 Task: Research Airbnb accommodations for a family ski trip to Lake Tahoe, California/Nevada, with a focus on ski-in/ski-out properties .
Action: Mouse moved to (507, 65)
Screenshot: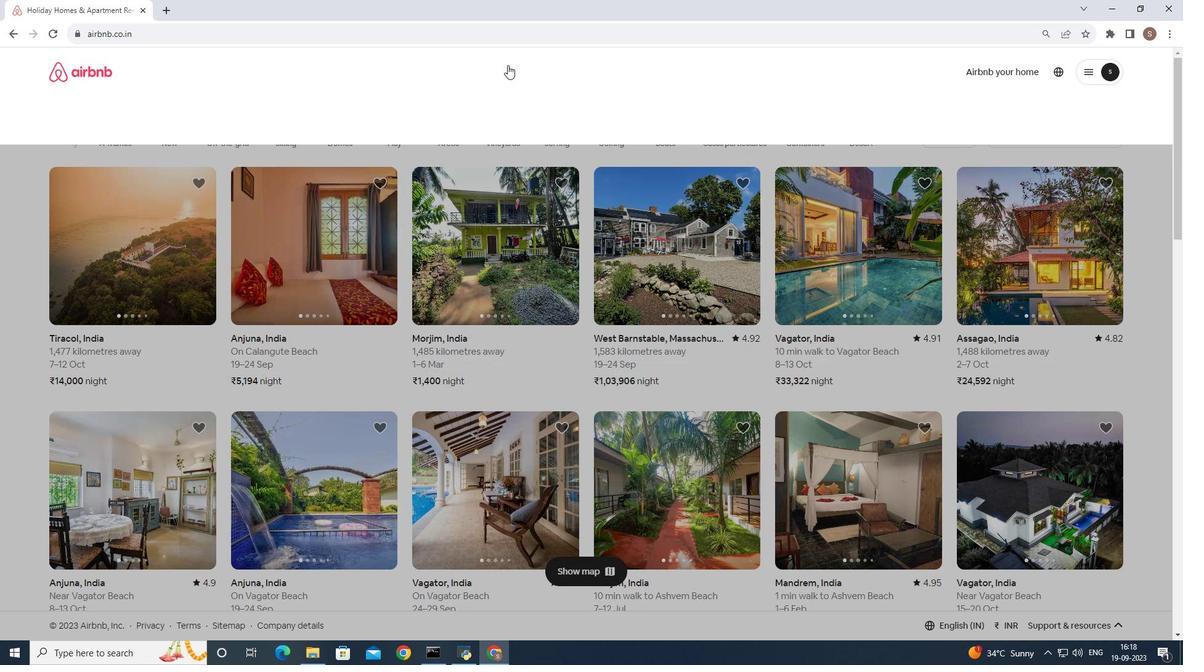 
Action: Mouse pressed left at (507, 65)
Screenshot: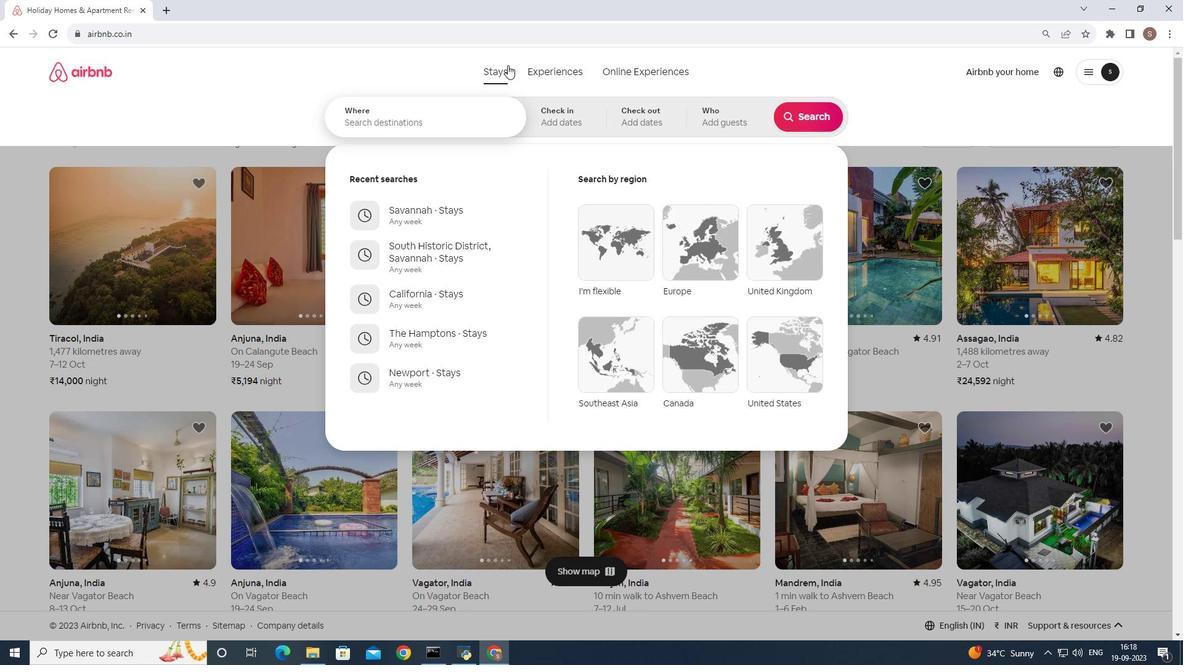 
Action: Mouse moved to (457, 131)
Screenshot: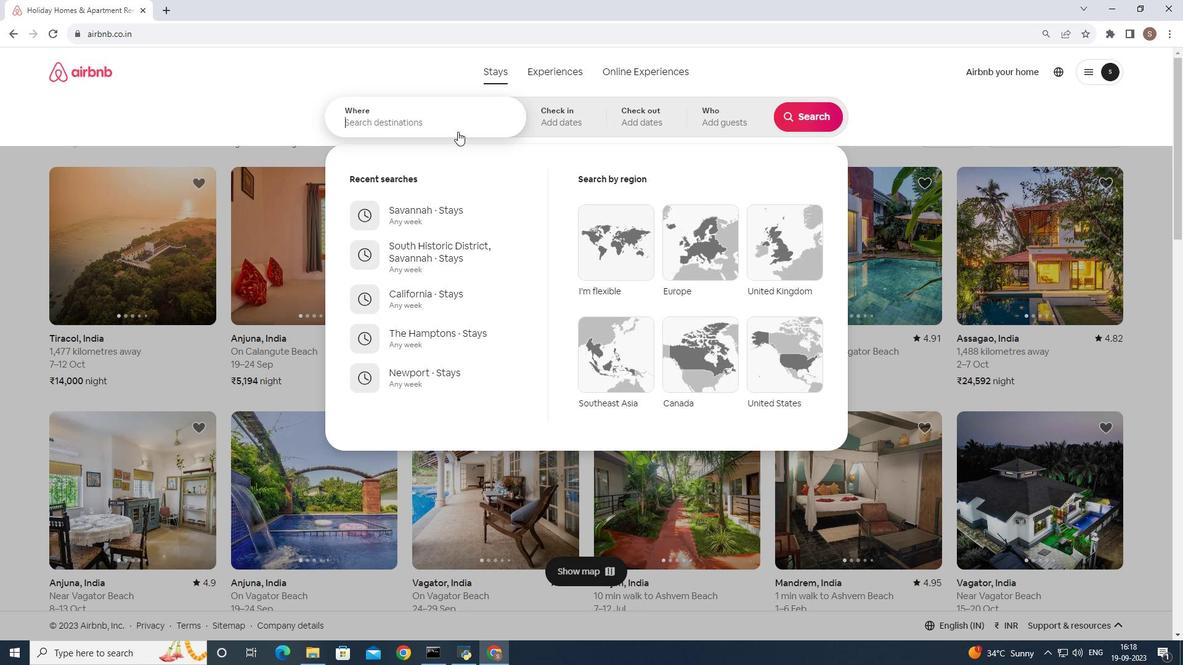 
Action: Mouse pressed left at (457, 131)
Screenshot: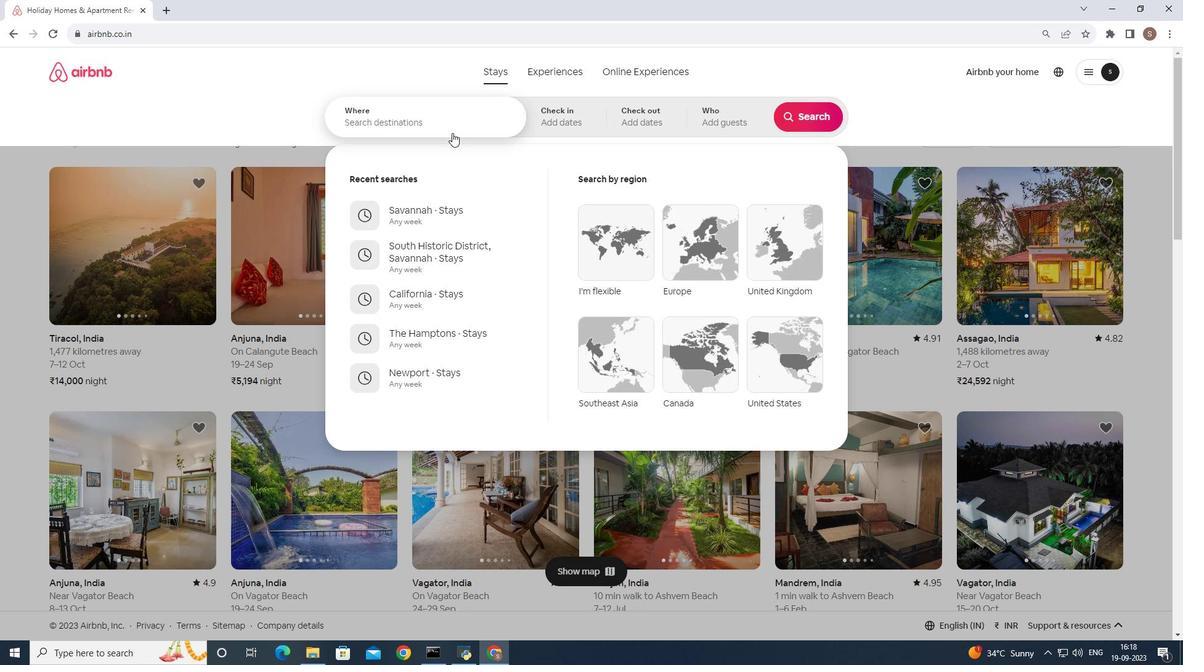
Action: Mouse moved to (404, 123)
Screenshot: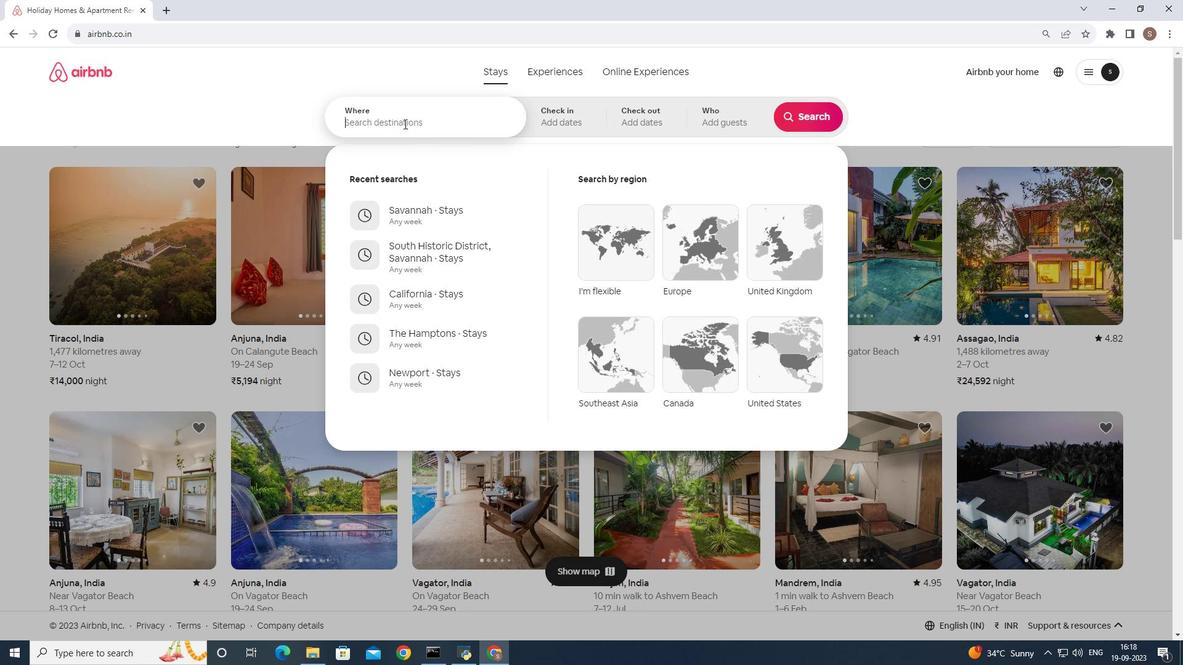 
Action: Key pressed <Key.shift_r>Lake<Key.space><Key.shift><Key.shift><Key.shift>Tahoe,<Key.space><Key.shift><Key.shift><Key.shift><Key.shift><Key.shift>California
Screenshot: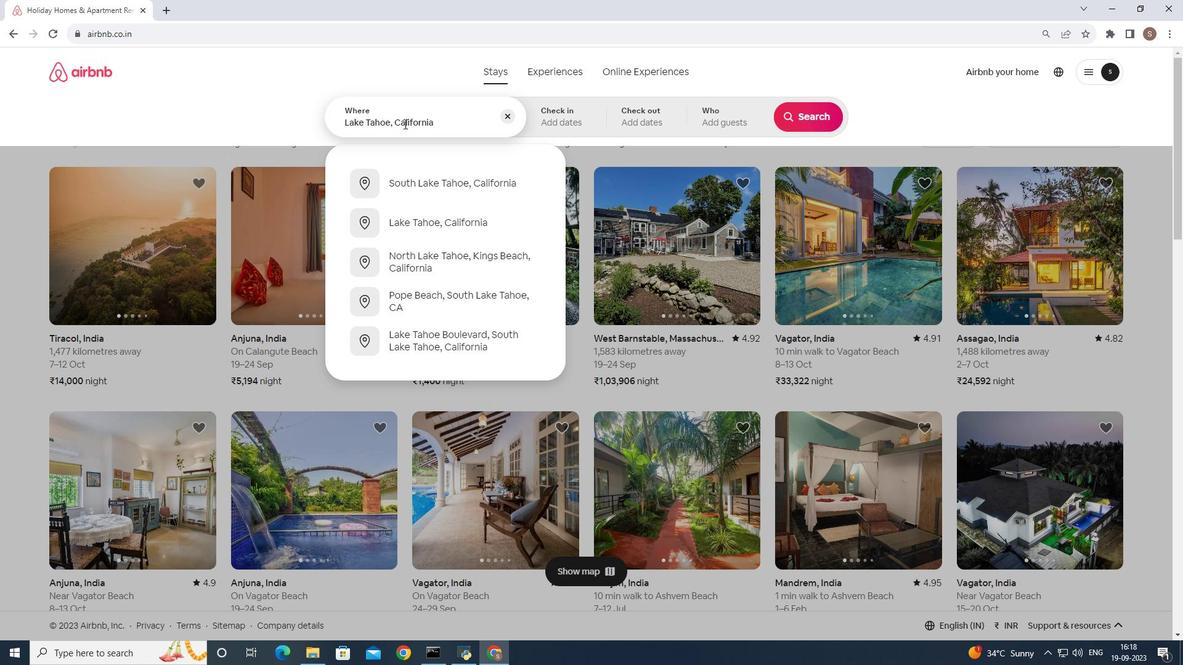 
Action: Mouse moved to (428, 220)
Screenshot: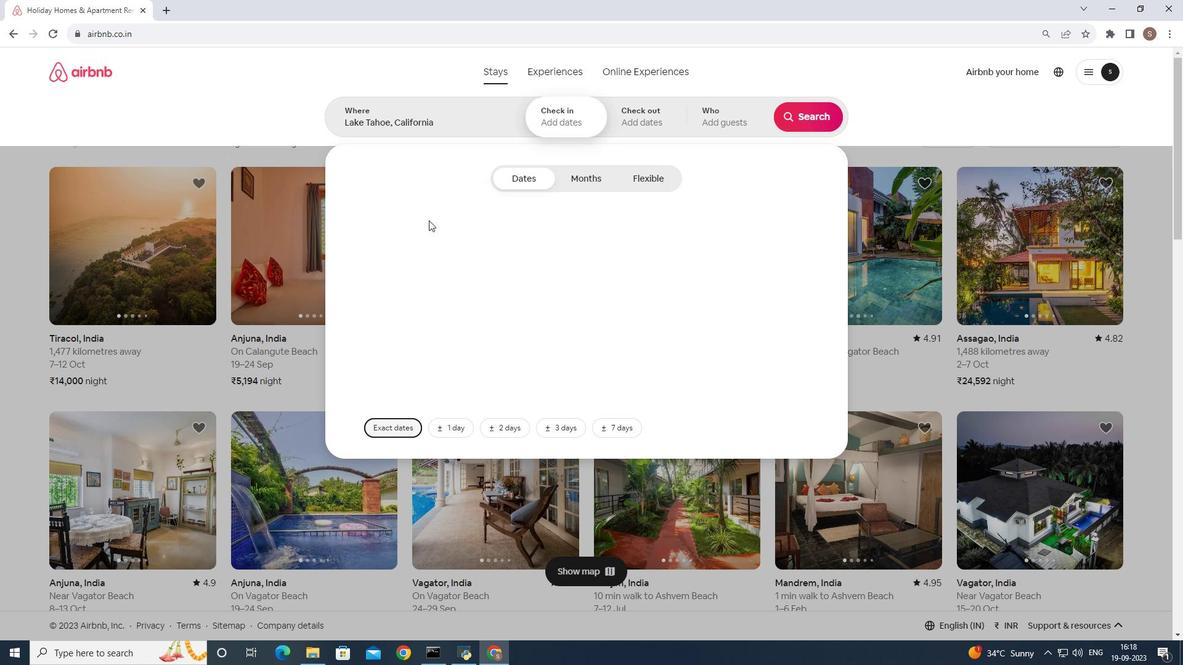 
Action: Mouse pressed left at (428, 220)
Screenshot: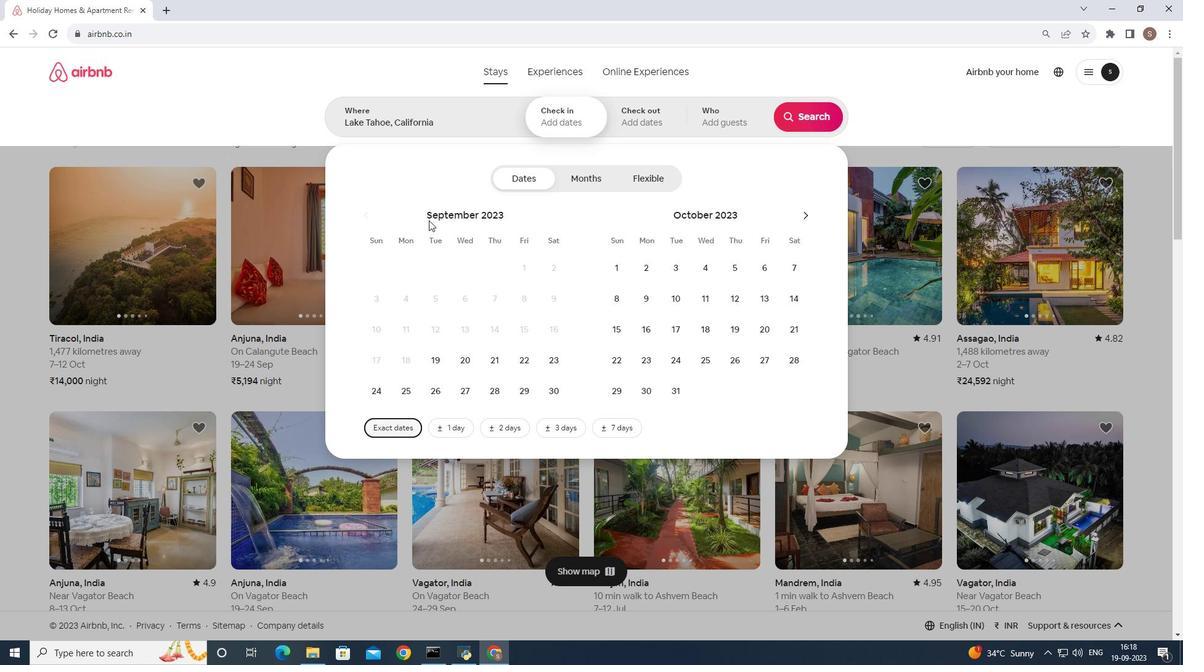 
Action: Mouse moved to (809, 106)
Screenshot: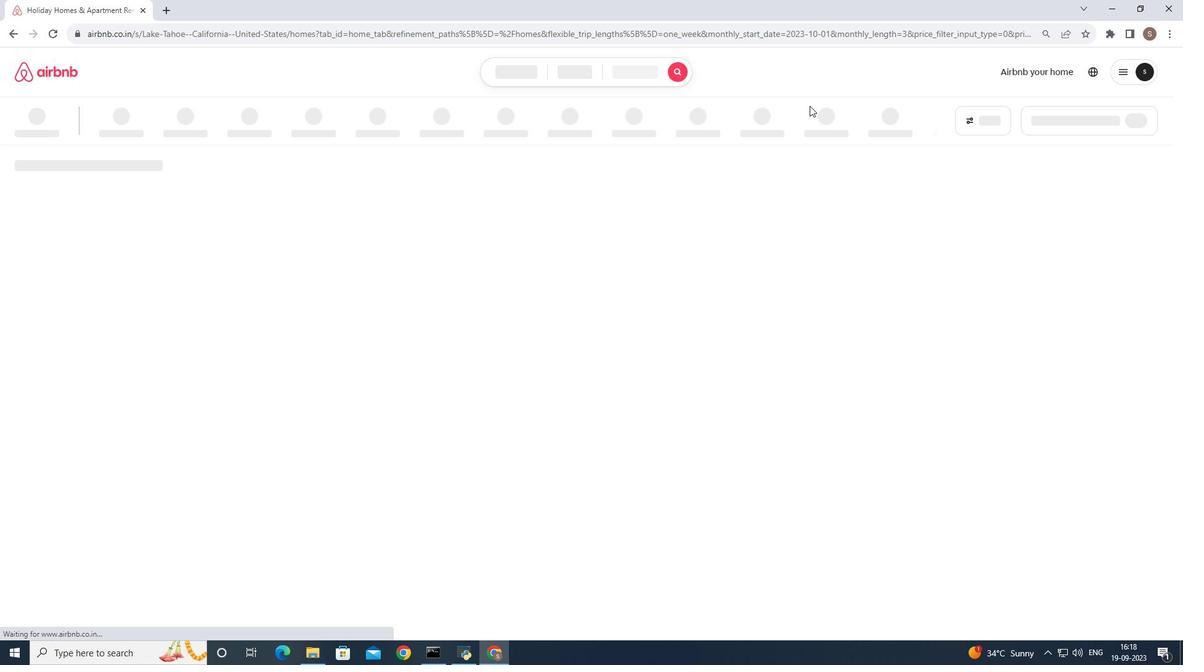 
Action: Mouse pressed left at (809, 106)
Screenshot: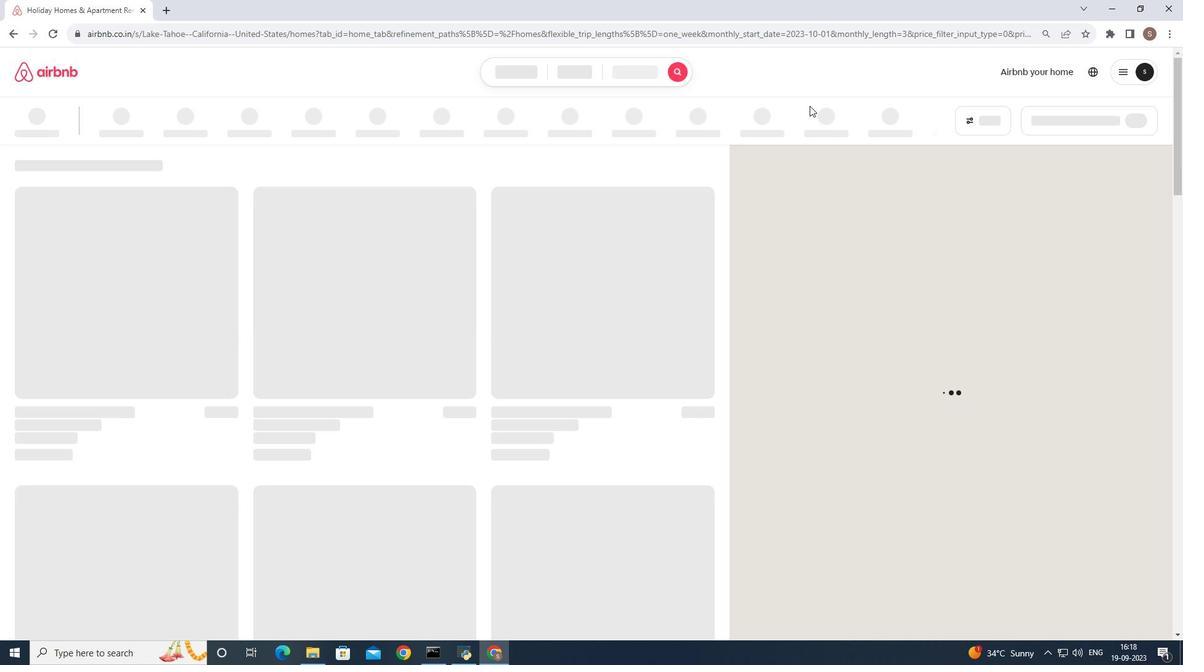 
Action: Mouse moved to (375, 119)
Screenshot: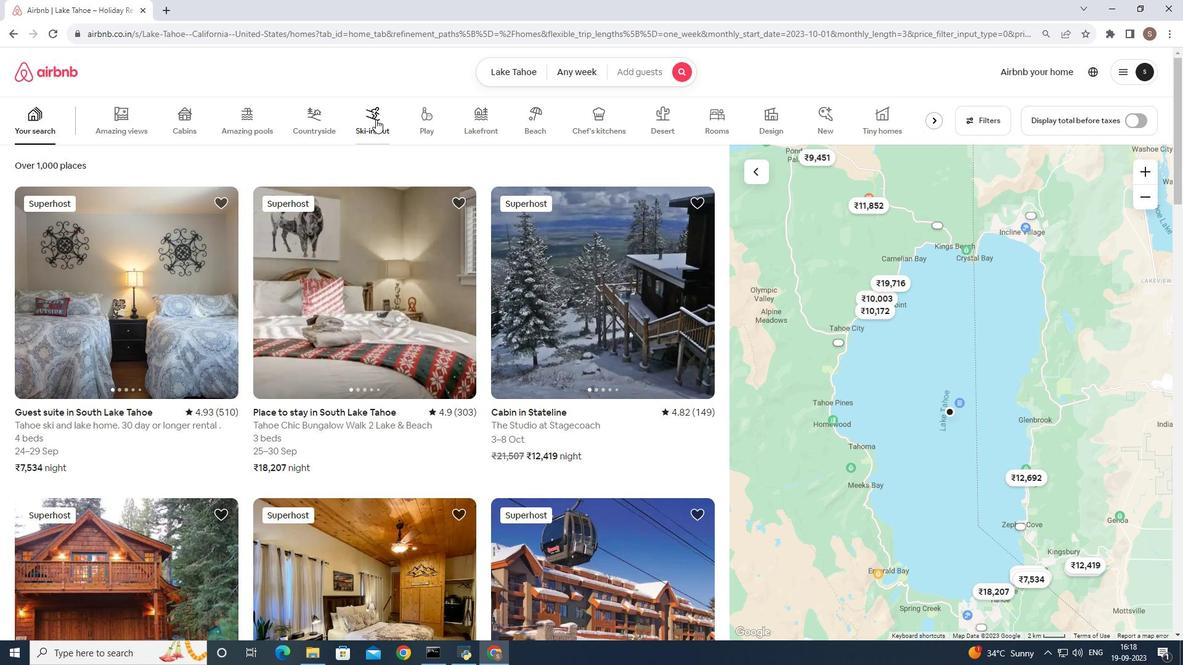 
Action: Mouse pressed left at (375, 119)
Screenshot: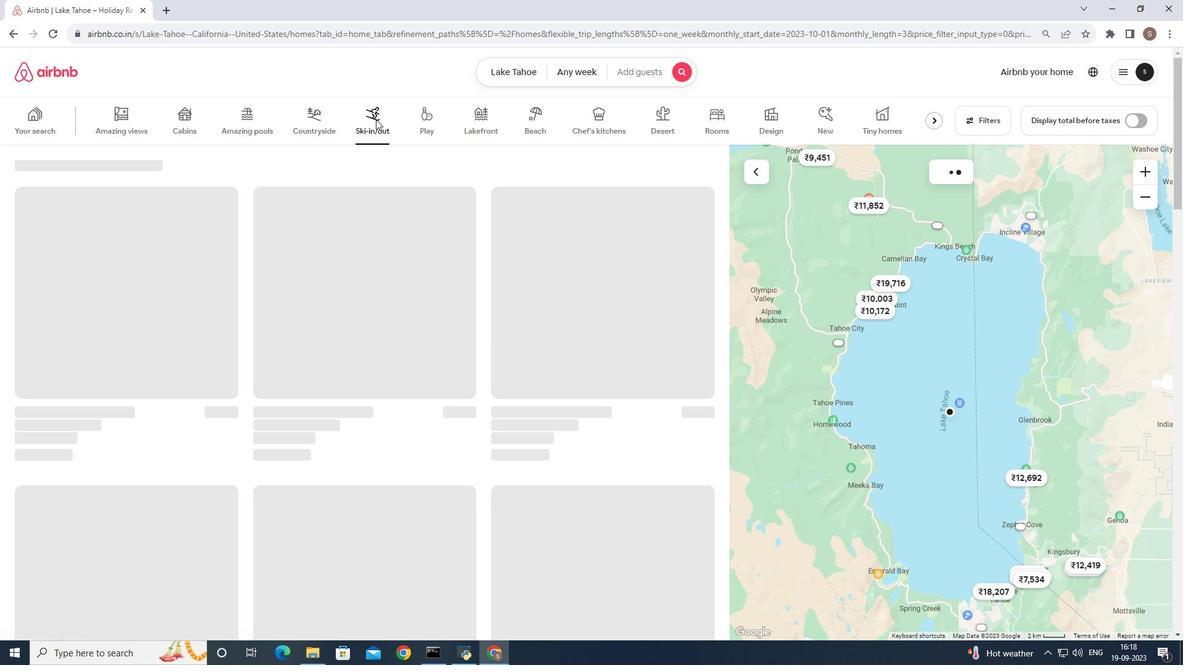 
Action: Mouse moved to (115, 302)
Screenshot: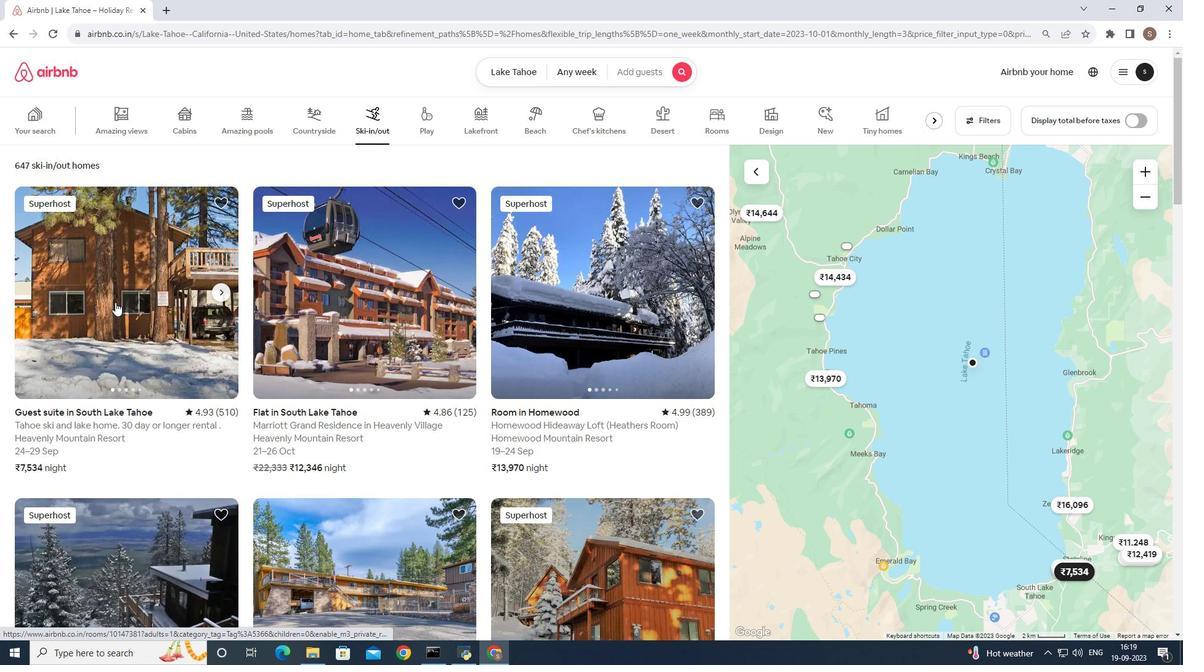 
Action: Mouse pressed left at (115, 302)
Screenshot: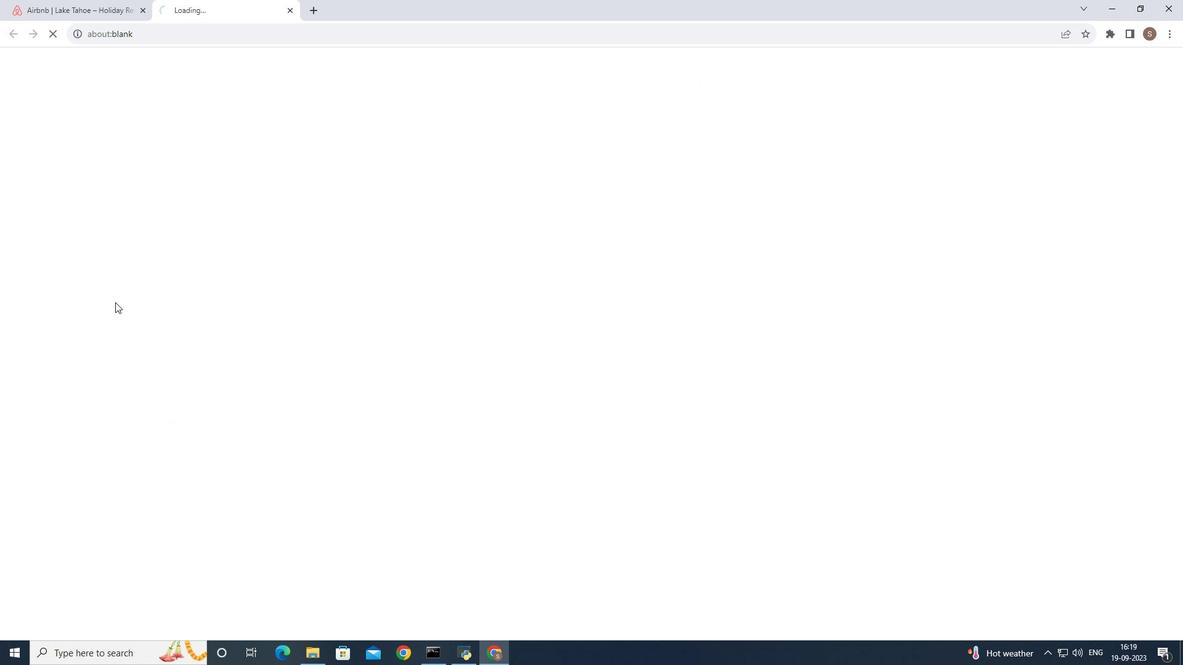 
Action: Mouse moved to (448, 351)
Screenshot: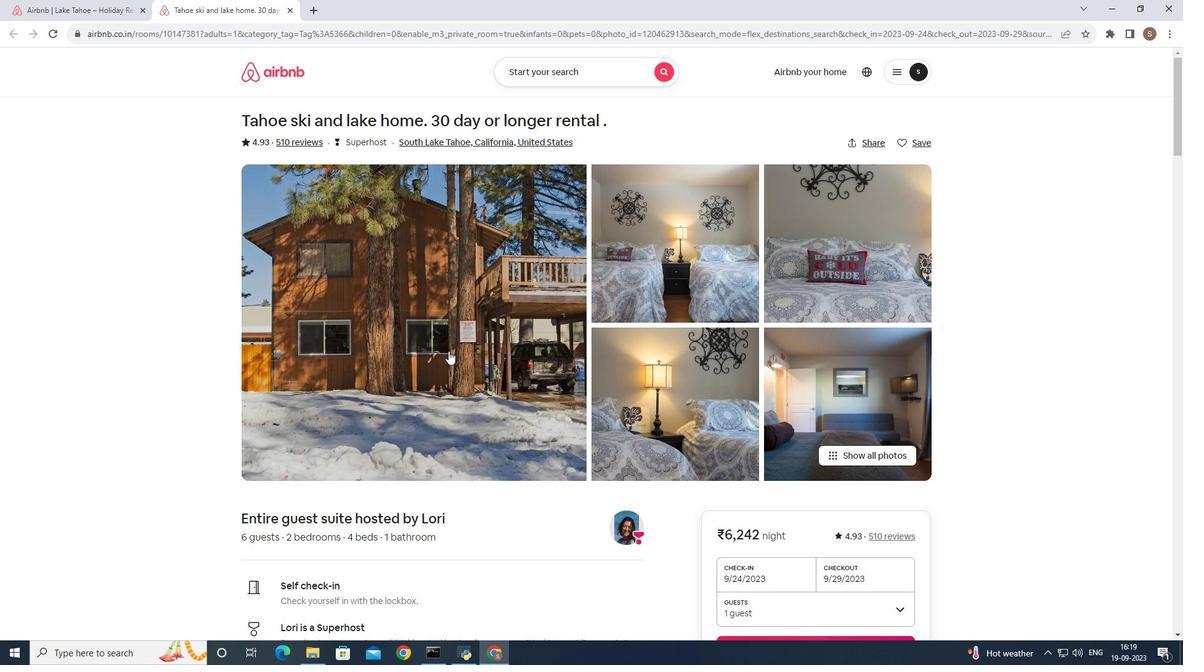 
Action: Mouse scrolled (448, 350) with delta (0, 0)
Screenshot: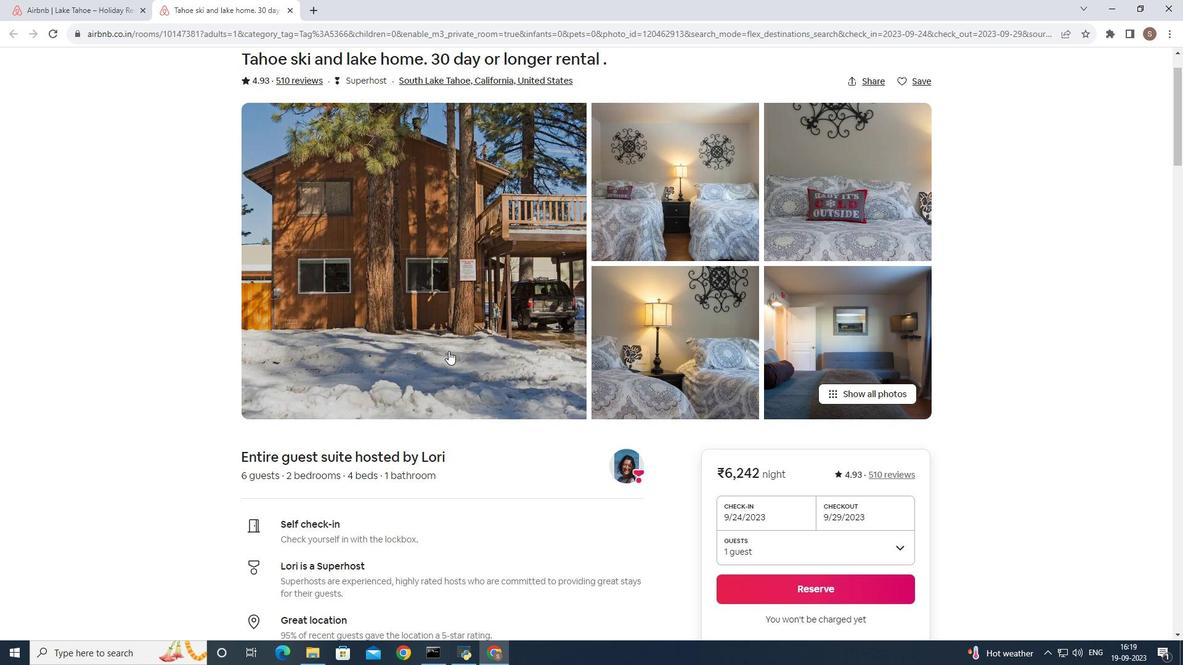 
Action: Mouse moved to (867, 391)
Screenshot: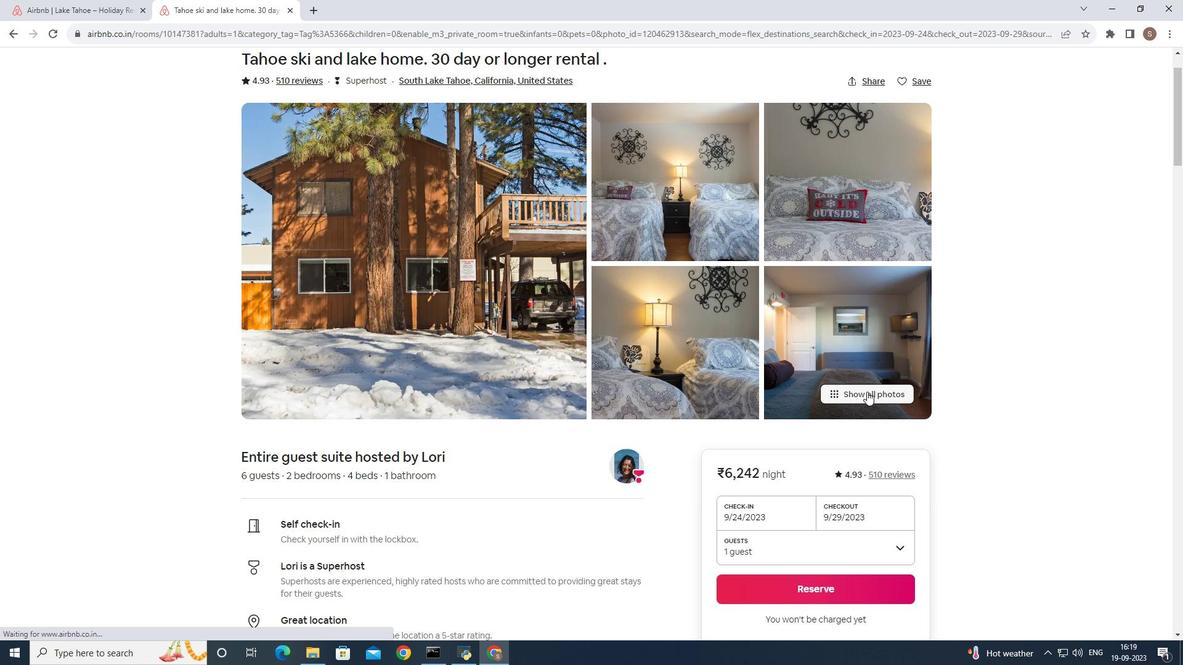 
Action: Mouse pressed left at (867, 391)
Screenshot: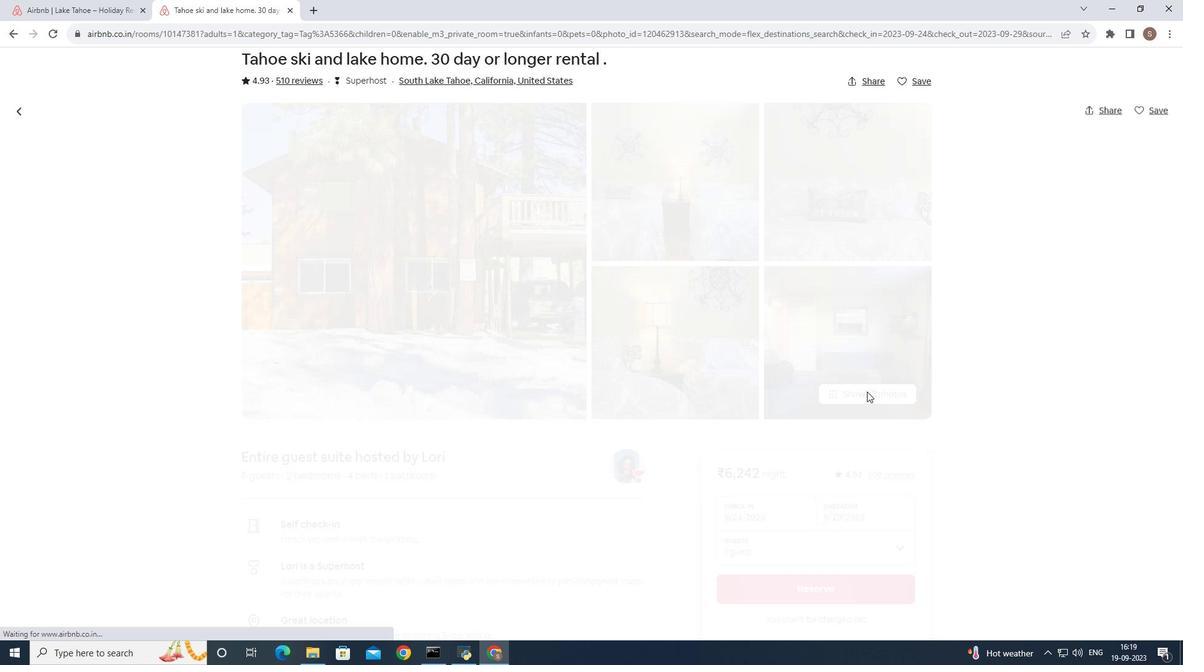 
Action: Mouse moved to (510, 287)
Screenshot: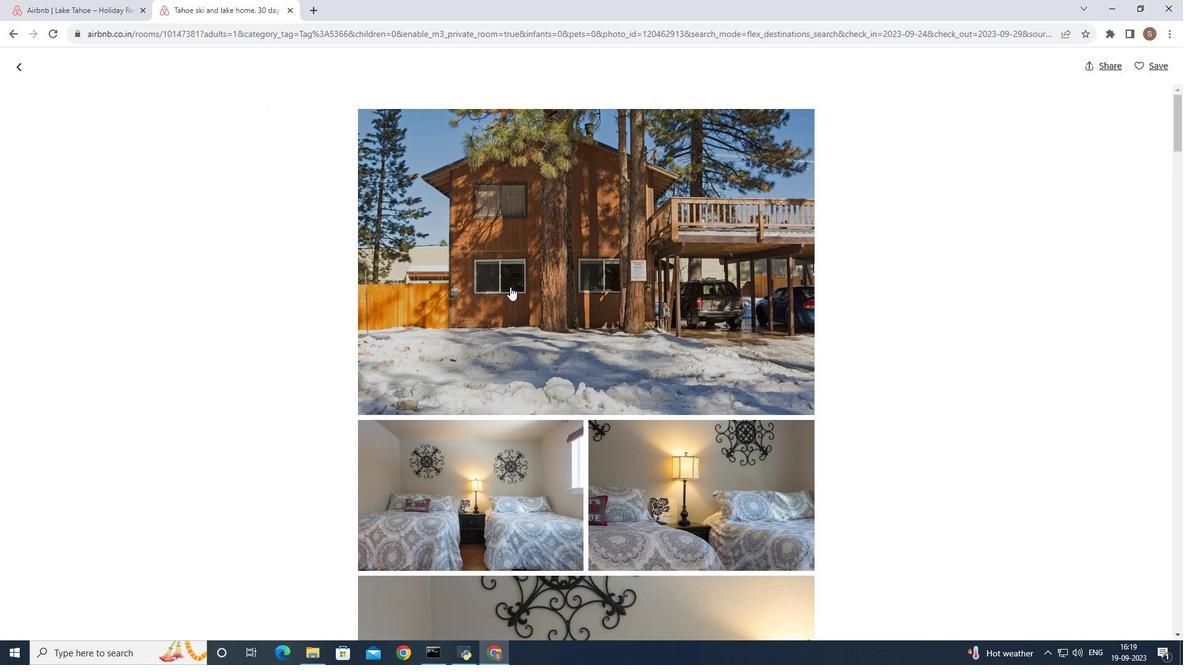 
Action: Mouse pressed left at (510, 287)
Screenshot: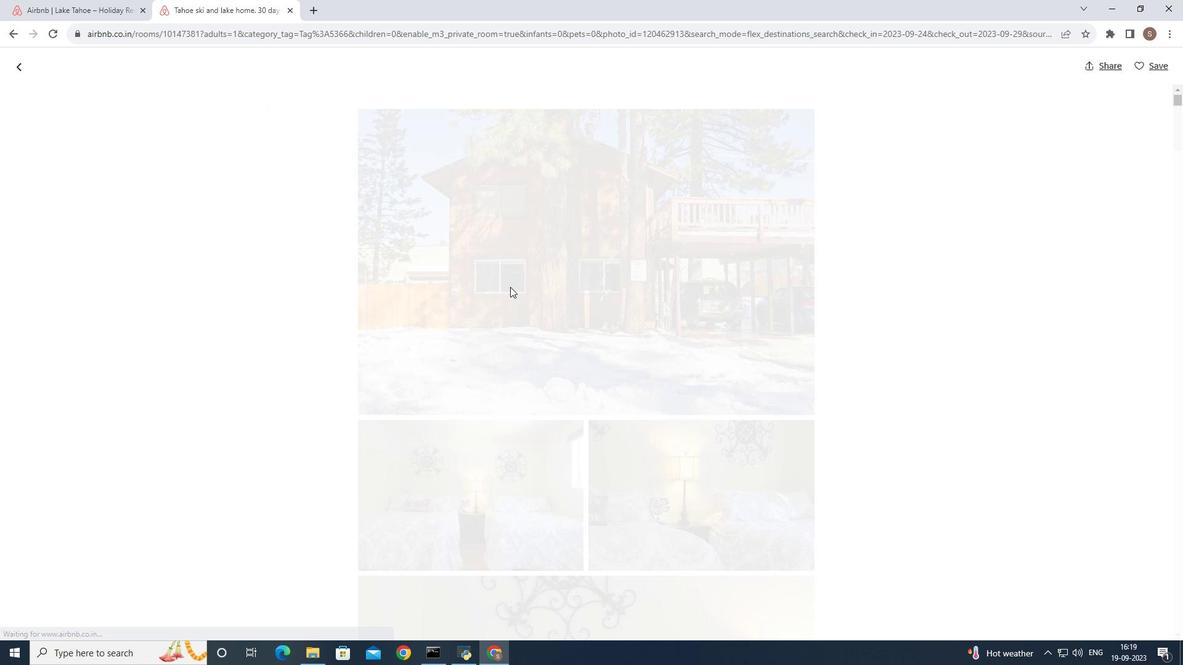 
Action: Key pressed <Key.right><Key.right><Key.right><Key.right><Key.right><Key.right><Key.right><Key.right><Key.right><Key.right><Key.right><Key.right><Key.right><Key.right><Key.right><Key.right><Key.right><Key.right><Key.right><Key.right><Key.right><Key.right><Key.right><Key.right><Key.right><Key.right><Key.right><Key.right><Key.right><Key.right><Key.right>
Screenshot: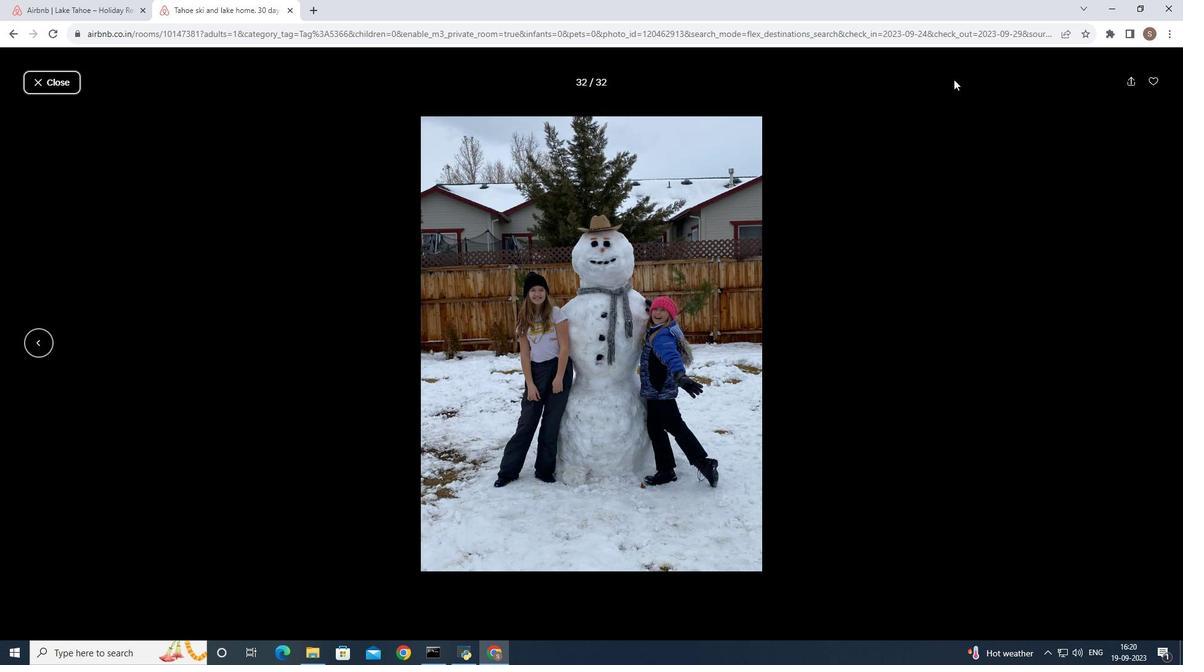 
Action: Mouse moved to (67, 75)
Screenshot: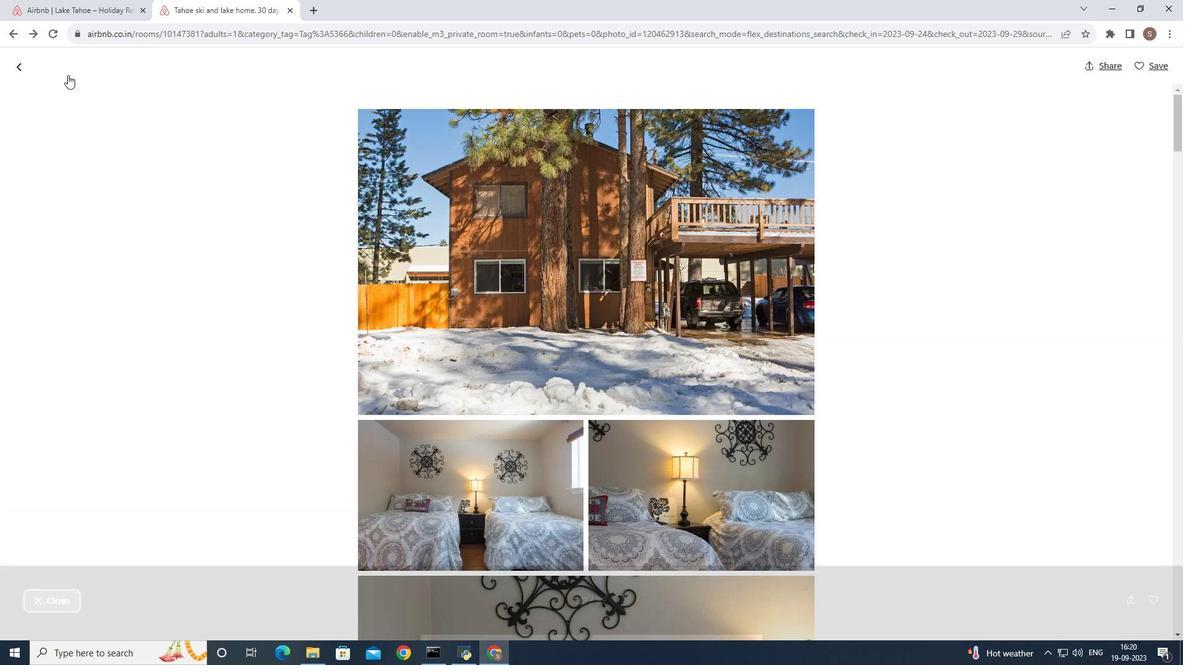 
Action: Mouse pressed left at (67, 75)
Screenshot: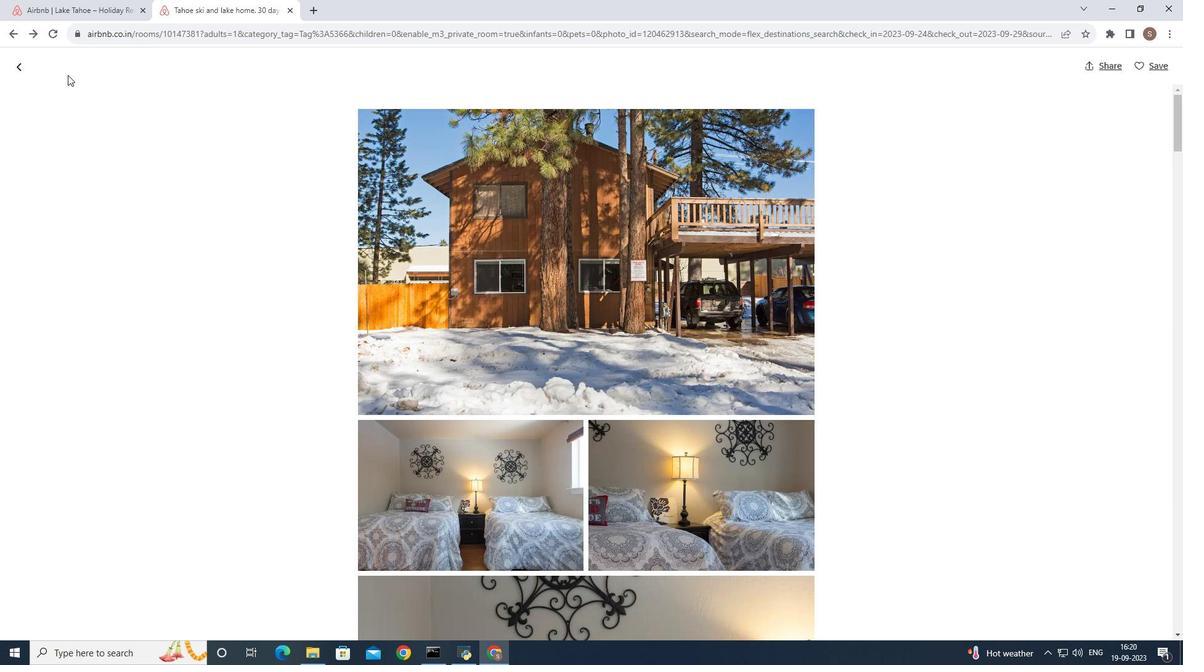 
Action: Mouse moved to (449, 238)
Screenshot: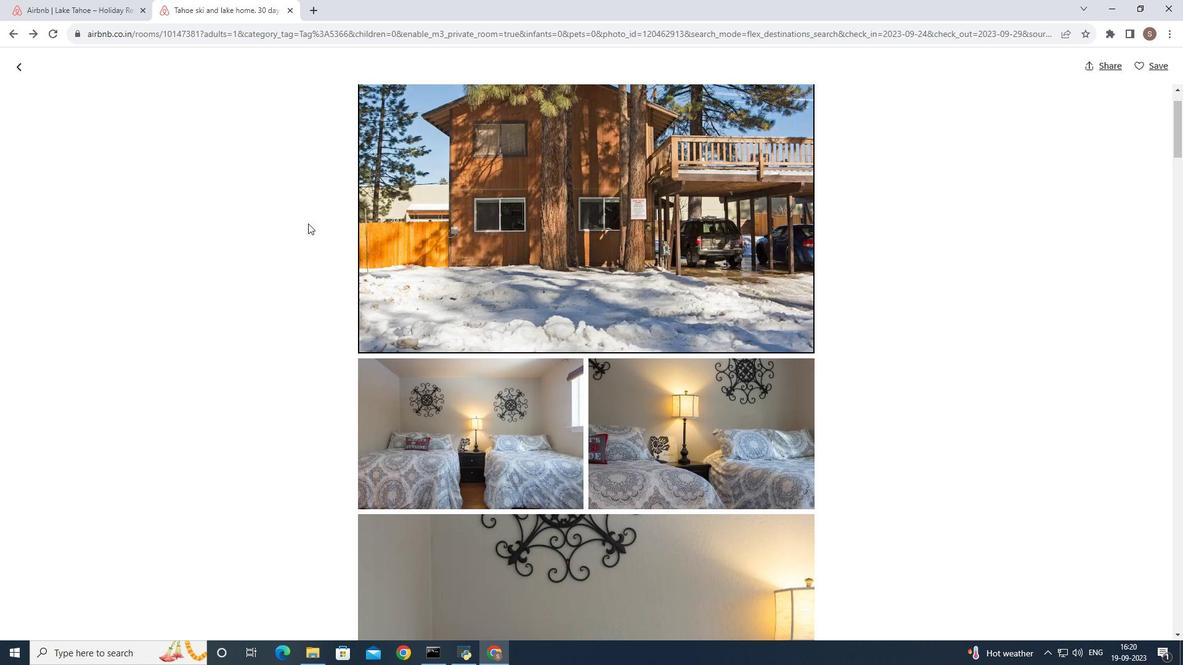 
Action: Mouse scrolled (449, 237) with delta (0, 0)
Screenshot: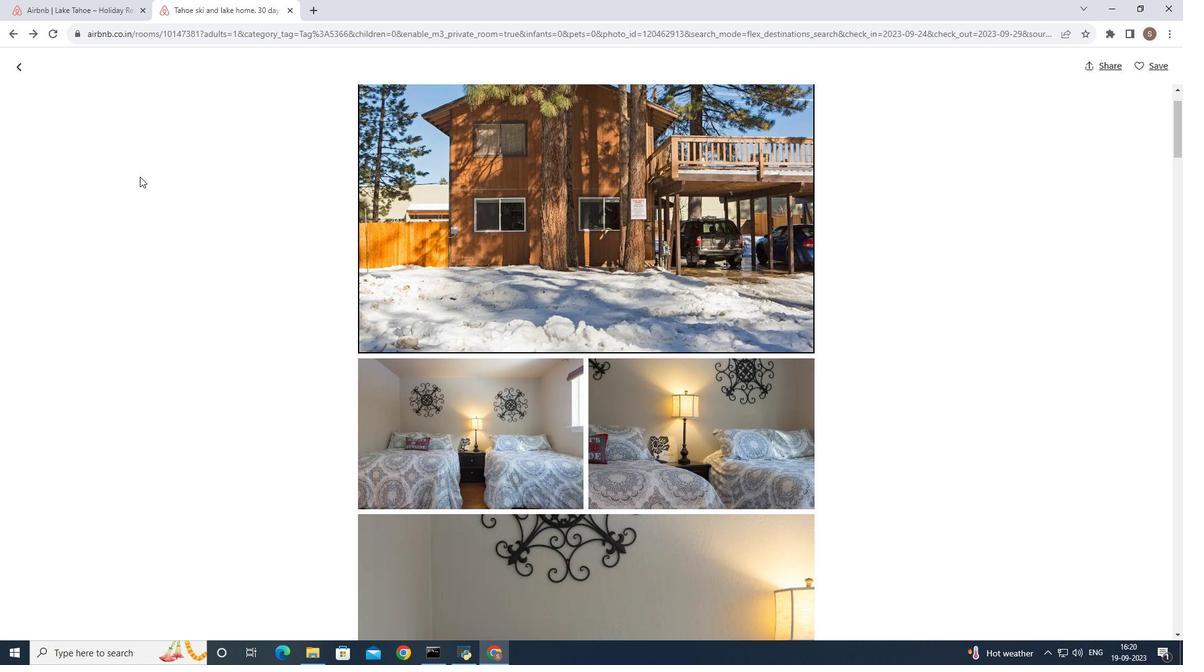 
Action: Mouse moved to (22, 70)
Screenshot: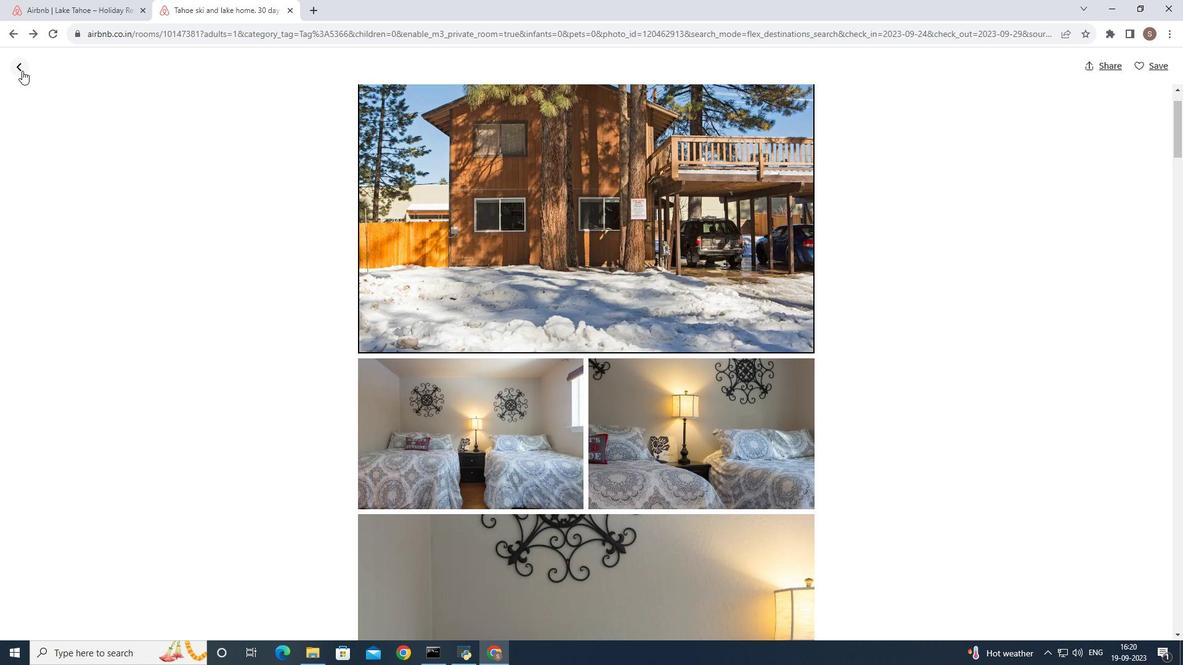 
Action: Mouse pressed left at (22, 70)
Screenshot: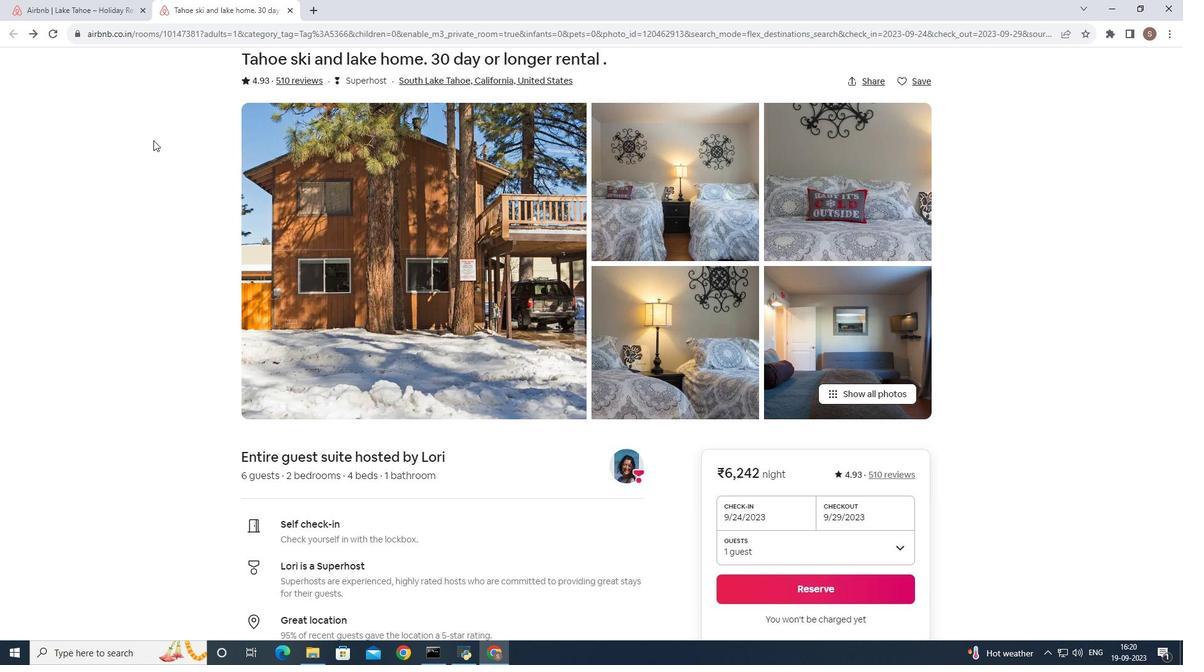 
Action: Mouse moved to (442, 277)
Screenshot: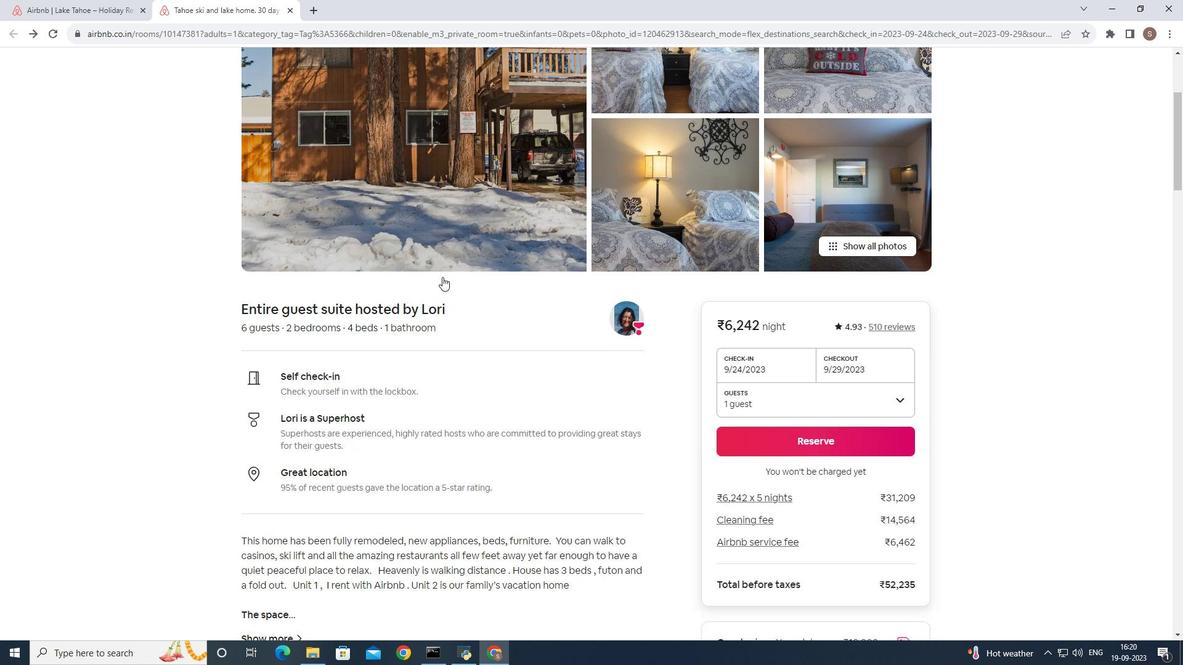 
Action: Mouse scrolled (442, 276) with delta (0, 0)
Screenshot: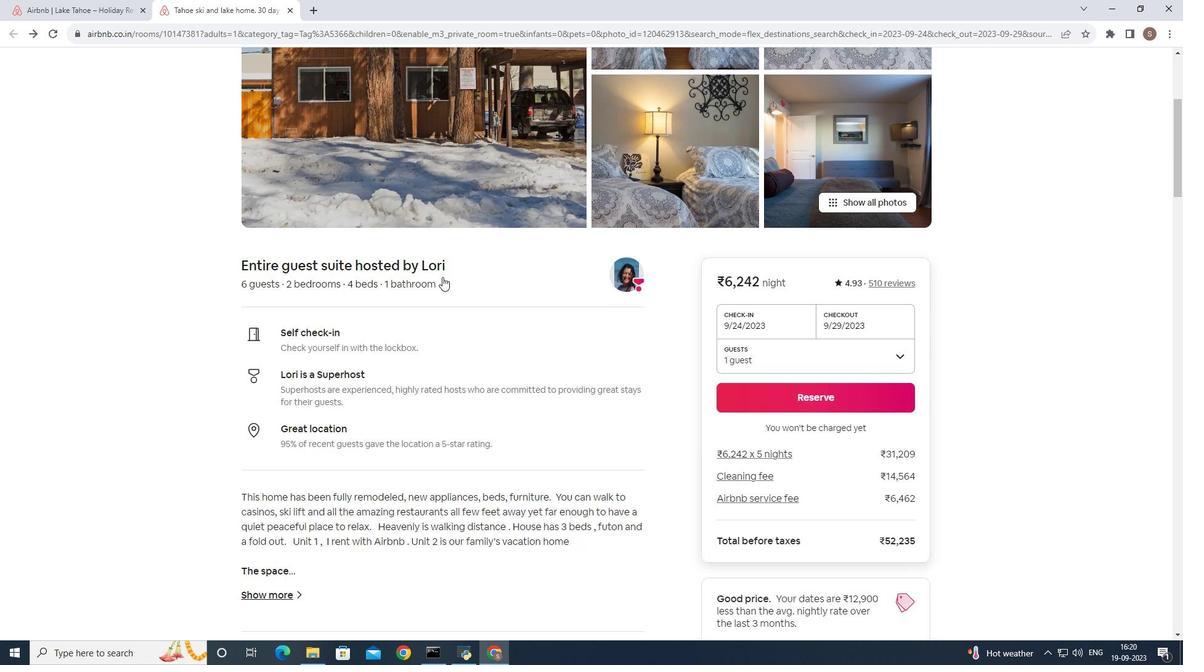 
Action: Mouse scrolled (442, 276) with delta (0, 0)
Screenshot: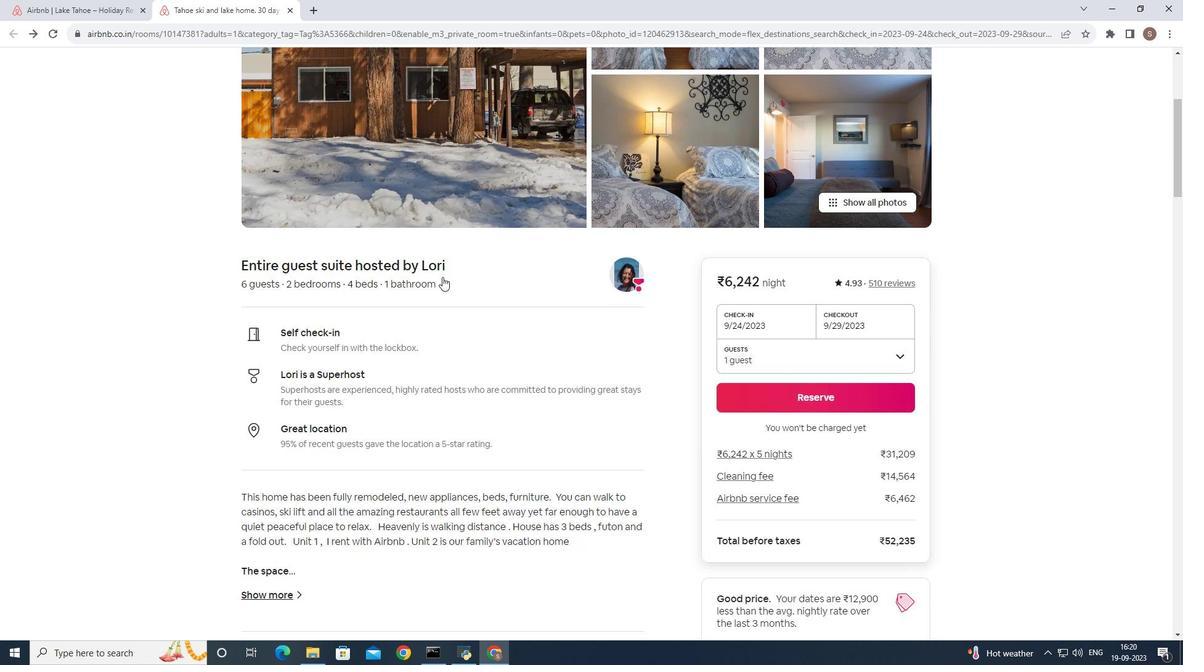 
Action: Mouse scrolled (442, 276) with delta (0, 0)
Screenshot: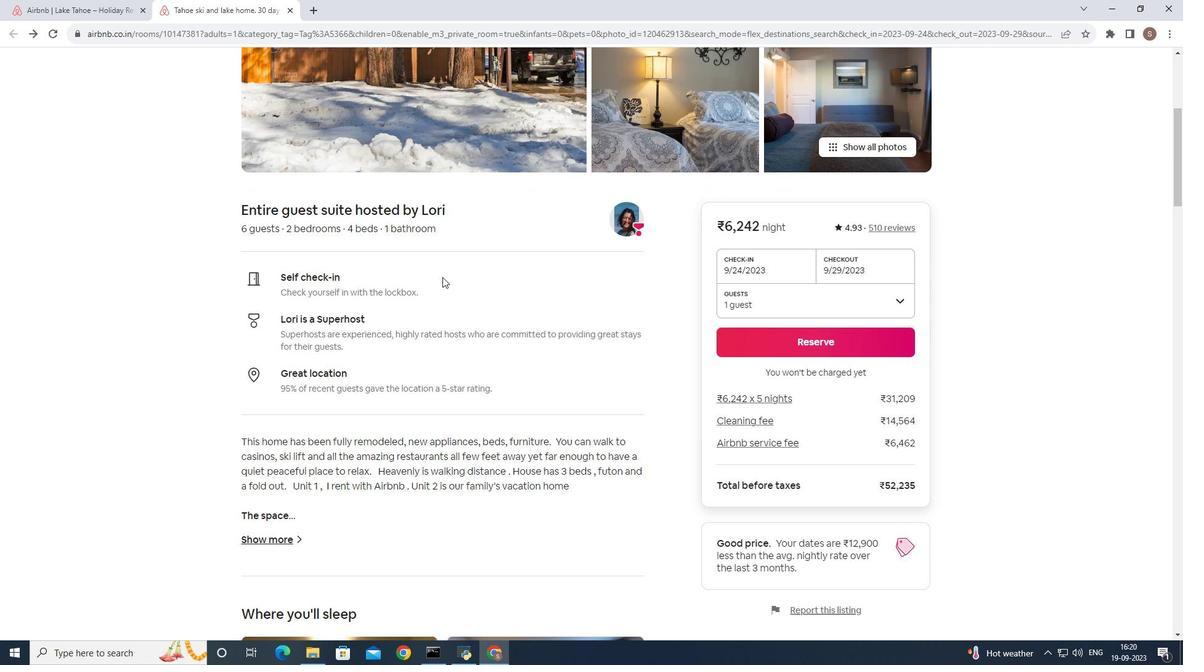 
Action: Mouse scrolled (442, 276) with delta (0, 0)
Screenshot: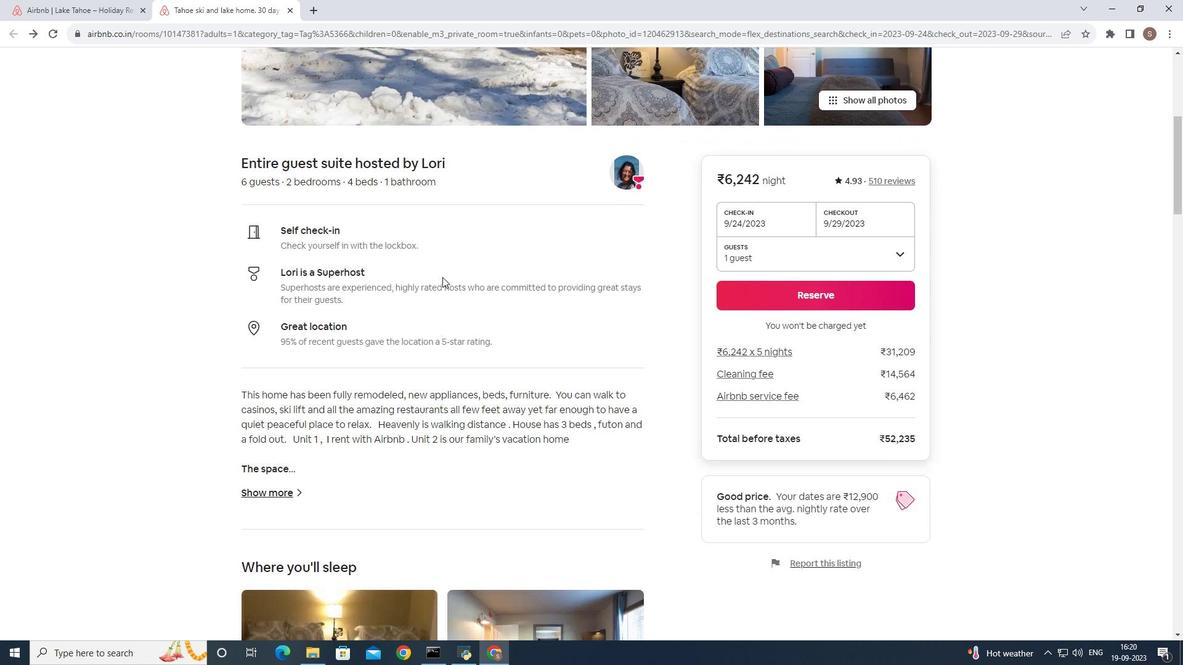 
Action: Mouse scrolled (442, 276) with delta (0, 0)
Screenshot: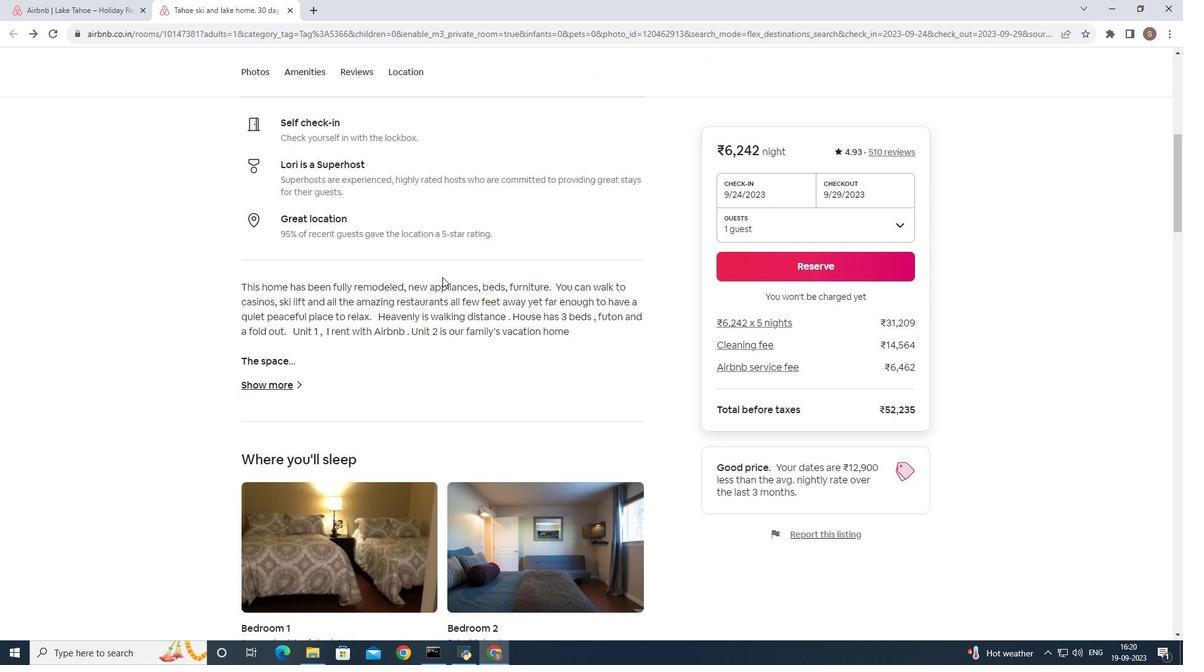 
Action: Mouse scrolled (442, 276) with delta (0, 0)
Screenshot: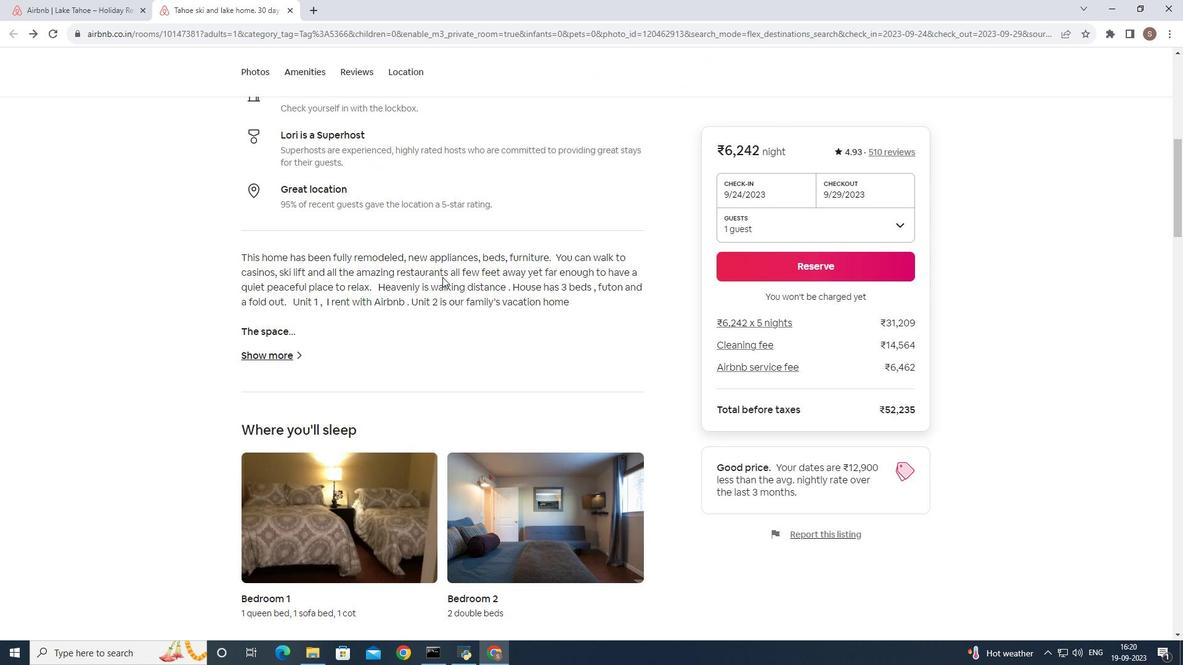 
Action: Mouse scrolled (442, 276) with delta (0, 0)
Screenshot: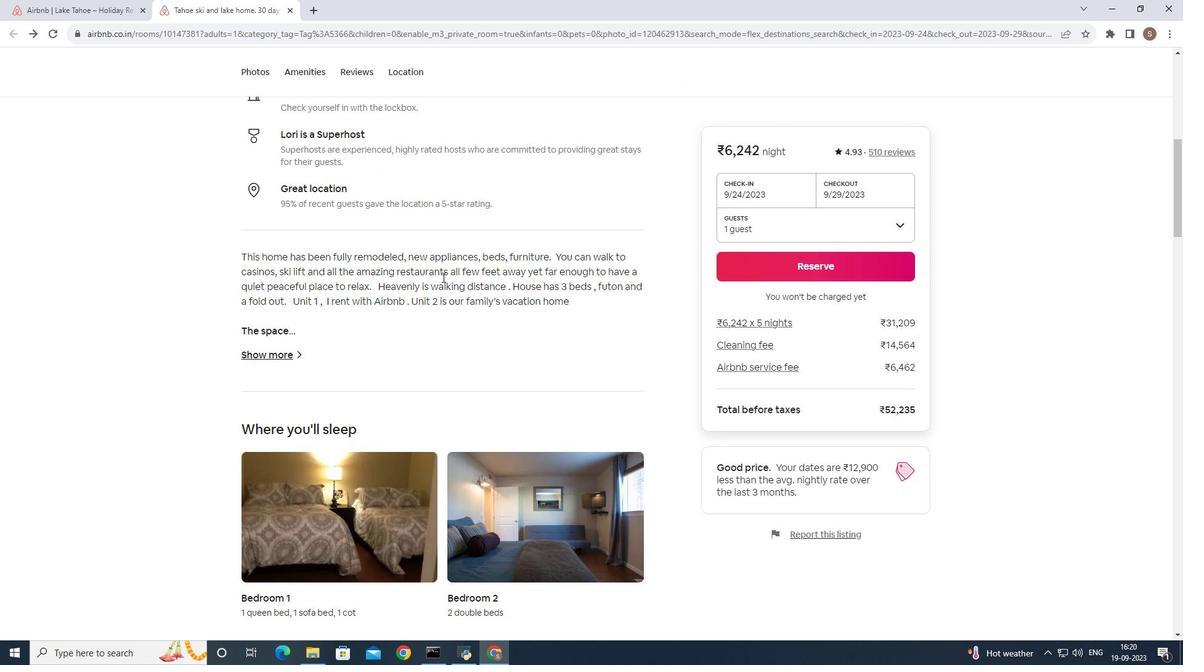 
Action: Mouse scrolled (442, 276) with delta (0, 0)
Screenshot: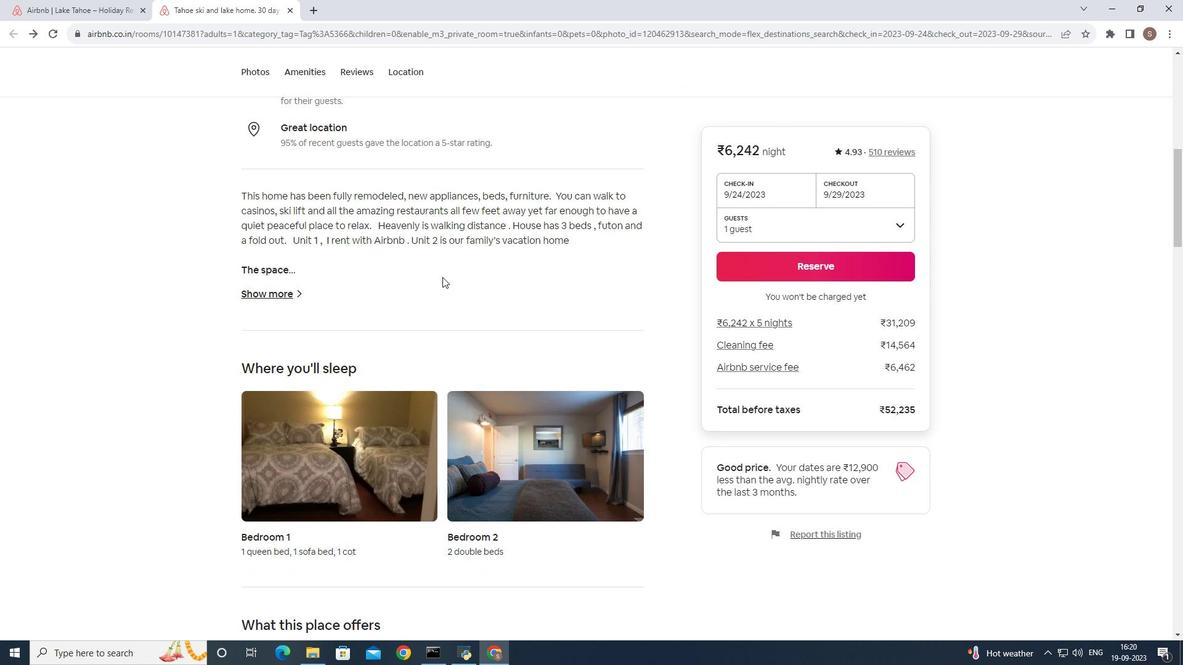 
Action: Mouse scrolled (442, 276) with delta (0, 0)
Screenshot: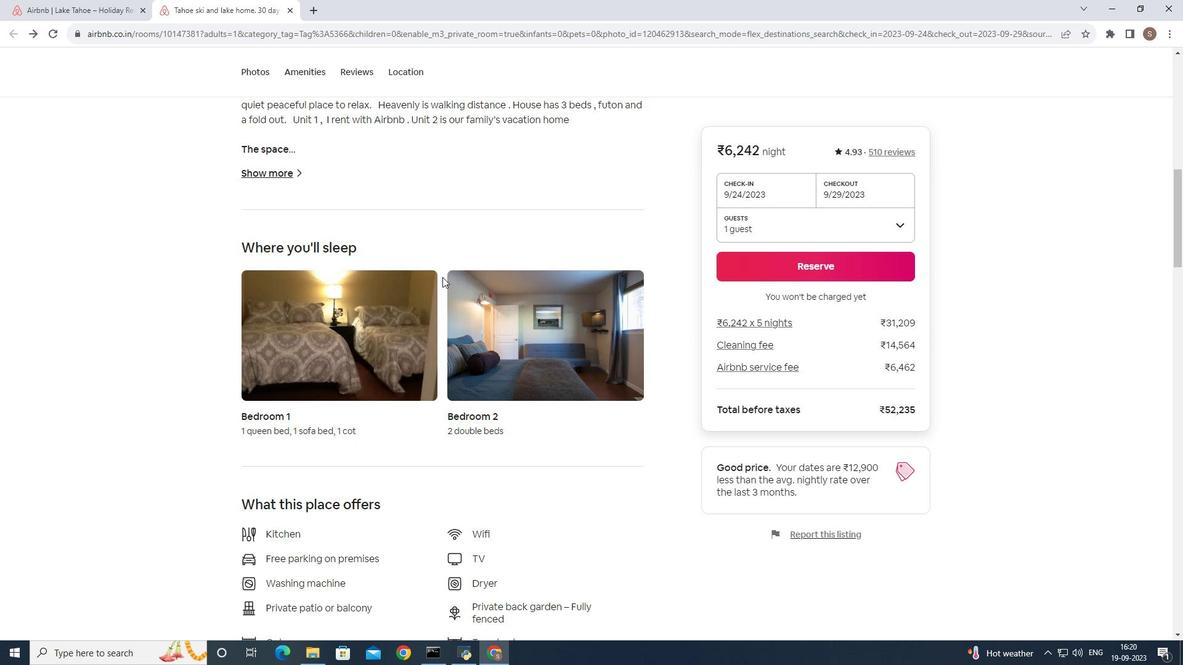 
Action: Mouse scrolled (442, 276) with delta (0, 0)
Screenshot: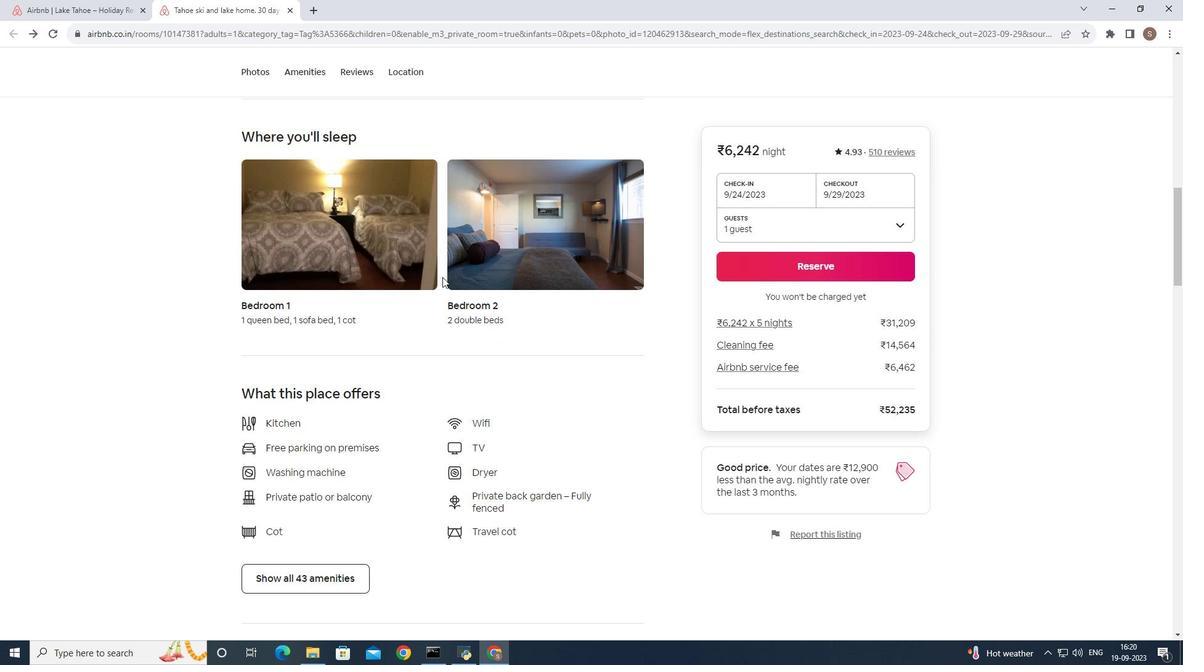
Action: Mouse scrolled (442, 276) with delta (0, 0)
Screenshot: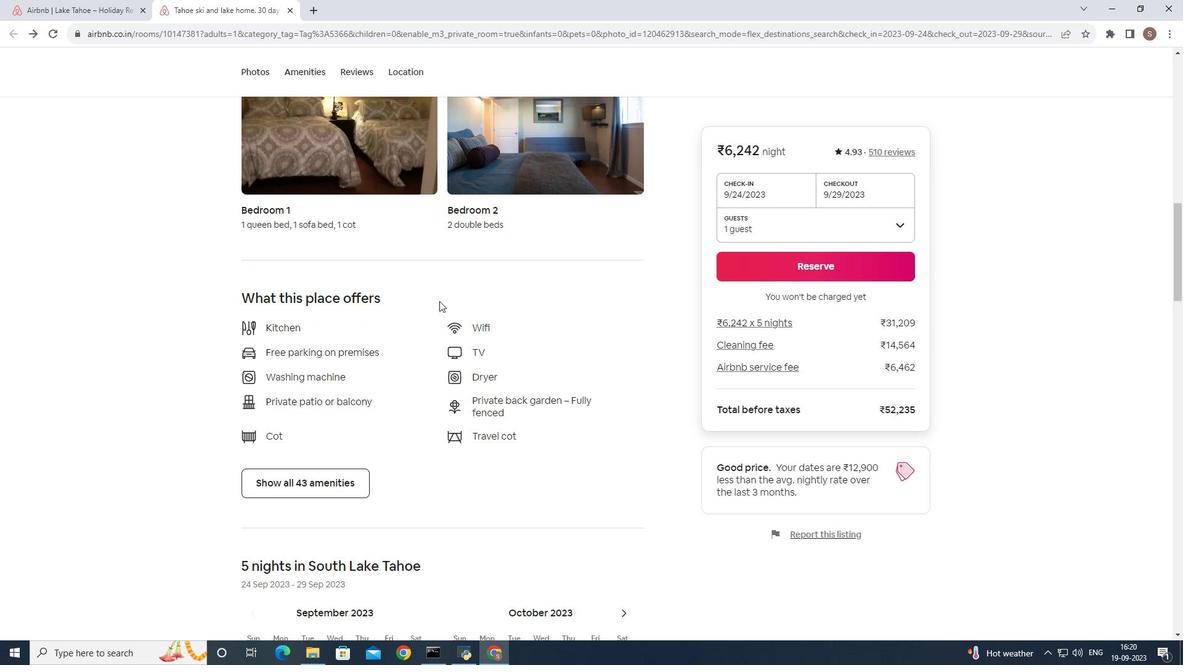 
Action: Mouse scrolled (442, 276) with delta (0, 0)
Screenshot: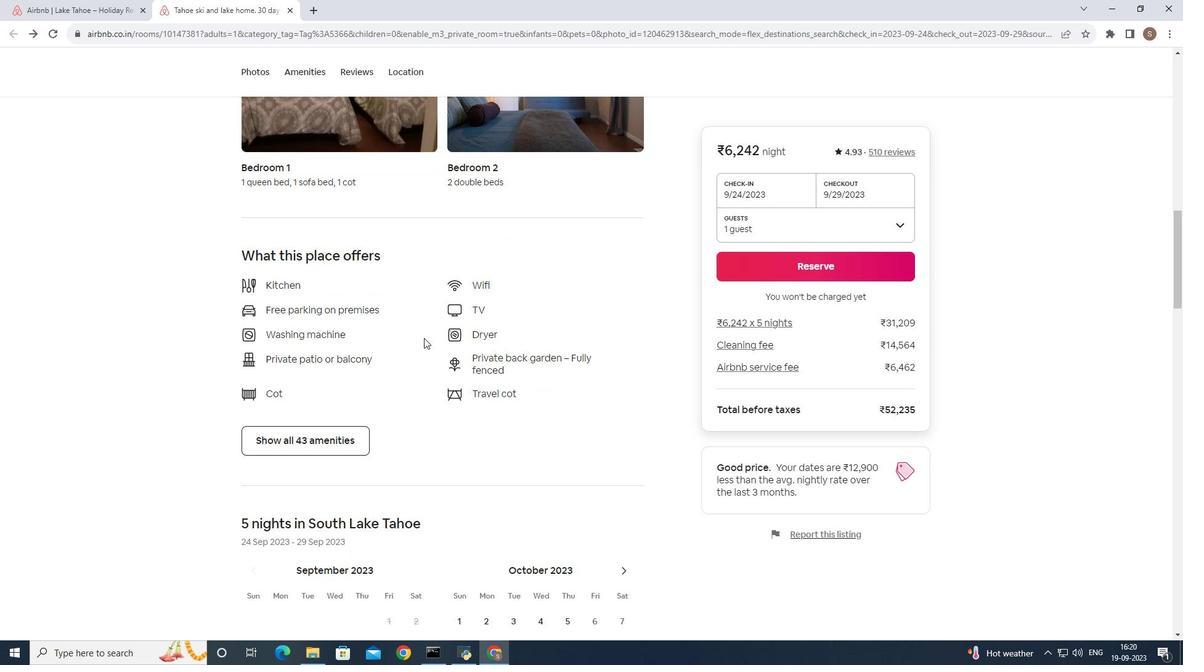 
Action: Mouse scrolled (442, 276) with delta (0, 0)
Screenshot: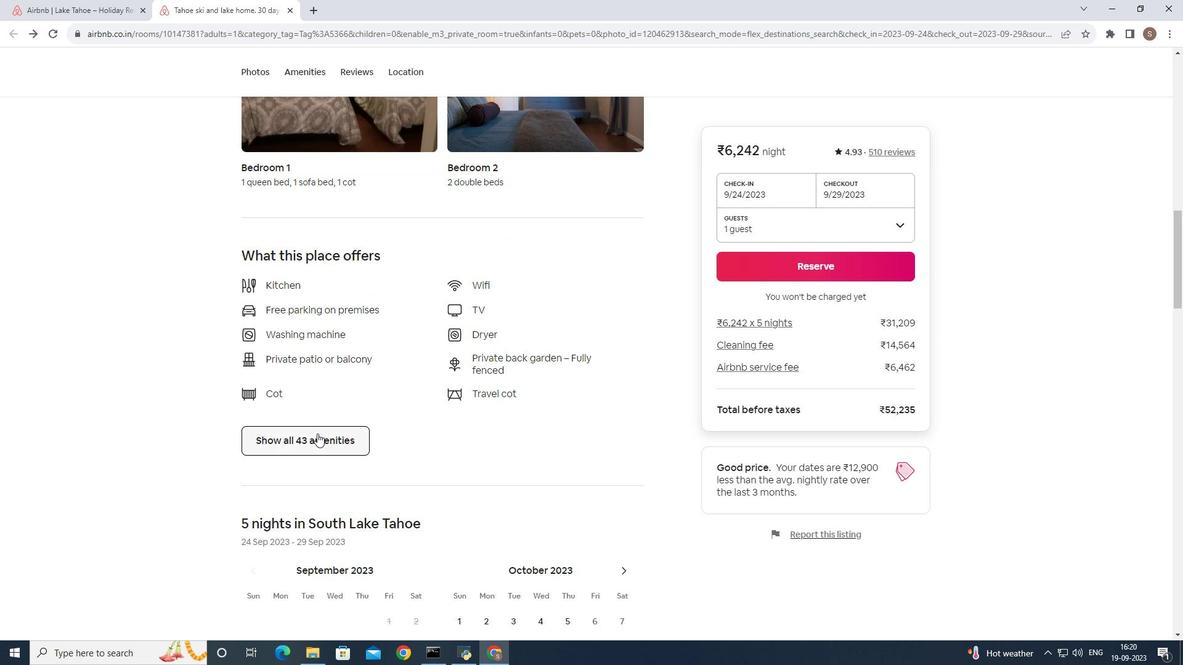 
Action: Mouse scrolled (442, 276) with delta (0, 0)
Screenshot: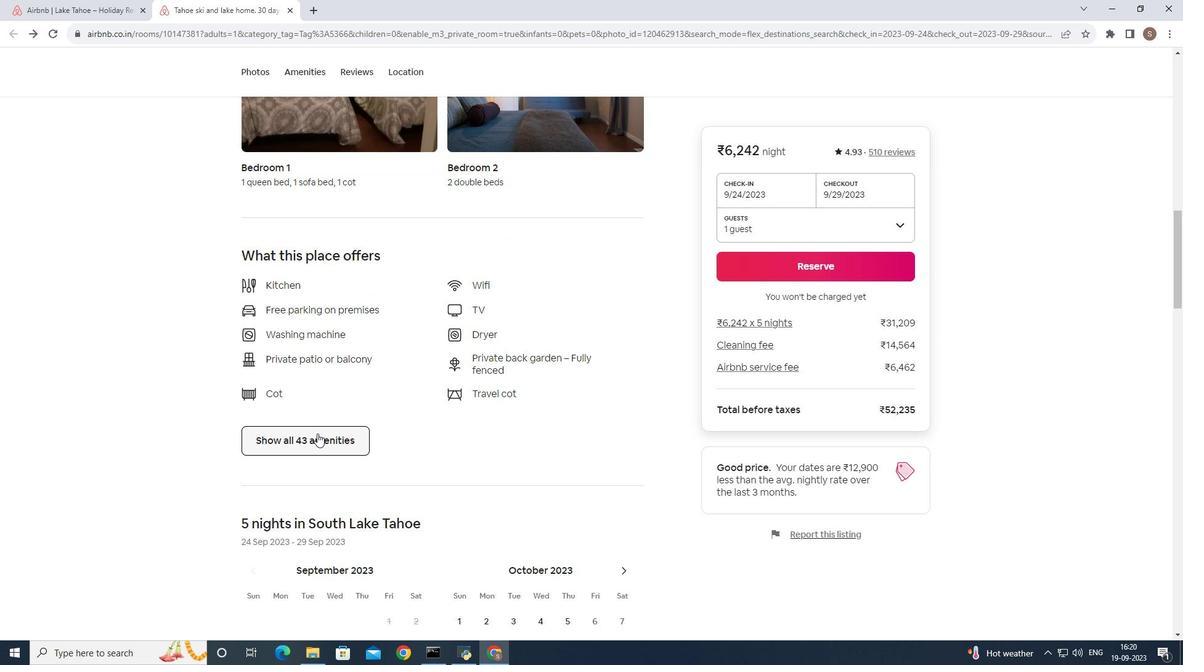 
Action: Mouse moved to (318, 430)
Screenshot: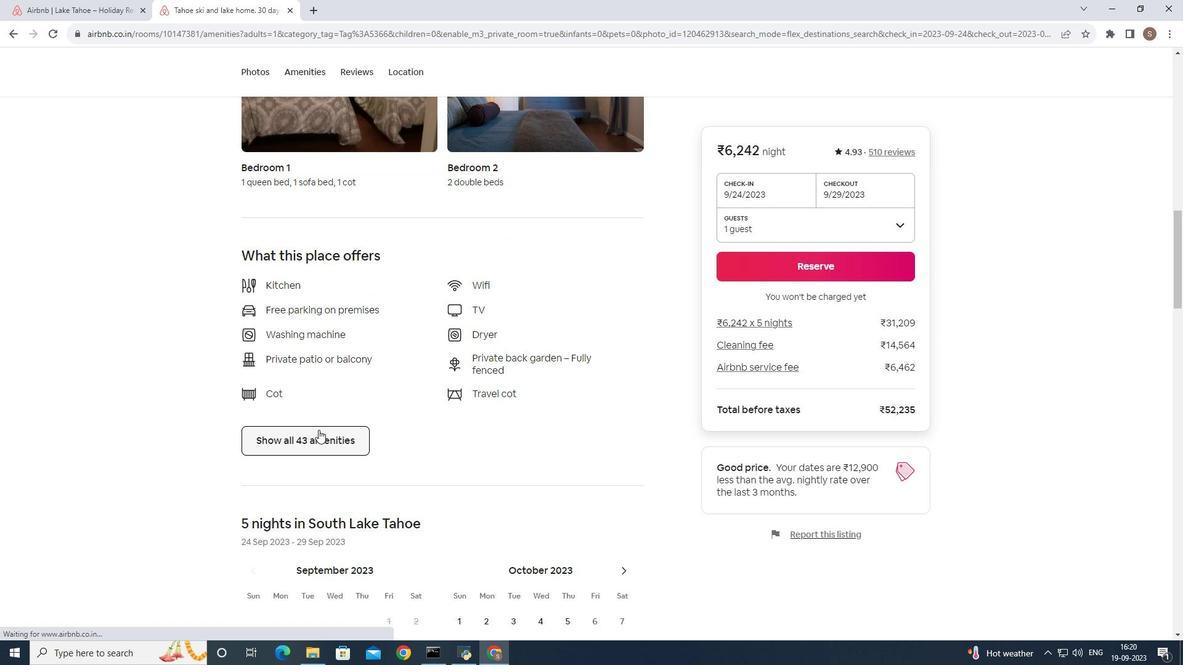 
Action: Mouse pressed left at (318, 430)
Screenshot: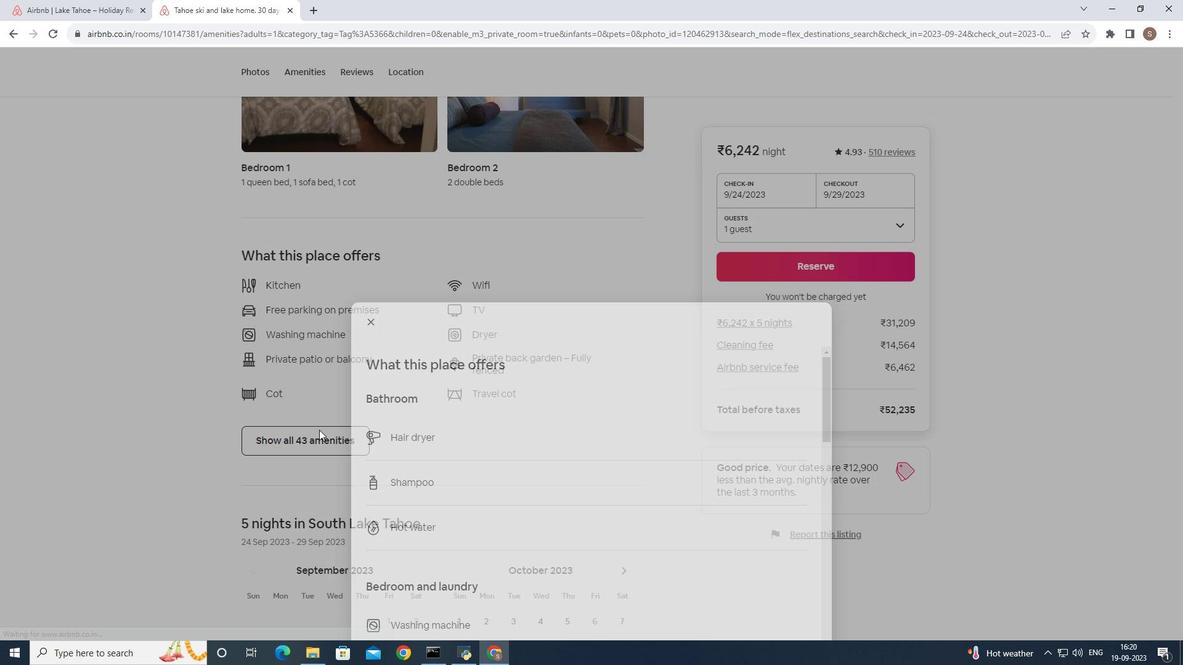 
Action: Mouse moved to (425, 303)
Screenshot: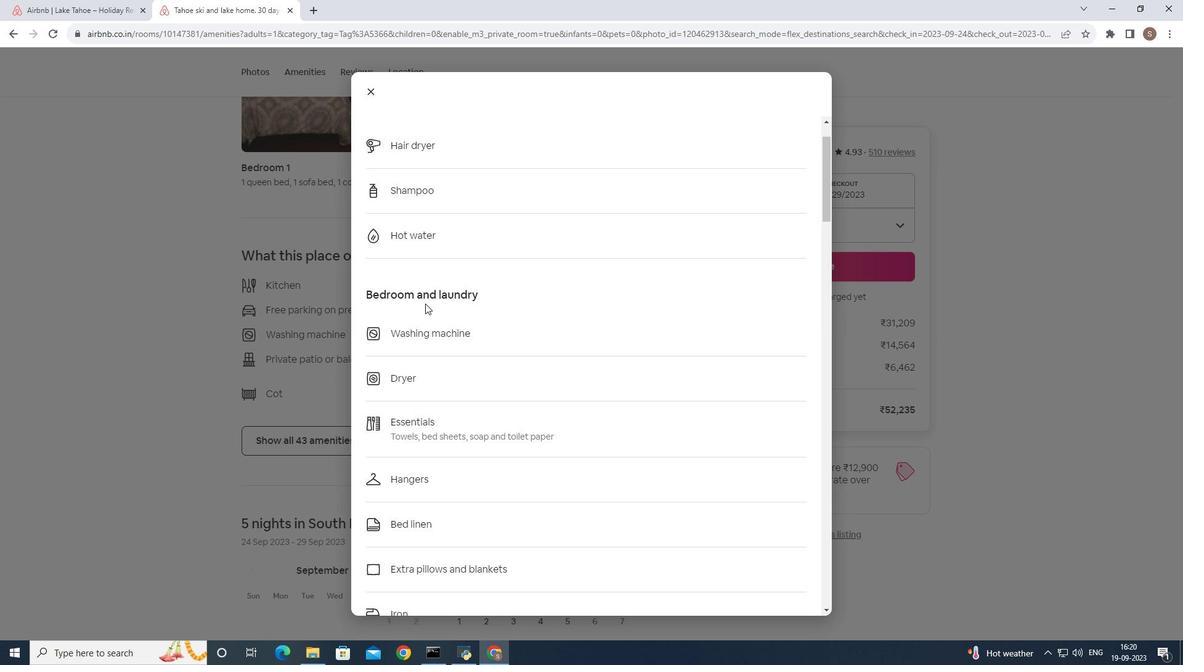 
Action: Mouse scrolled (425, 303) with delta (0, 0)
Screenshot: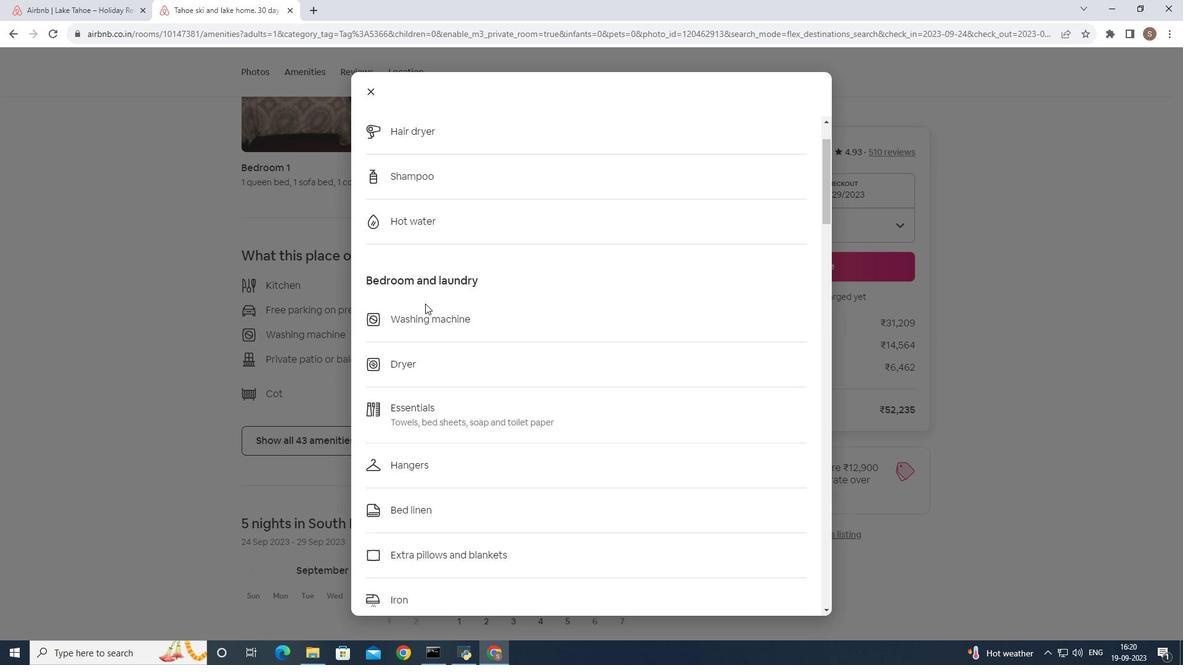 
Action: Mouse scrolled (425, 303) with delta (0, 0)
Screenshot: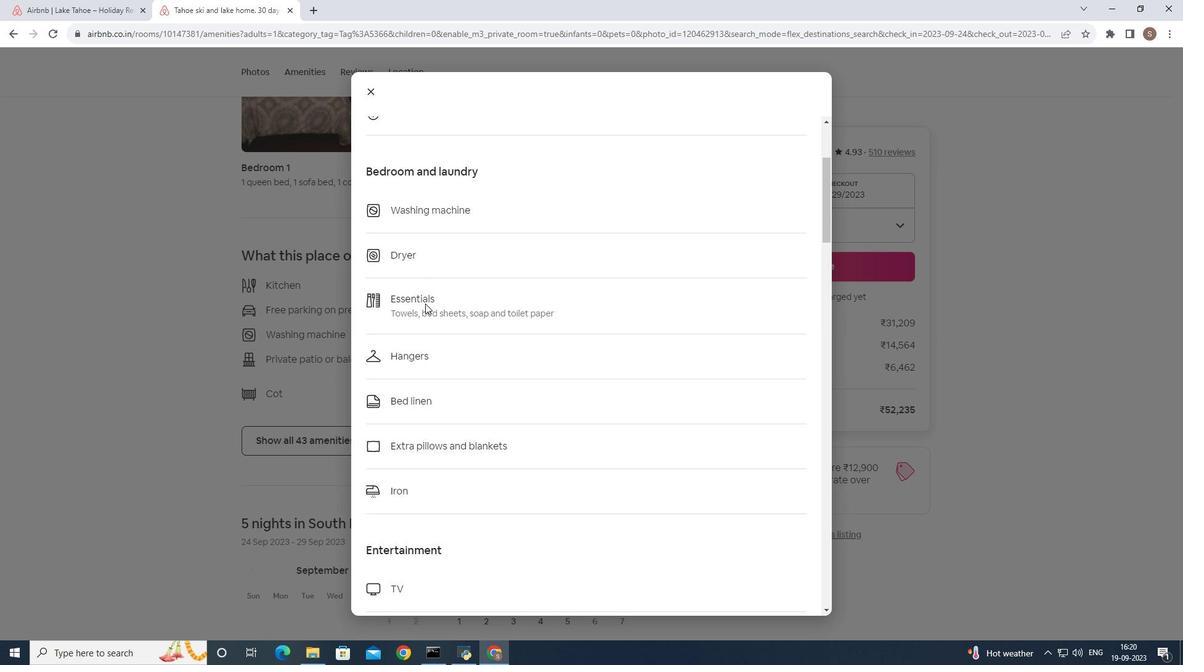 
Action: Mouse scrolled (425, 303) with delta (0, 0)
Screenshot: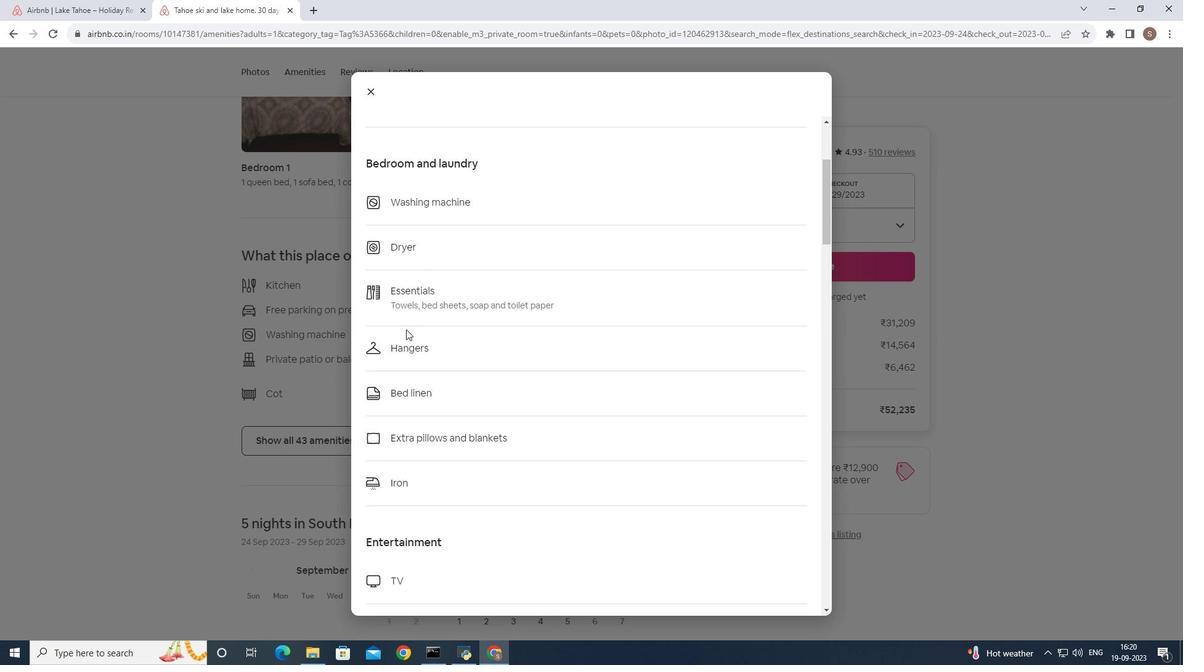 
Action: Mouse moved to (406, 329)
Screenshot: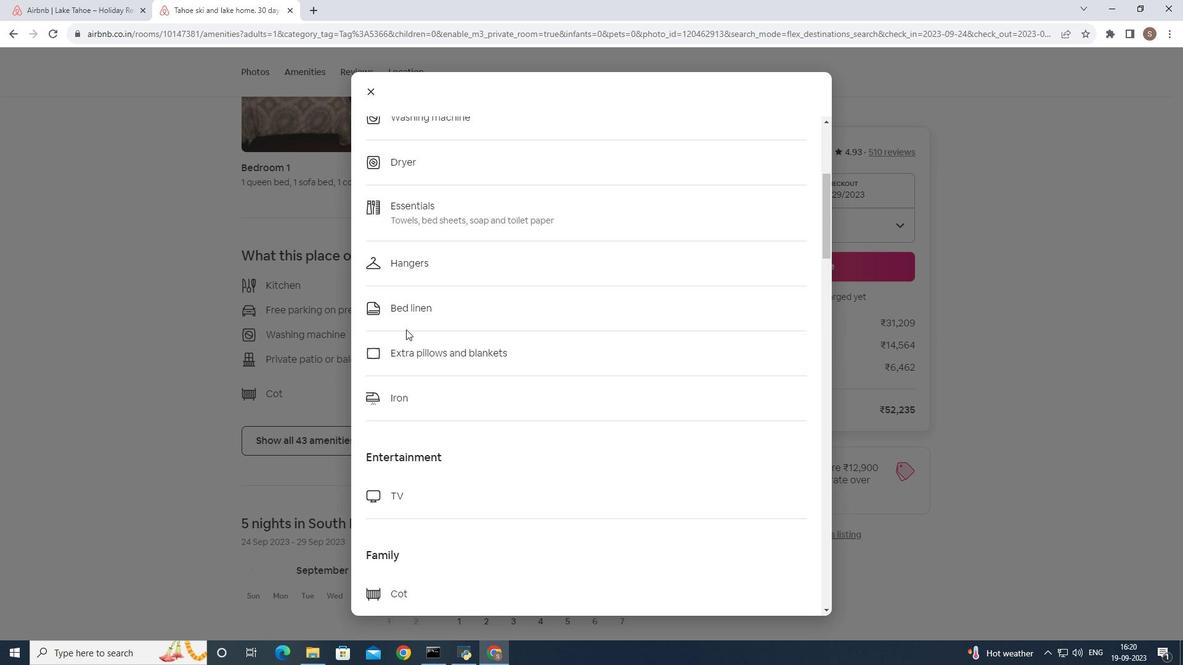 
Action: Mouse scrolled (406, 329) with delta (0, 0)
Screenshot: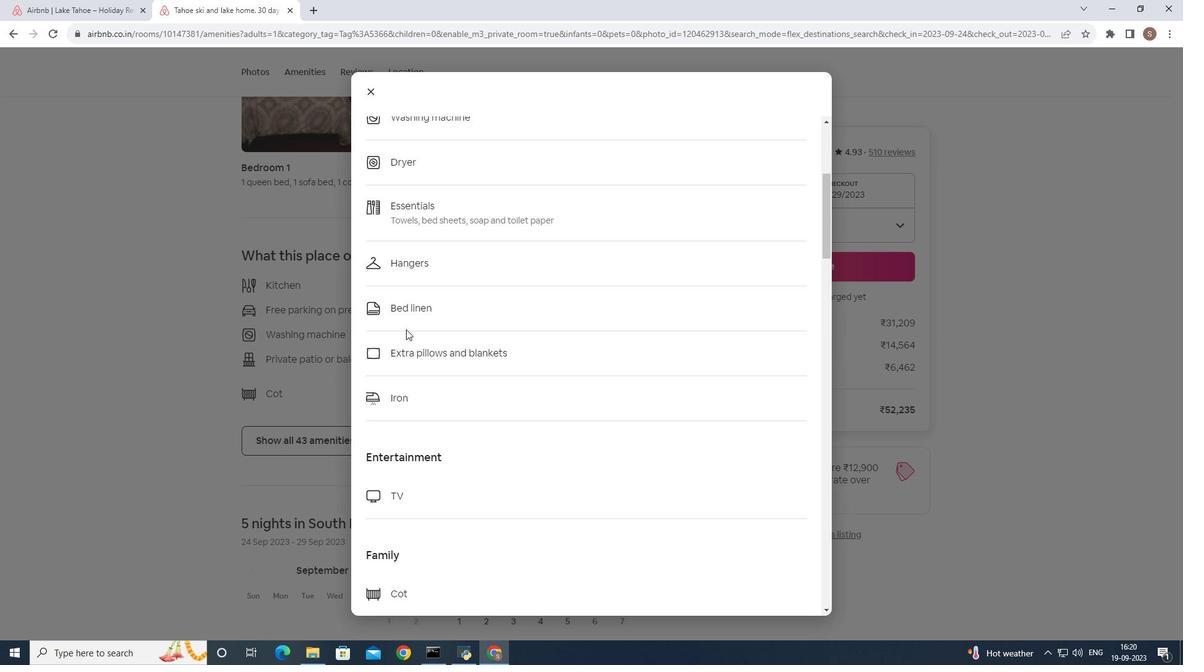 
Action: Mouse scrolled (406, 329) with delta (0, 0)
Screenshot: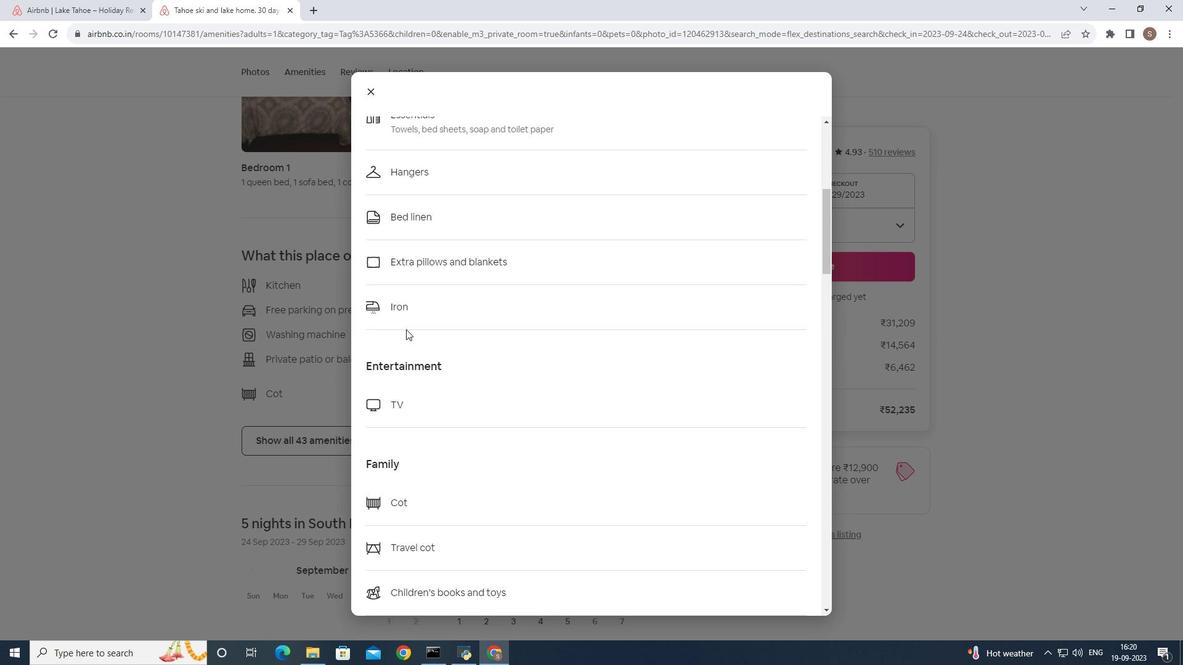 
Action: Mouse scrolled (406, 329) with delta (0, 0)
Screenshot: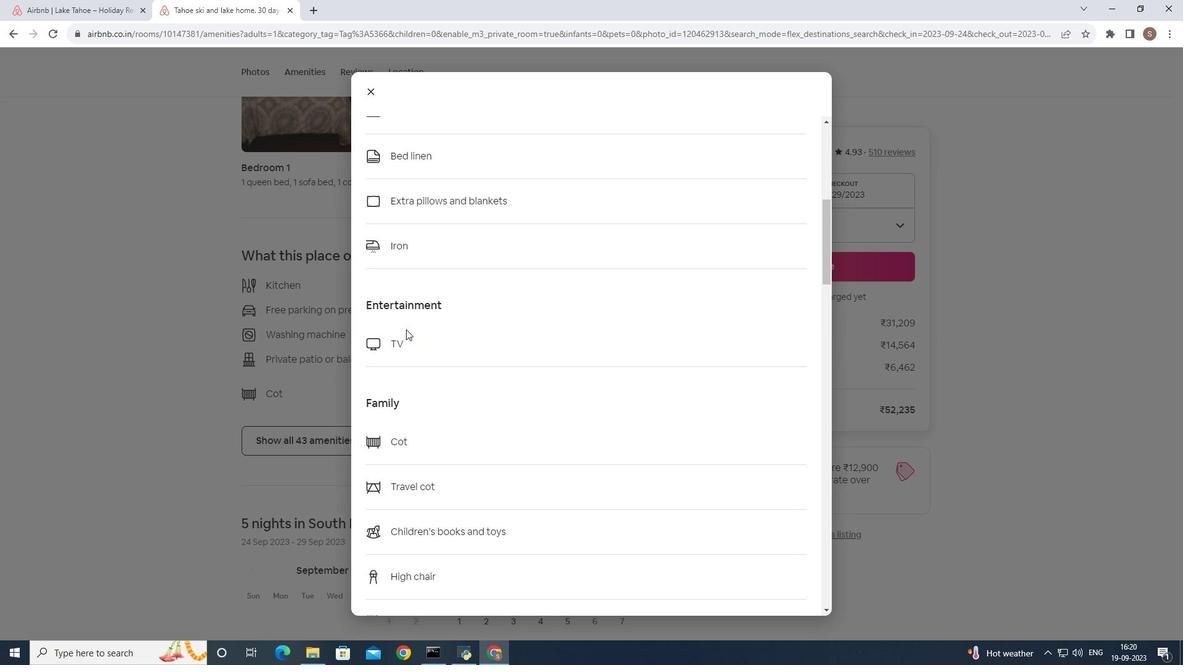 
Action: Mouse scrolled (406, 329) with delta (0, 0)
Screenshot: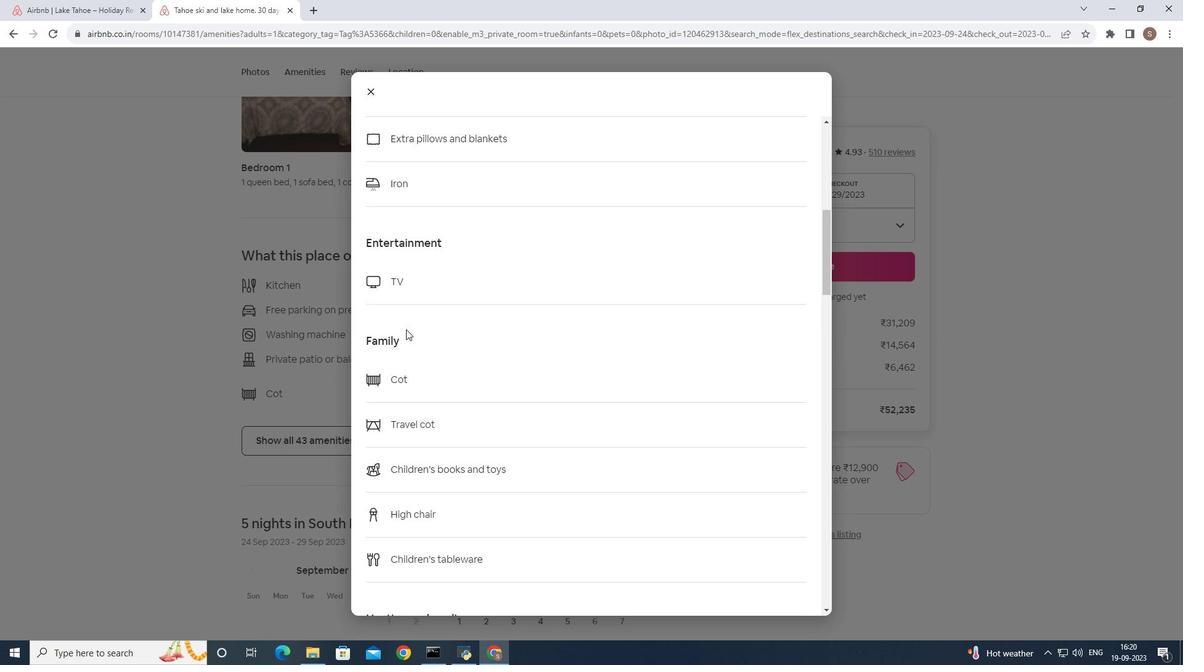 
Action: Mouse scrolled (406, 329) with delta (0, 0)
Screenshot: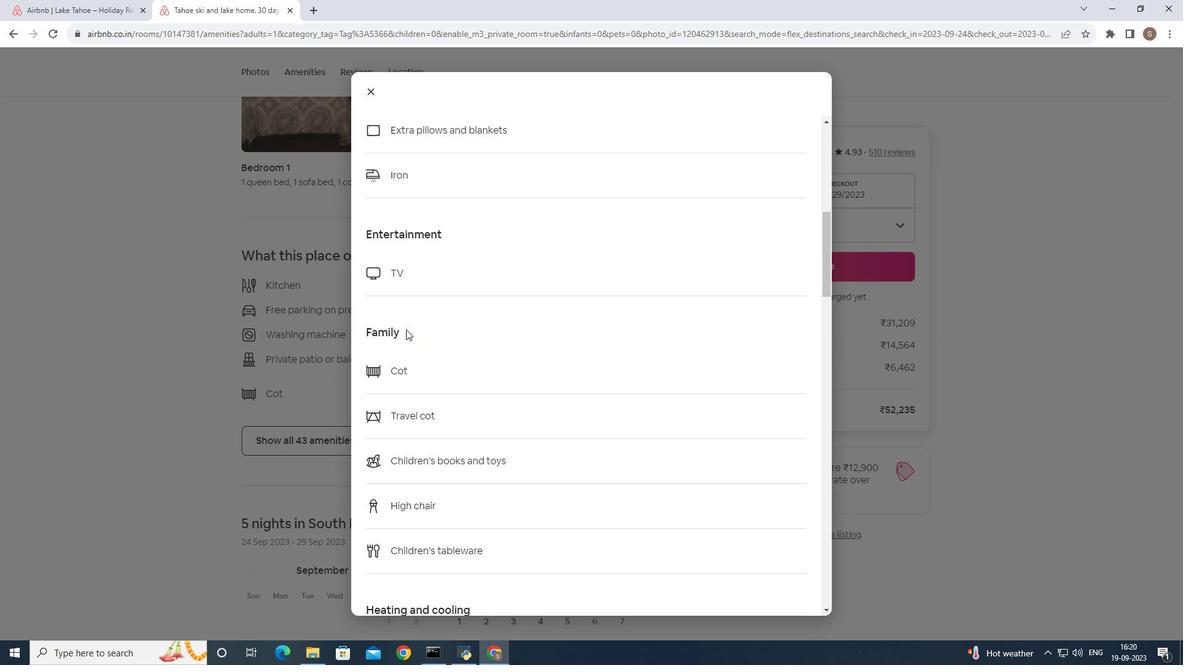 
Action: Mouse scrolled (406, 329) with delta (0, 0)
Screenshot: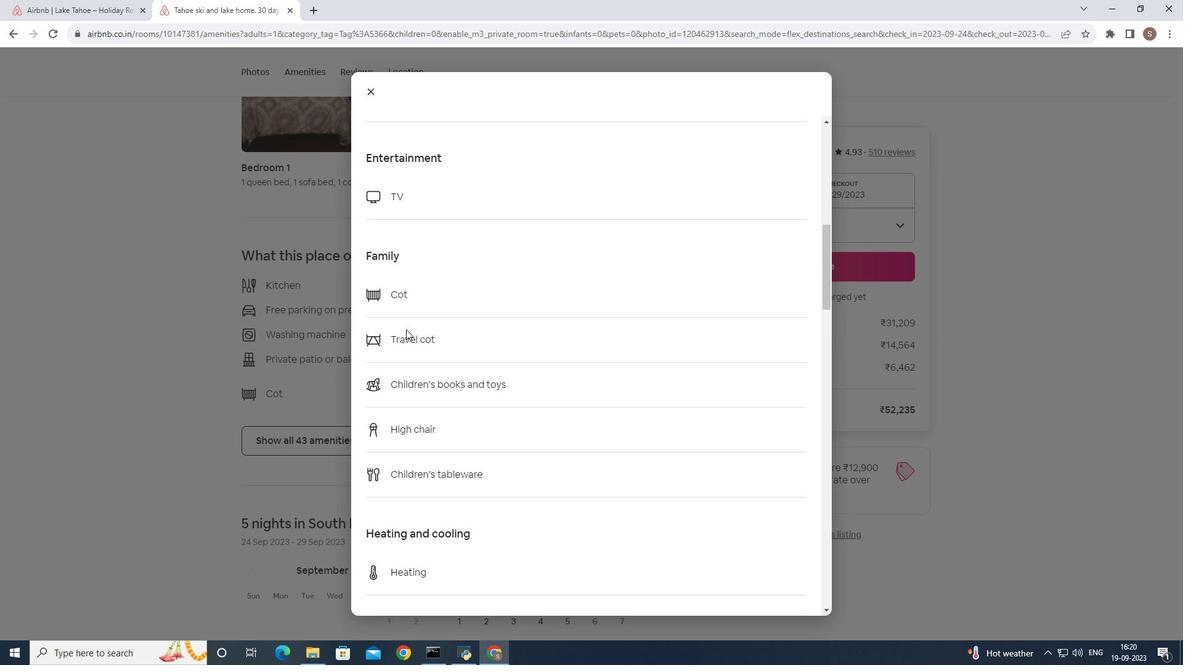 
Action: Mouse scrolled (406, 329) with delta (0, 0)
Screenshot: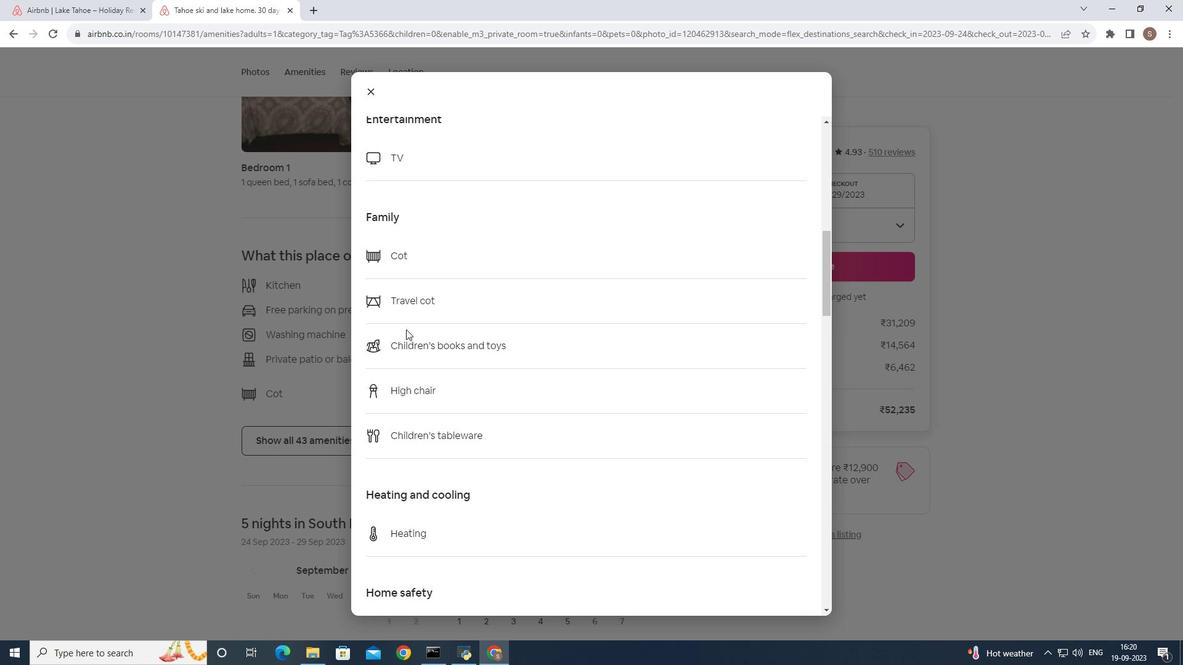 
Action: Mouse scrolled (406, 329) with delta (0, 0)
Screenshot: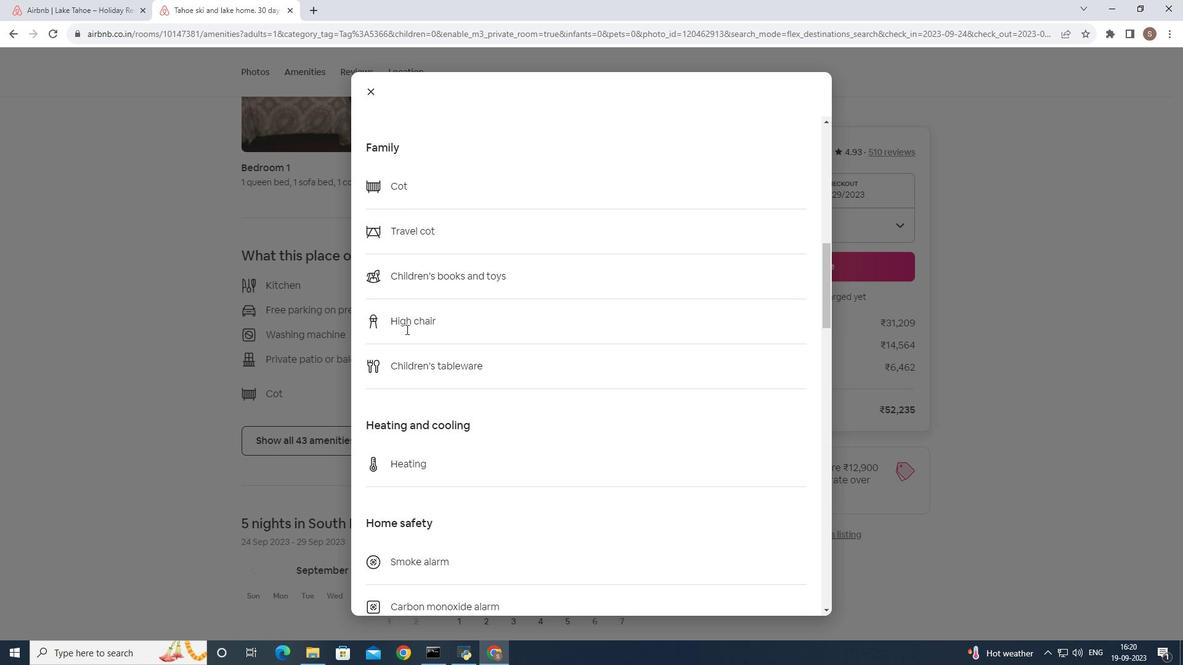 
Action: Mouse scrolled (406, 329) with delta (0, 0)
Screenshot: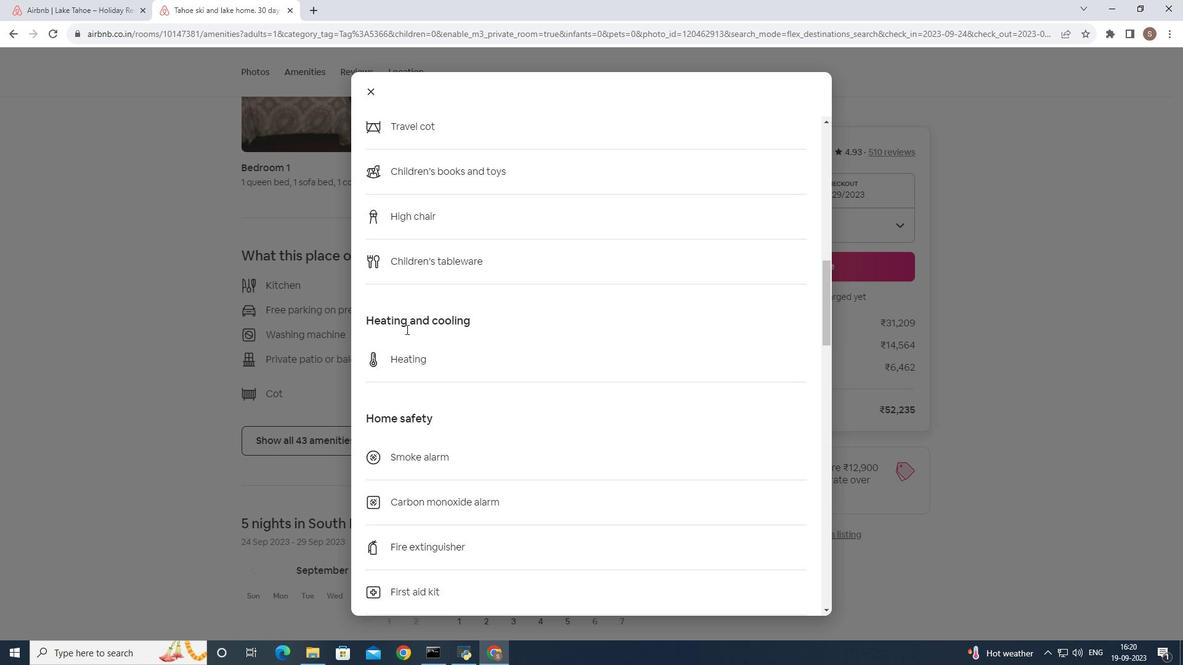 
Action: Mouse scrolled (406, 329) with delta (0, 0)
Screenshot: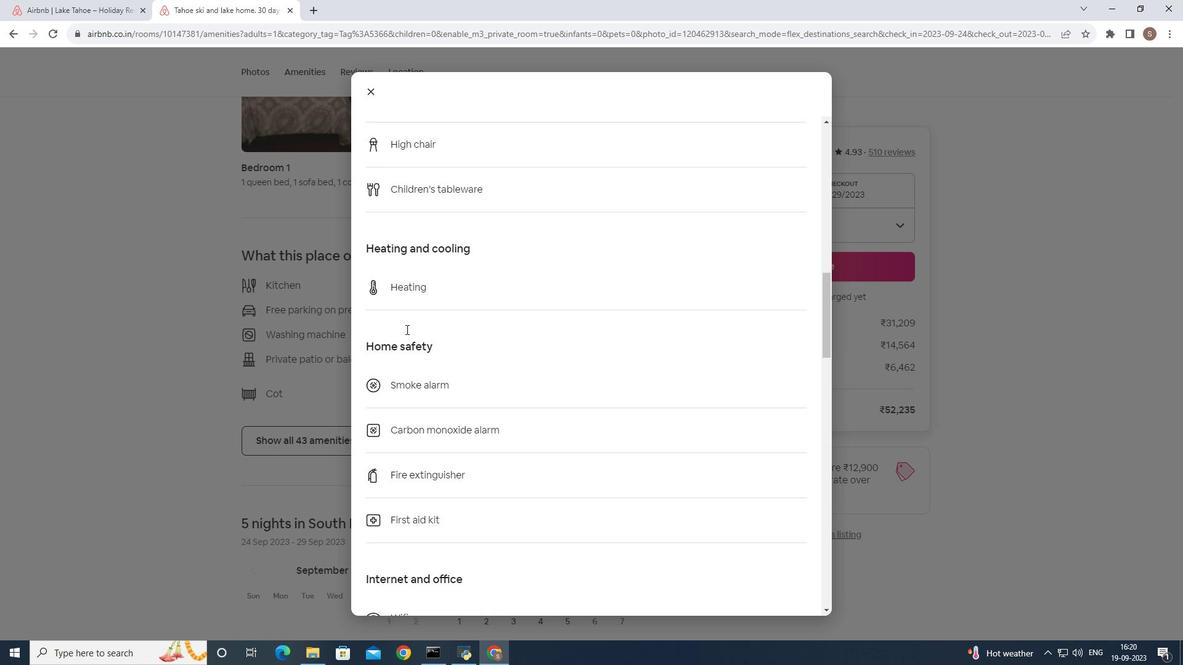 
Action: Mouse scrolled (406, 329) with delta (0, 0)
Screenshot: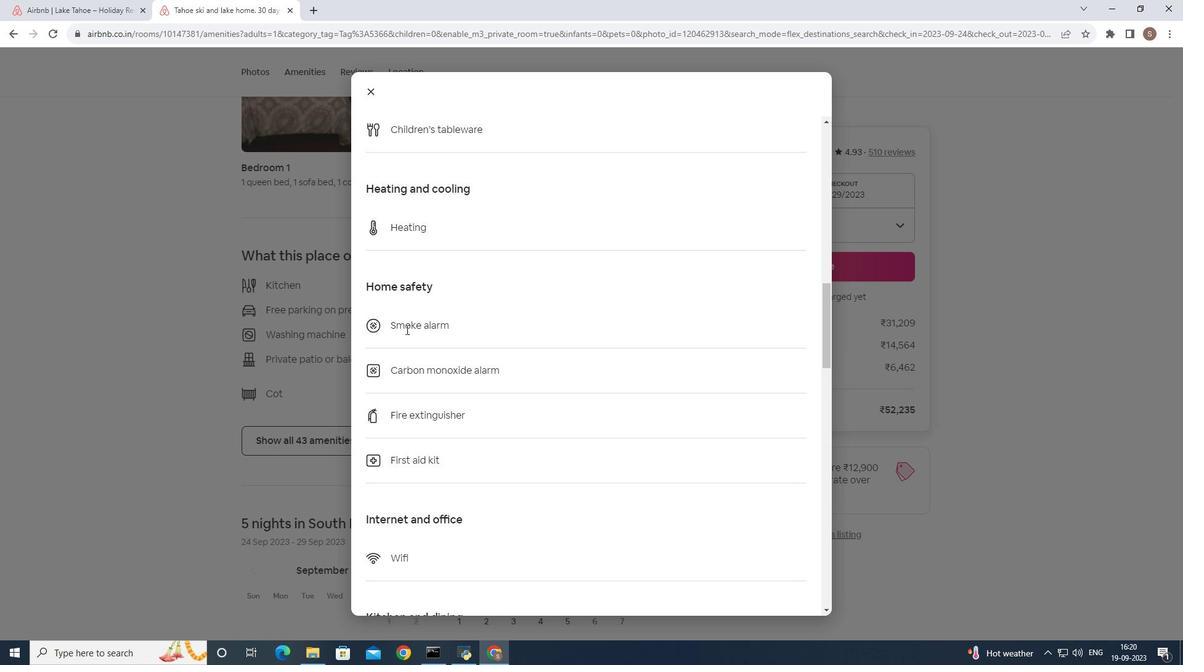 
Action: Mouse scrolled (406, 329) with delta (0, 0)
Screenshot: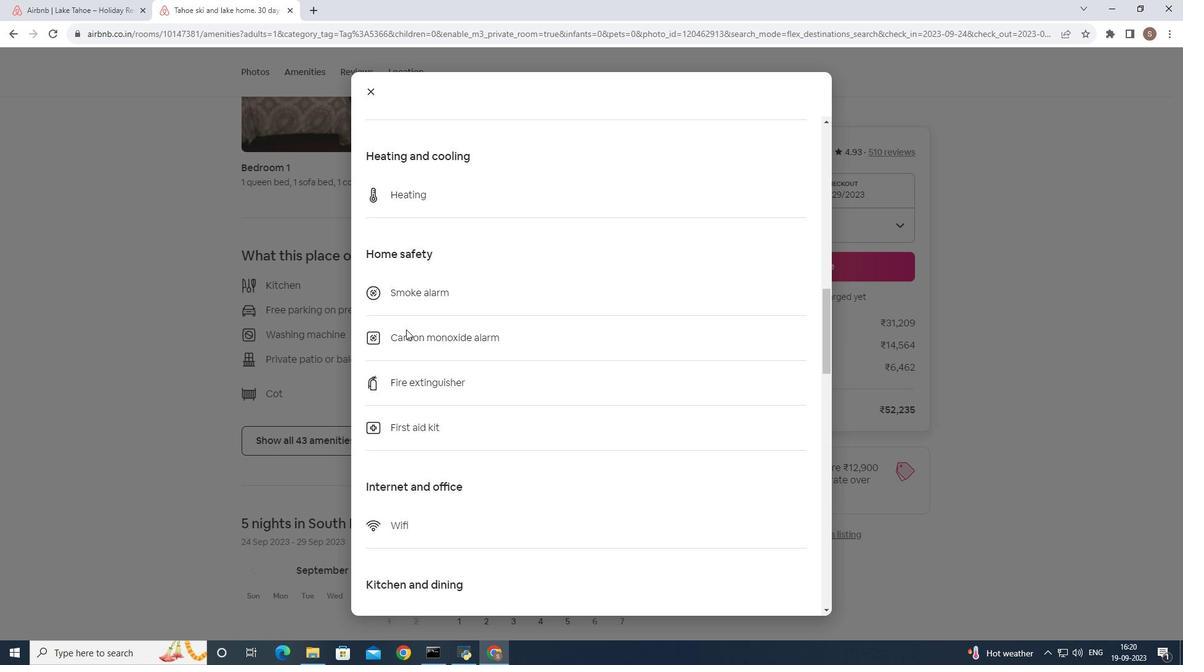 
Action: Mouse scrolled (406, 329) with delta (0, 0)
Screenshot: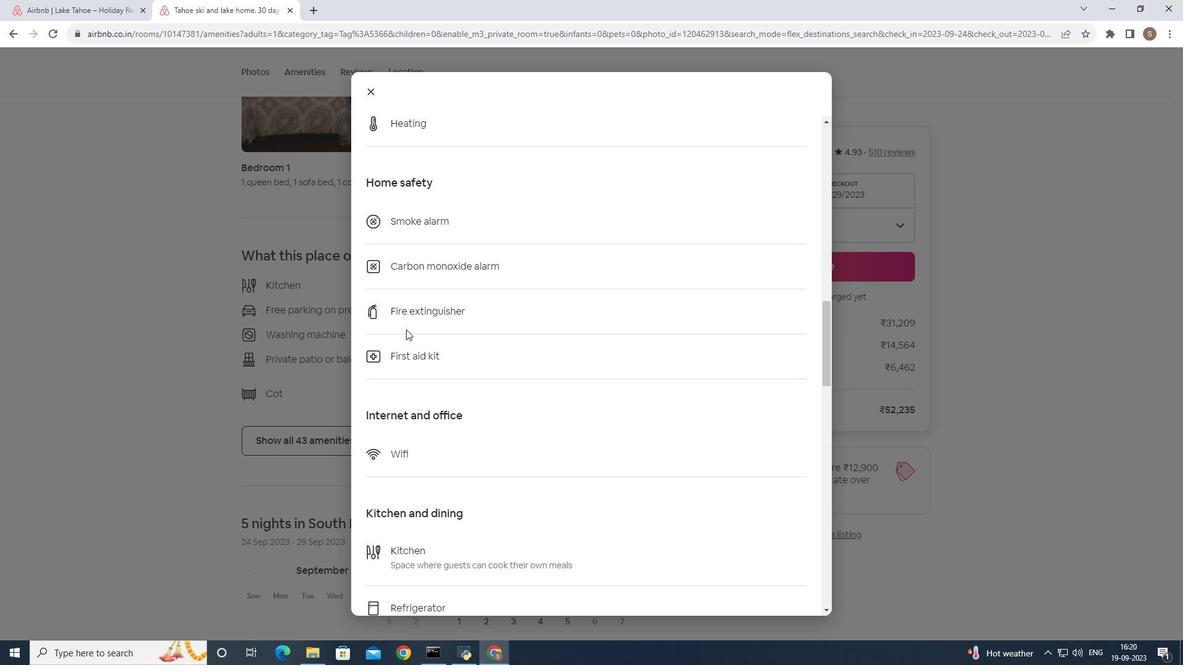
Action: Mouse scrolled (406, 329) with delta (0, 0)
Screenshot: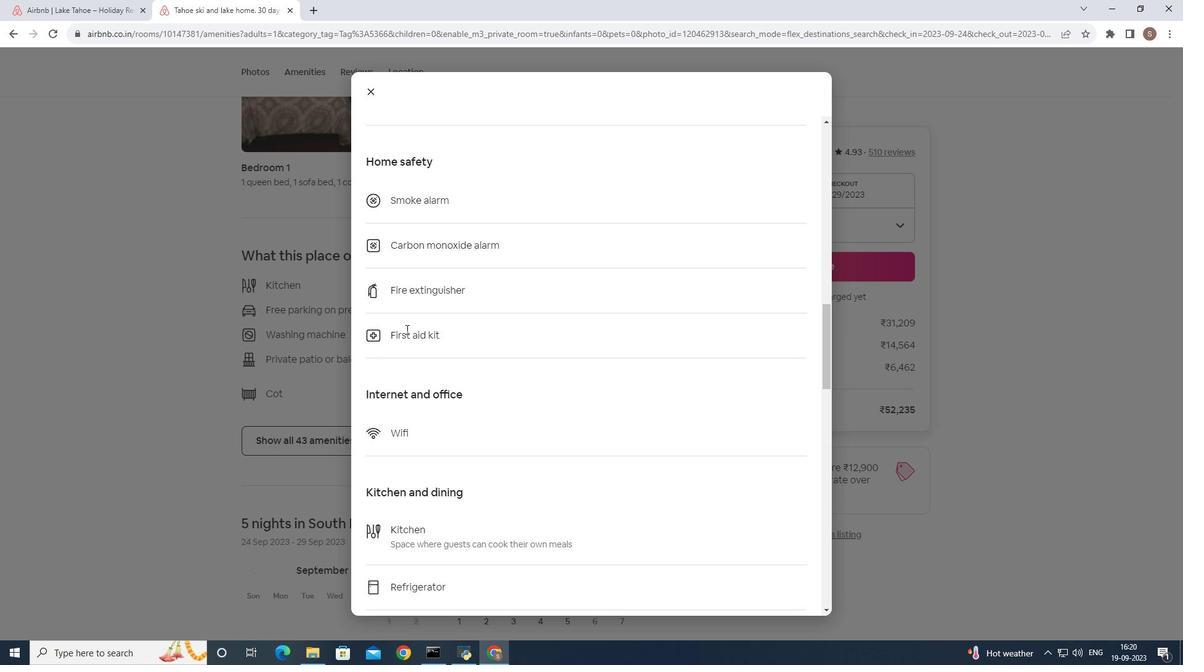 
Action: Mouse scrolled (406, 329) with delta (0, 0)
Screenshot: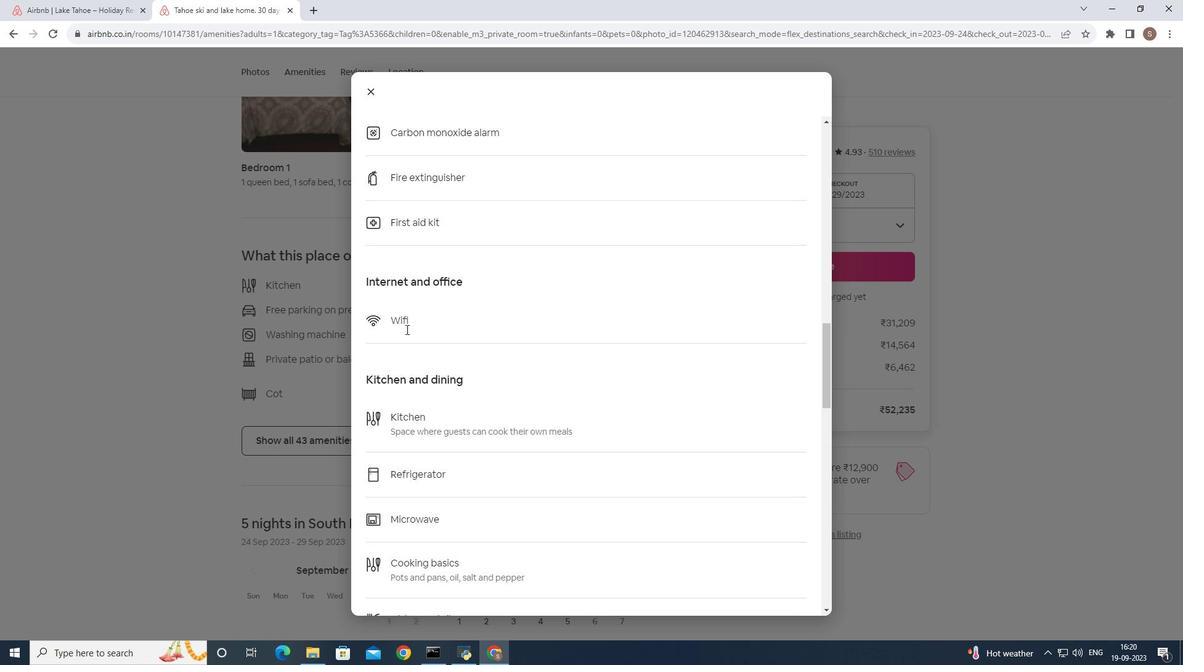 
Action: Mouse scrolled (406, 329) with delta (0, 0)
Screenshot: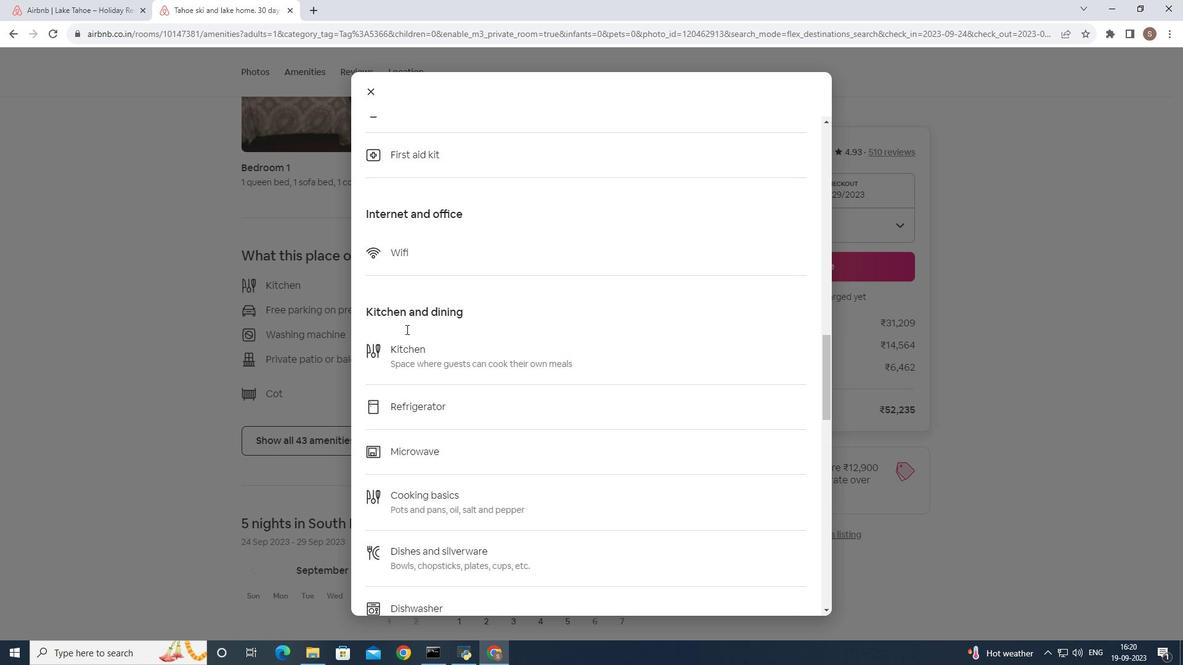 
Action: Mouse scrolled (406, 329) with delta (0, 0)
Screenshot: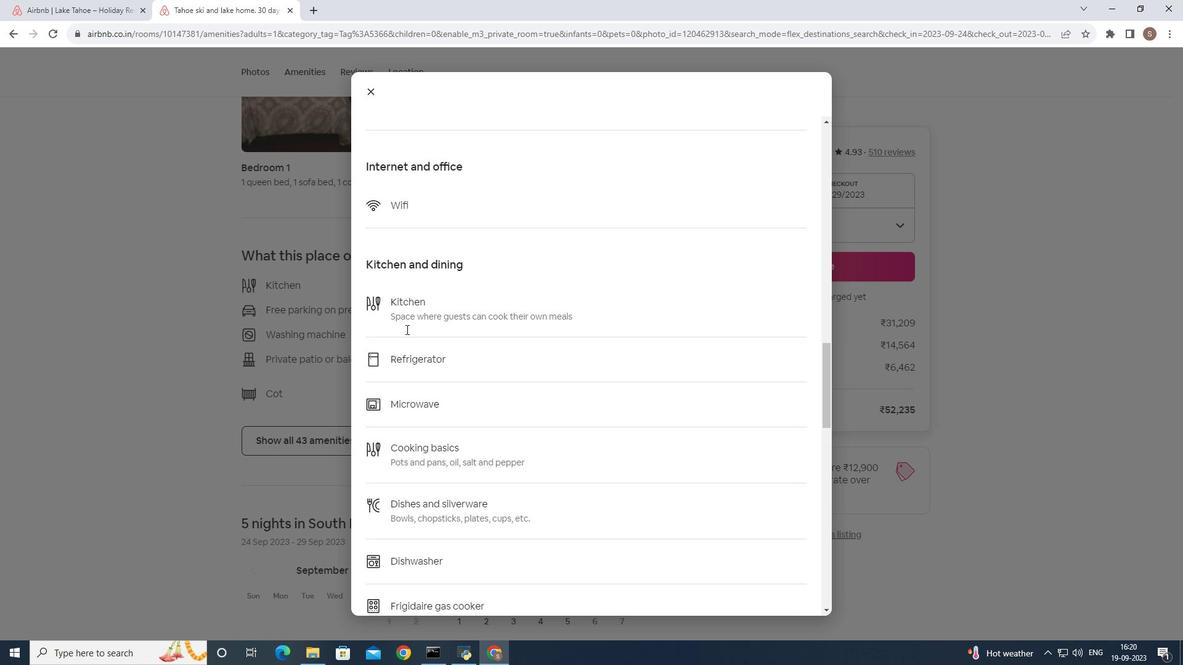 
Action: Mouse scrolled (406, 329) with delta (0, 0)
Screenshot: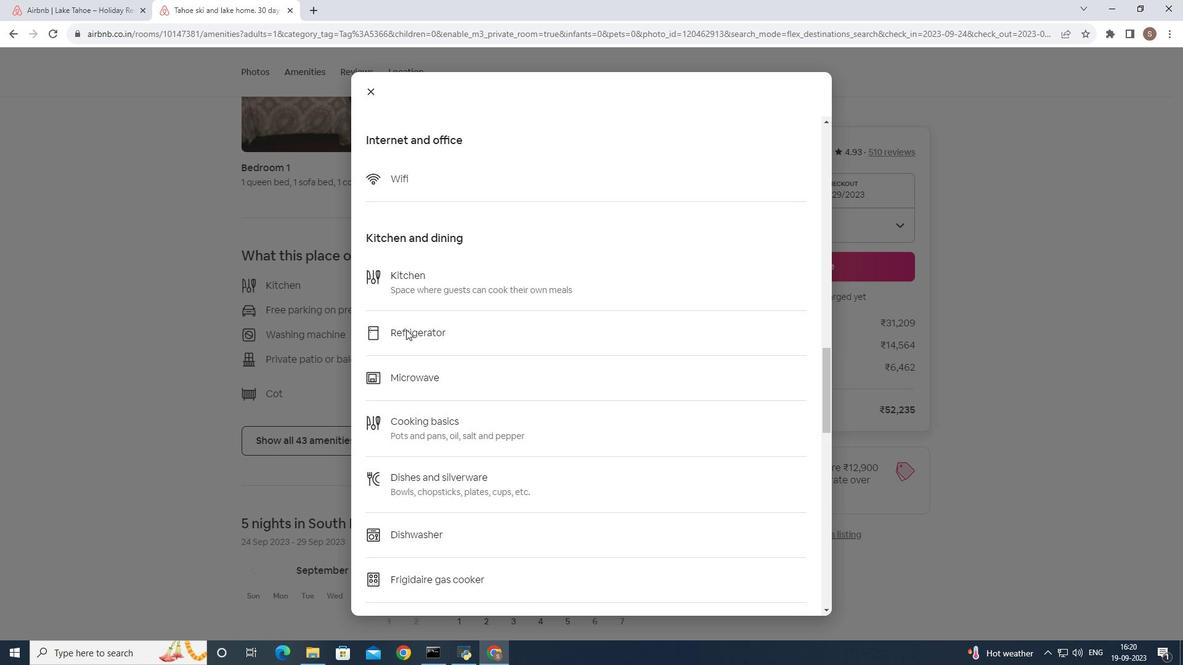 
Action: Mouse scrolled (406, 329) with delta (0, 0)
Screenshot: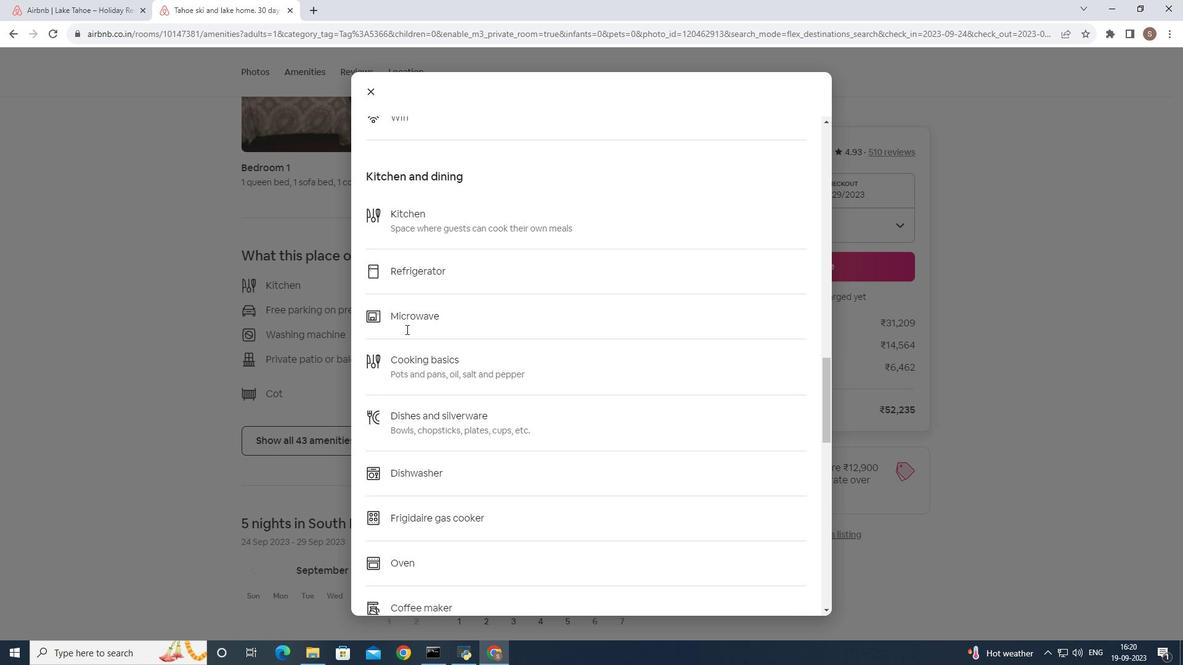 
Action: Mouse scrolled (406, 329) with delta (0, 0)
Screenshot: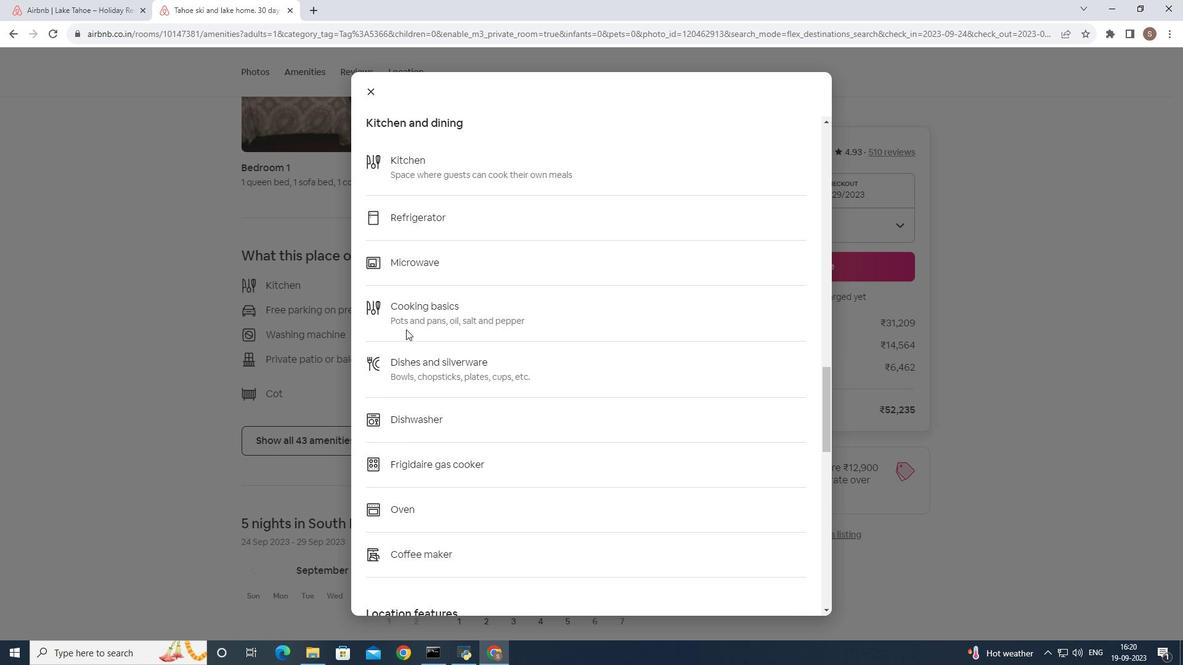 
Action: Mouse scrolled (406, 329) with delta (0, 0)
Screenshot: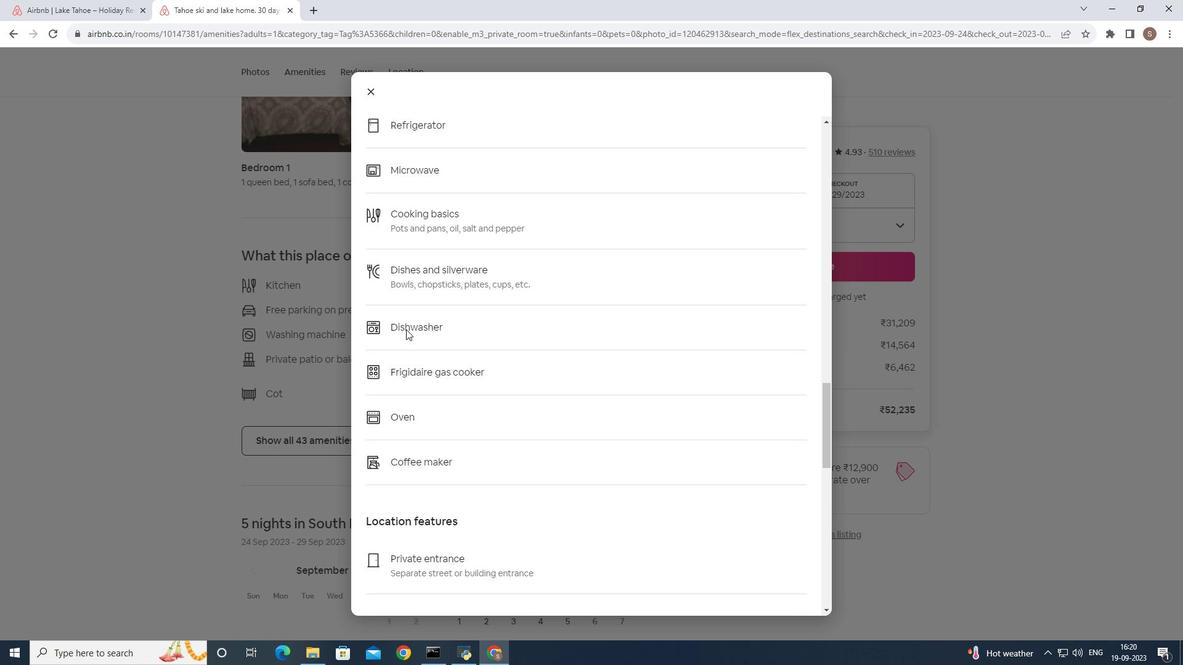 
Action: Mouse scrolled (406, 329) with delta (0, 0)
Screenshot: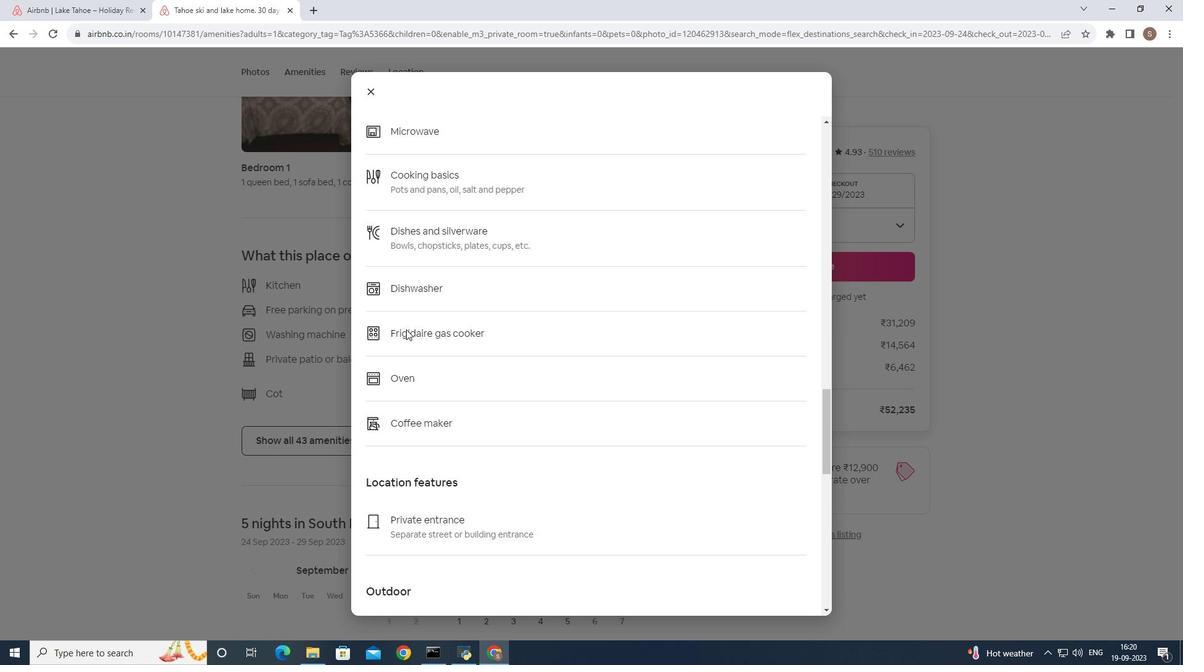 
Action: Mouse scrolled (406, 329) with delta (0, 0)
Screenshot: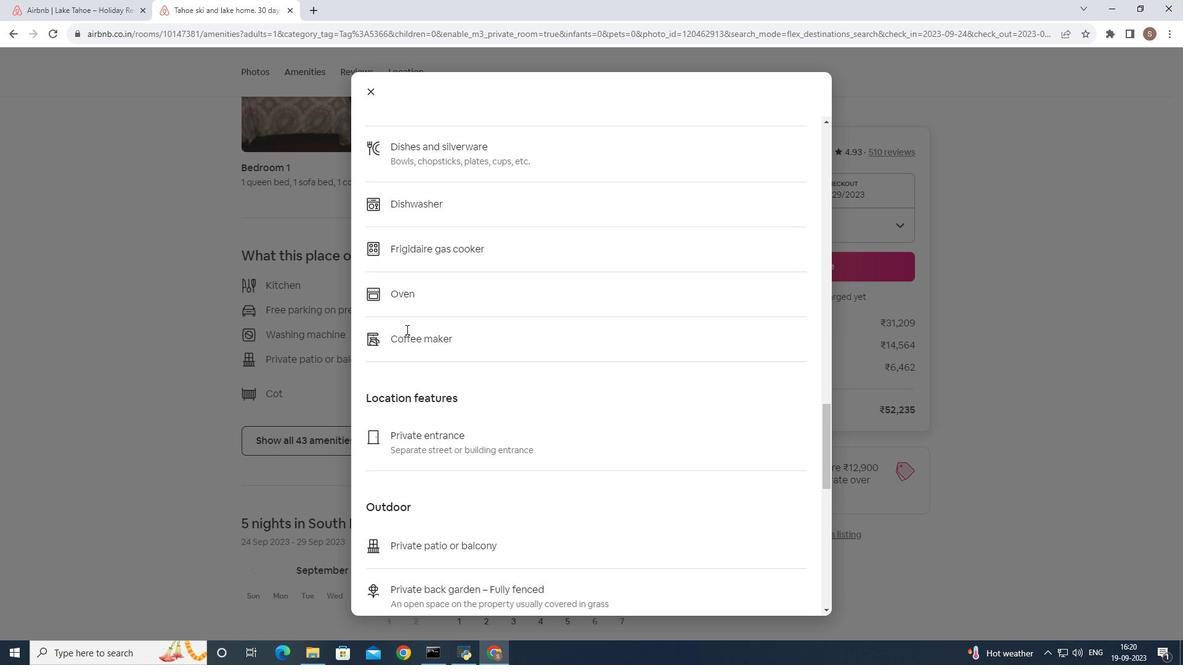 
Action: Mouse scrolled (406, 329) with delta (0, 0)
Screenshot: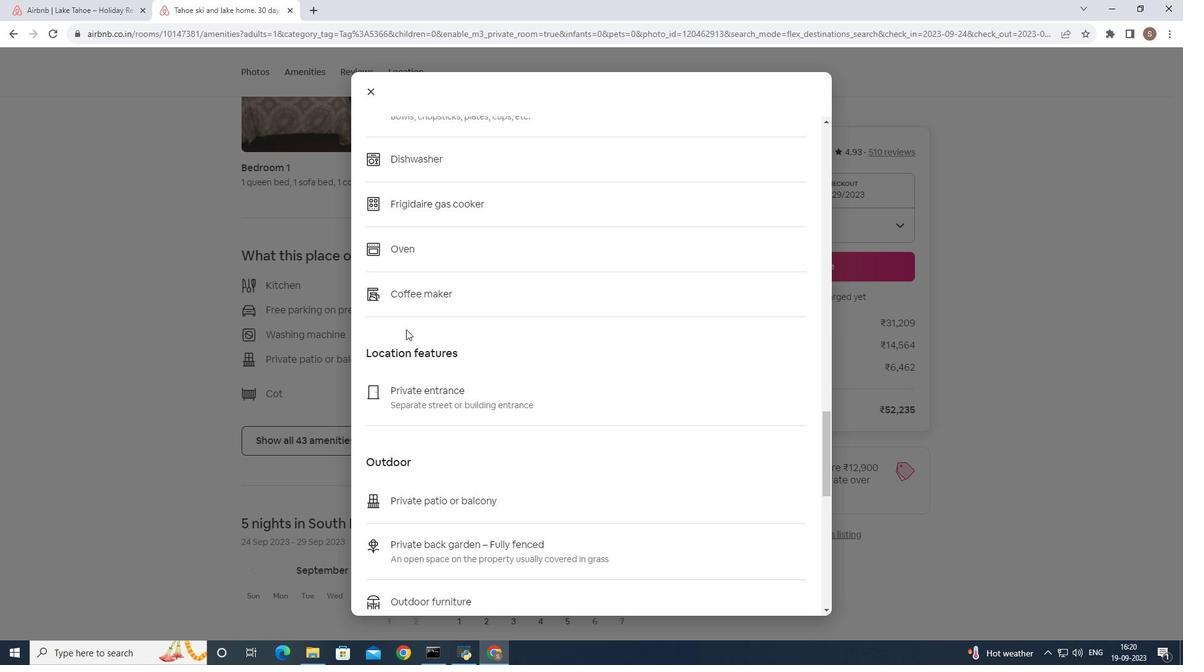 
Action: Mouse scrolled (406, 329) with delta (0, 0)
Screenshot: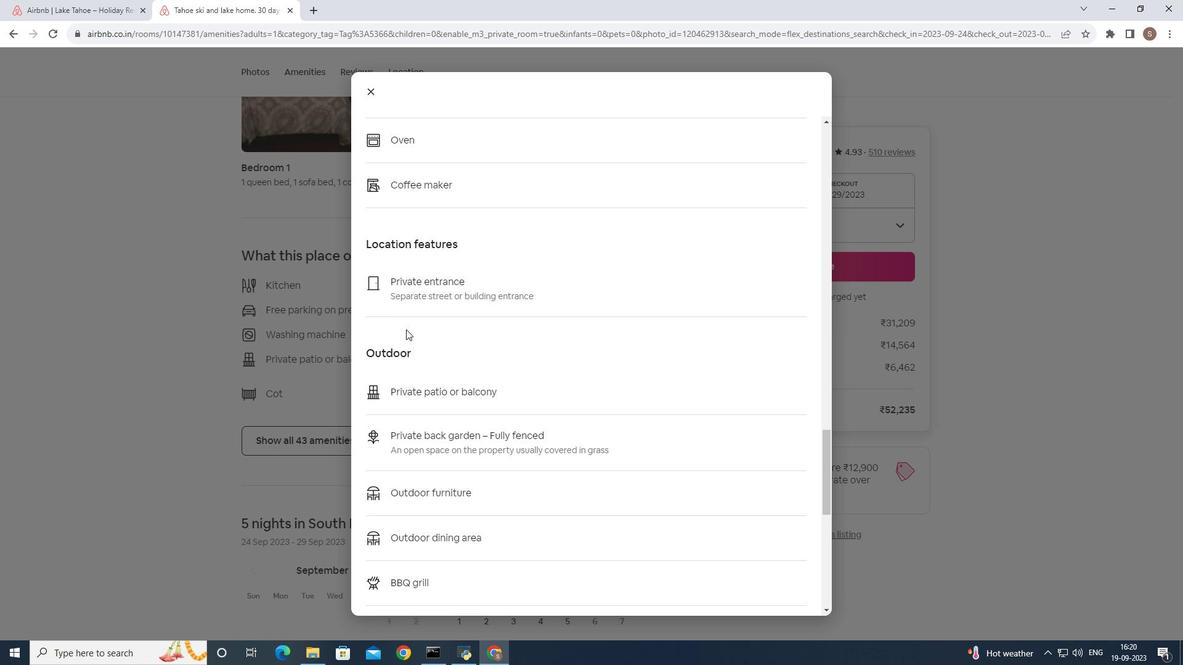 
Action: Mouse scrolled (406, 329) with delta (0, 0)
Screenshot: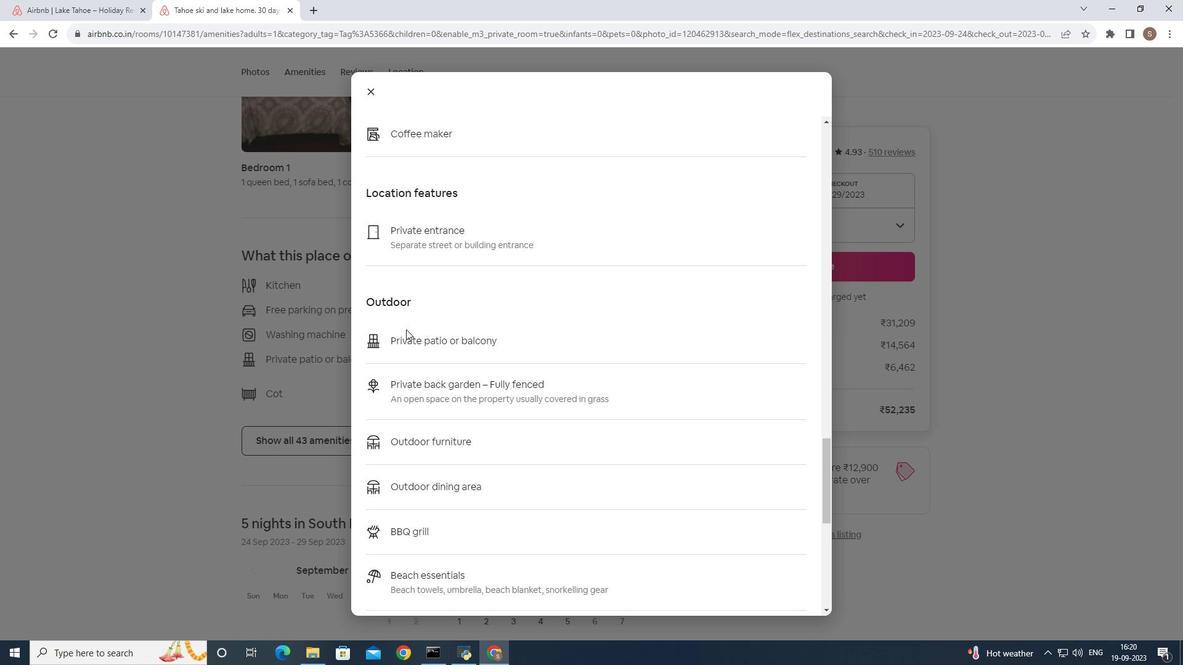 
Action: Mouse scrolled (406, 329) with delta (0, 0)
Screenshot: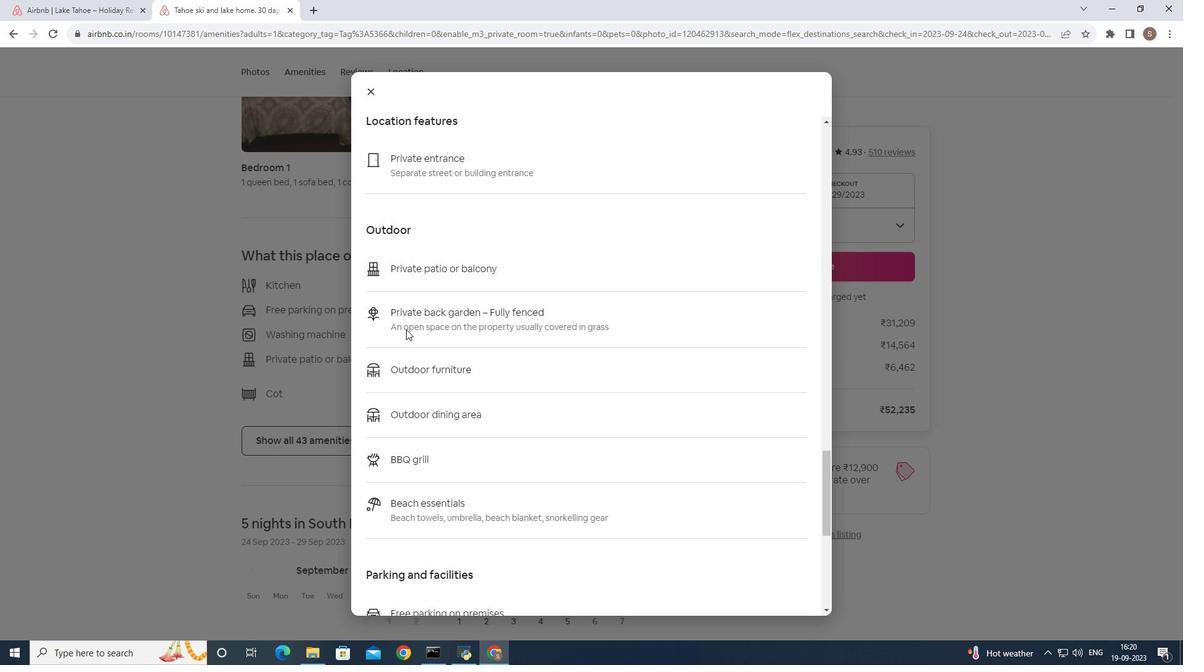 
Action: Mouse scrolled (406, 329) with delta (0, 0)
Screenshot: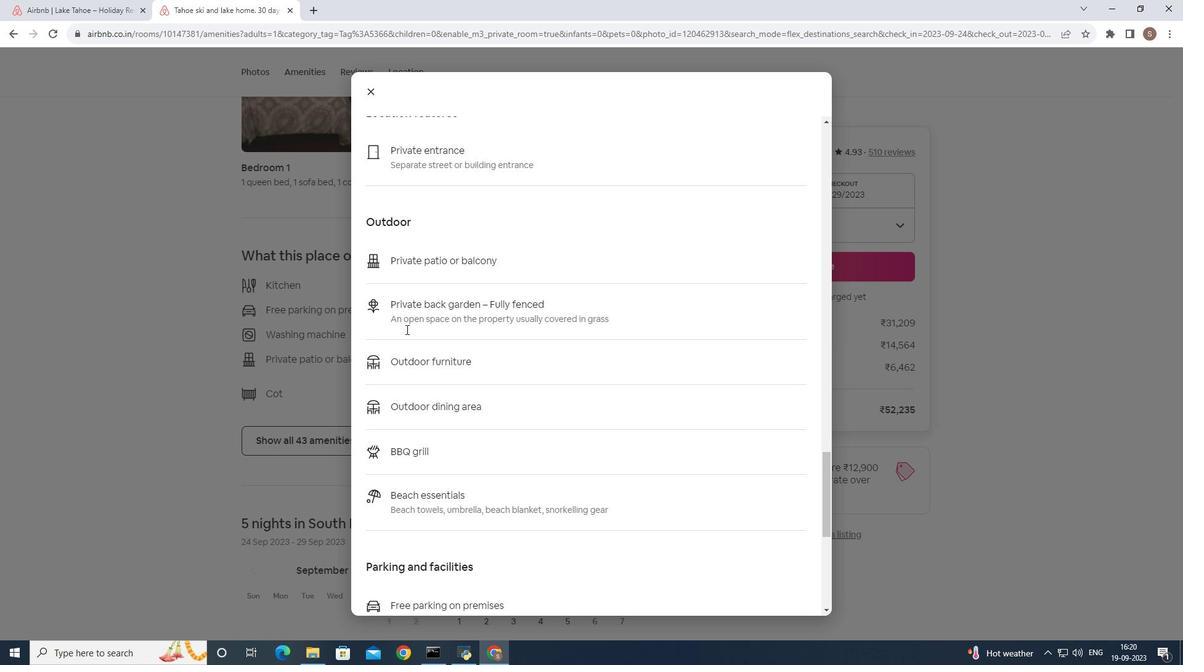 
Action: Mouse scrolled (406, 329) with delta (0, 0)
Screenshot: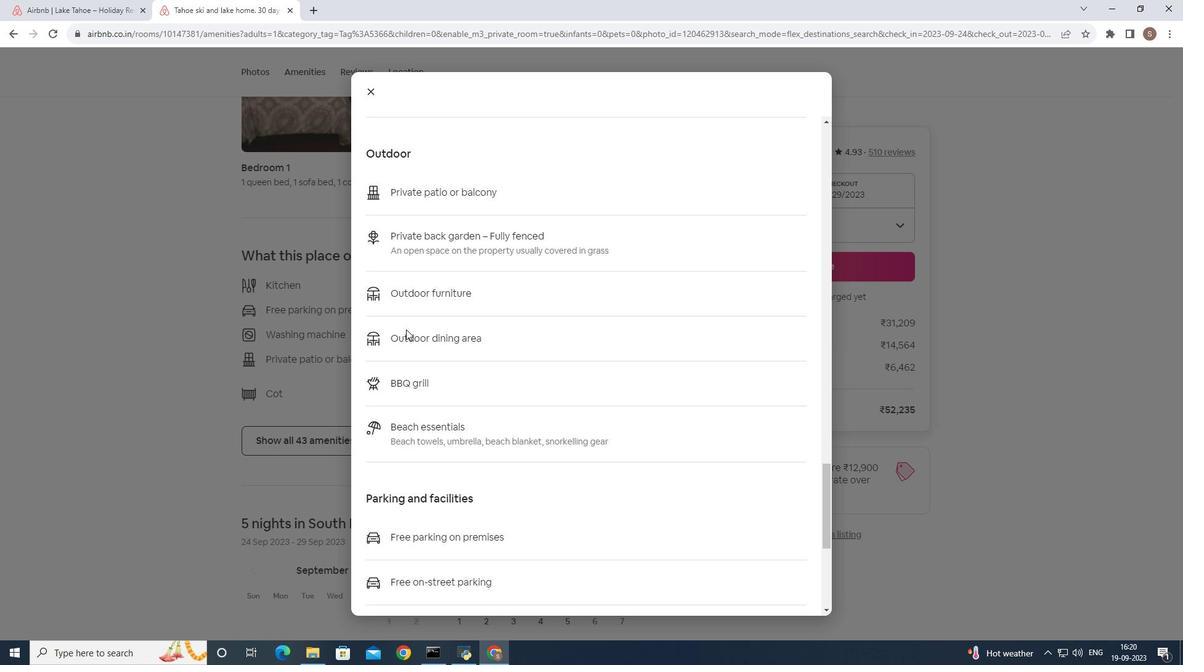 
Action: Mouse scrolled (406, 329) with delta (0, 0)
Screenshot: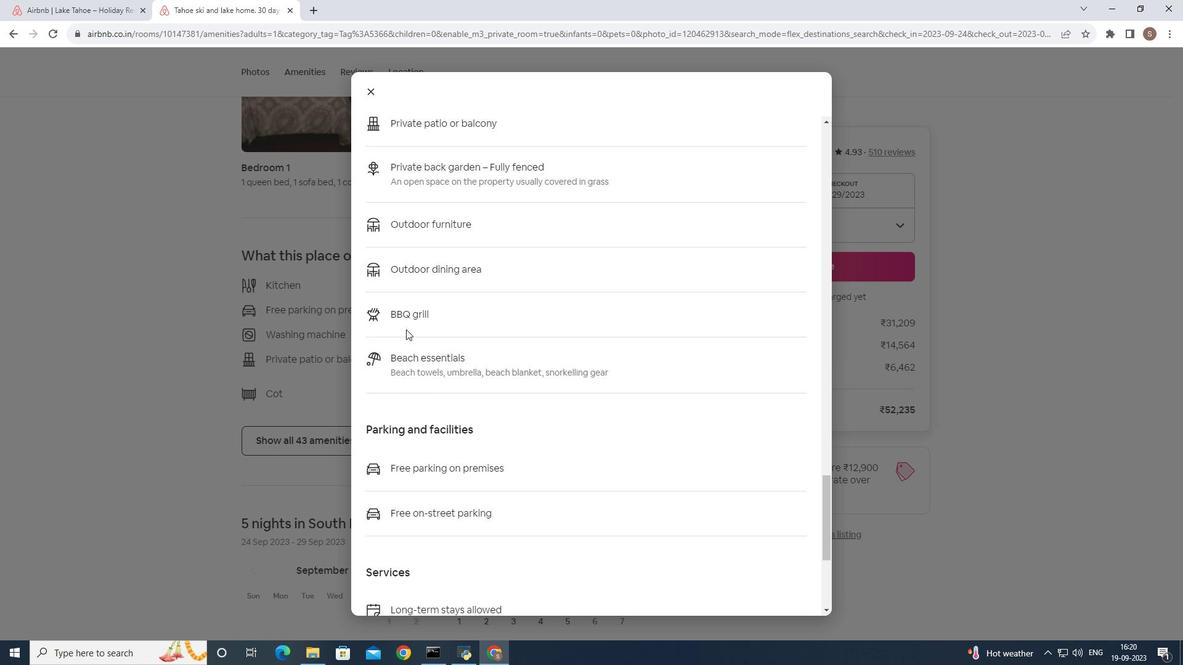 
Action: Mouse scrolled (406, 329) with delta (0, 0)
Screenshot: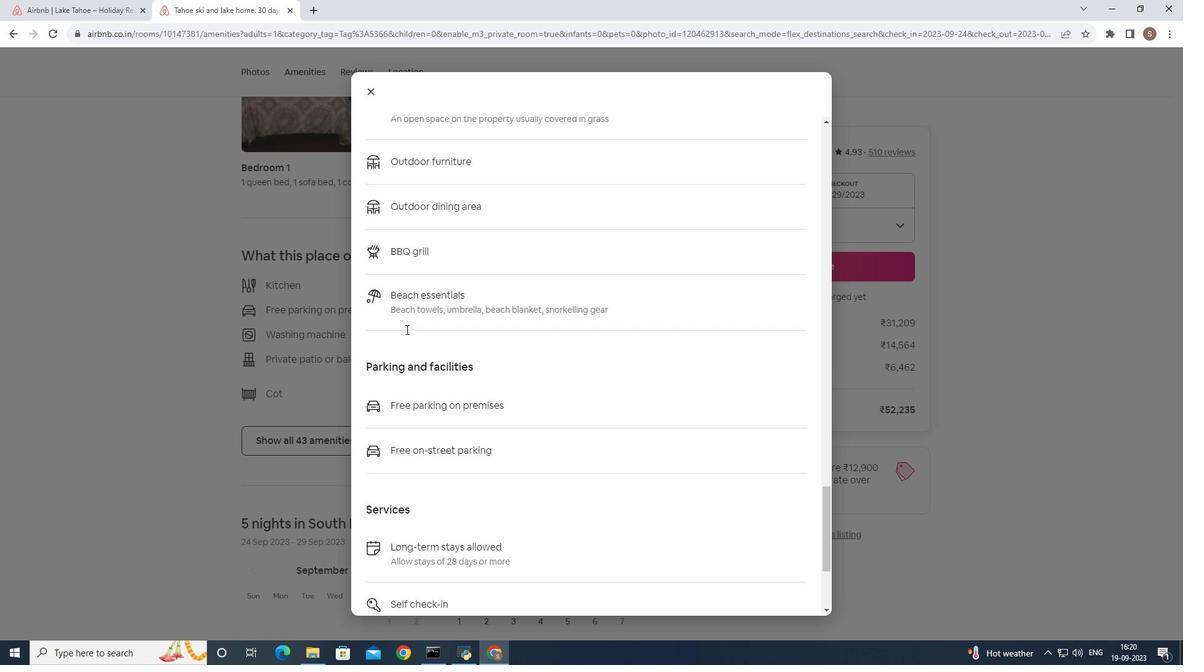 
Action: Mouse scrolled (406, 329) with delta (0, 0)
Screenshot: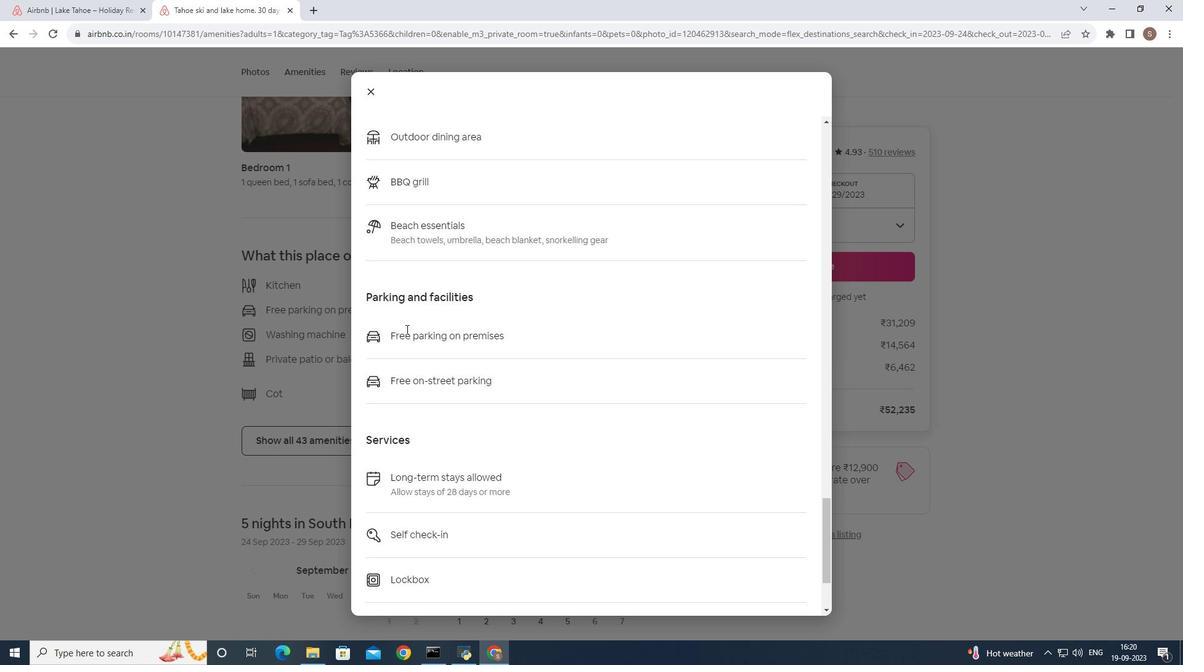 
Action: Mouse scrolled (406, 329) with delta (0, 0)
Screenshot: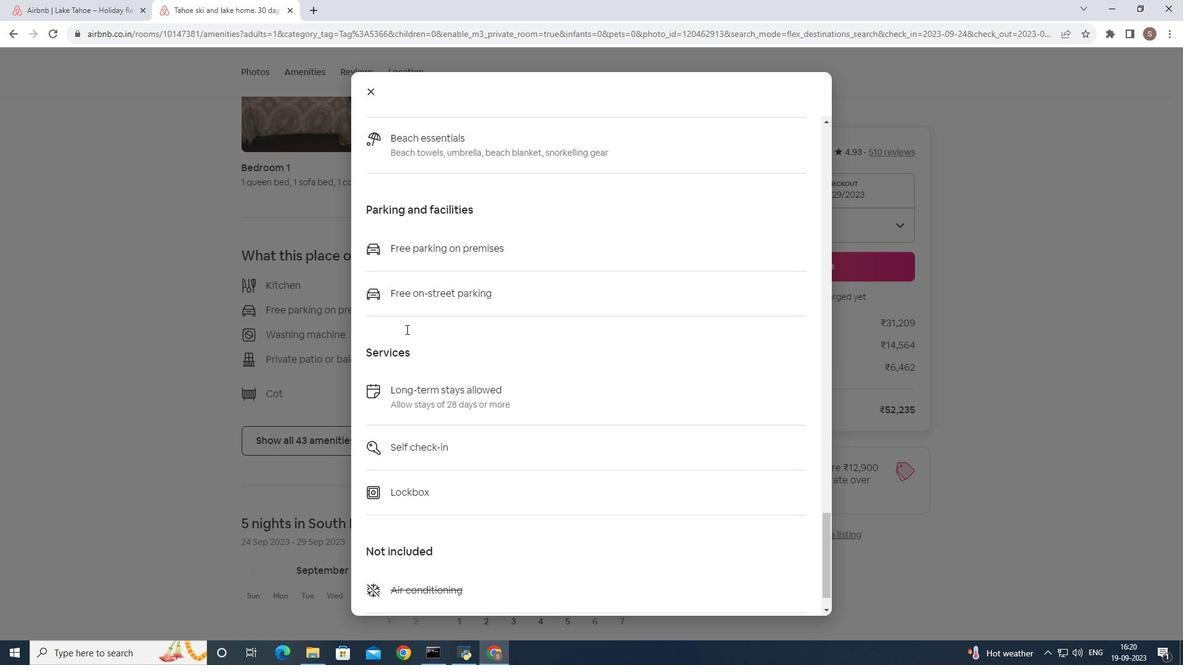 
Action: Mouse scrolled (406, 329) with delta (0, 0)
Screenshot: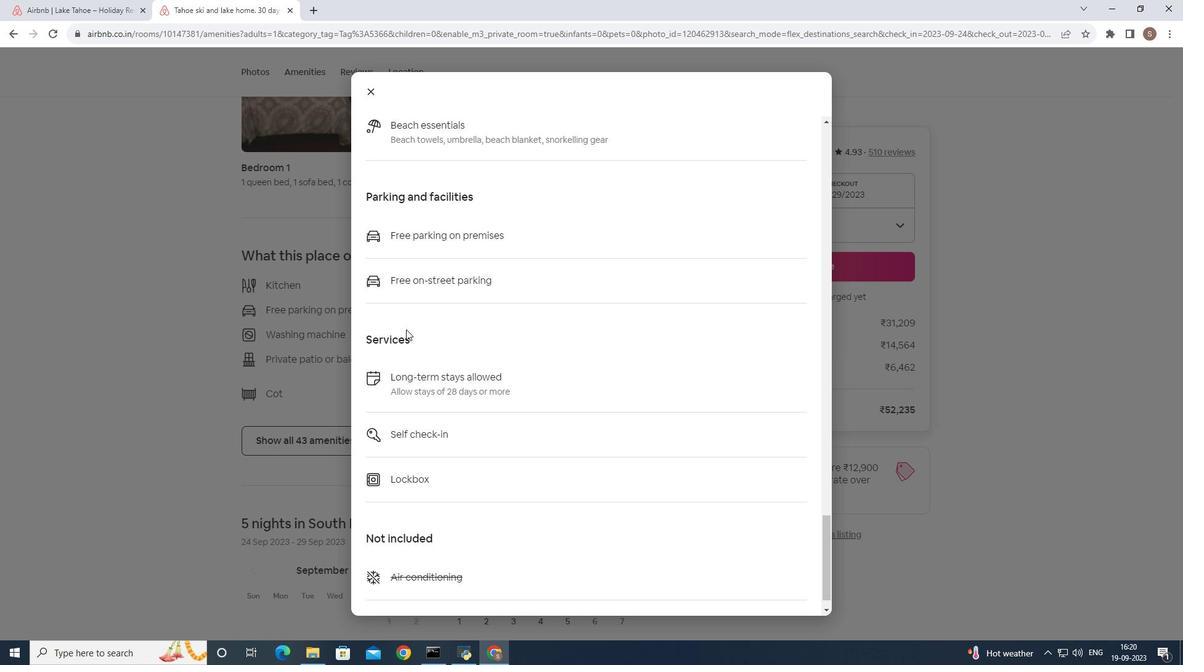 
Action: Mouse scrolled (406, 329) with delta (0, 0)
Screenshot: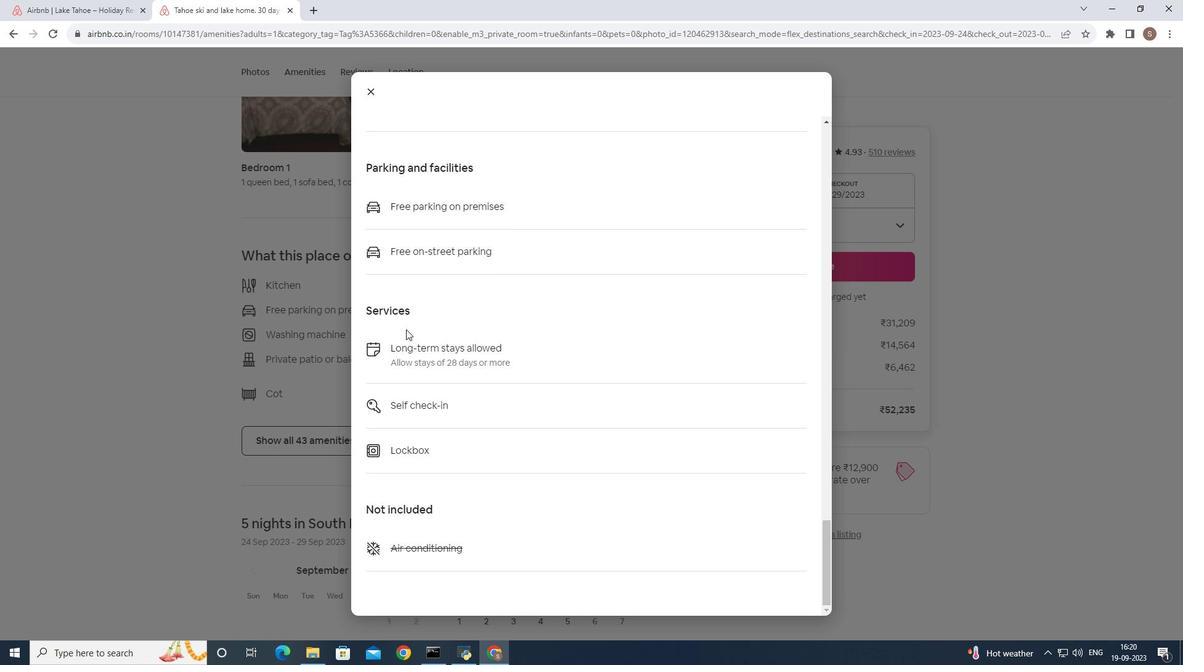 
Action: Mouse scrolled (406, 329) with delta (0, 0)
Screenshot: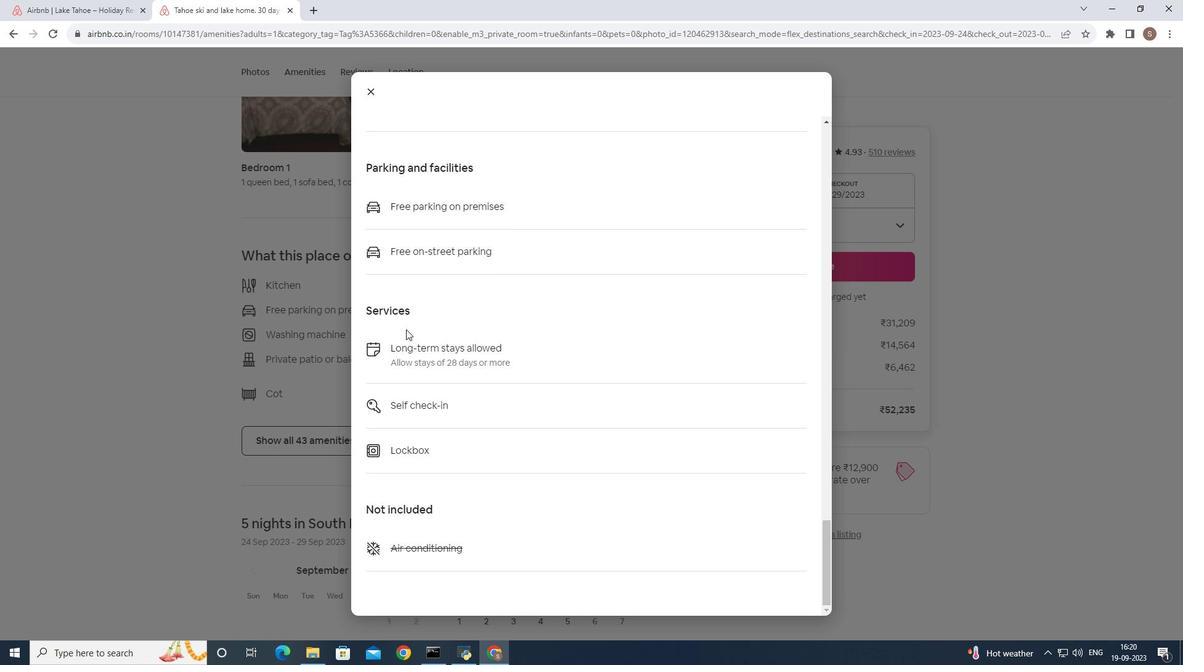 
Action: Mouse scrolled (406, 329) with delta (0, 0)
Screenshot: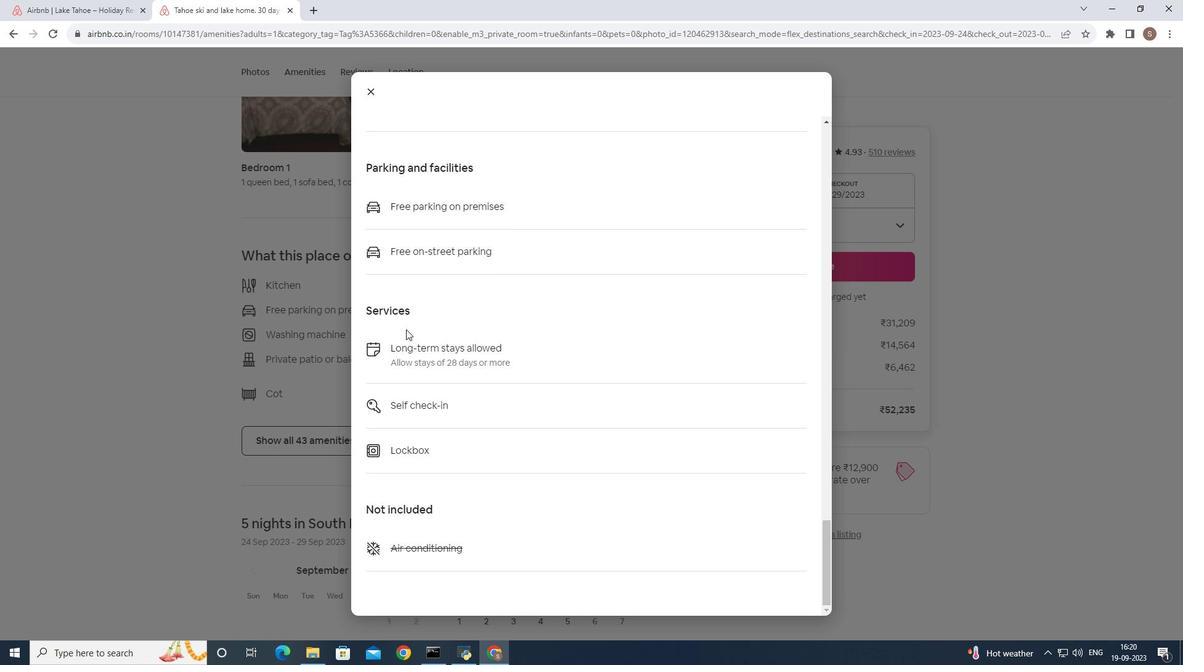 
Action: Mouse moved to (376, 94)
Screenshot: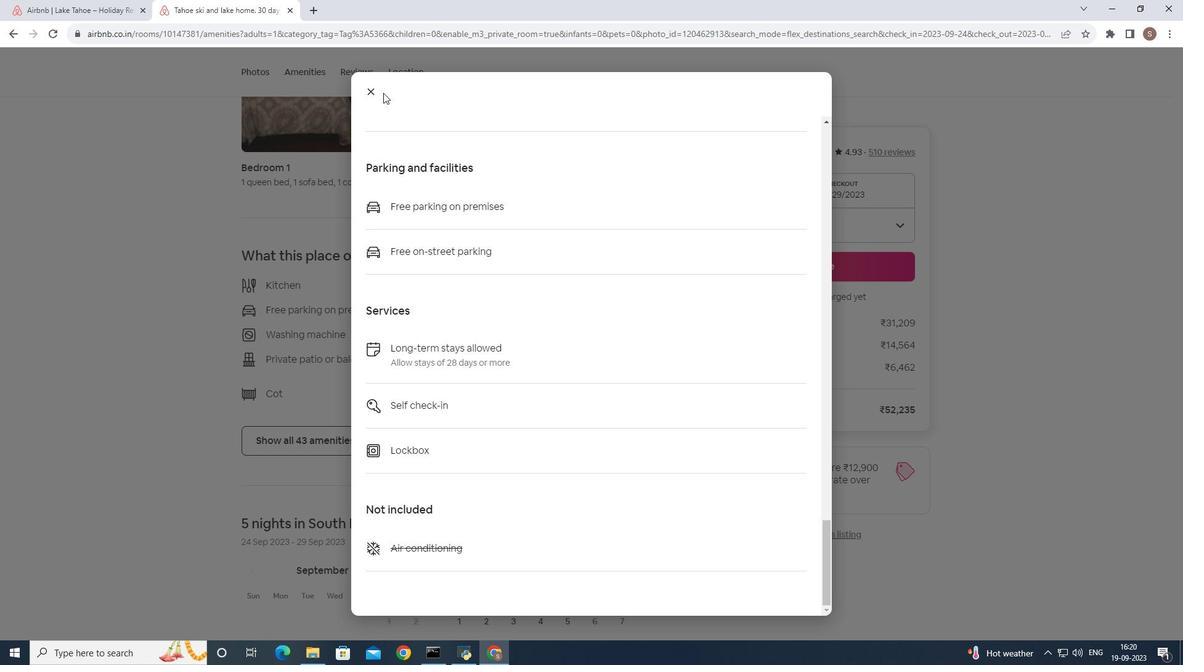 
Action: Mouse pressed left at (376, 94)
Screenshot: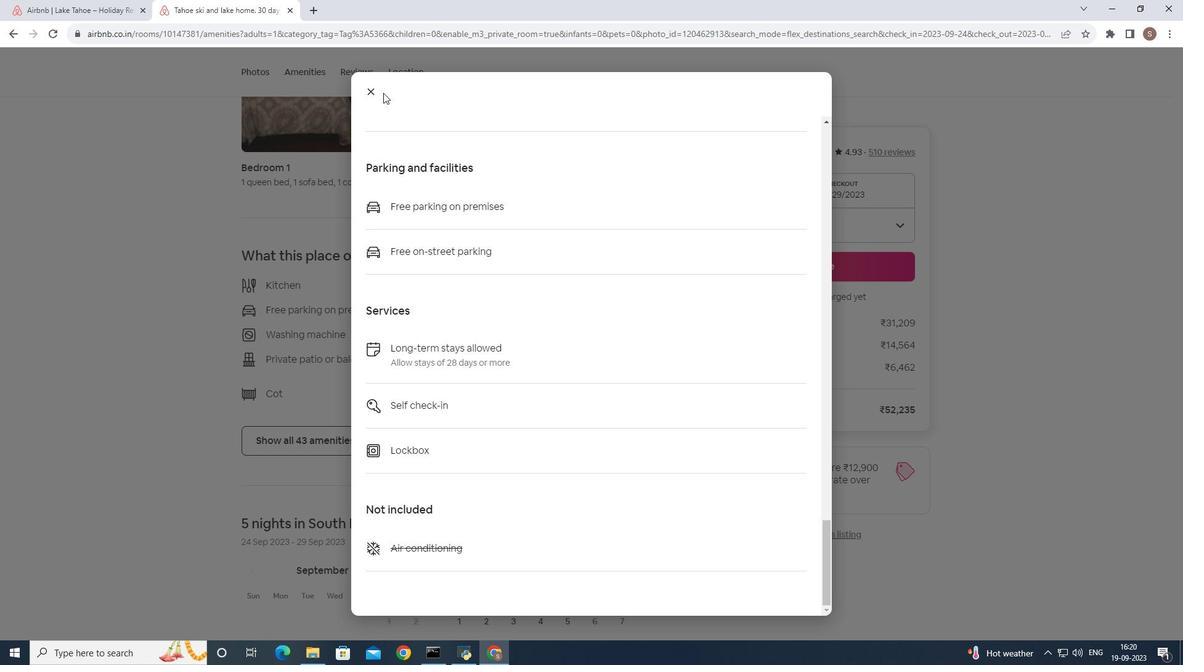 
Action: Mouse moved to (372, 94)
Screenshot: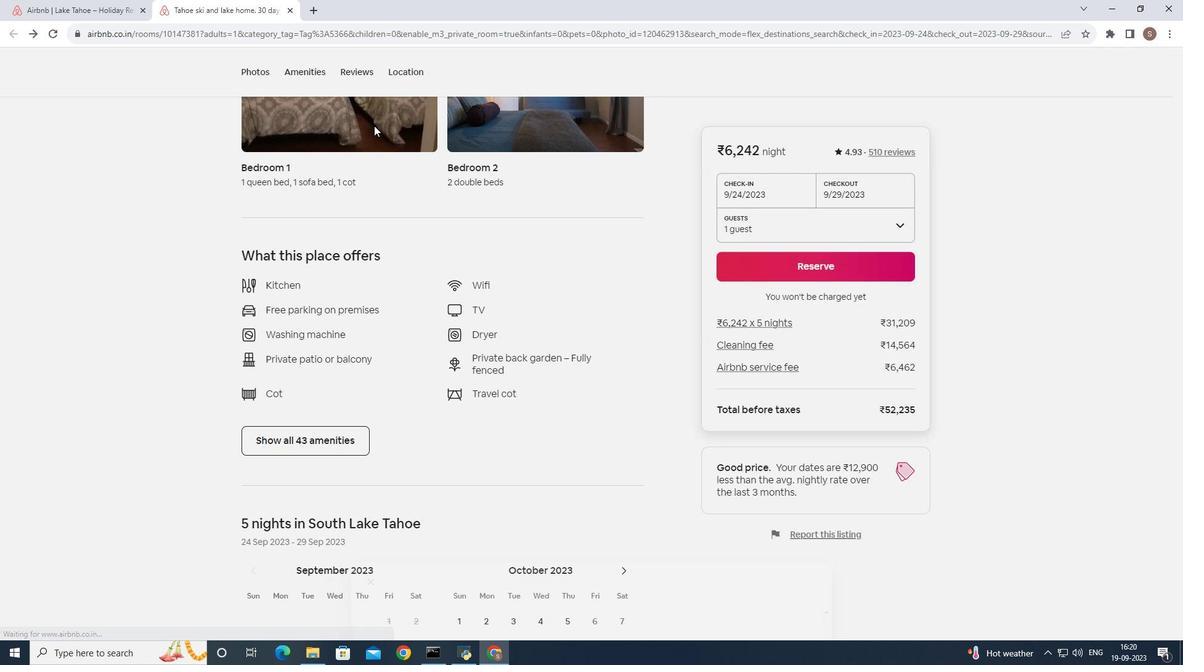
Action: Mouse pressed left at (372, 94)
Screenshot: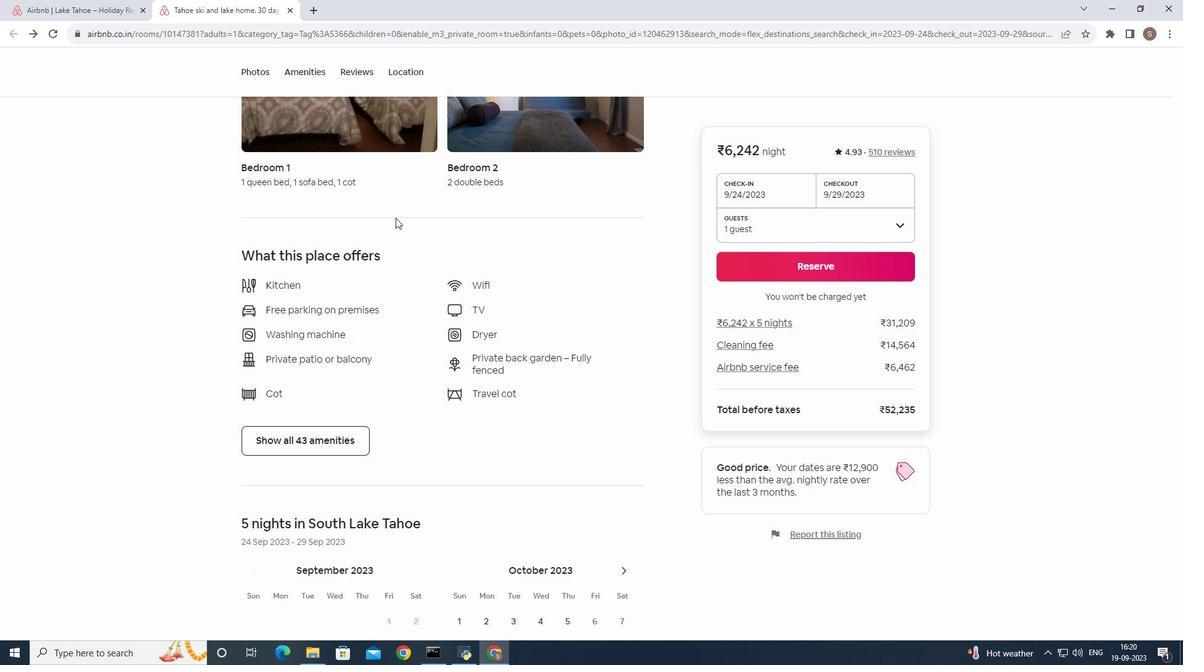 
Action: Mouse moved to (412, 311)
Screenshot: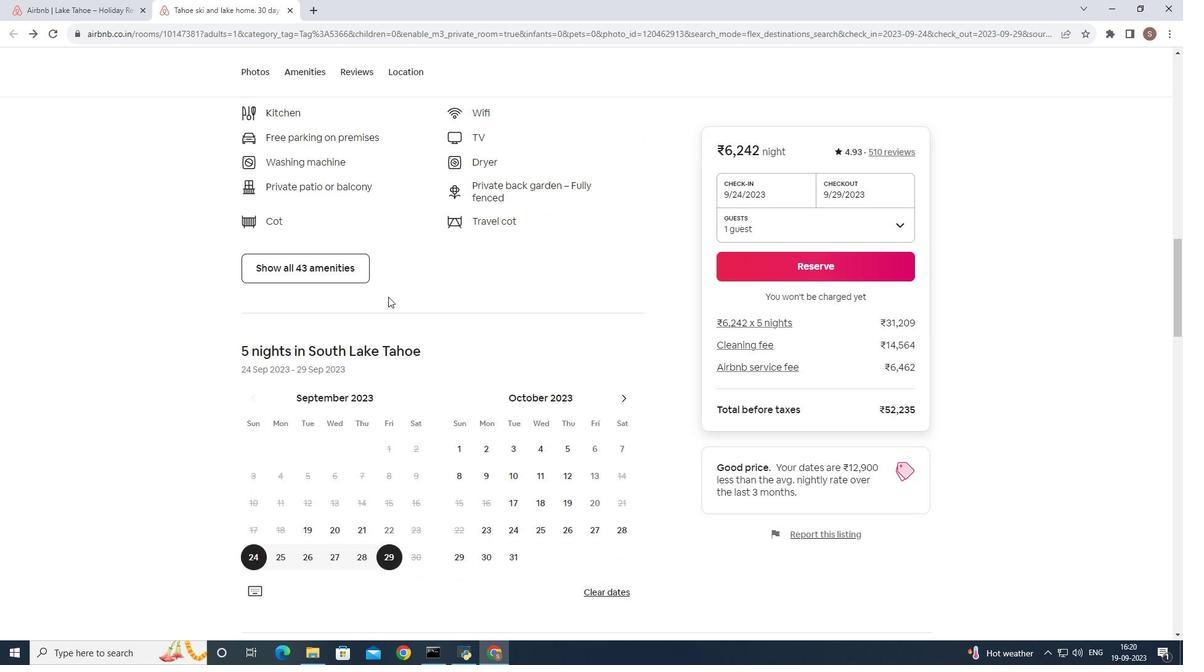 
Action: Mouse scrolled (412, 310) with delta (0, 0)
Screenshot: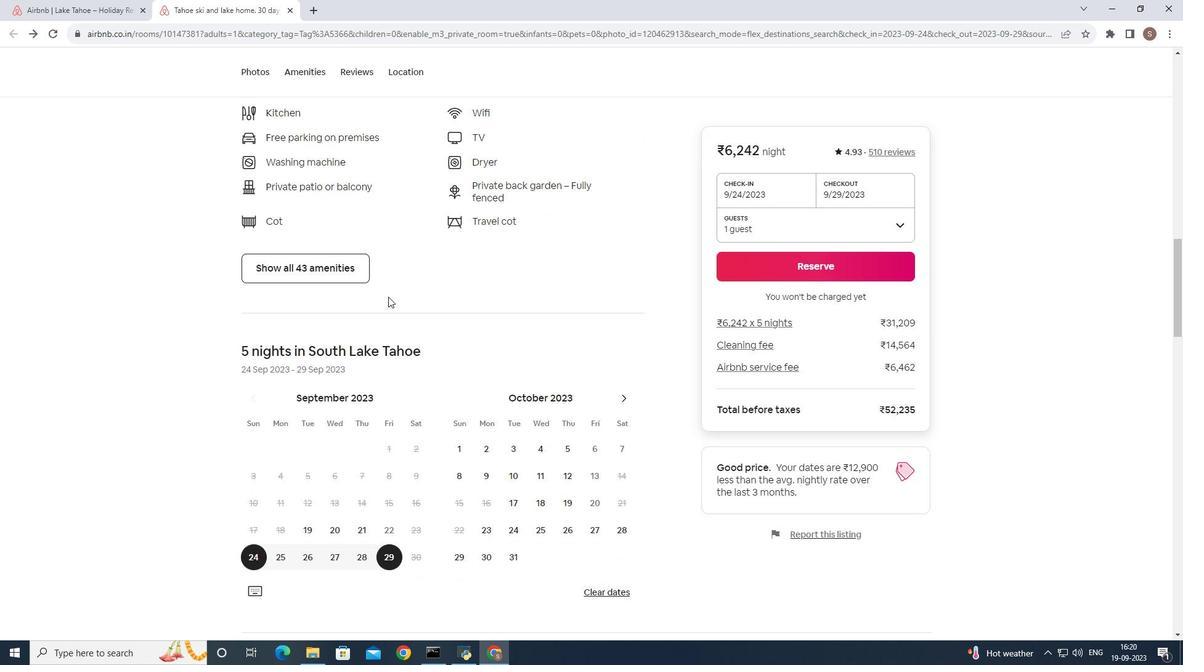 
Action: Mouse scrolled (412, 310) with delta (0, 0)
Screenshot: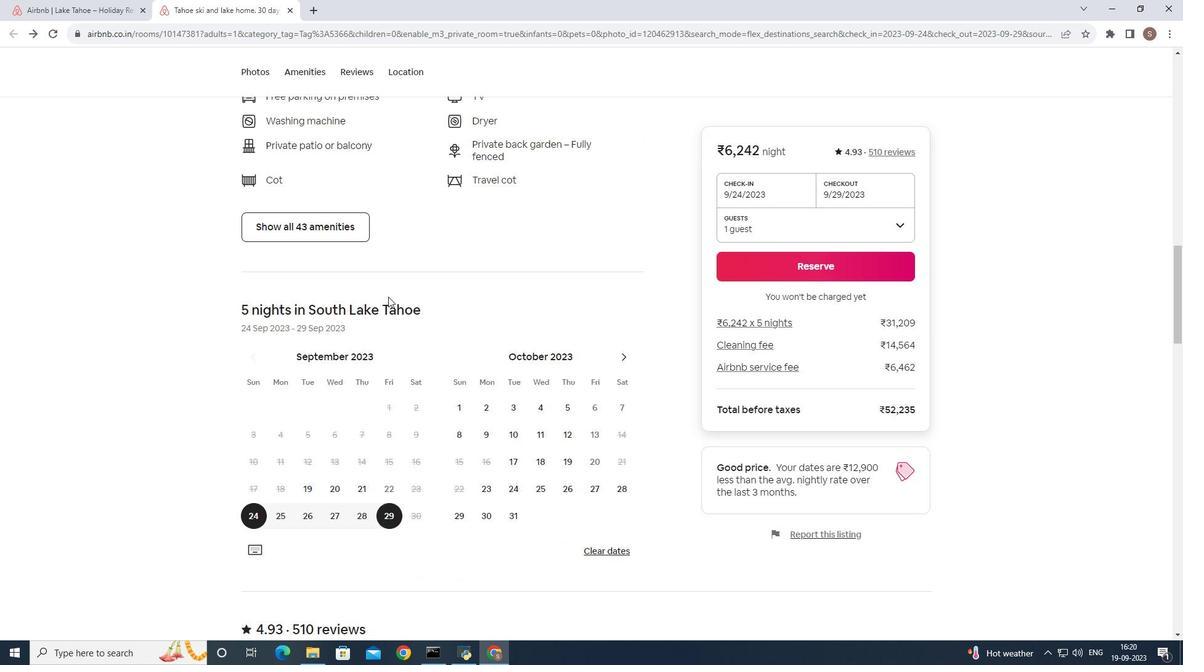 
Action: Mouse moved to (388, 297)
Screenshot: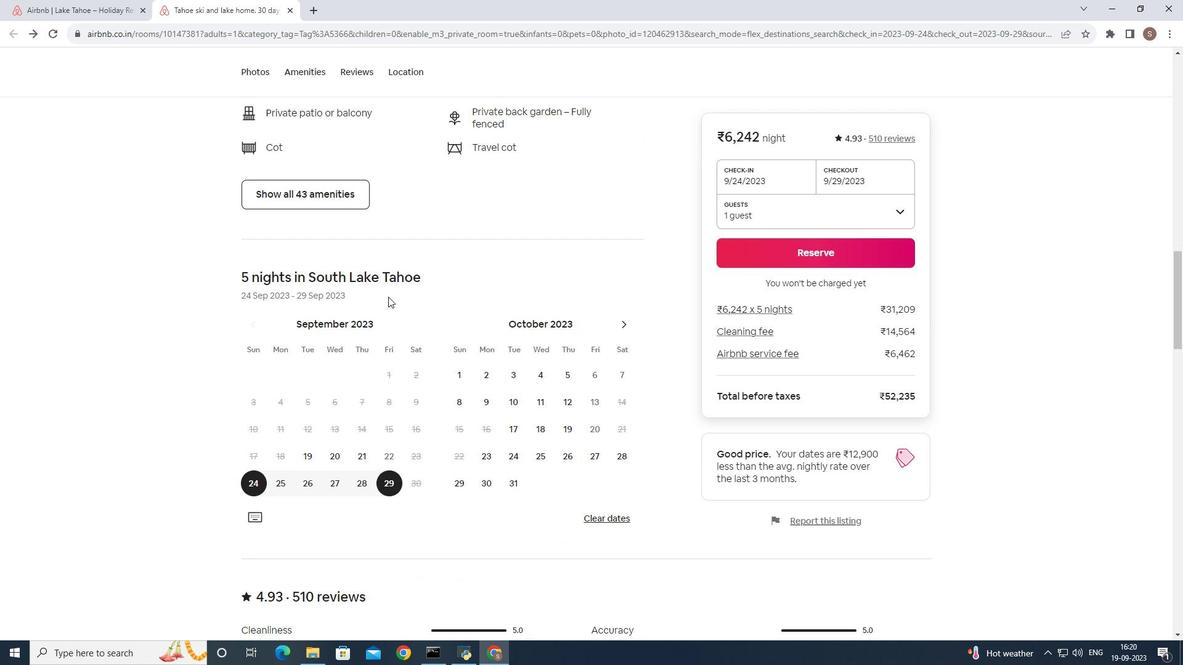
Action: Mouse scrolled (388, 296) with delta (0, 0)
Screenshot: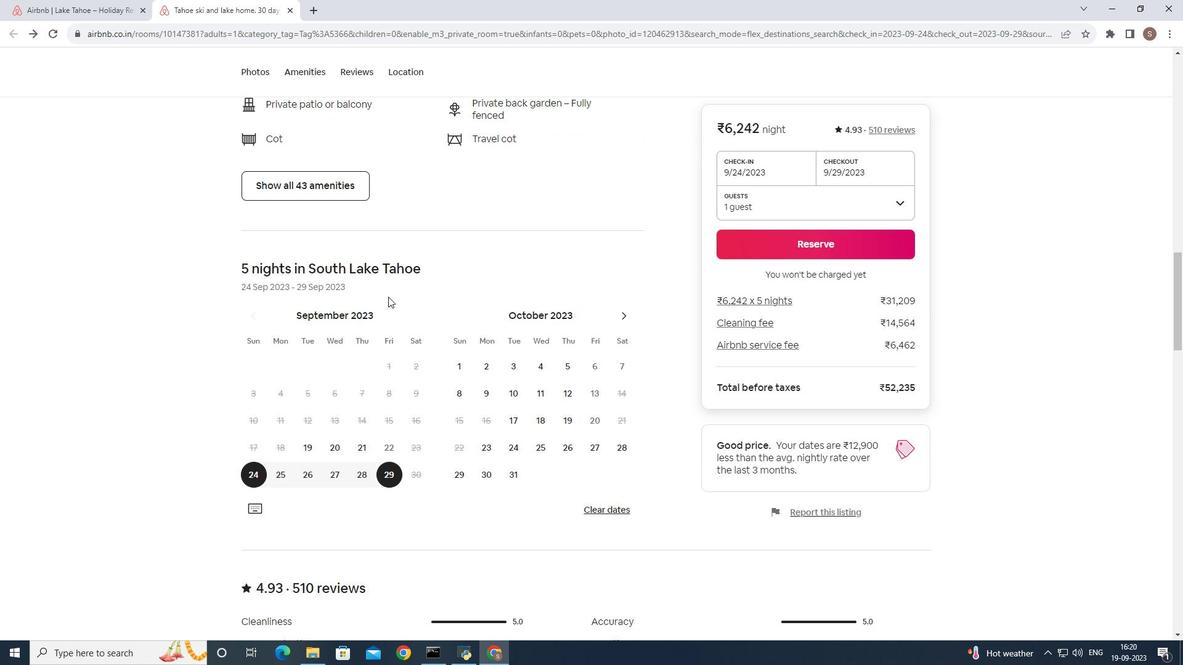
Action: Mouse scrolled (388, 296) with delta (0, 0)
Screenshot: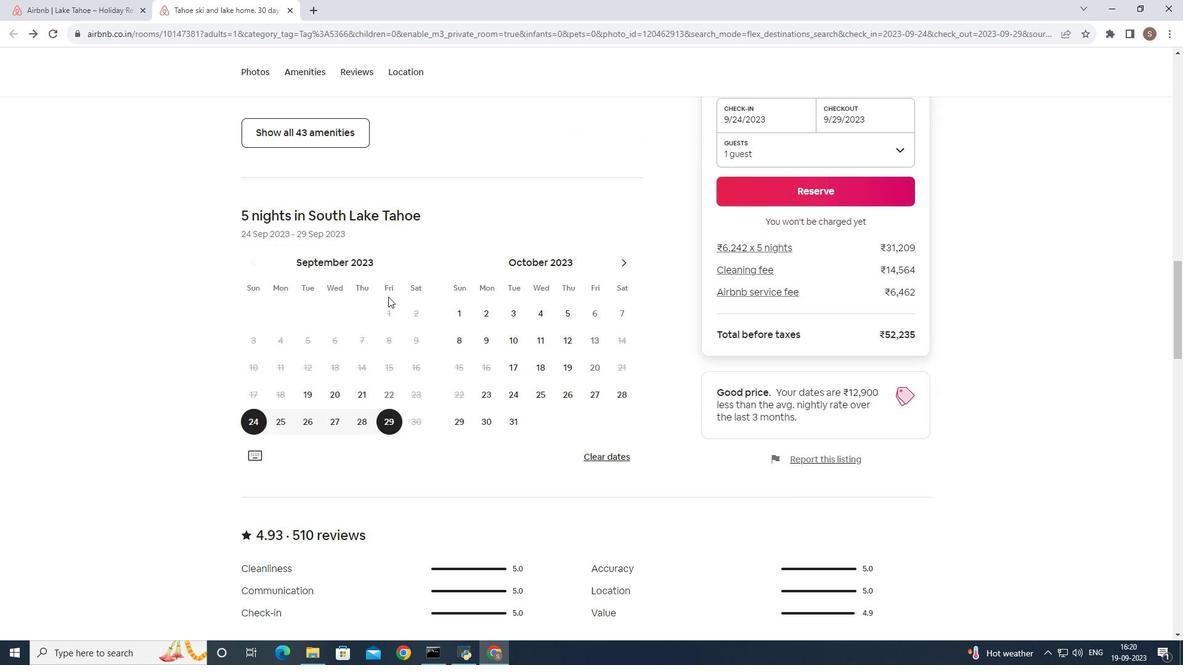 
Action: Mouse scrolled (388, 296) with delta (0, 0)
Screenshot: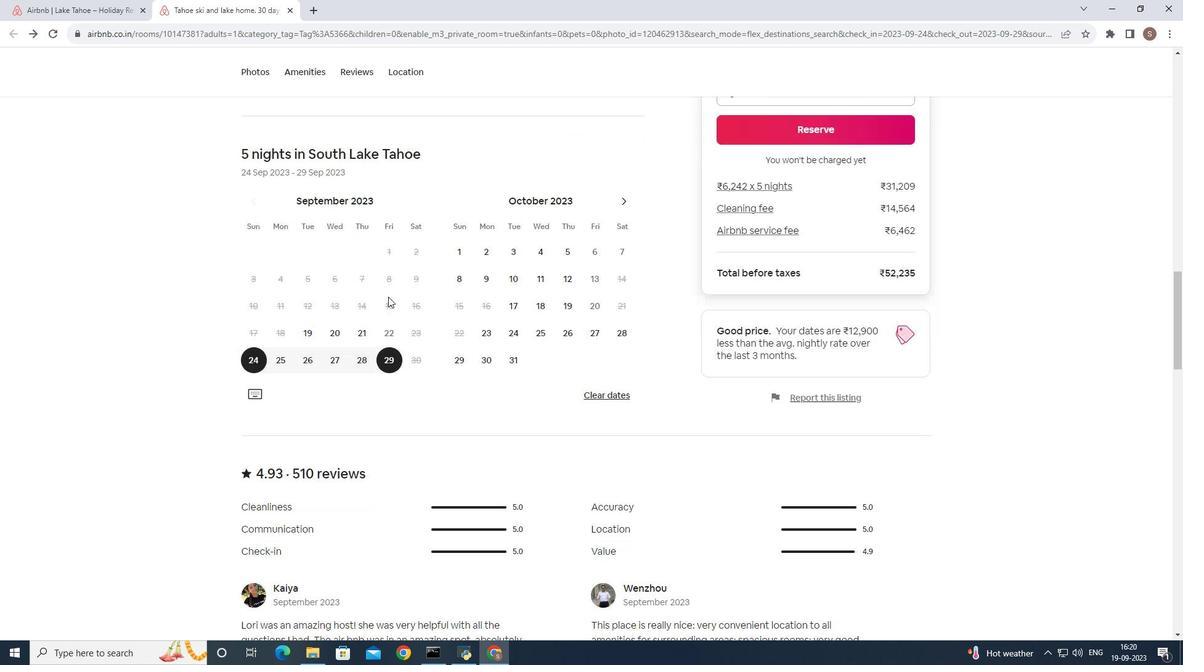 
Action: Mouse scrolled (388, 296) with delta (0, 0)
Screenshot: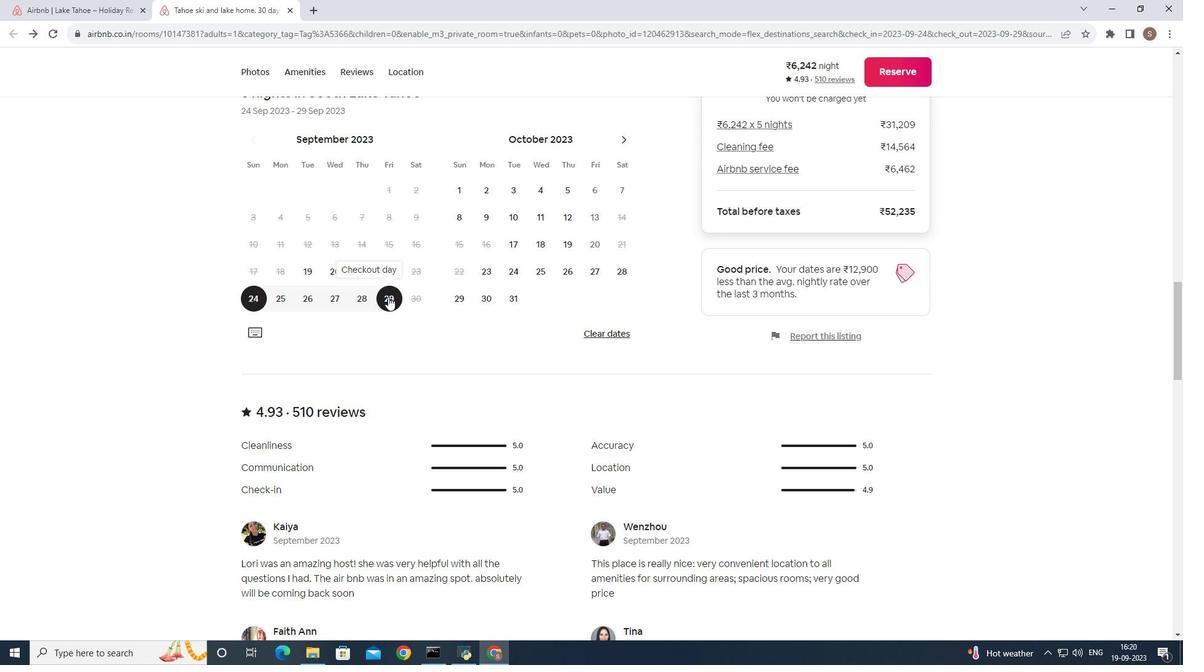 
Action: Mouse scrolled (388, 296) with delta (0, 0)
Screenshot: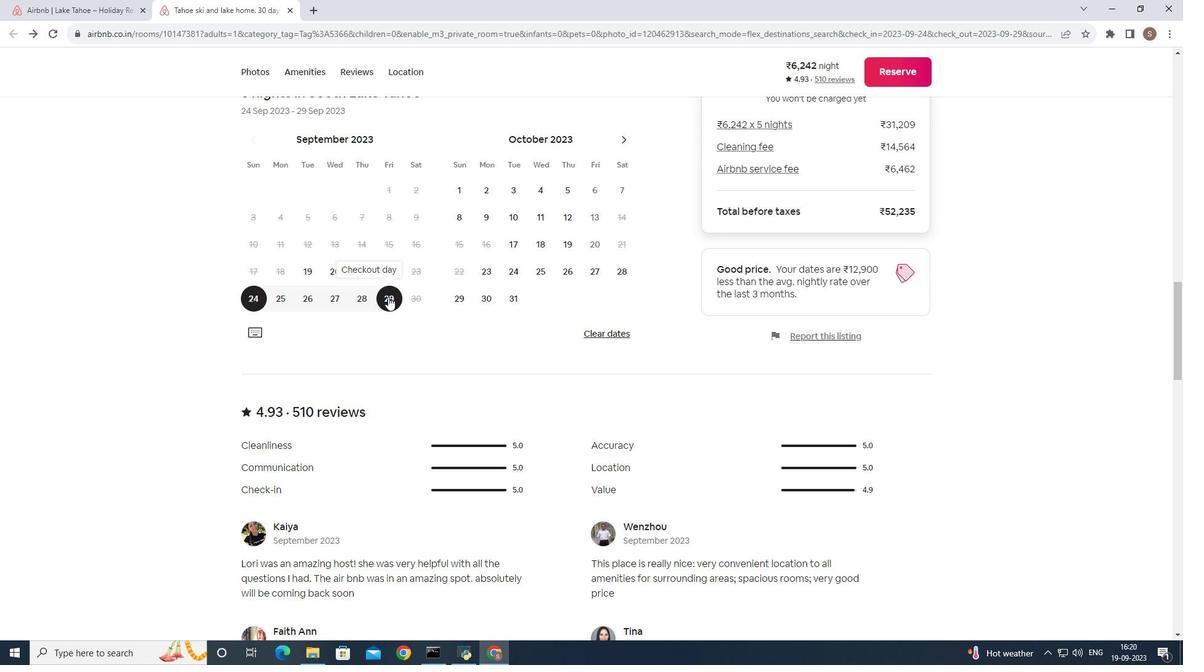 
Action: Mouse scrolled (388, 296) with delta (0, 0)
Screenshot: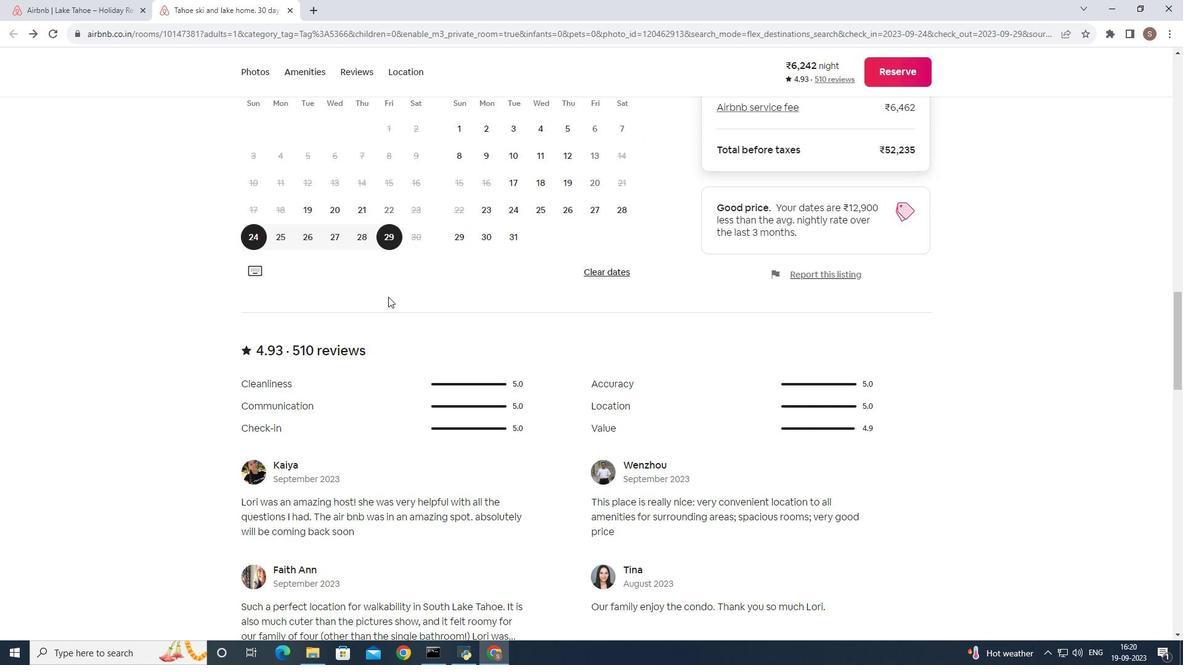 
Action: Mouse scrolled (388, 296) with delta (0, 0)
Screenshot: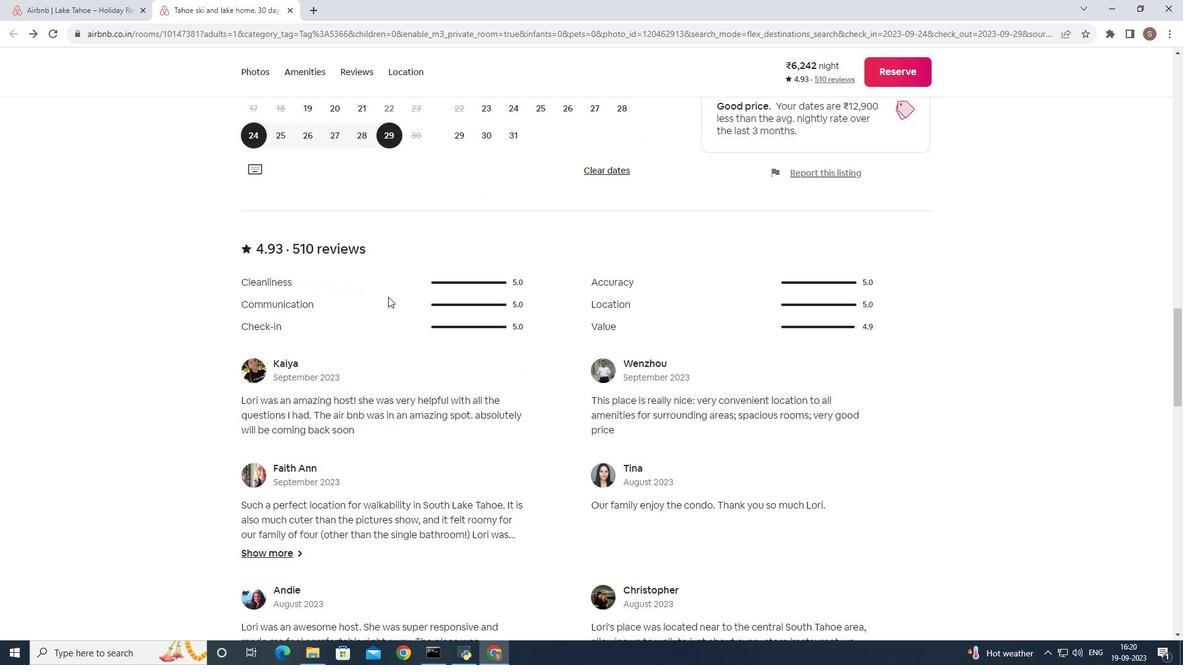 
Action: Mouse scrolled (388, 296) with delta (0, 0)
Screenshot: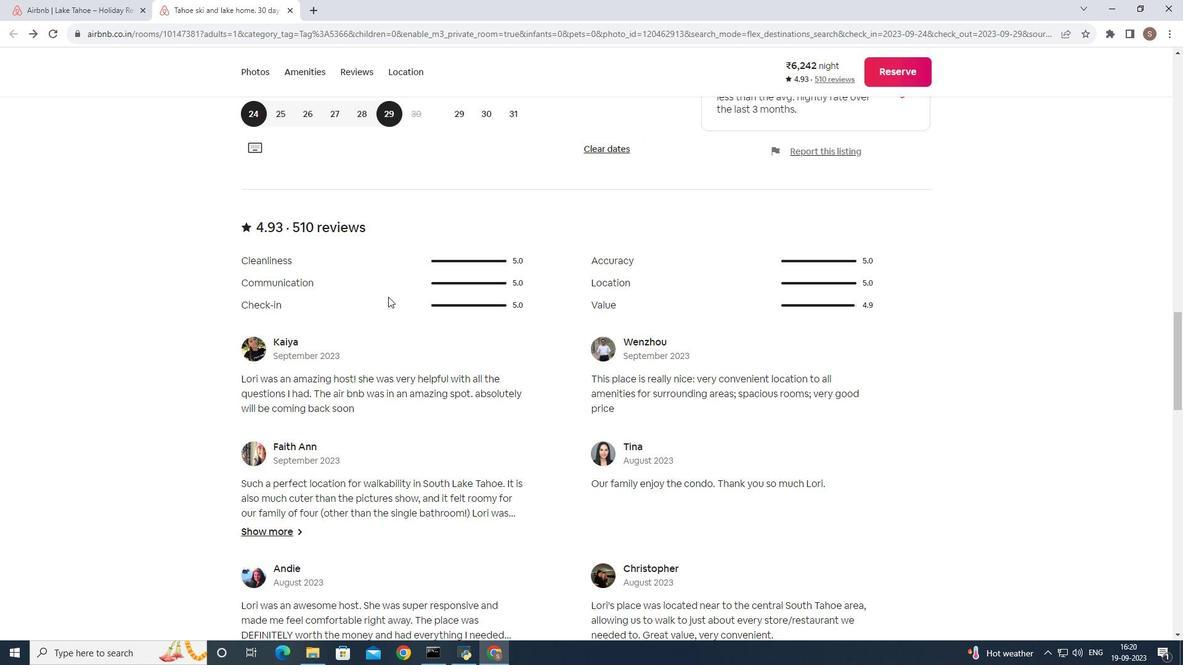 
Action: Mouse scrolled (388, 296) with delta (0, 0)
Screenshot: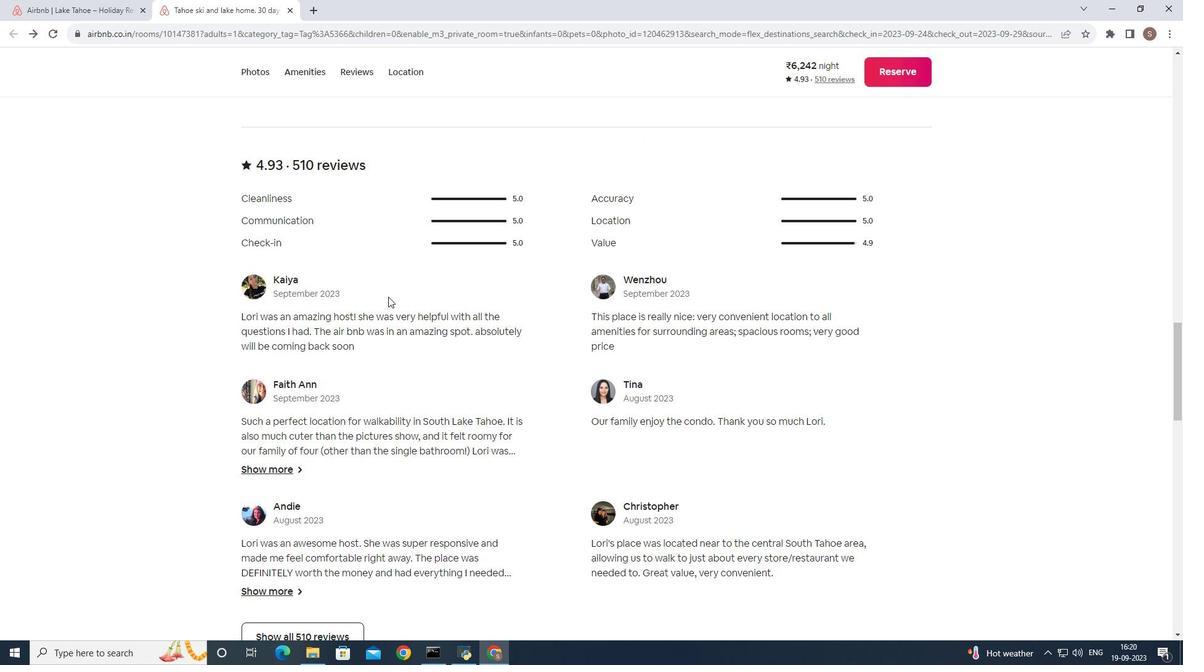 
Action: Mouse scrolled (388, 296) with delta (0, 0)
Screenshot: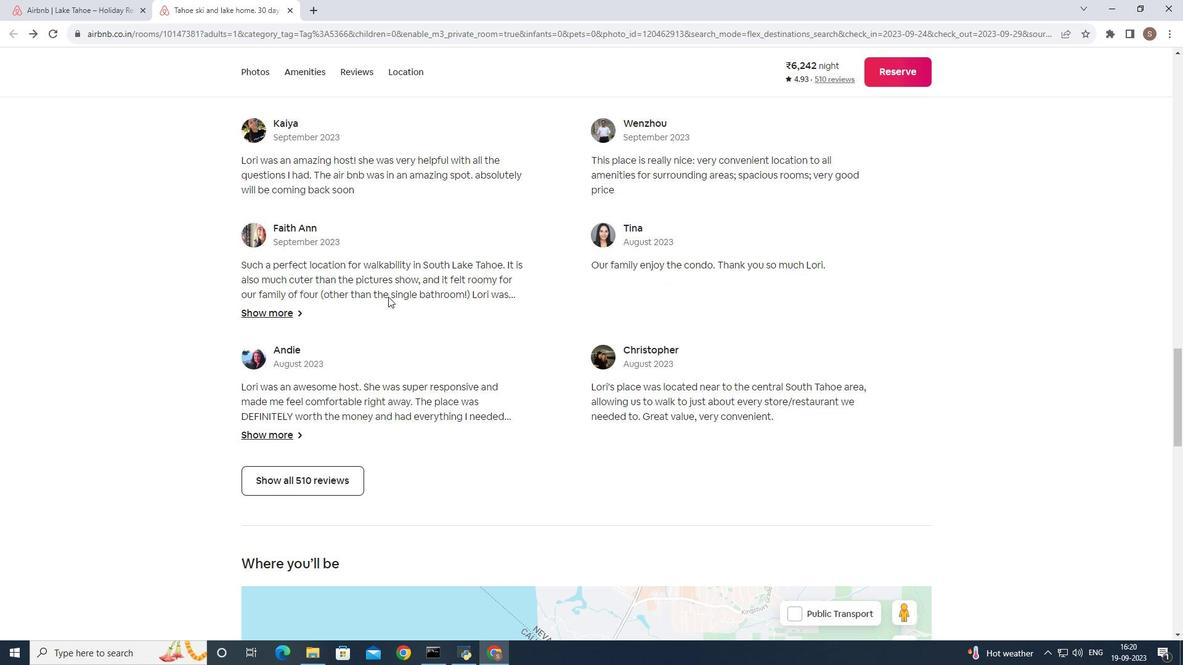 
Action: Mouse scrolled (388, 296) with delta (0, 0)
Screenshot: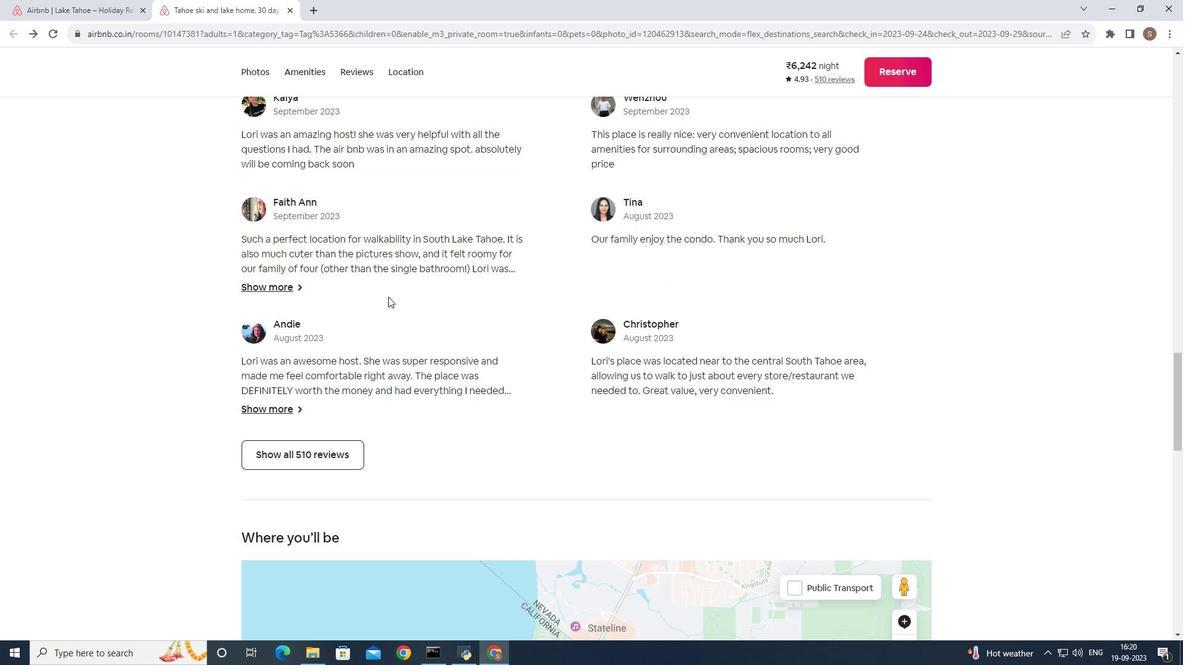 
Action: Mouse scrolled (388, 296) with delta (0, 0)
Screenshot: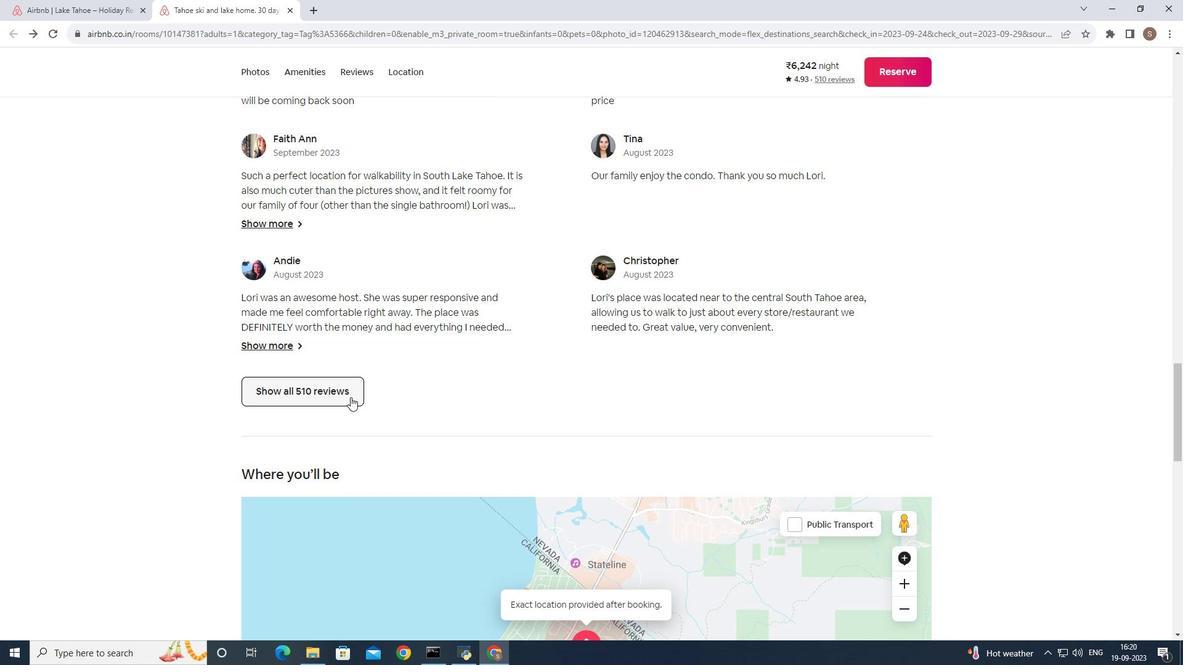 
Action: Mouse scrolled (388, 296) with delta (0, 0)
Screenshot: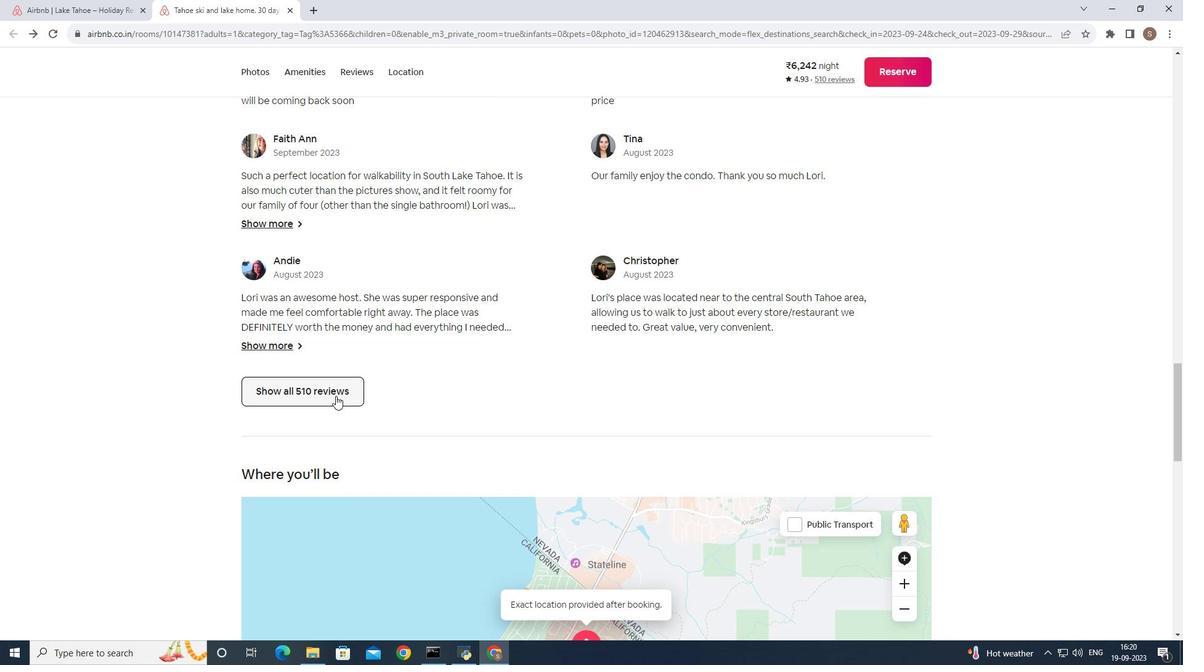 
Action: Mouse moved to (335, 396)
Screenshot: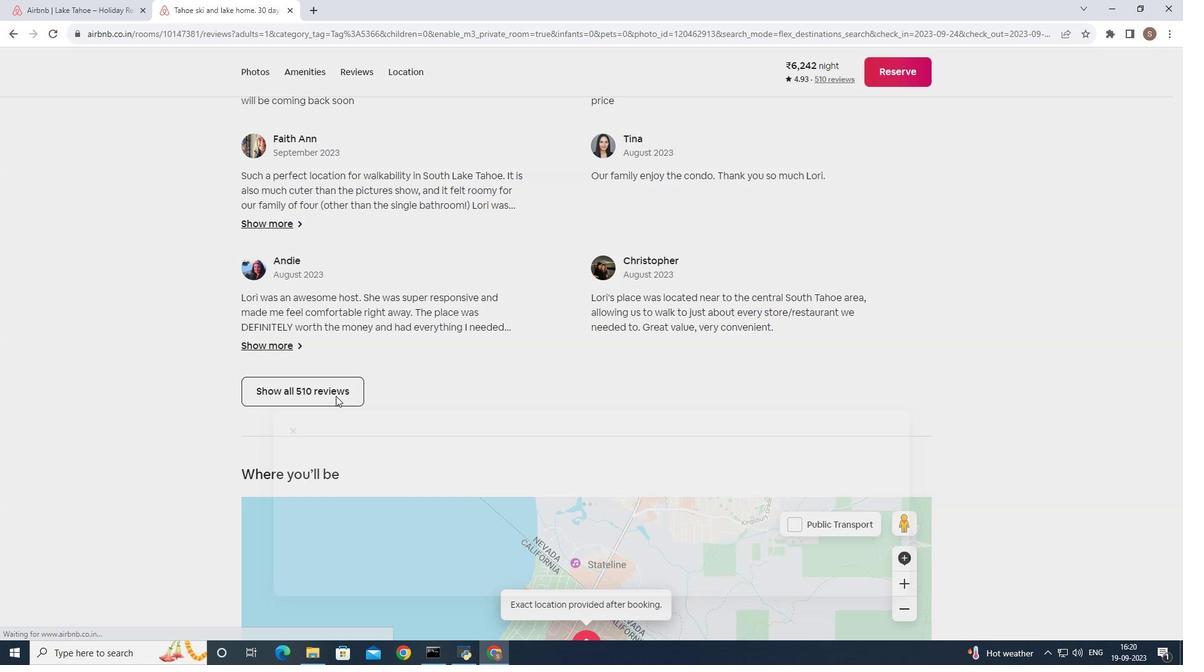 
Action: Mouse pressed left at (335, 396)
Screenshot: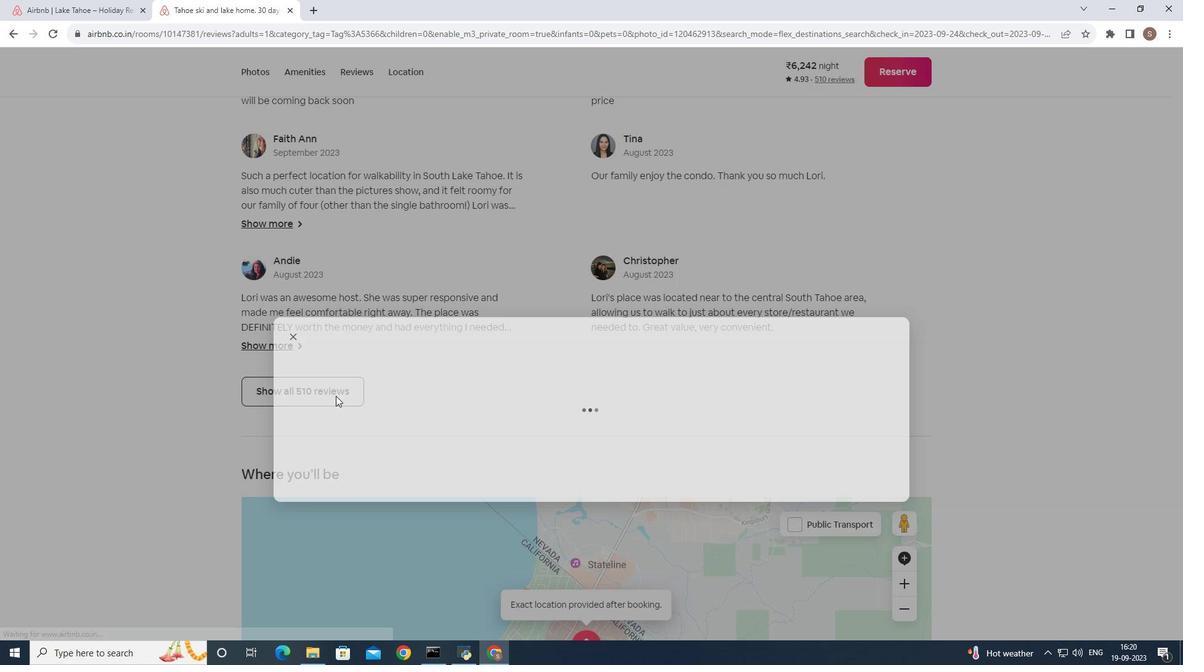 
Action: Mouse moved to (612, 221)
Screenshot: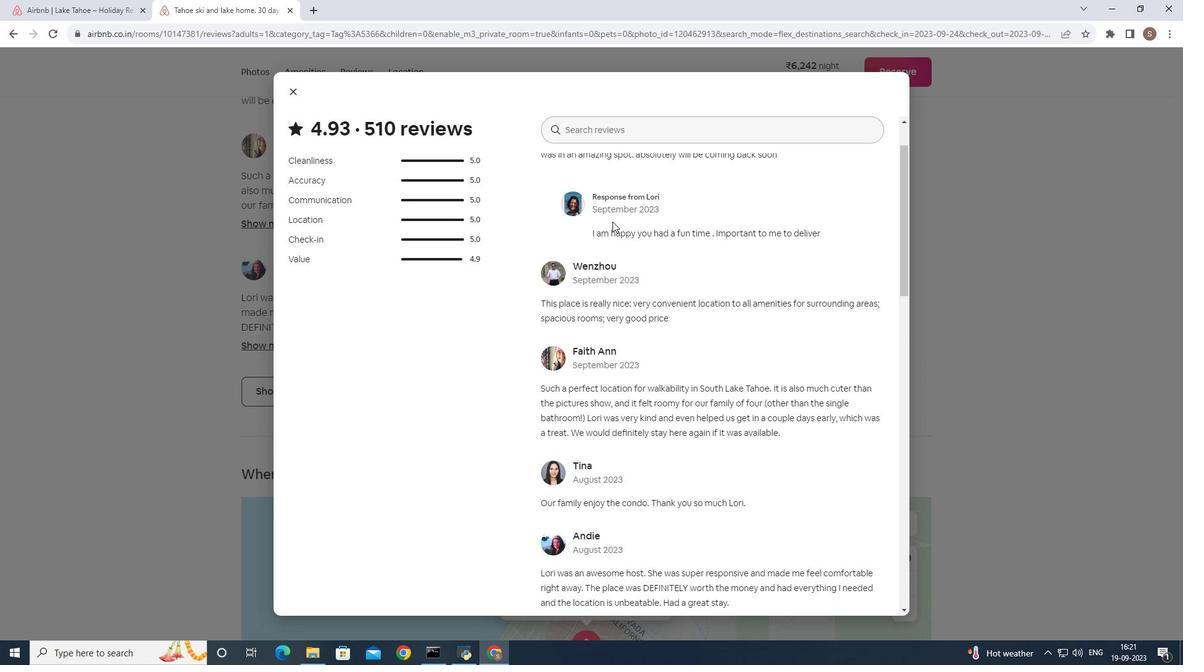 
Action: Mouse scrolled (612, 221) with delta (0, 0)
Screenshot: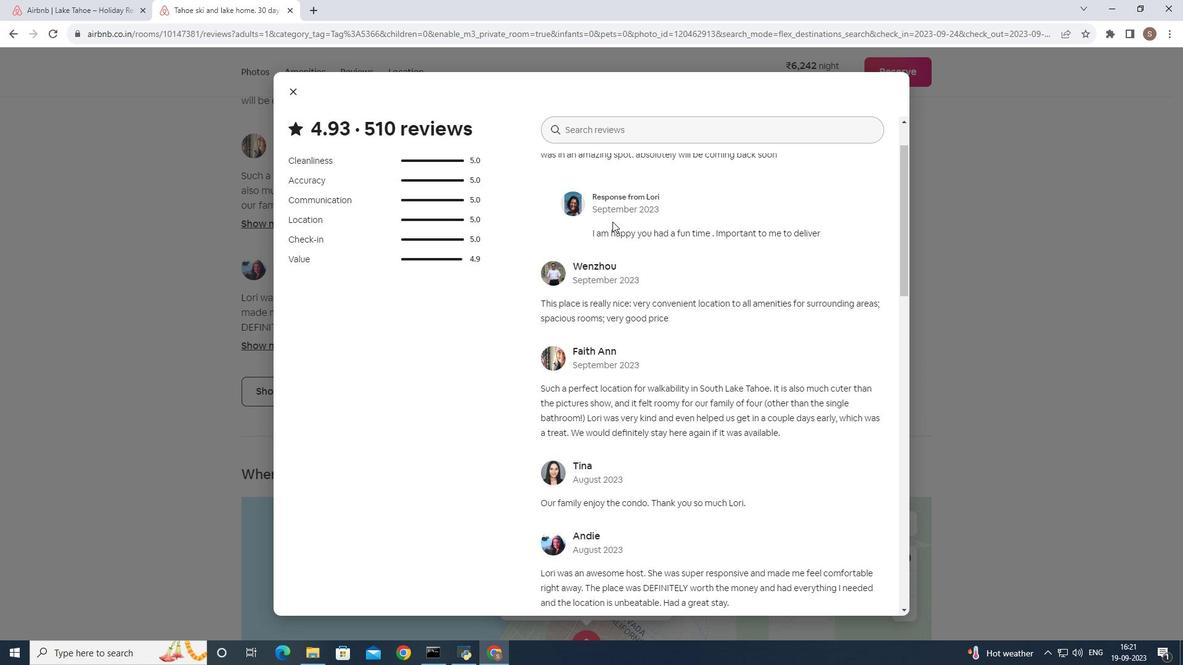 
Action: Mouse scrolled (612, 221) with delta (0, 0)
Screenshot: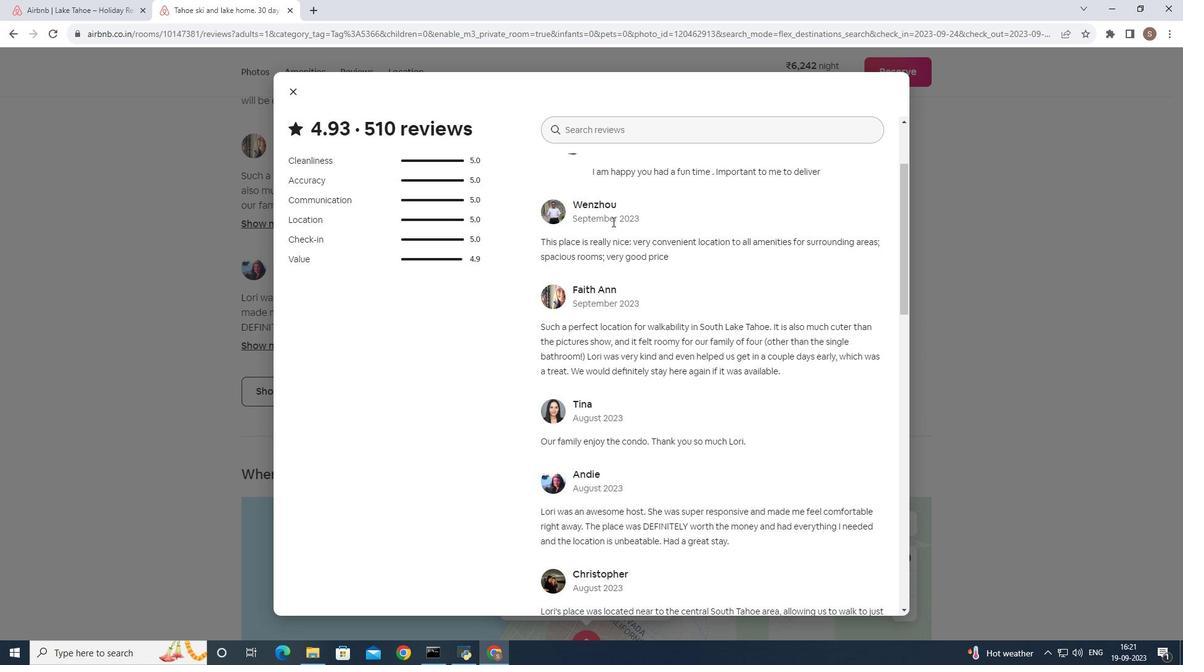 
Action: Mouse scrolled (612, 221) with delta (0, 0)
Screenshot: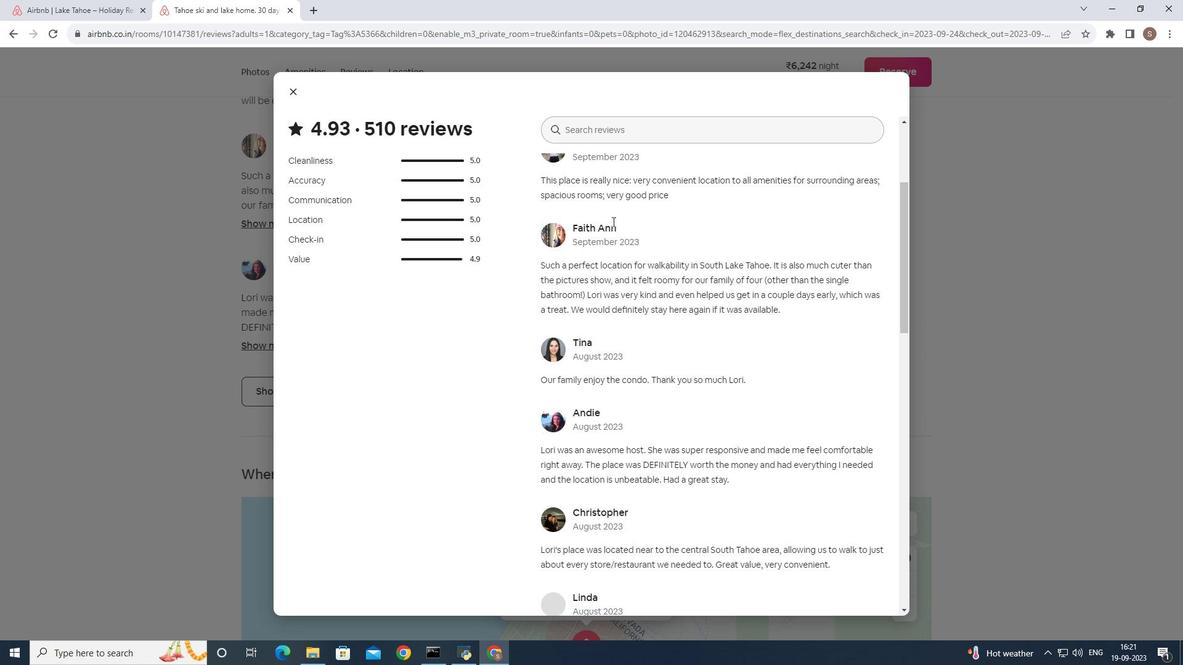 
Action: Mouse scrolled (612, 221) with delta (0, 0)
Screenshot: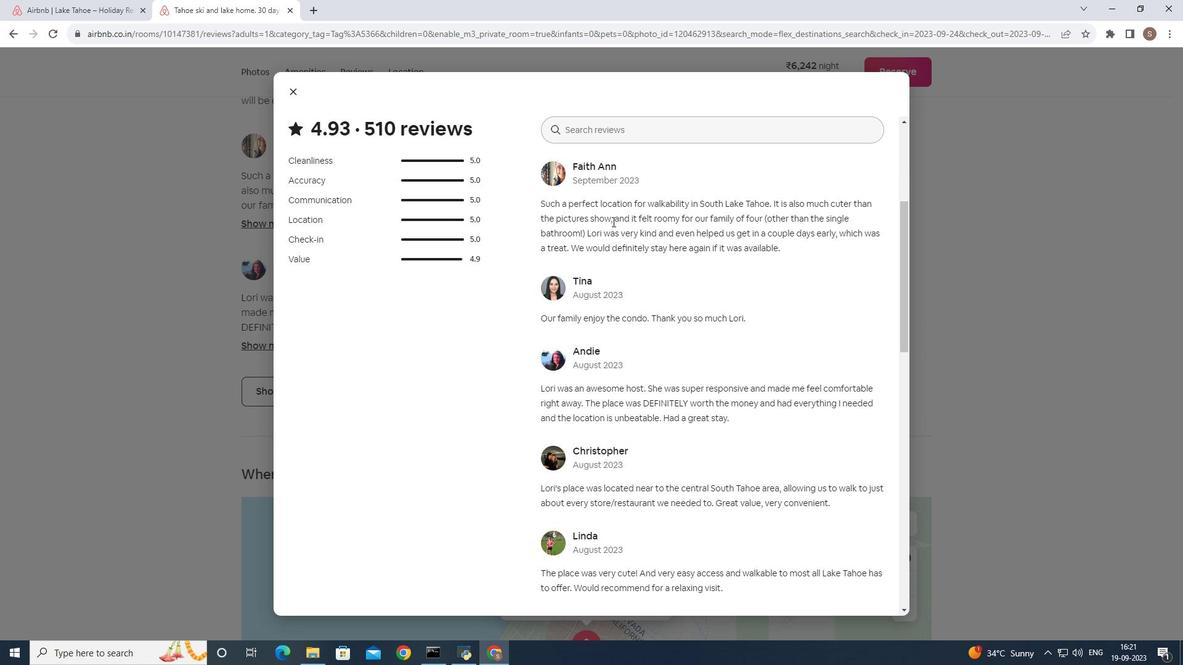 
Action: Mouse scrolled (612, 221) with delta (0, 0)
Screenshot: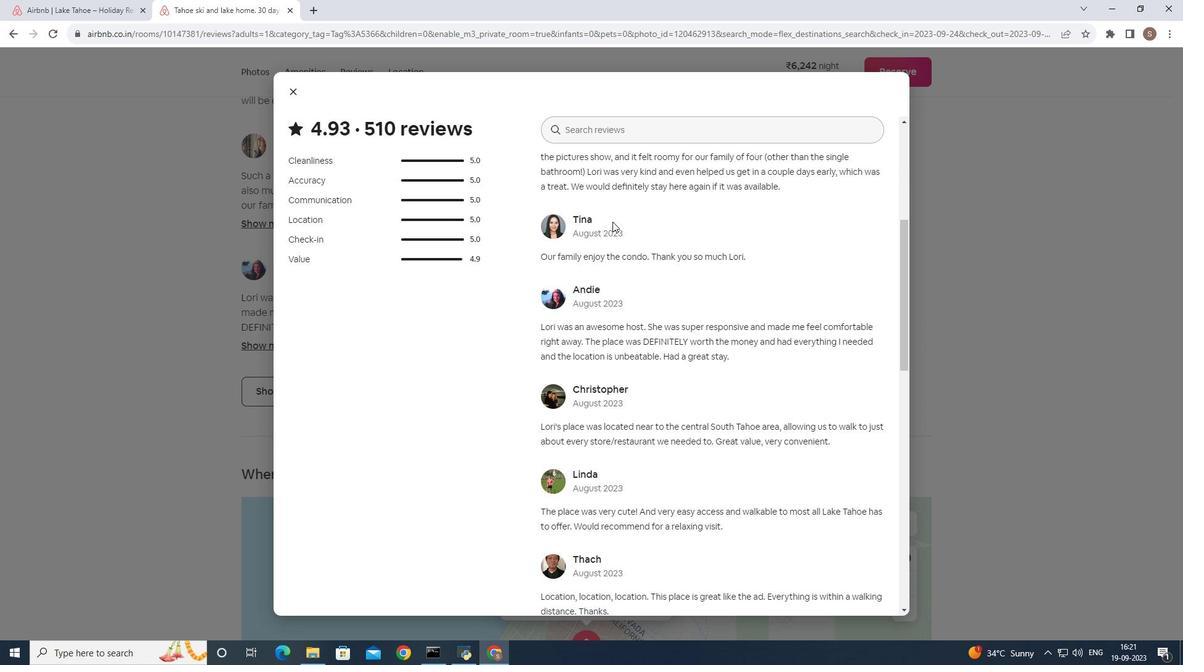 
Action: Mouse scrolled (612, 221) with delta (0, 0)
Screenshot: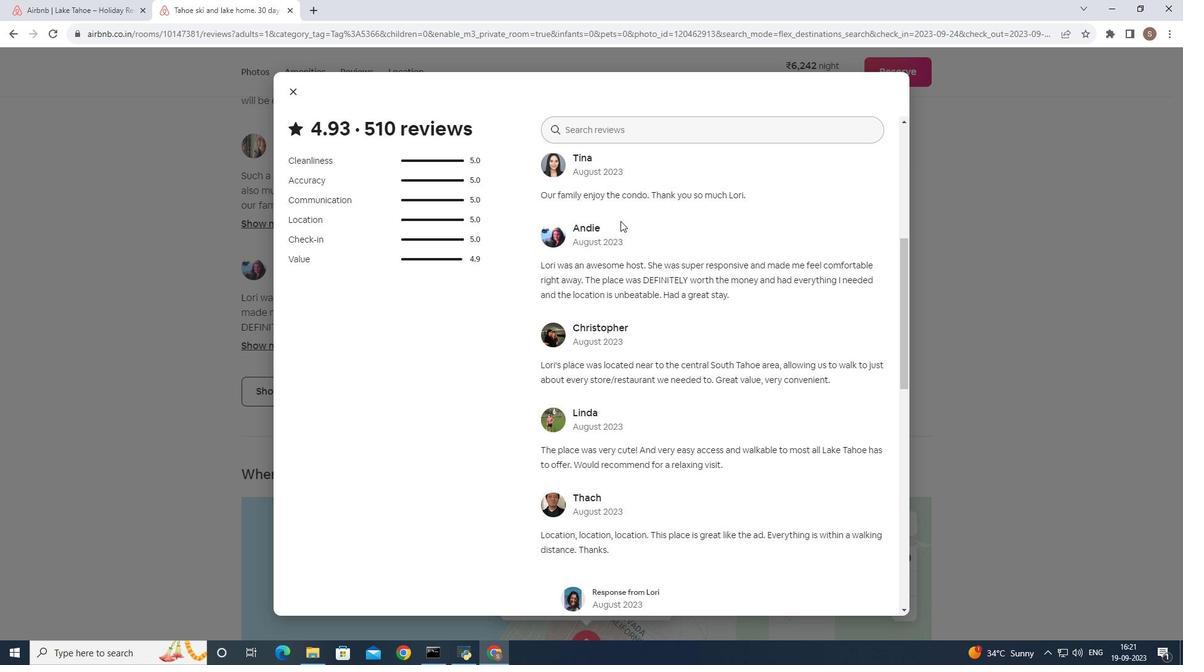 
Action: Mouse moved to (631, 220)
Screenshot: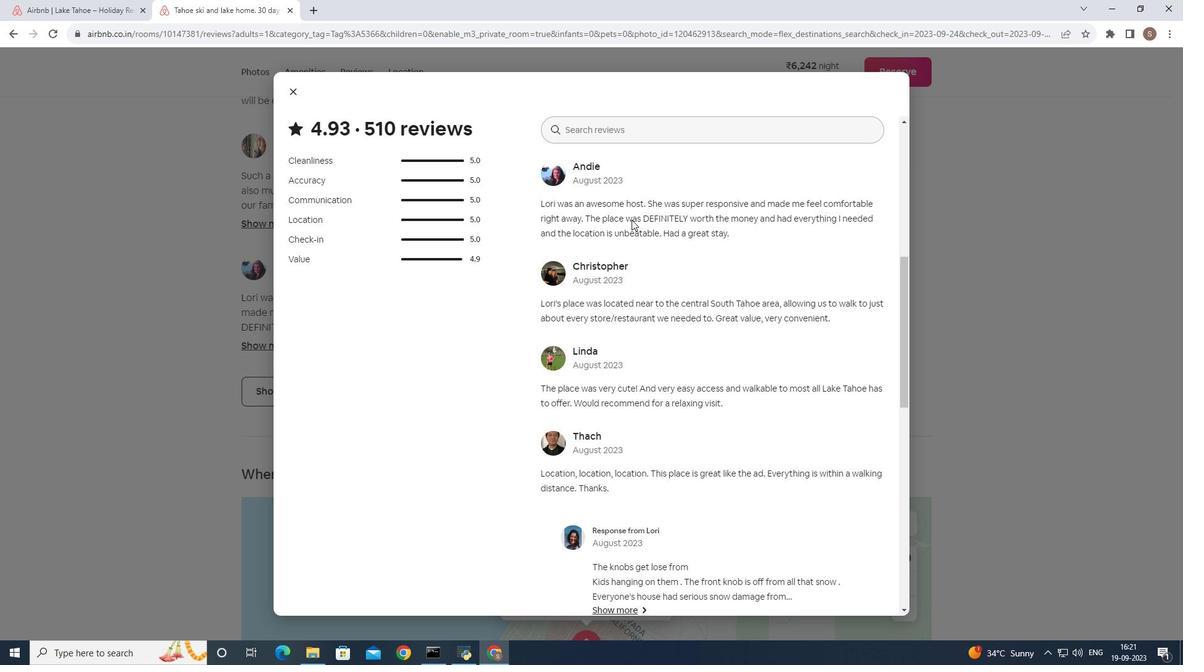 
Action: Mouse scrolled (631, 219) with delta (0, 0)
Screenshot: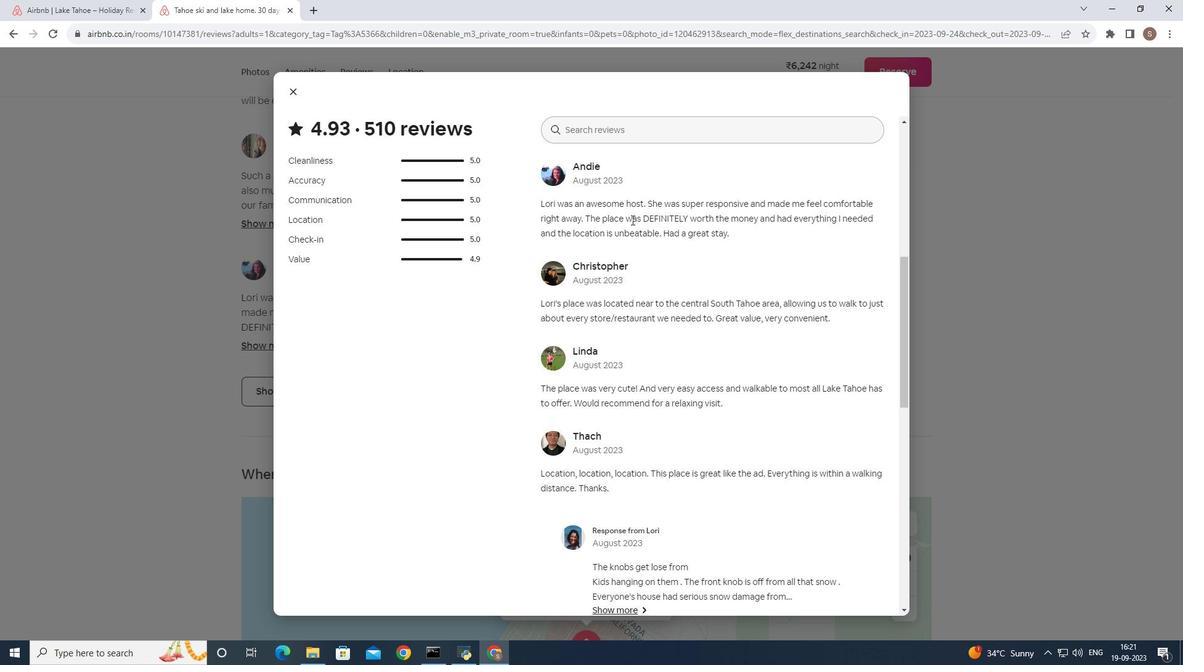
Action: Mouse scrolled (631, 219) with delta (0, 0)
Screenshot: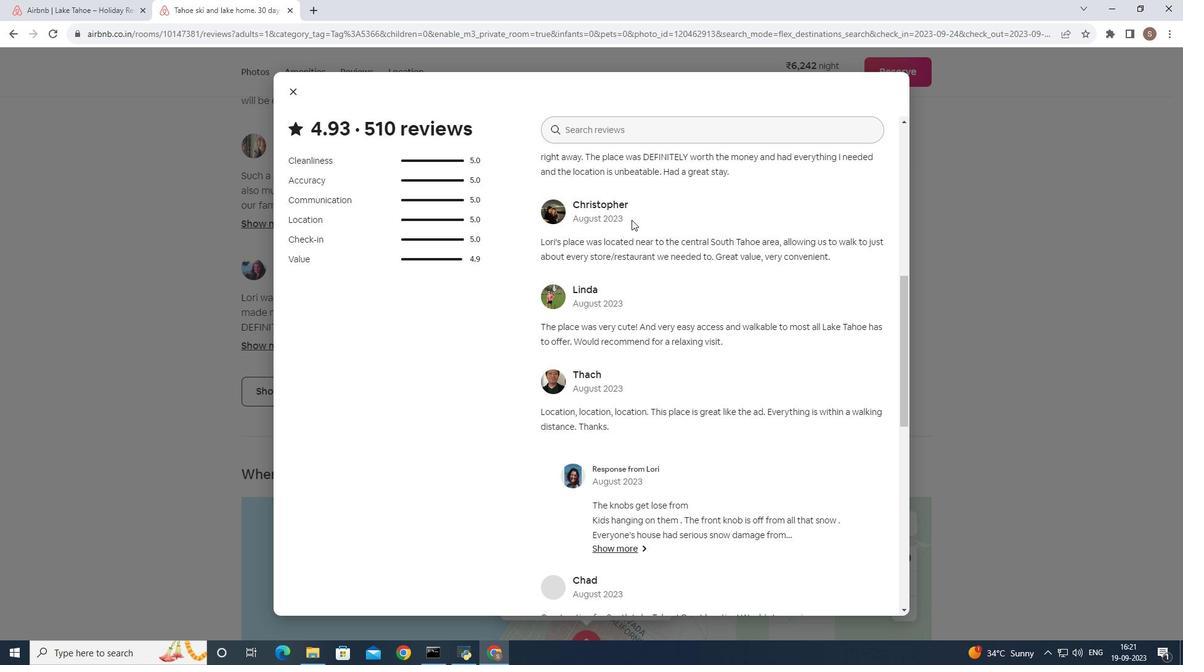 
Action: Mouse scrolled (631, 219) with delta (0, 0)
Screenshot: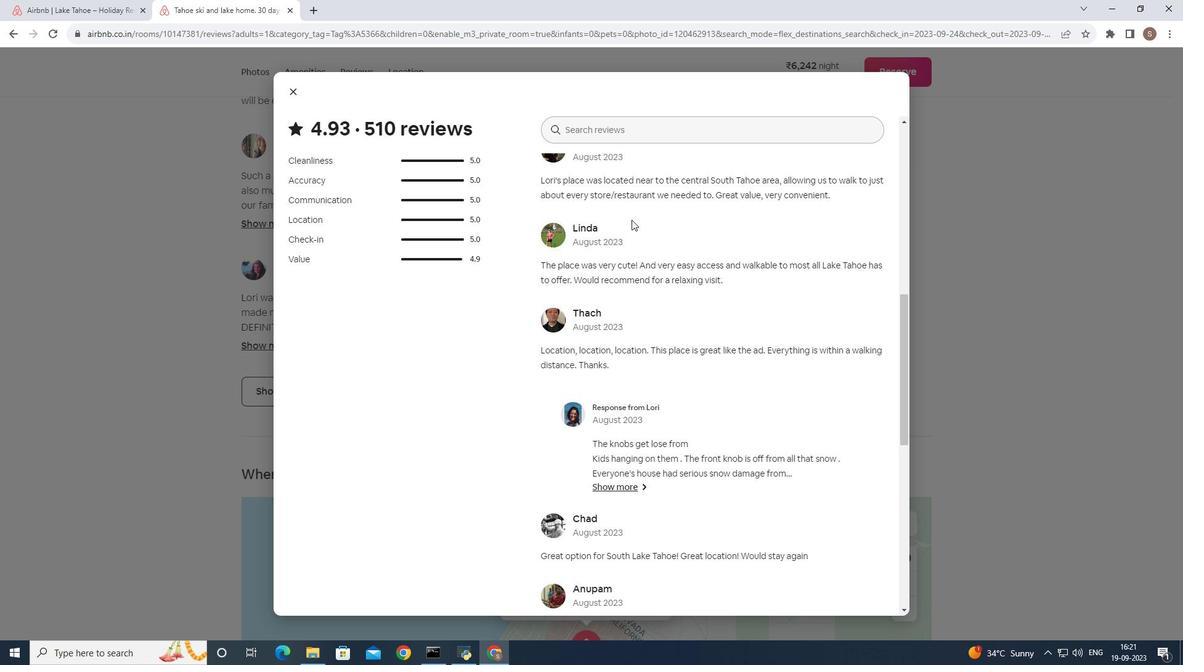 
Action: Mouse scrolled (631, 219) with delta (0, 0)
Screenshot: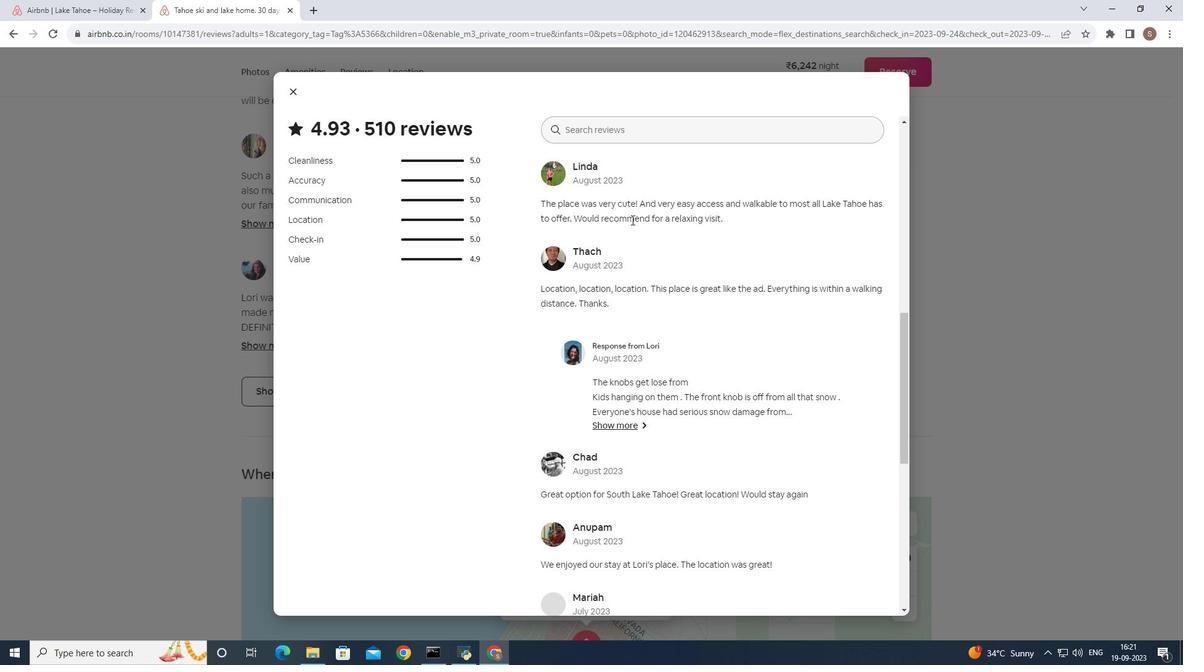 
Action: Mouse scrolled (631, 219) with delta (0, 0)
Screenshot: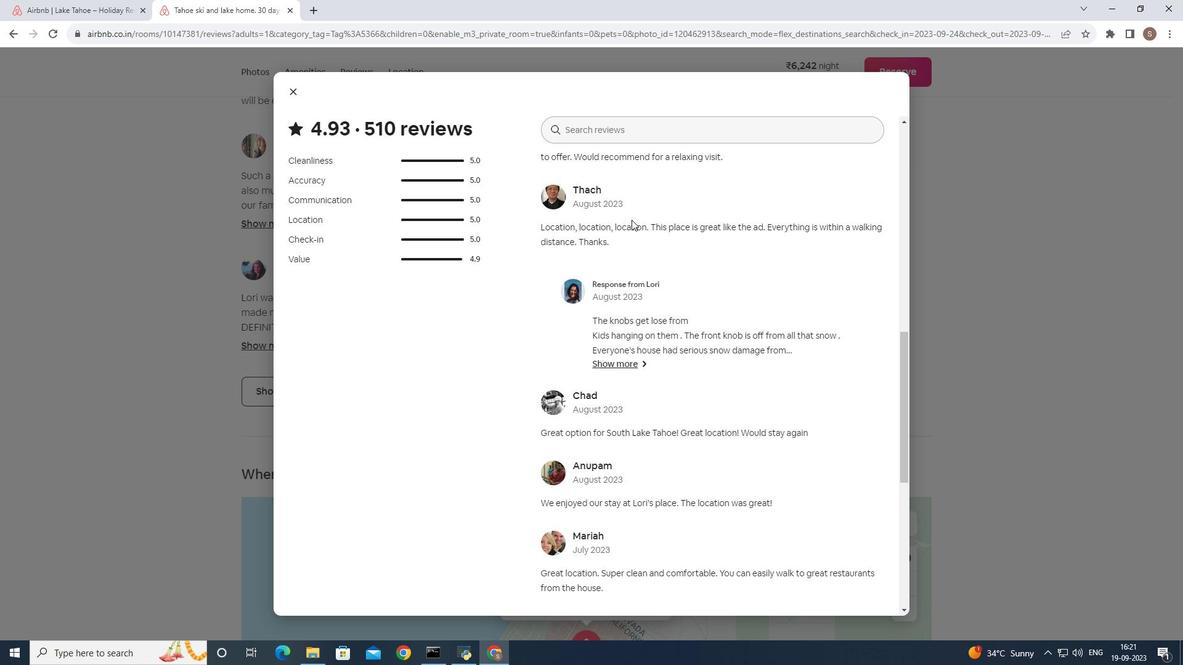 
Action: Mouse scrolled (631, 219) with delta (0, 0)
Screenshot: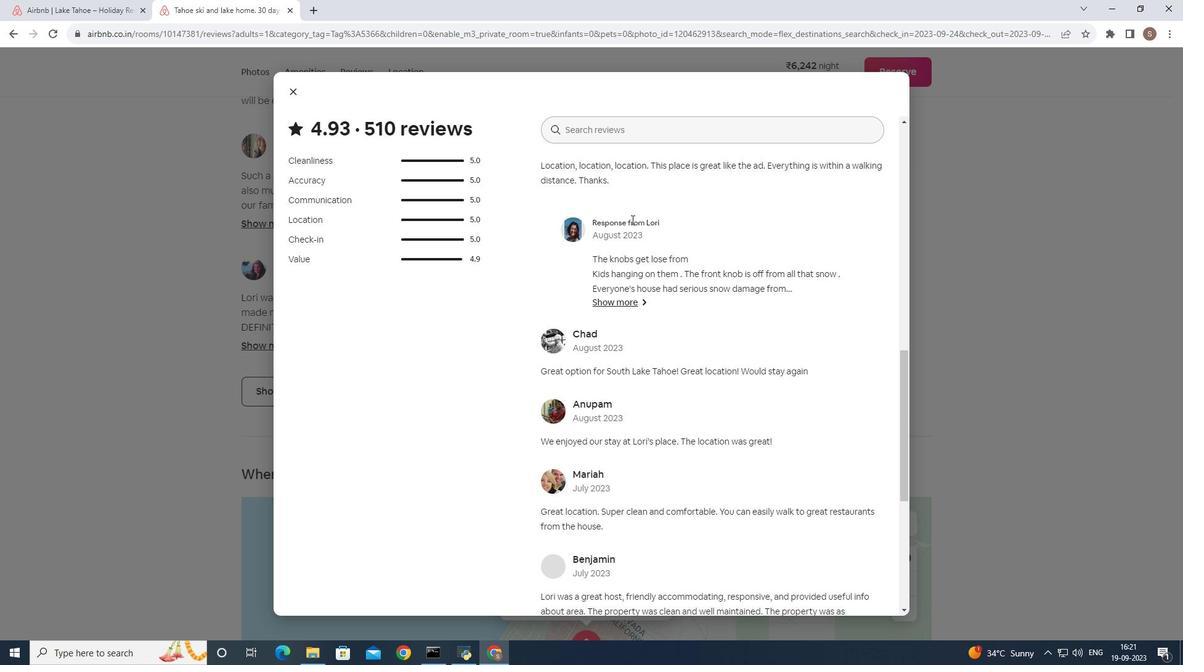 
Action: Mouse scrolled (631, 219) with delta (0, 0)
Screenshot: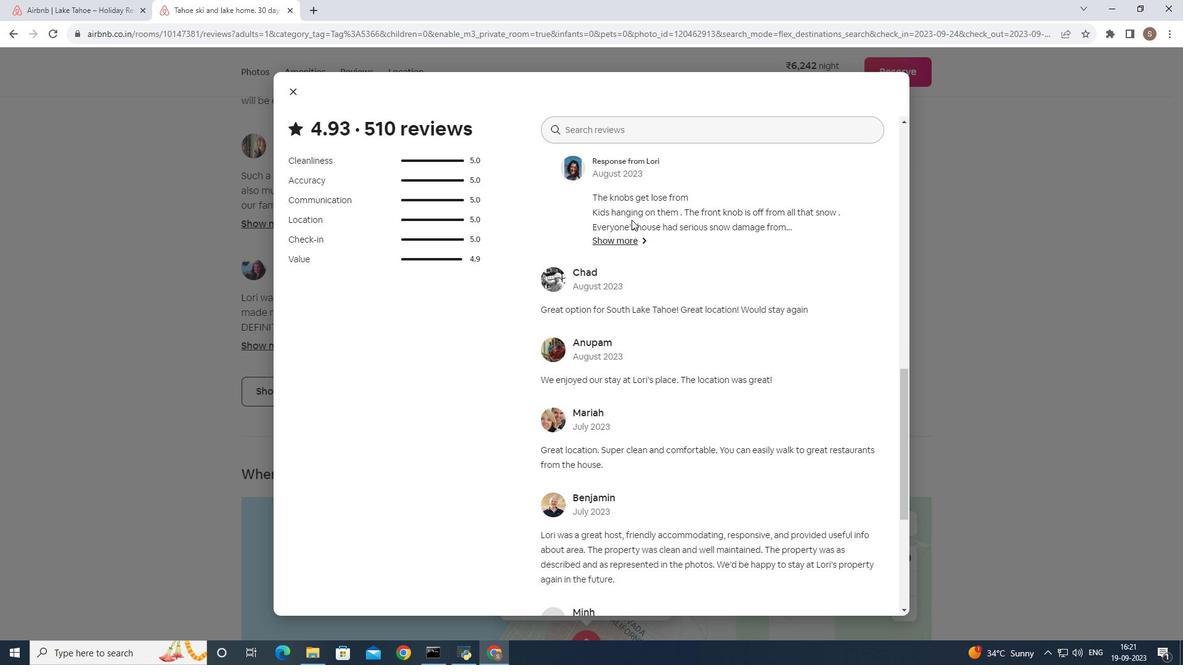 
Action: Mouse scrolled (631, 219) with delta (0, 0)
Screenshot: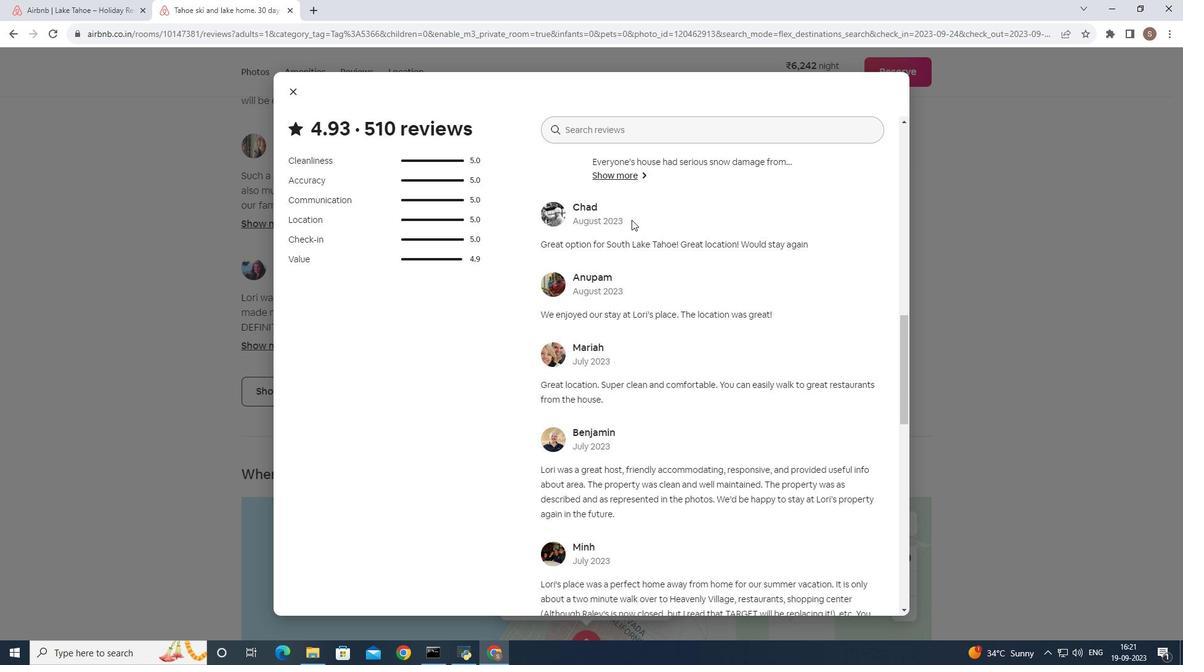 
Action: Mouse scrolled (631, 219) with delta (0, 0)
Screenshot: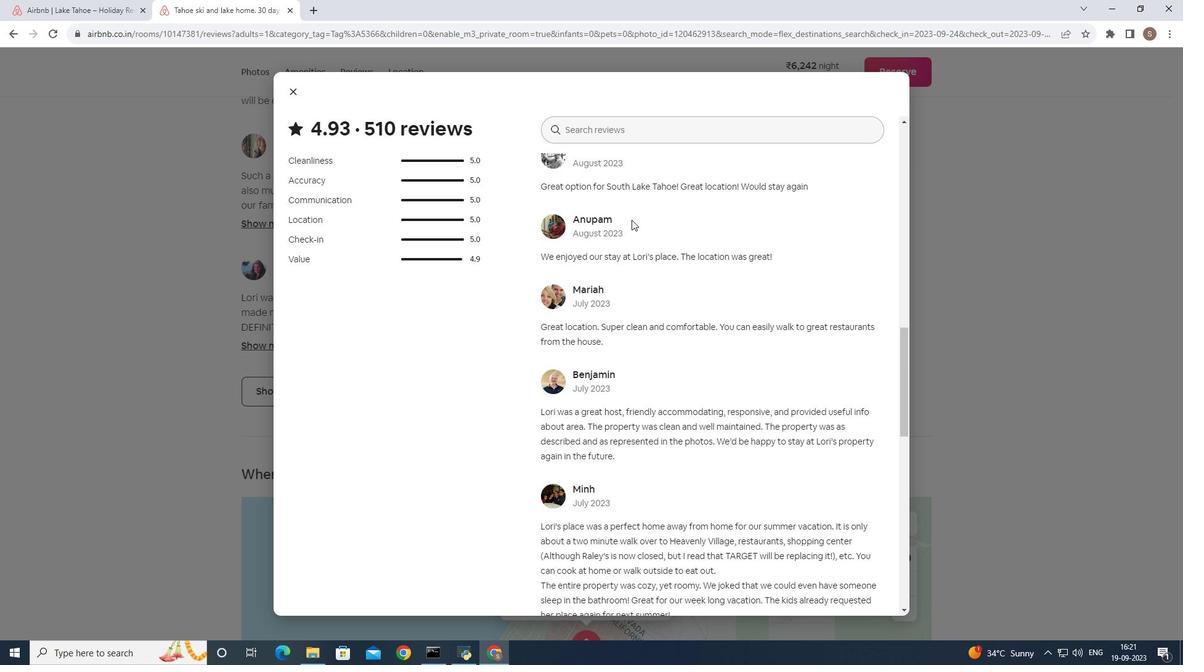 
Action: Mouse scrolled (631, 219) with delta (0, 0)
Screenshot: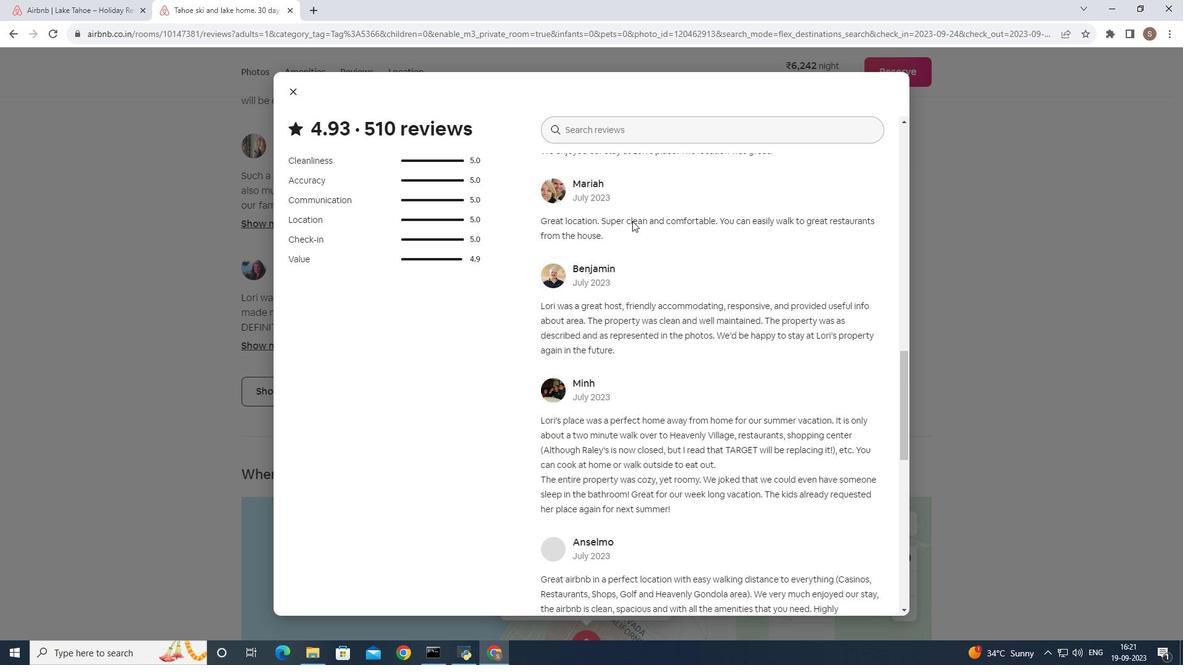 
Action: Mouse moved to (632, 221)
Screenshot: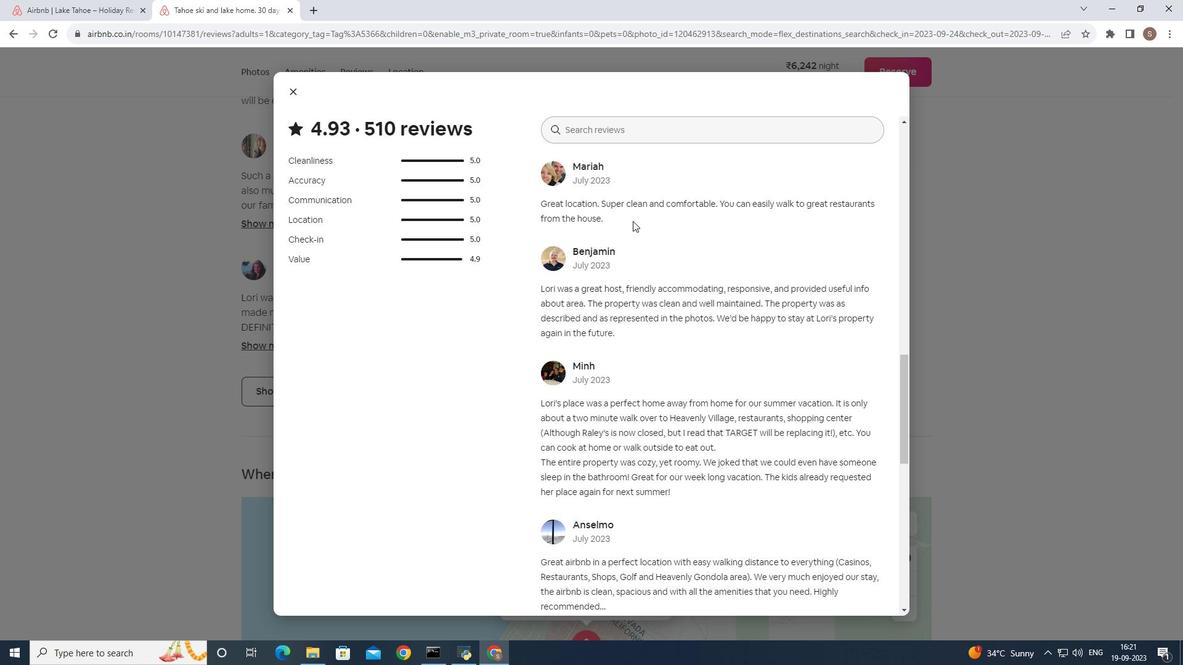 
Action: Mouse scrolled (632, 220) with delta (0, 0)
Screenshot: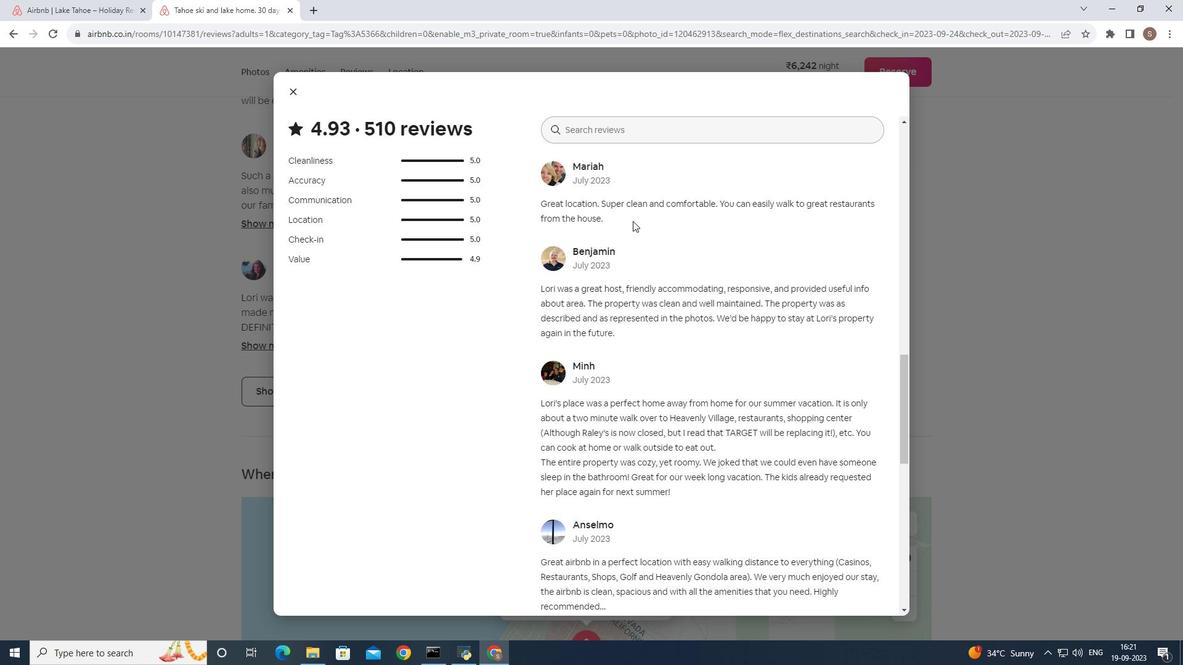
Action: Mouse moved to (610, 229)
Screenshot: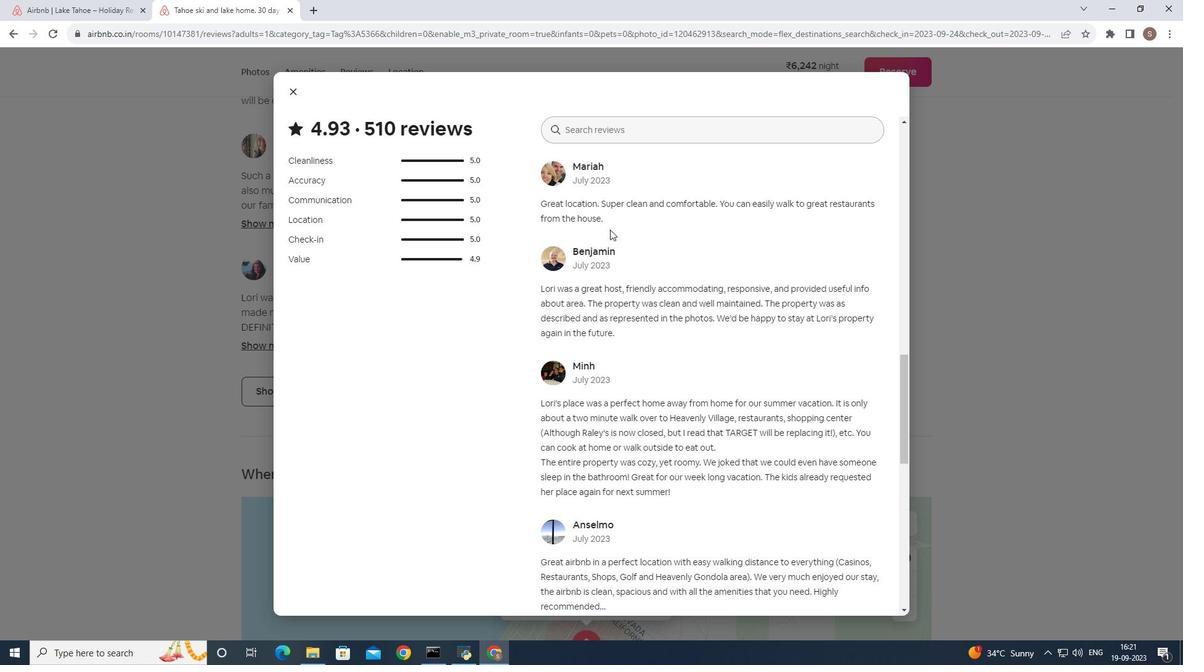 
Action: Mouse scrolled (610, 229) with delta (0, 0)
Screenshot: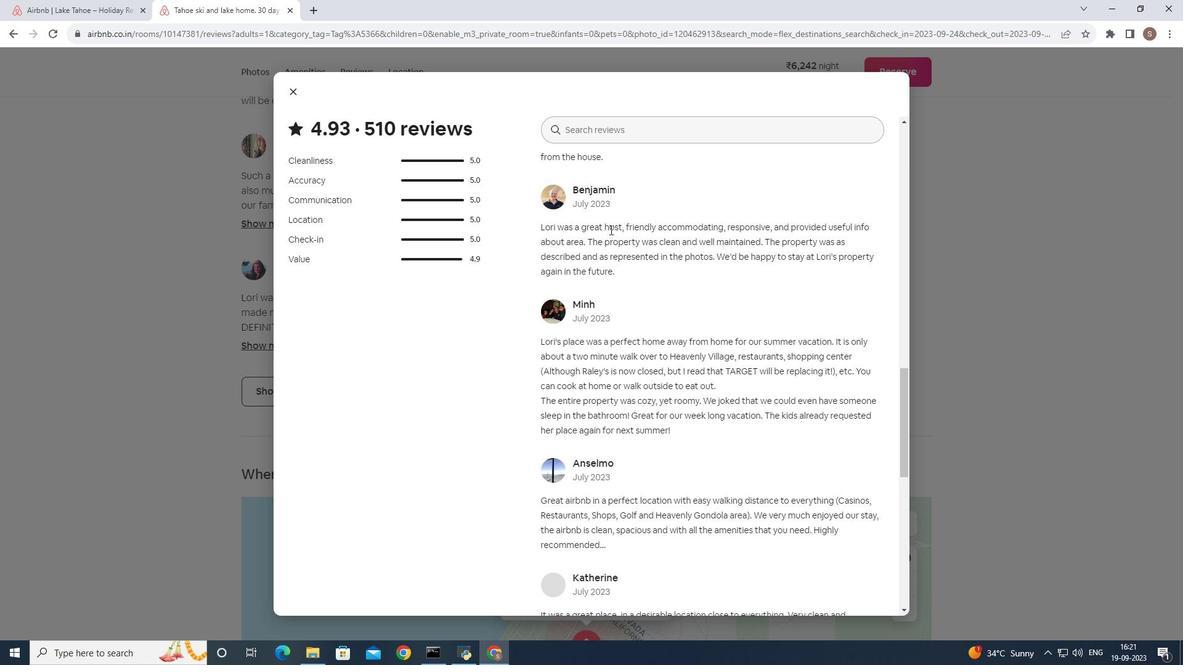 
Action: Mouse scrolled (610, 229) with delta (0, 0)
Screenshot: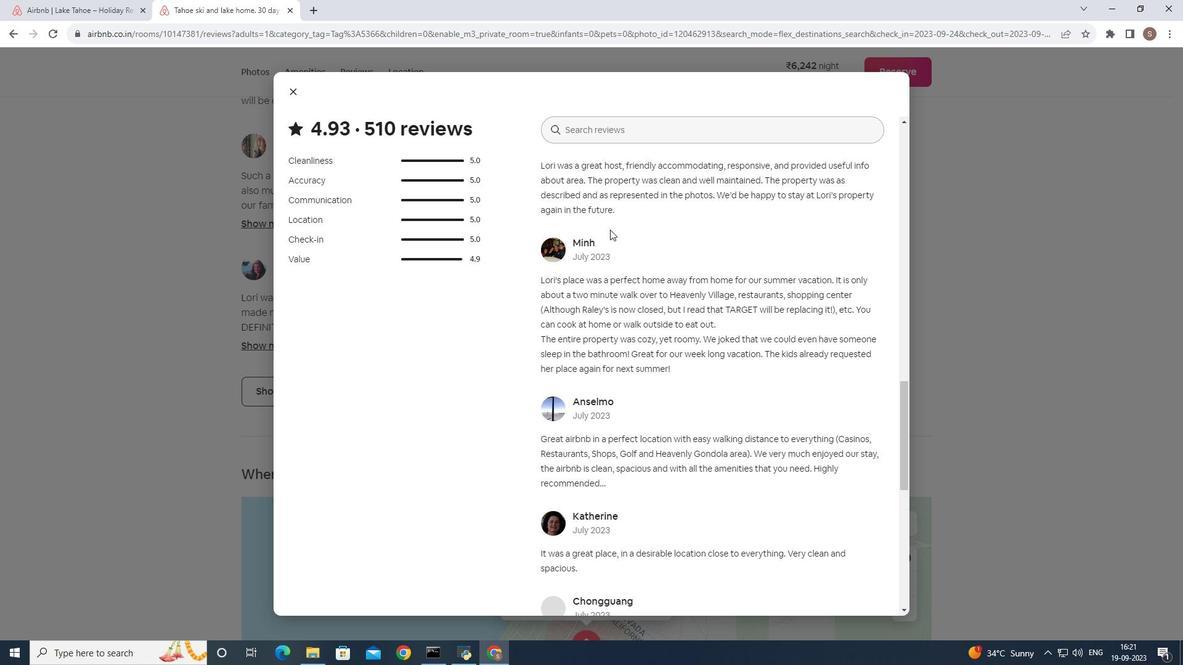
Action: Mouse scrolled (610, 229) with delta (0, 0)
Screenshot: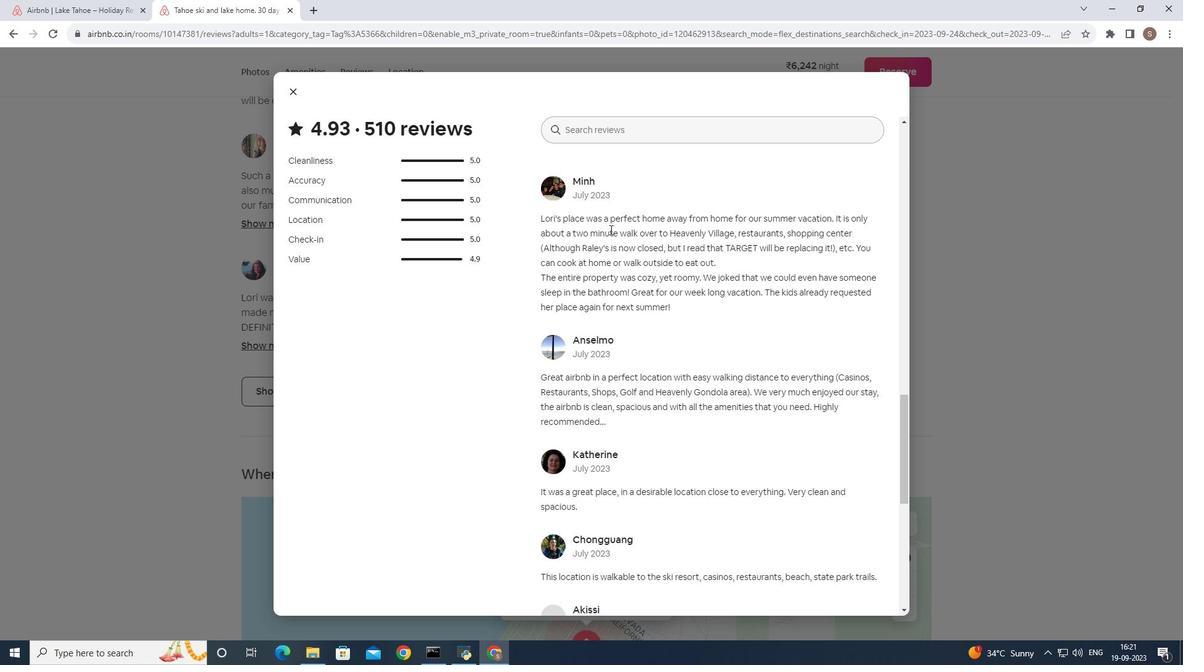 
Action: Mouse scrolled (610, 229) with delta (0, 0)
Screenshot: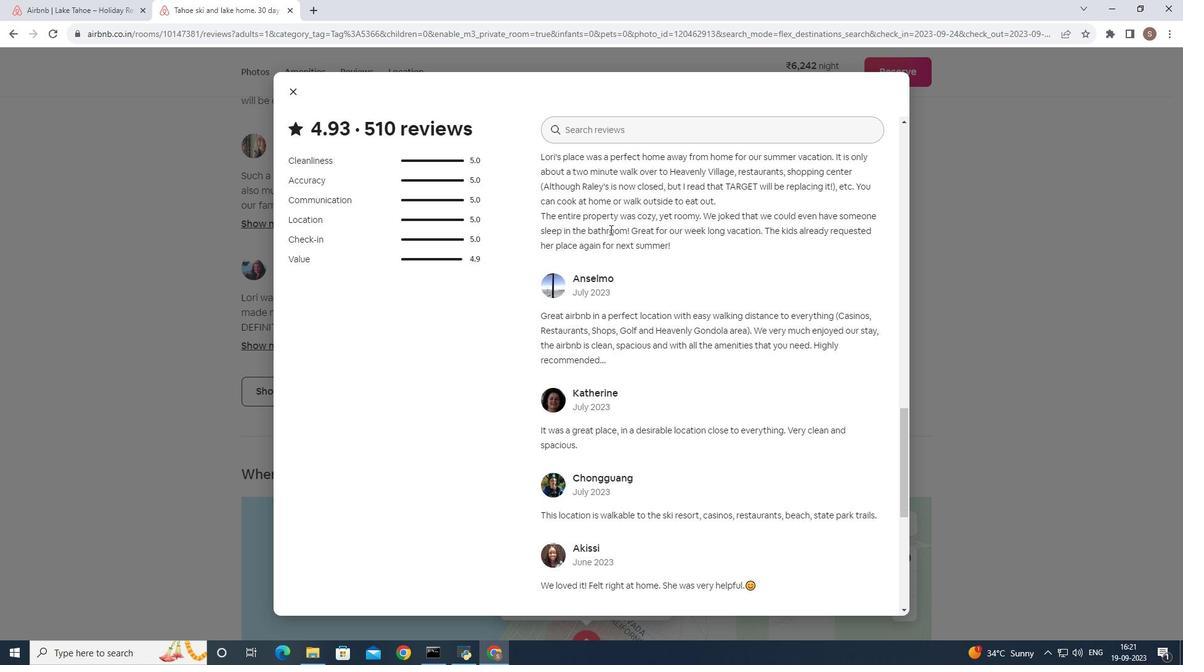 
Action: Mouse scrolled (610, 229) with delta (0, 0)
Screenshot: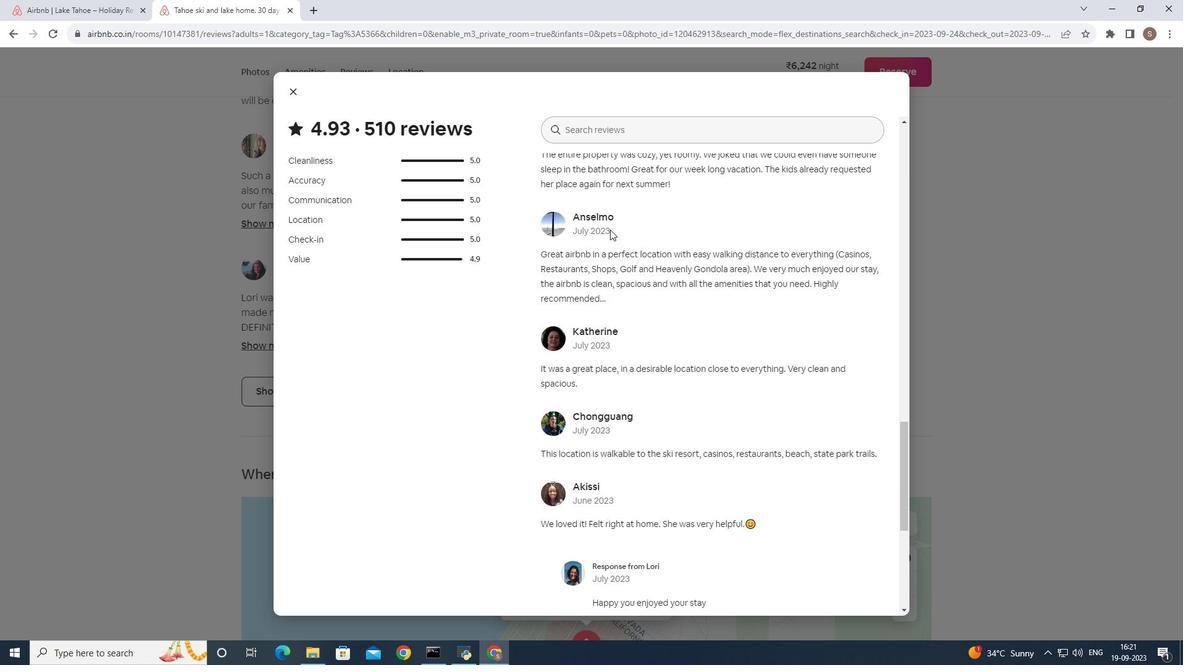 
Action: Mouse scrolled (610, 229) with delta (0, 0)
Screenshot: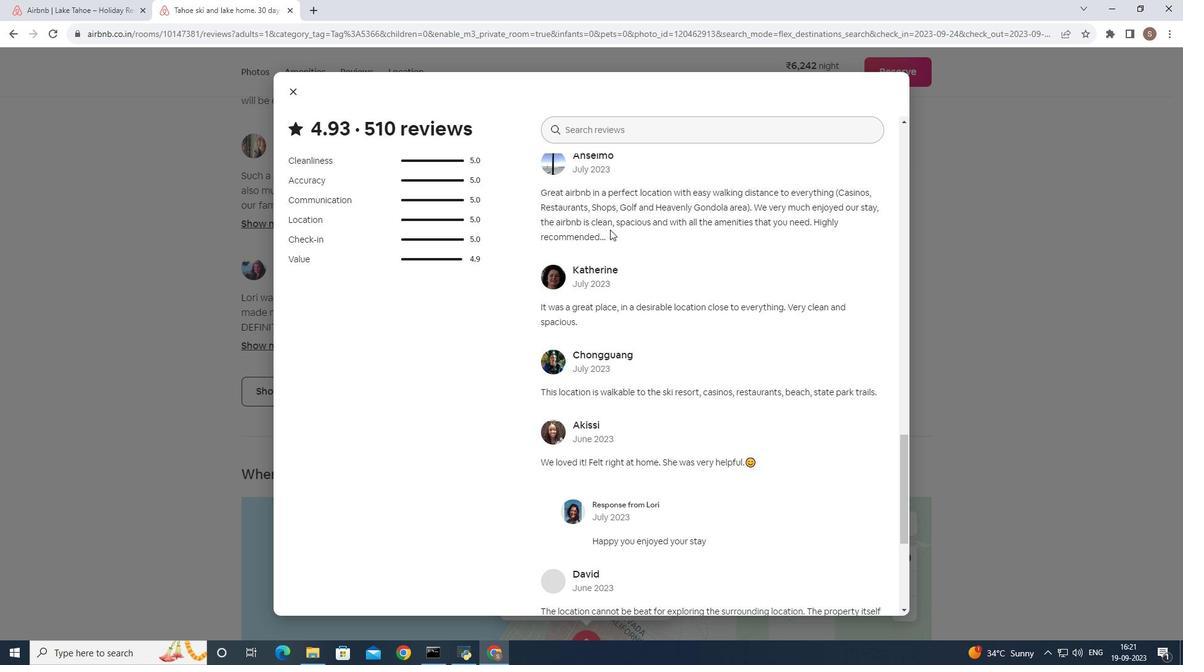 
Action: Mouse scrolled (610, 229) with delta (0, 0)
Screenshot: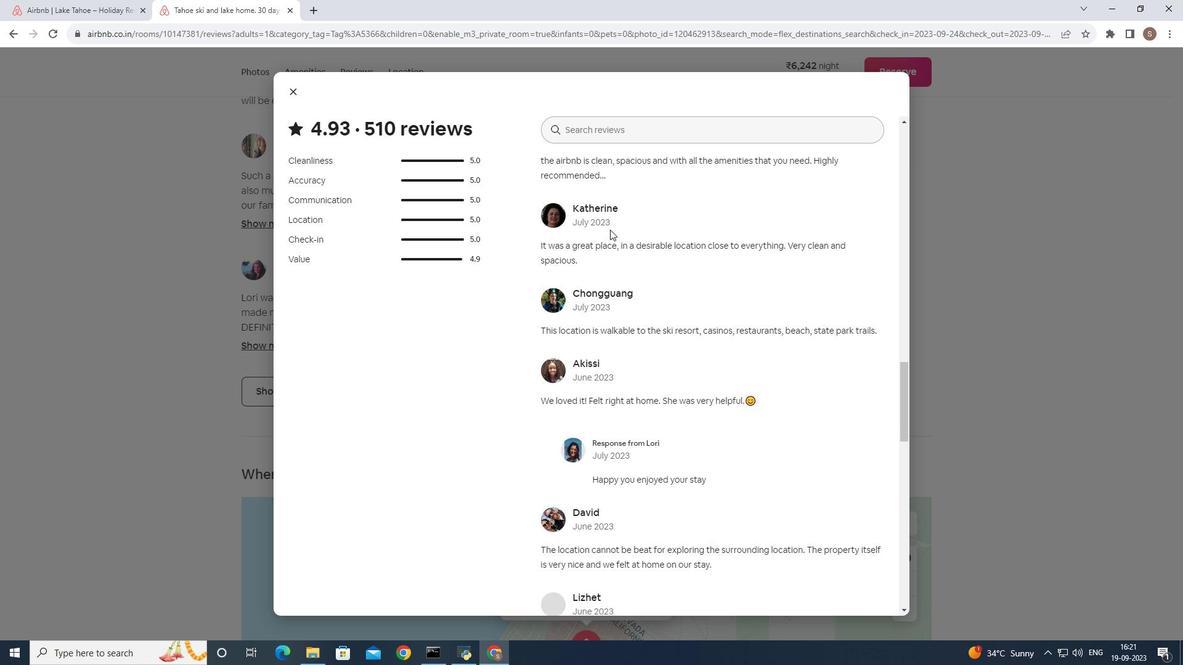 
Action: Mouse scrolled (610, 229) with delta (0, 0)
Screenshot: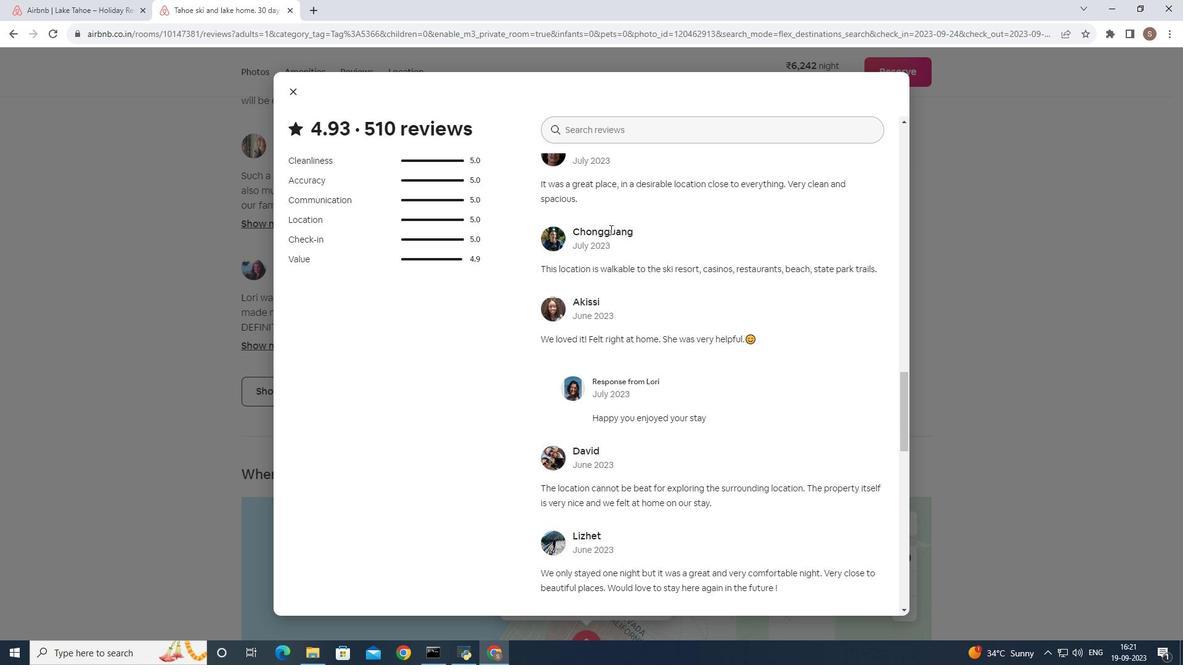
Action: Mouse moved to (605, 239)
Screenshot: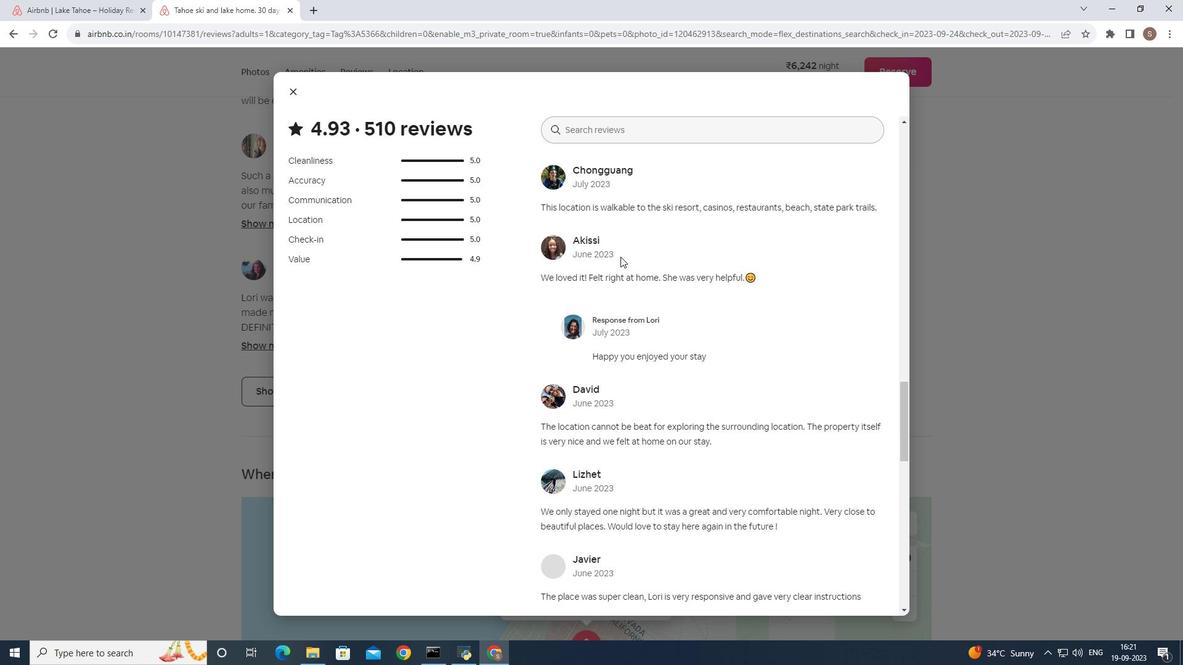 
Action: Mouse scrolled (605, 238) with delta (0, 0)
Screenshot: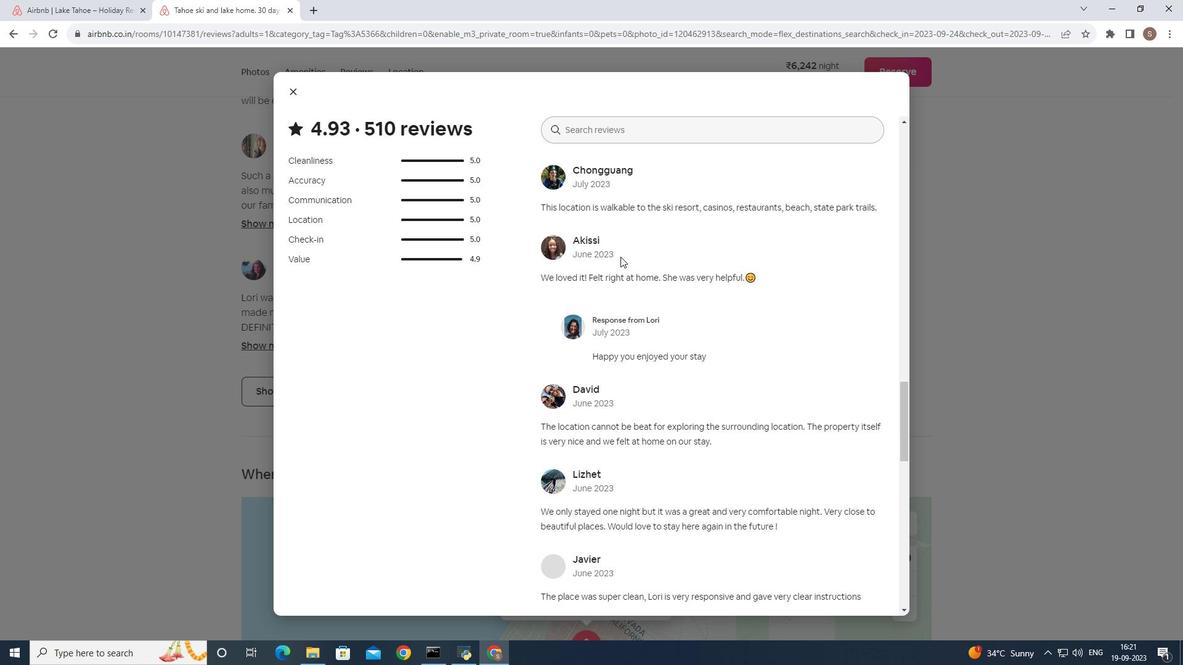 
Action: Mouse moved to (653, 287)
Screenshot: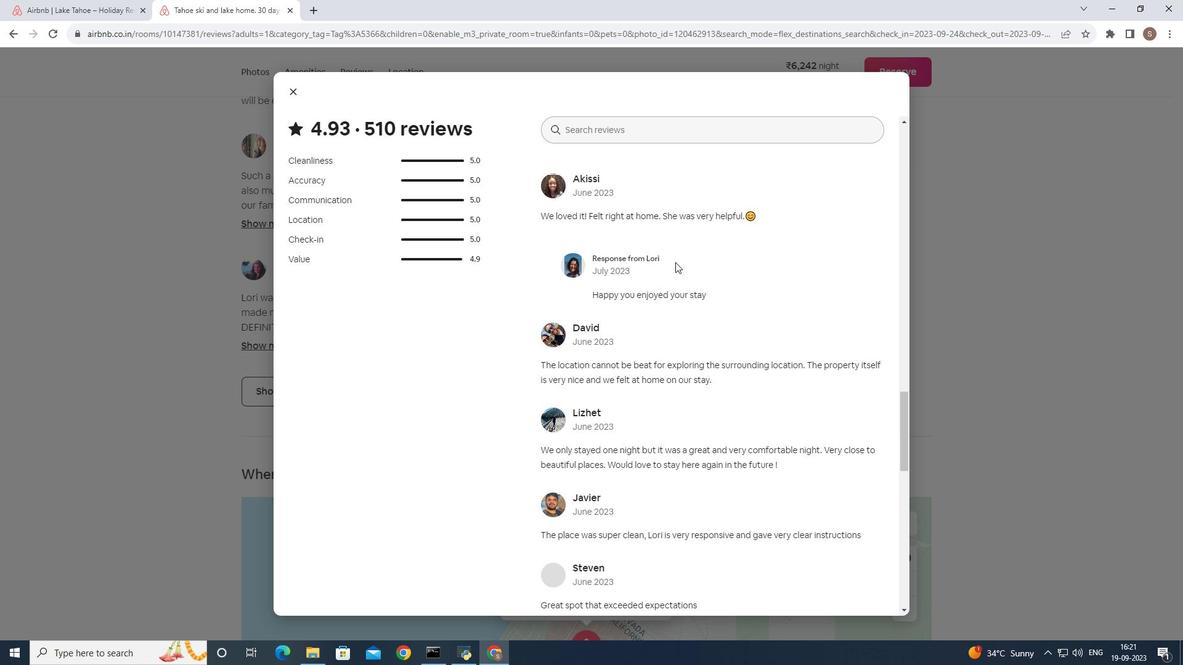 
Action: Mouse scrolled (653, 287) with delta (0, 0)
Screenshot: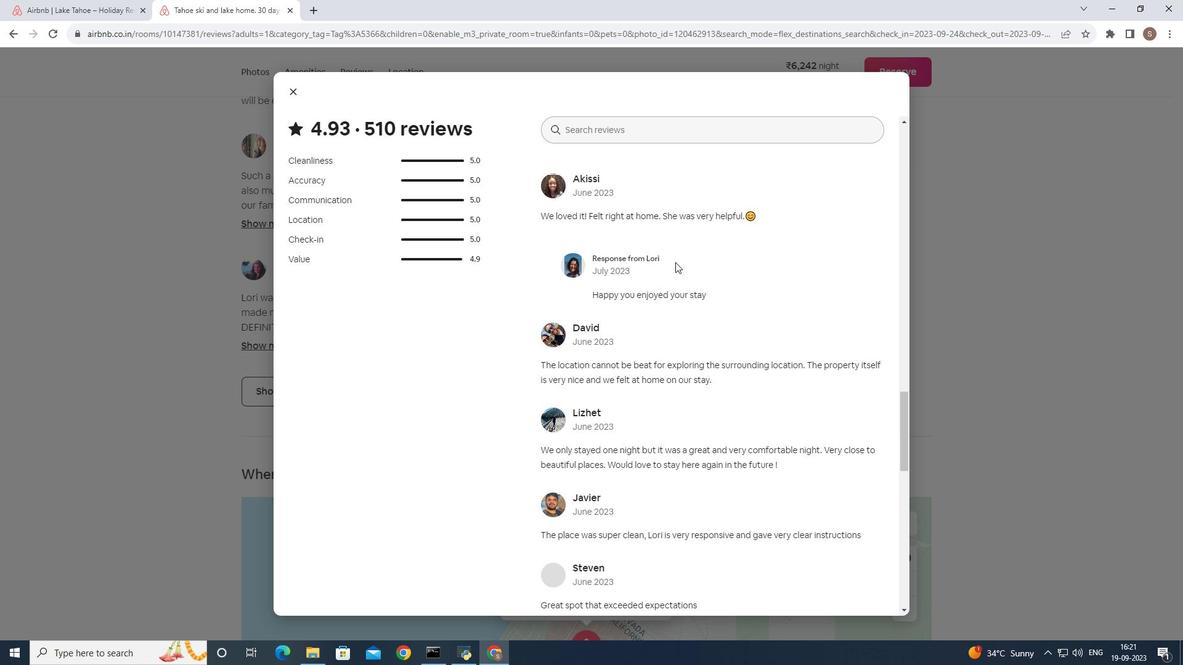 
Action: Mouse moved to (743, 237)
Screenshot: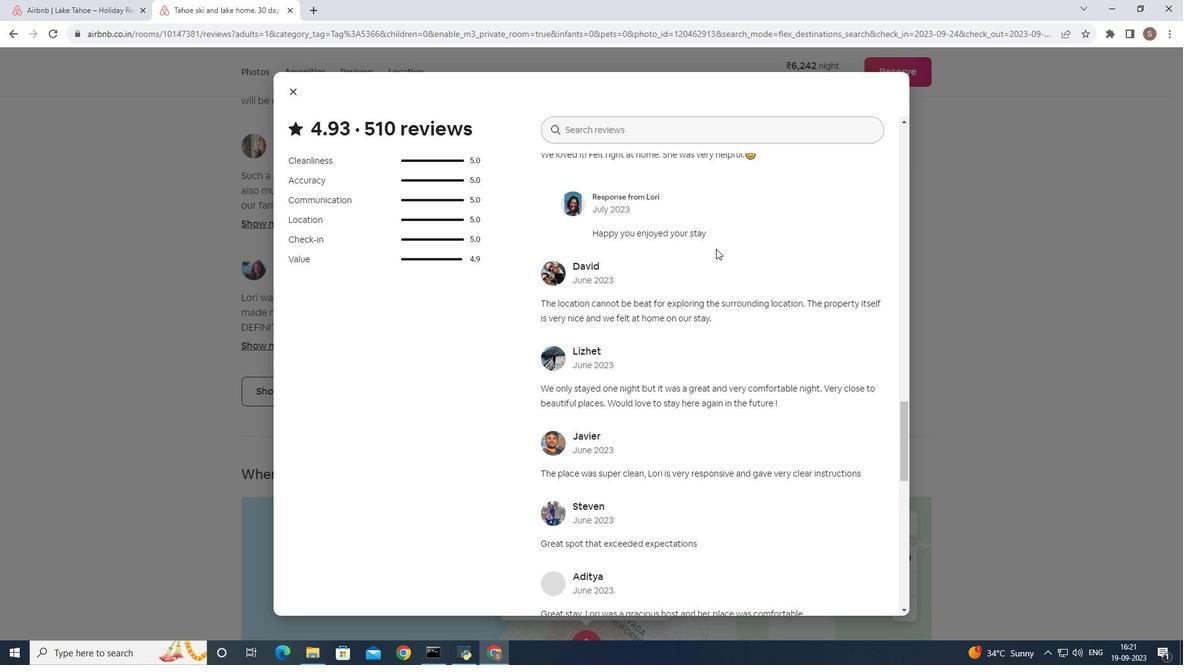 
Action: Mouse scrolled (743, 237) with delta (0, 0)
Screenshot: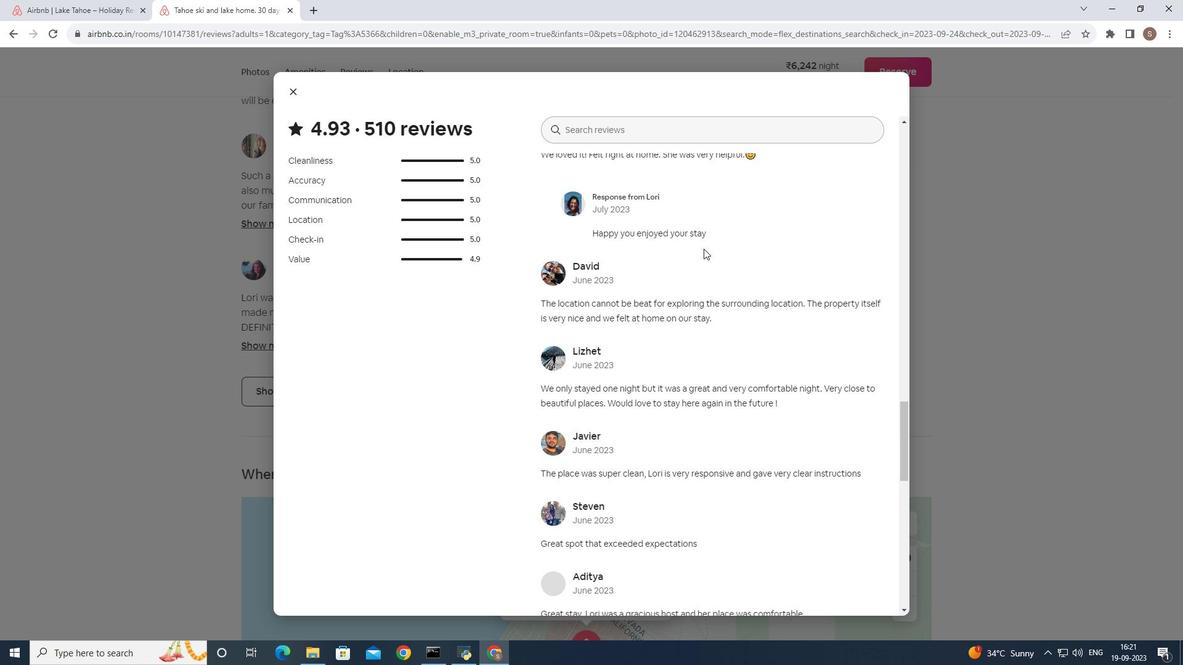 
Action: Mouse moved to (632, 255)
Screenshot: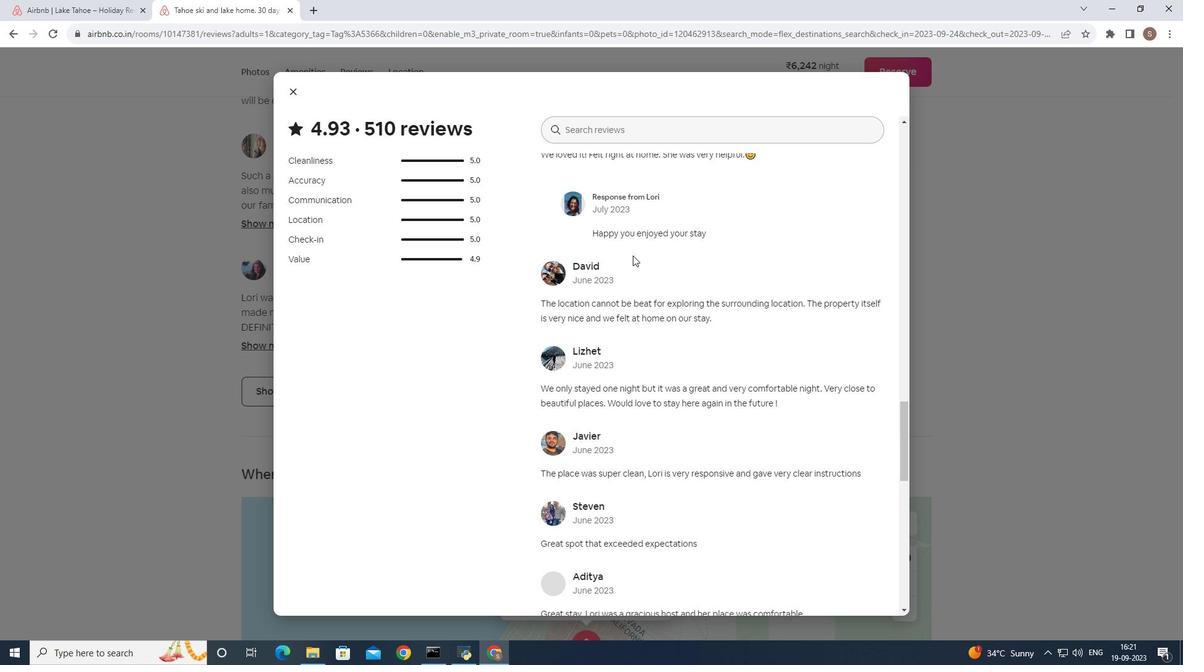 
Action: Mouse scrolled (632, 255) with delta (0, 0)
Screenshot: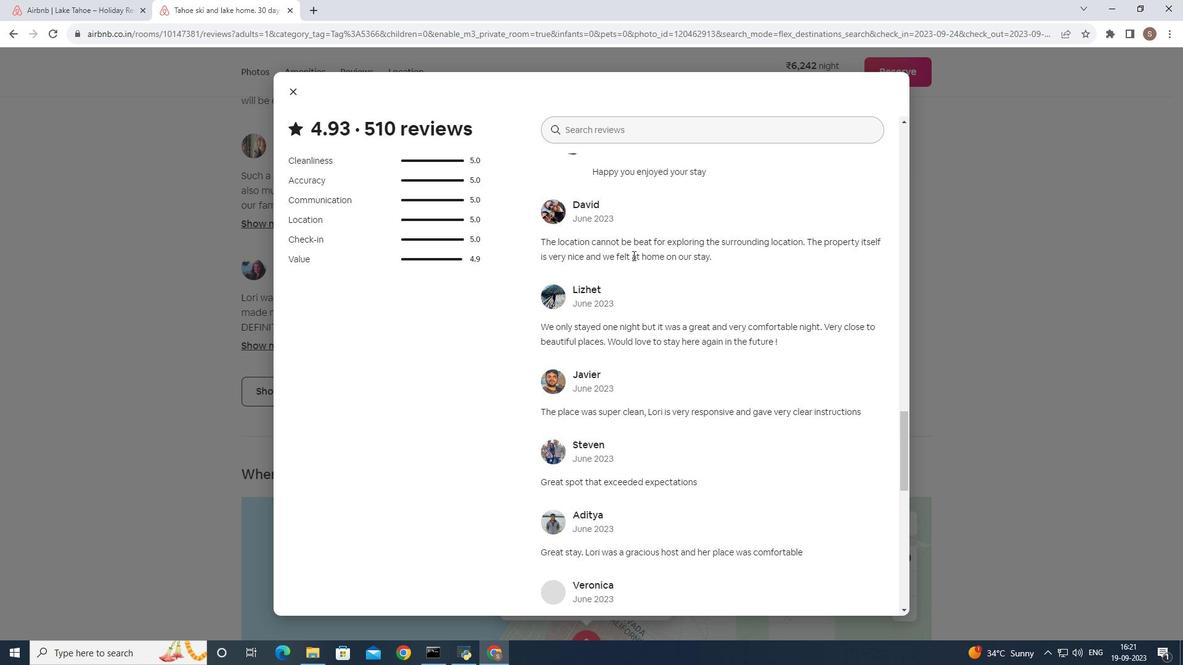 
Action: Mouse scrolled (632, 255) with delta (0, 0)
Screenshot: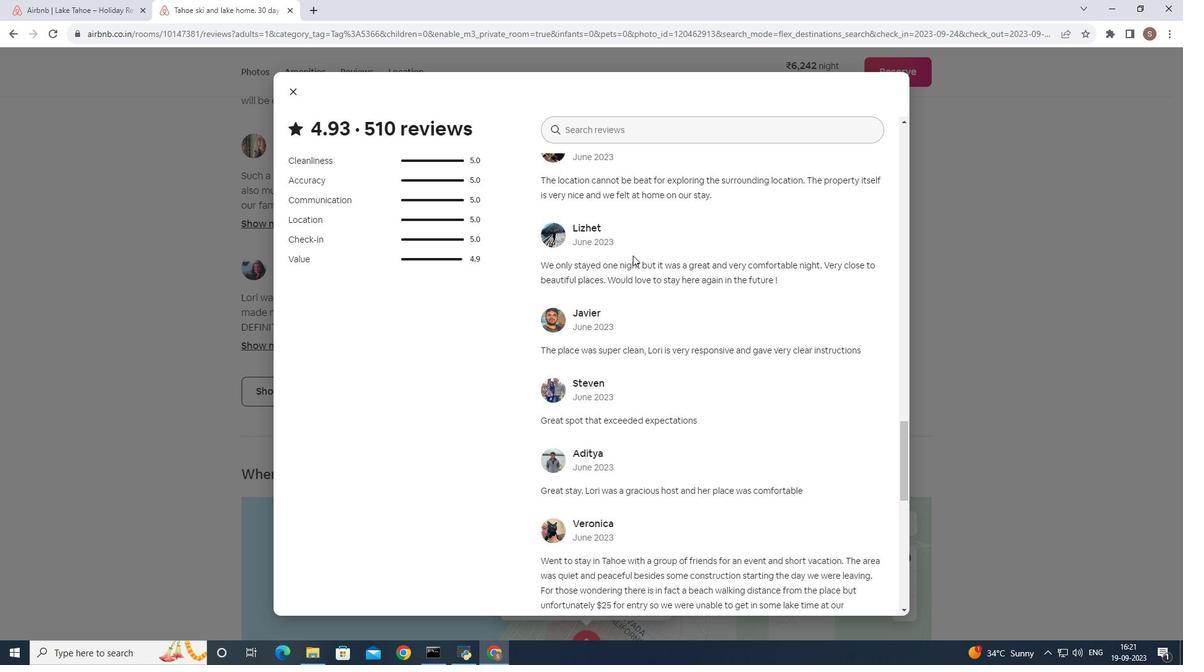 
Action: Mouse moved to (635, 273)
Screenshot: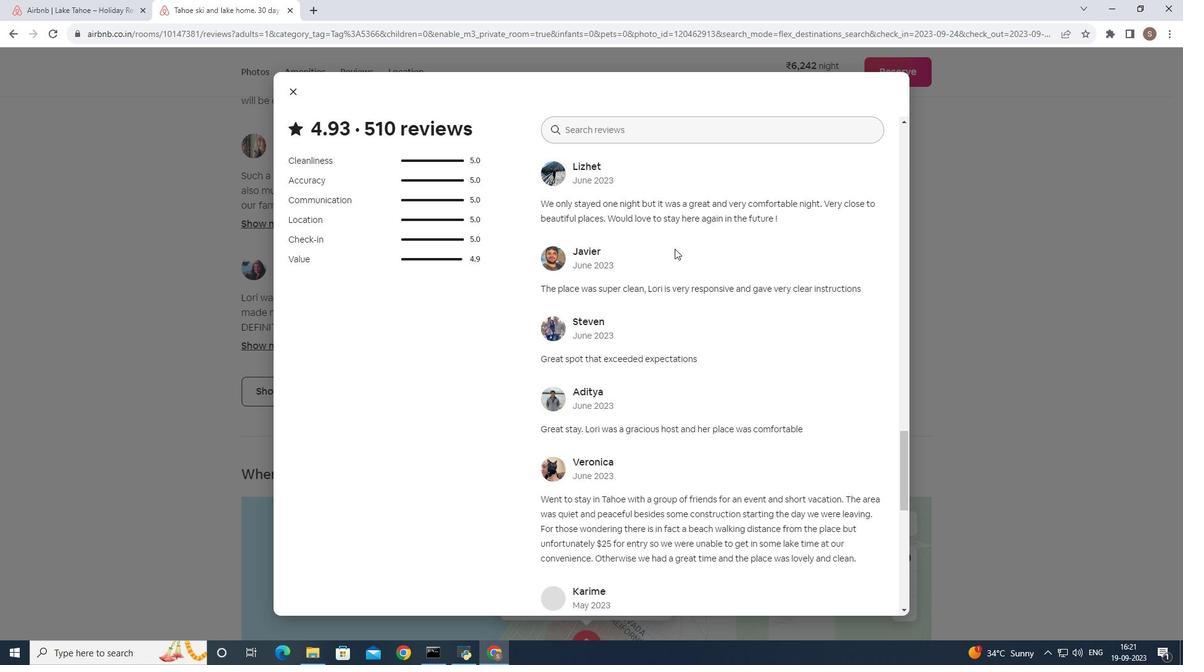 
Action: Mouse scrolled (635, 272) with delta (0, 0)
Screenshot: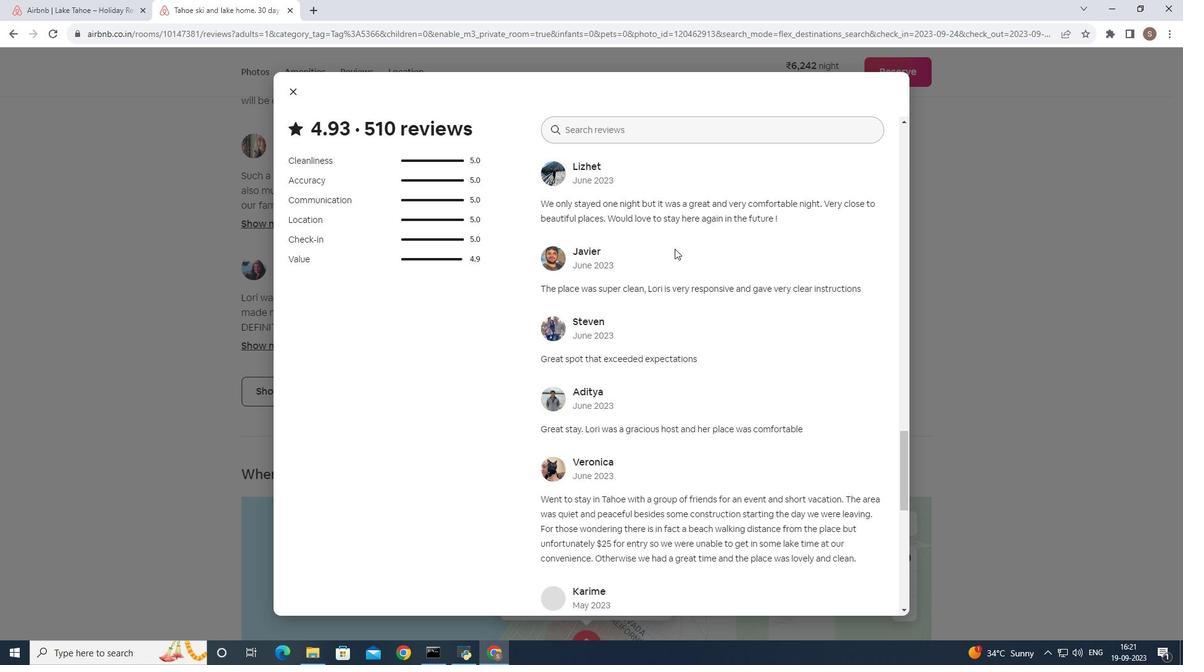 
Action: Mouse moved to (795, 230)
Screenshot: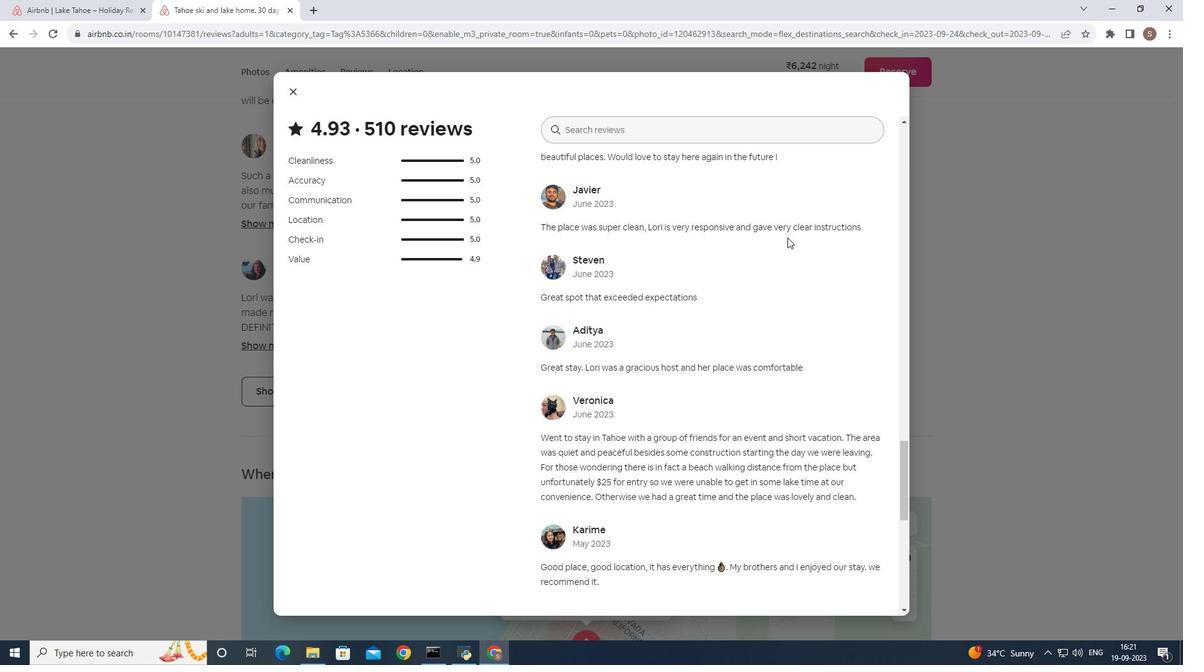 
Action: Mouse scrolled (795, 229) with delta (0, 0)
Screenshot: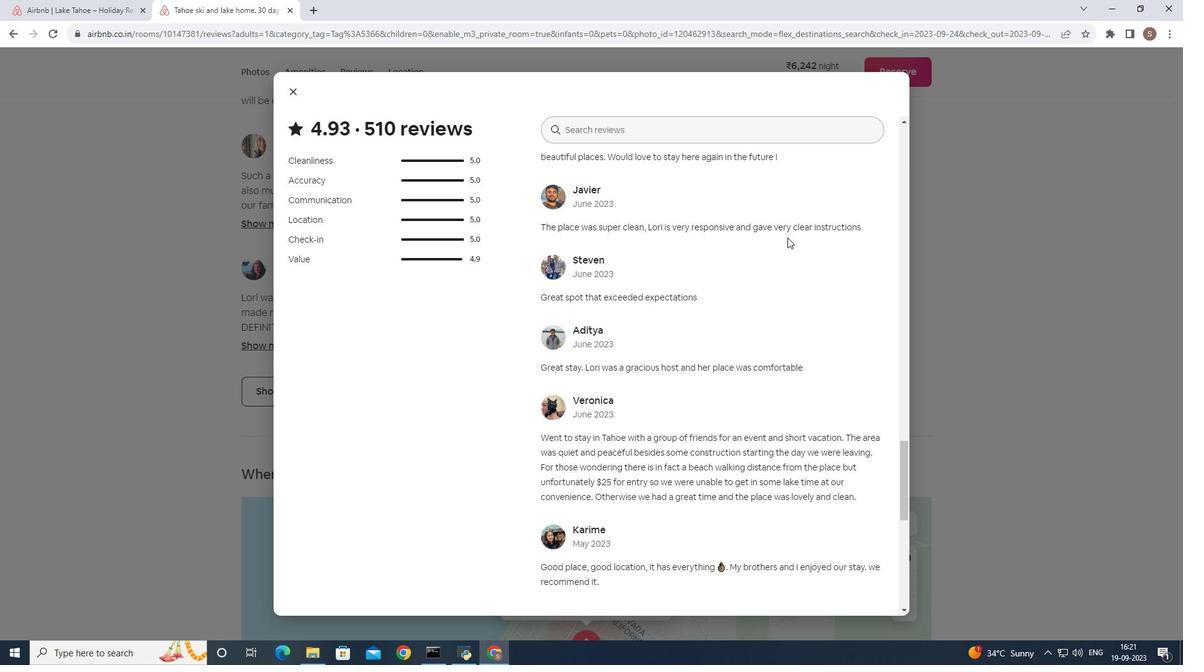 
Action: Mouse moved to (724, 246)
Screenshot: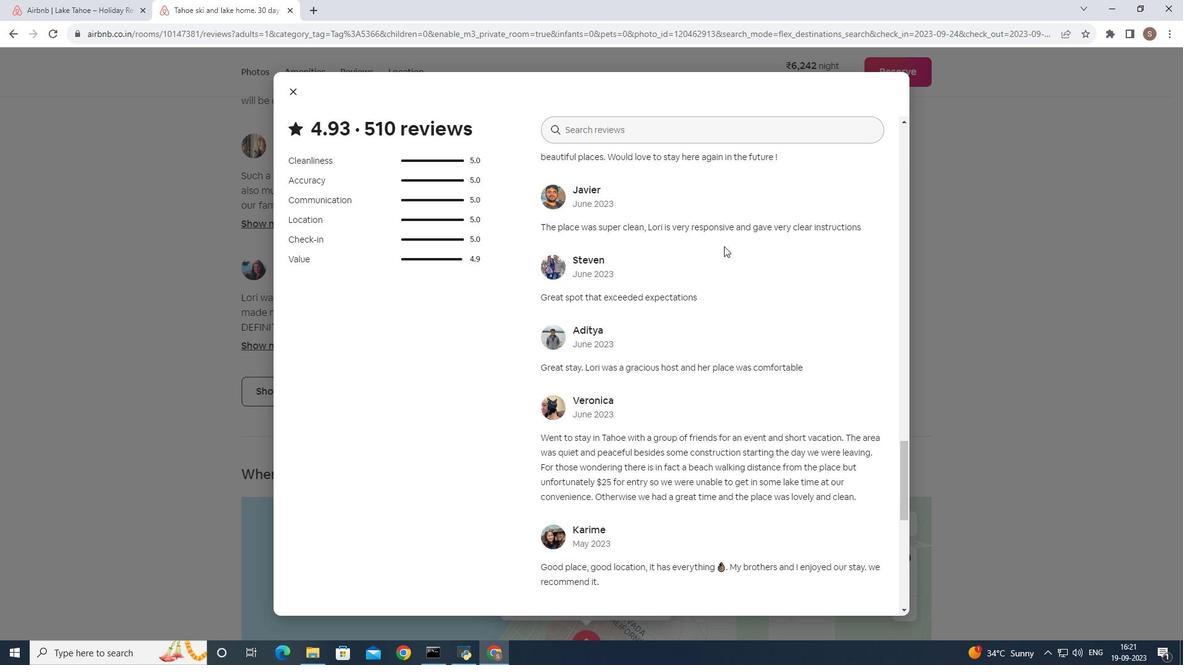 
Action: Mouse scrolled (724, 245) with delta (0, 0)
Screenshot: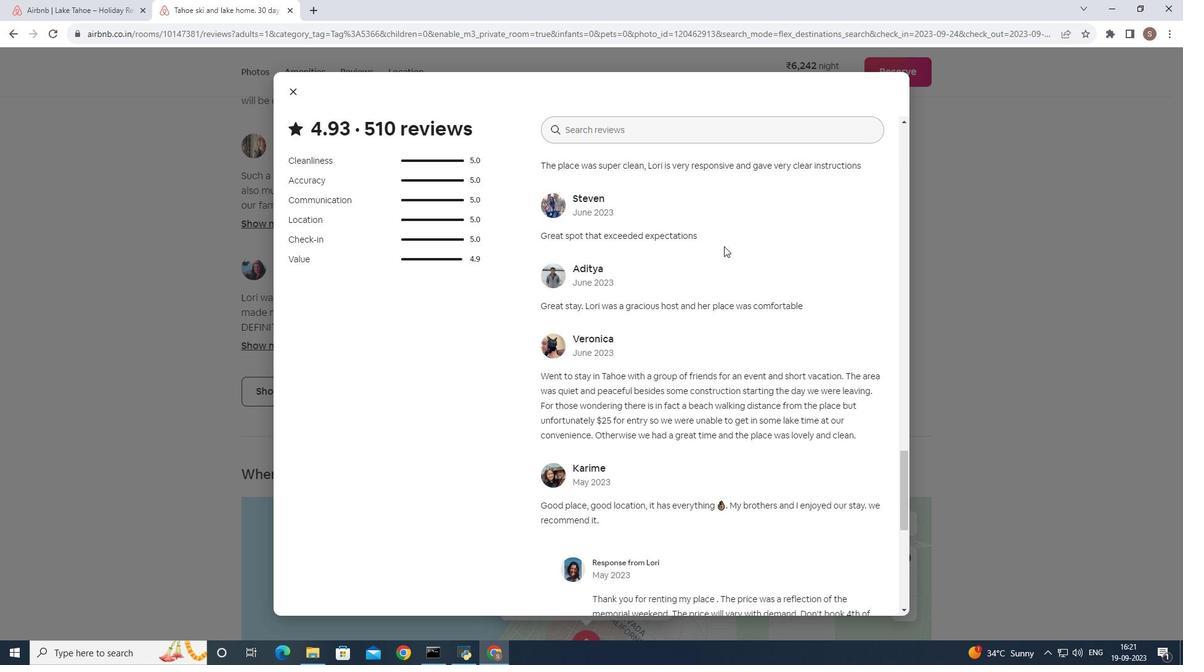 
Action: Mouse scrolled (724, 245) with delta (0, 0)
Screenshot: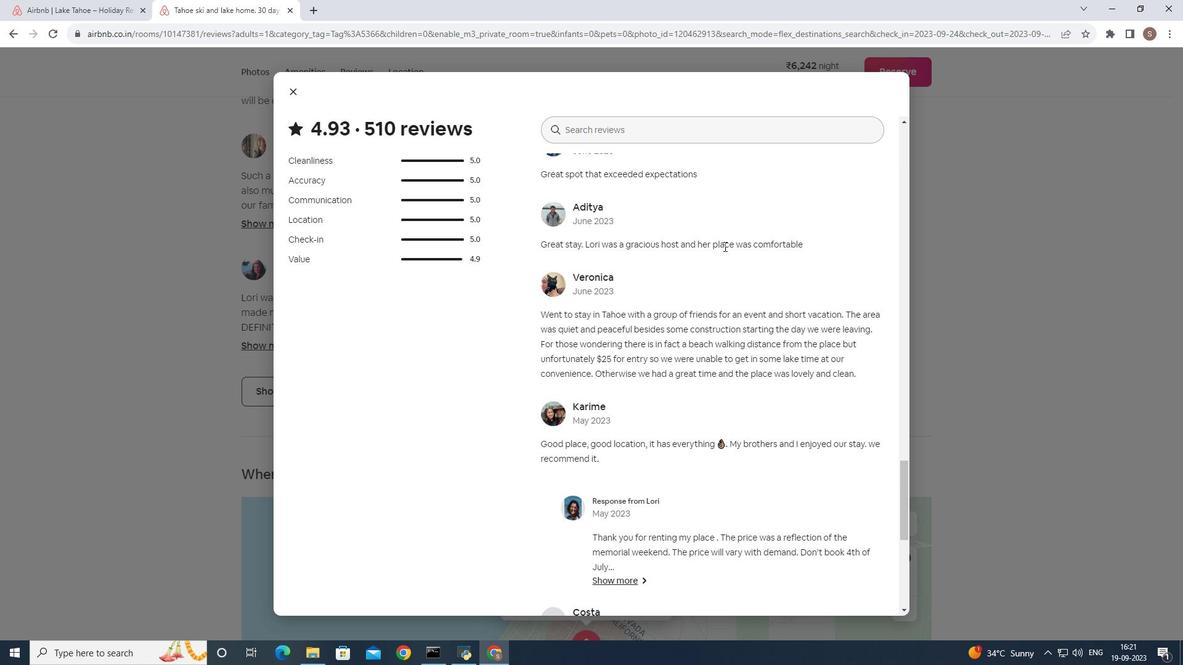 
Action: Mouse scrolled (724, 245) with delta (0, 0)
Screenshot: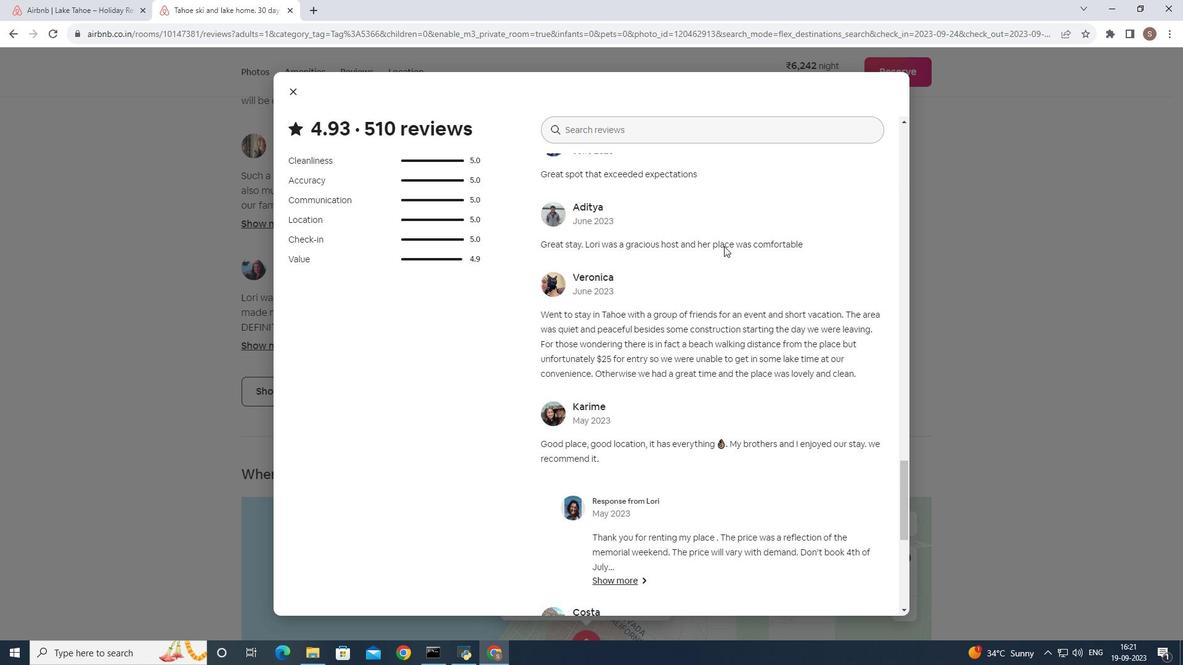 
Action: Mouse scrolled (724, 247) with delta (0, 0)
Screenshot: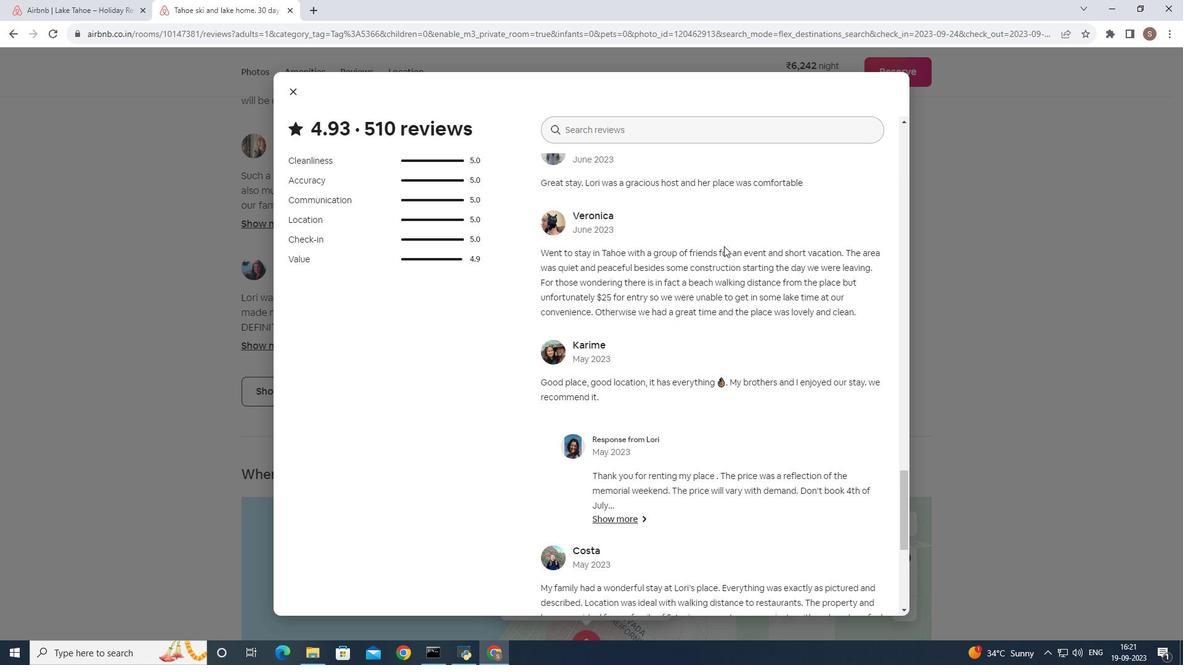 
Action: Mouse scrolled (724, 245) with delta (0, 0)
Screenshot: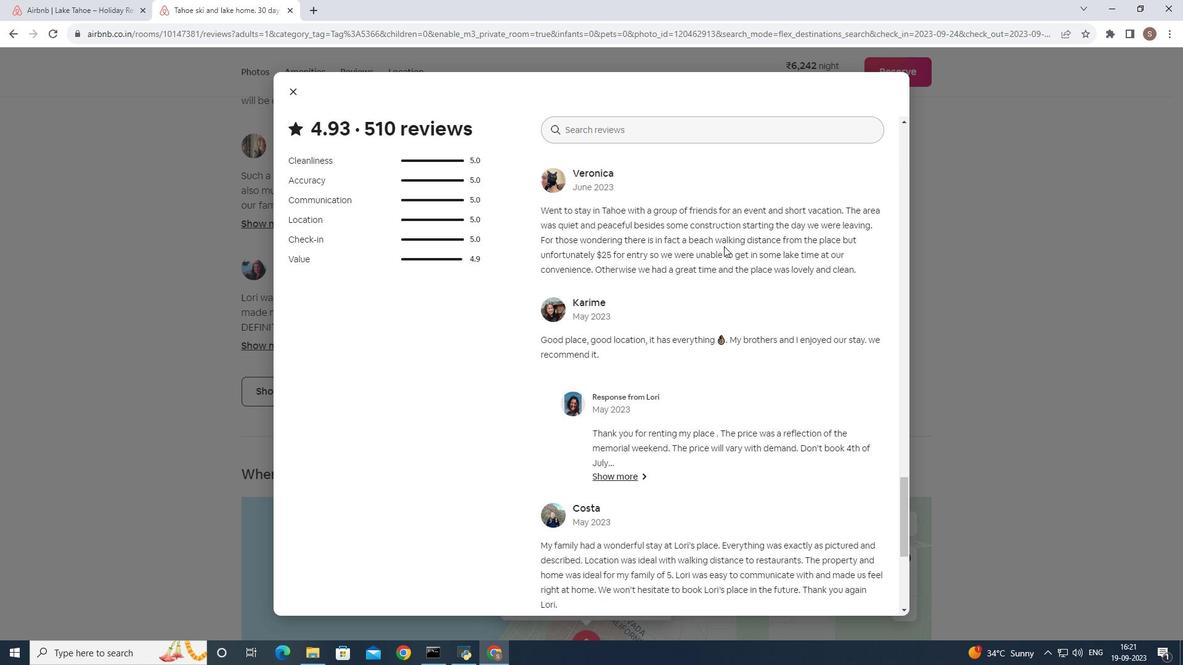 
Action: Mouse scrolled (724, 245) with delta (0, 0)
Screenshot: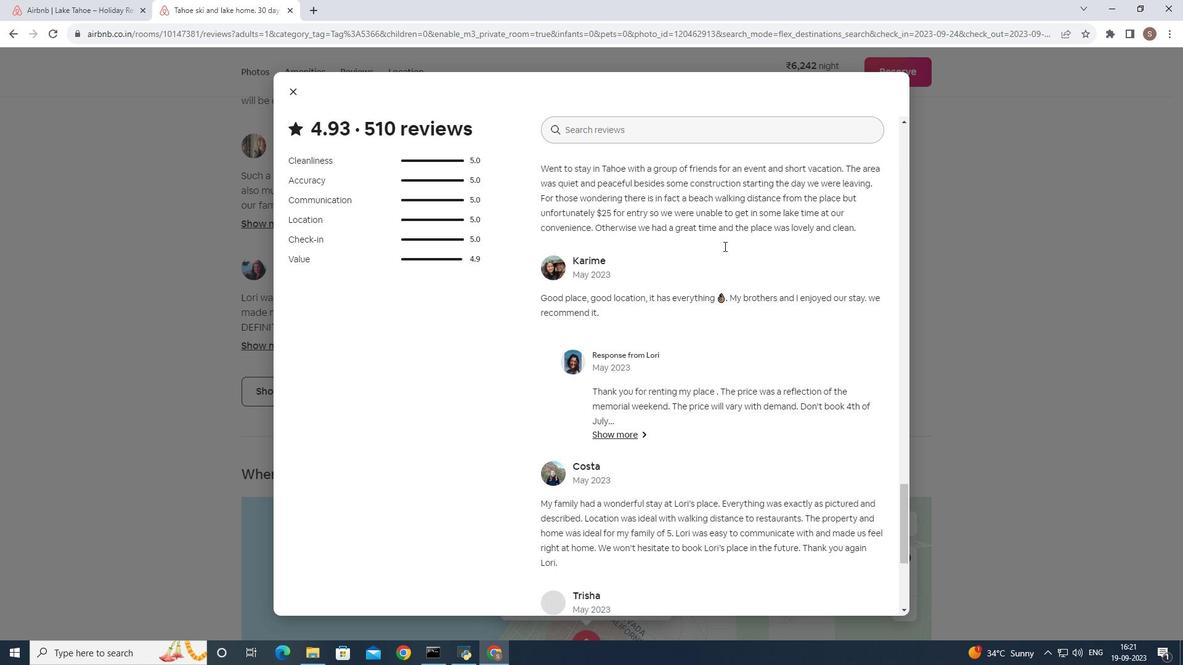
Action: Mouse scrolled (724, 245) with delta (0, 0)
Screenshot: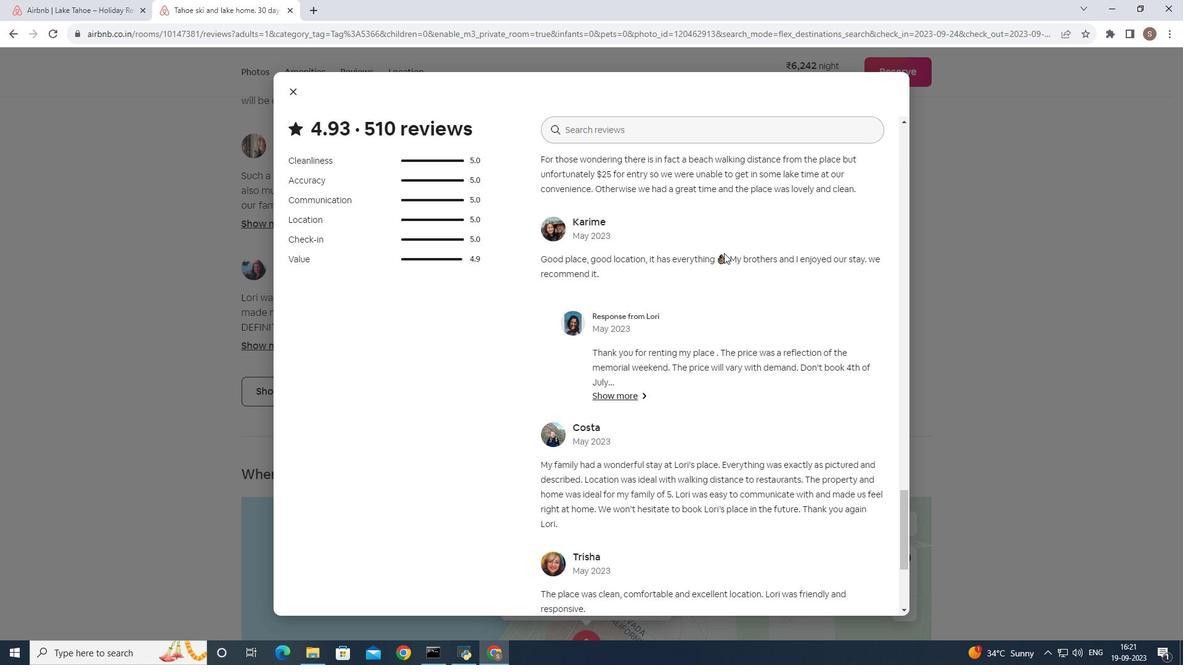 
Action: Mouse moved to (724, 247)
Screenshot: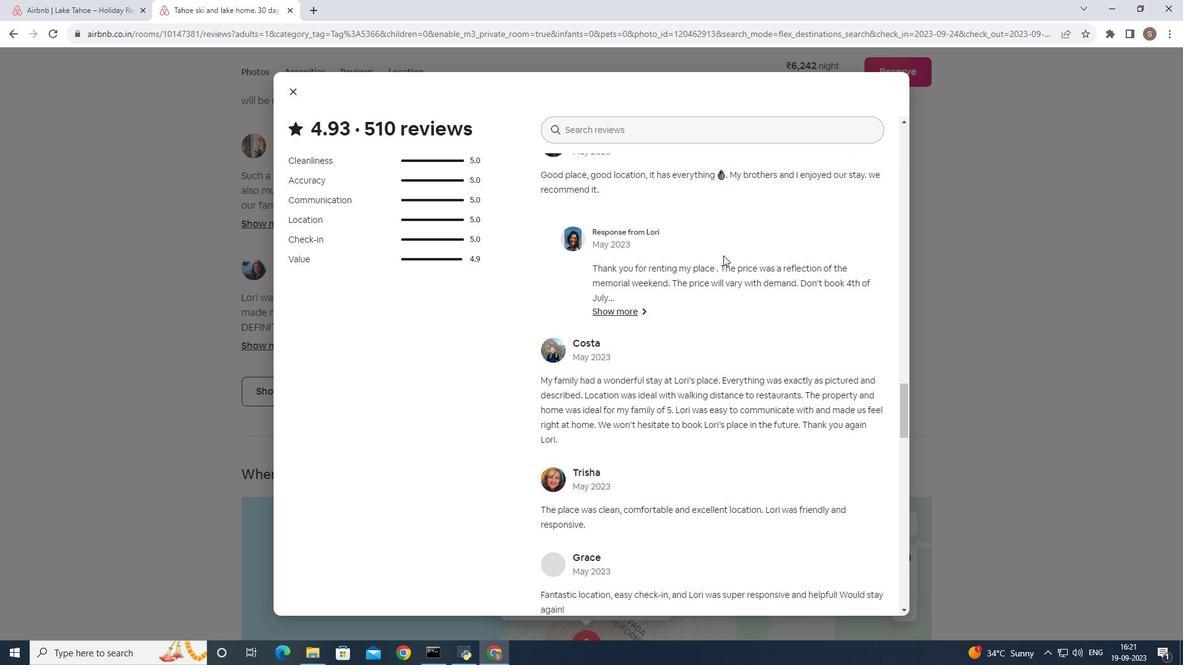 
Action: Mouse scrolled (724, 247) with delta (0, 0)
Screenshot: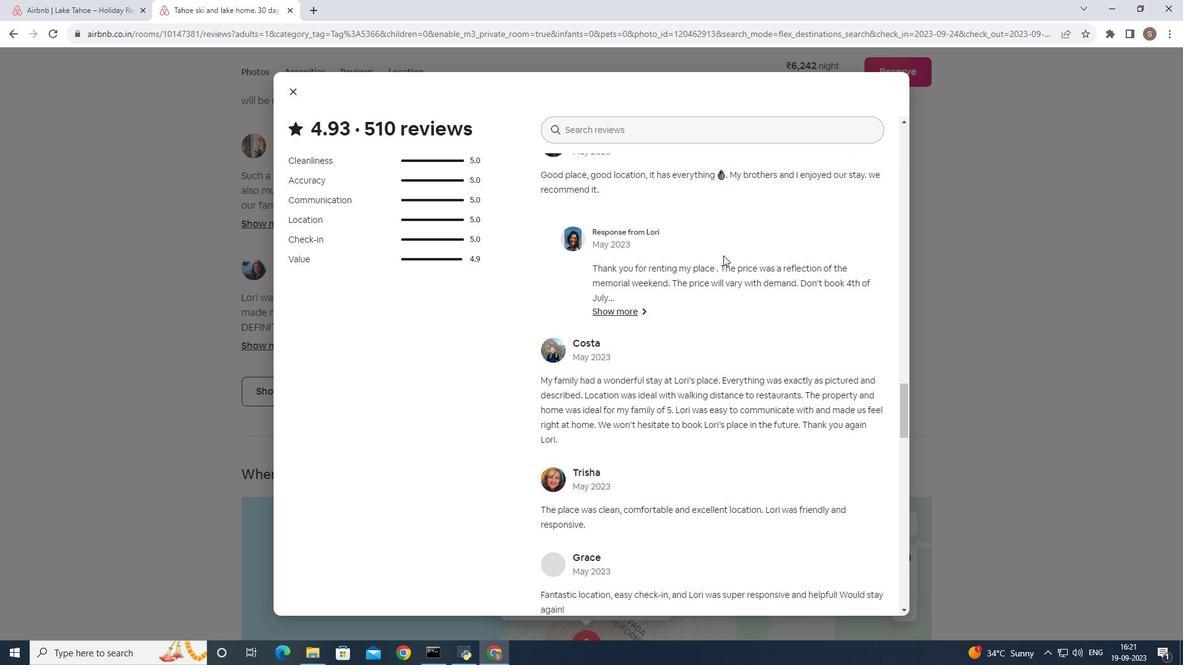 
Action: Mouse moved to (724, 253)
Screenshot: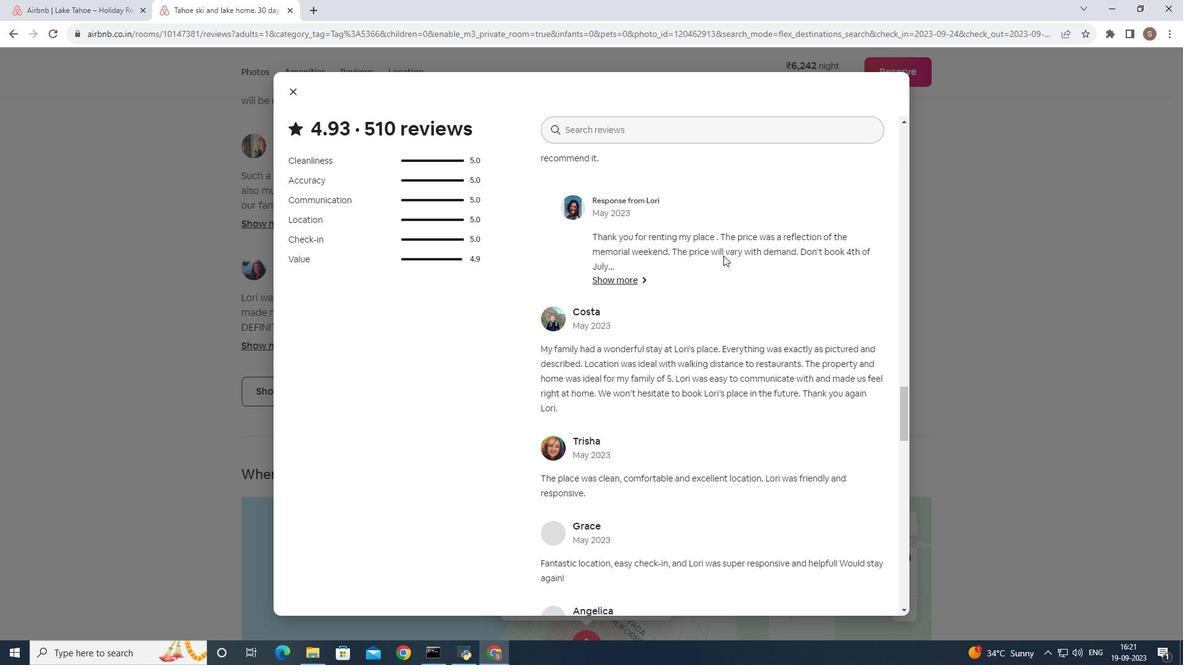 
Action: Mouse scrolled (724, 252) with delta (0, 0)
Screenshot: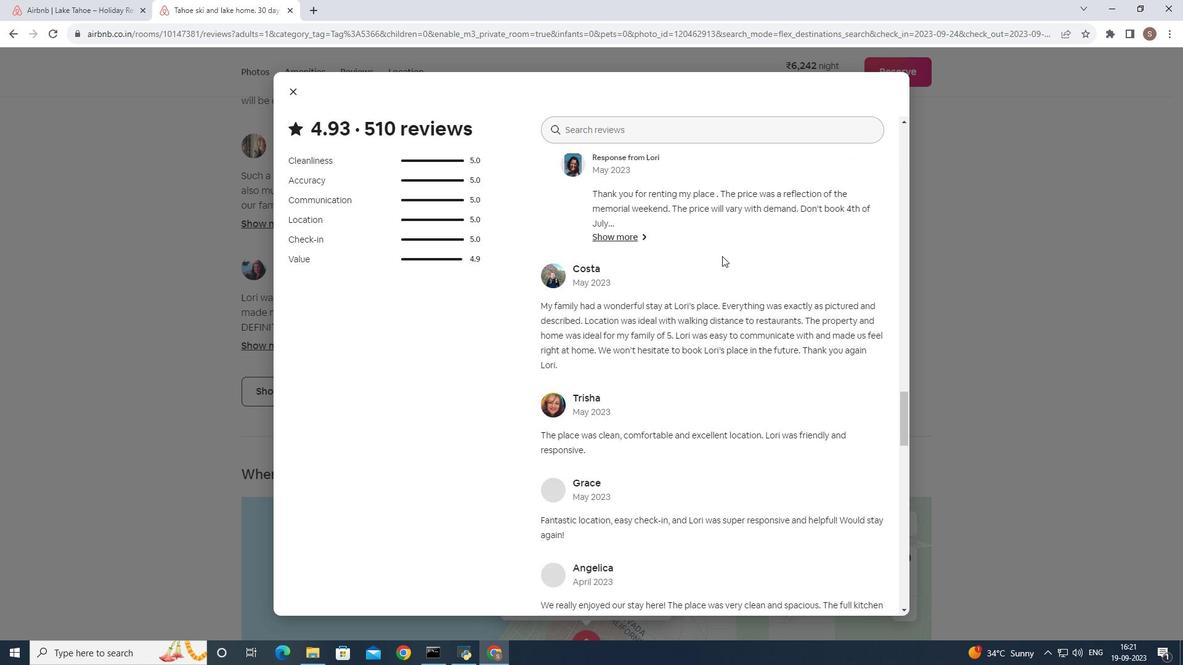 
Action: Mouse moved to (723, 255)
Screenshot: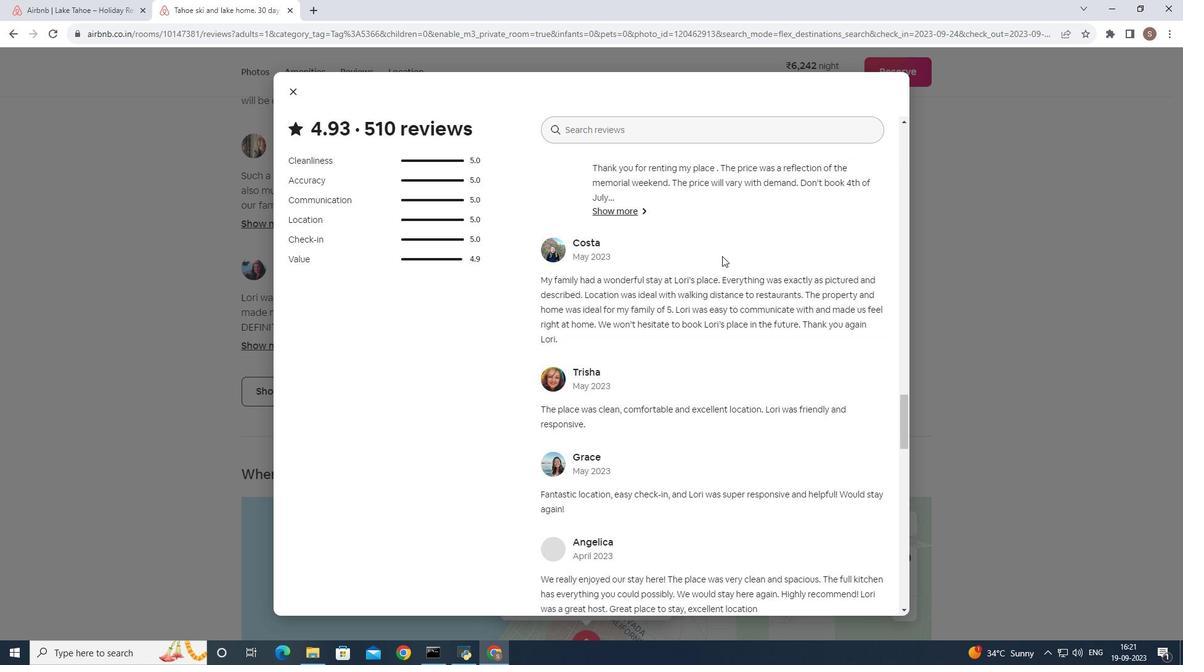 
Action: Mouse scrolled (723, 255) with delta (0, 0)
Screenshot: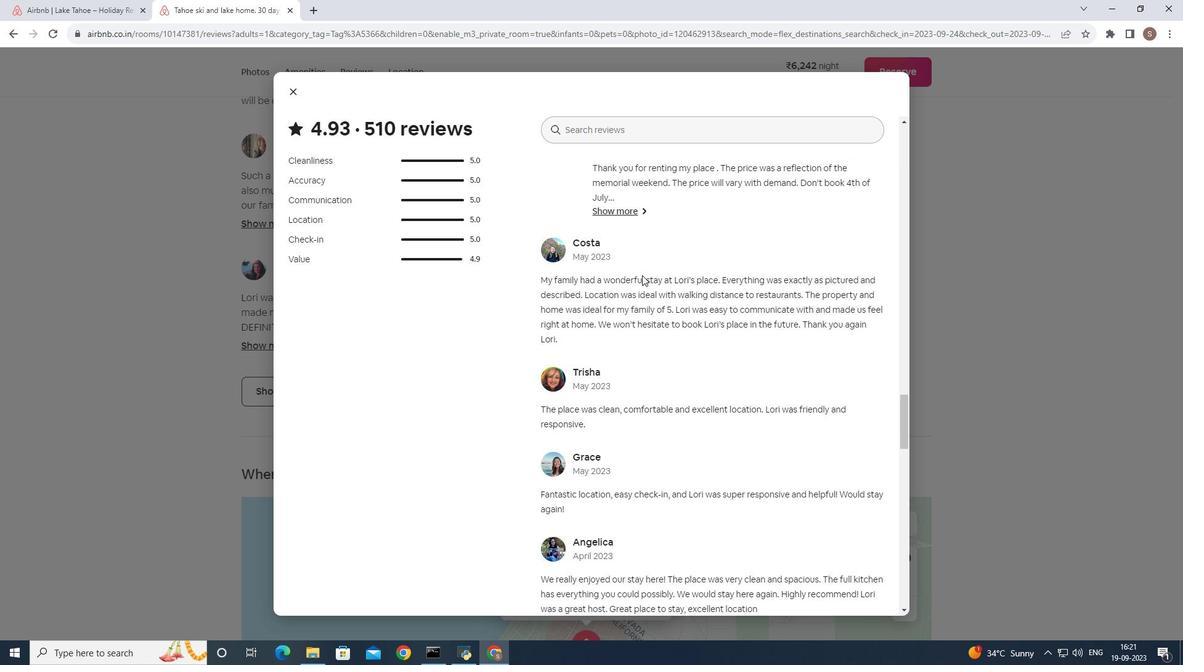 
Action: Mouse moved to (682, 314)
Screenshot: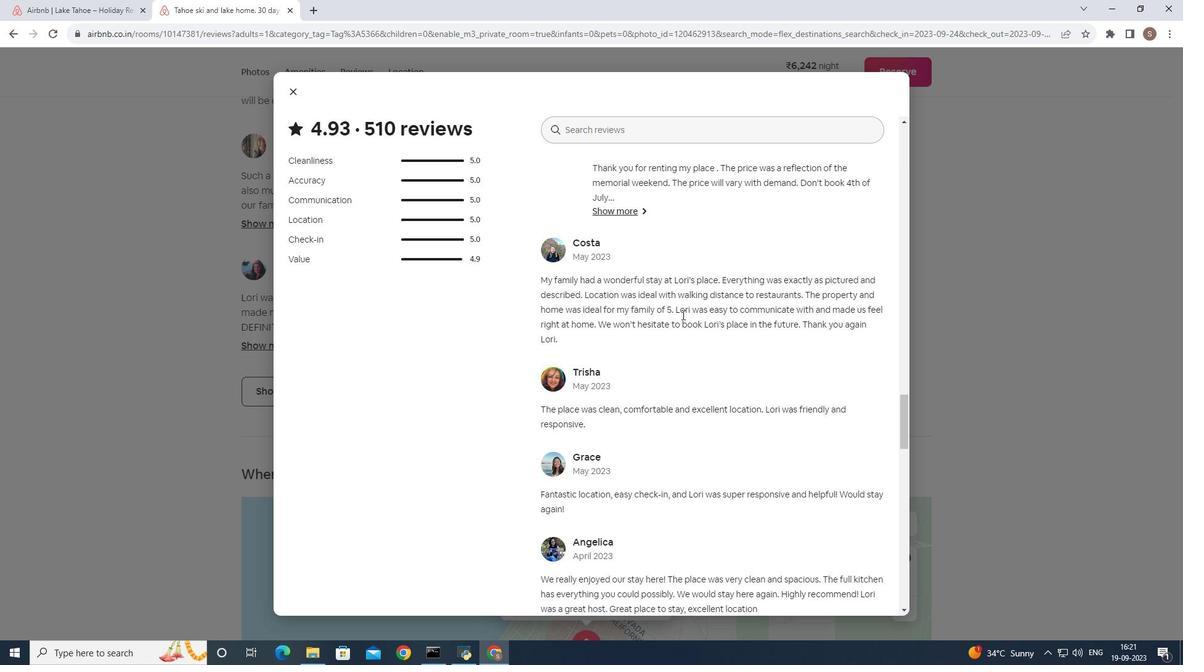 
Action: Mouse scrolled (682, 314) with delta (0, 0)
Screenshot: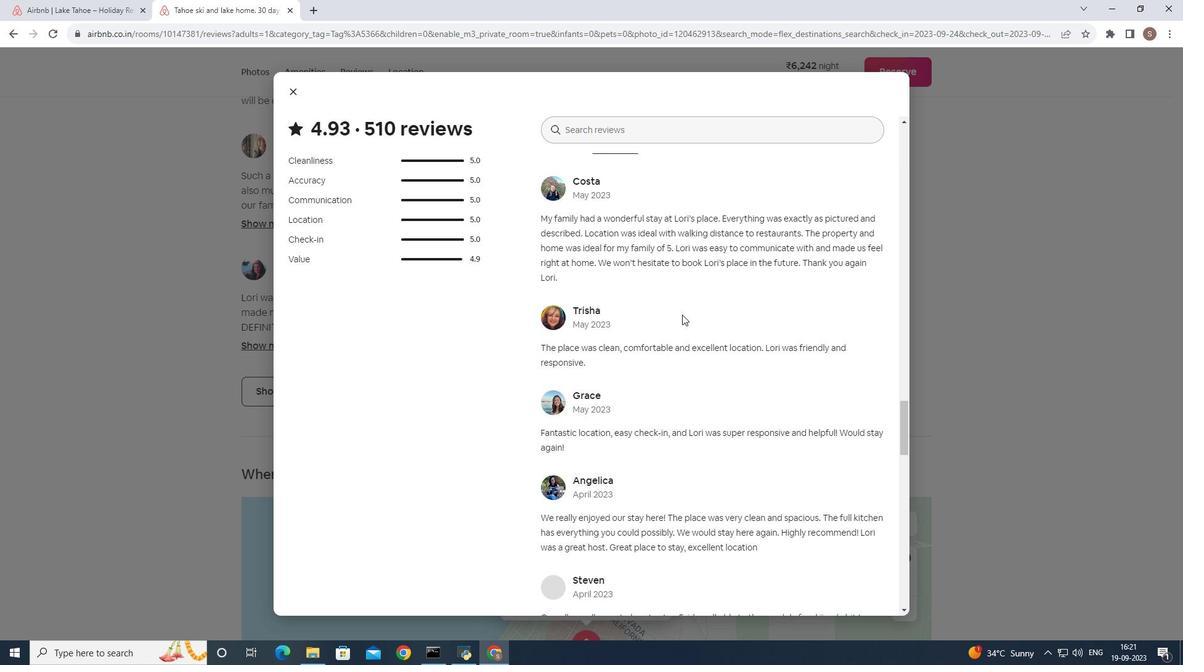 
Action: Mouse scrolled (682, 314) with delta (0, 0)
Screenshot: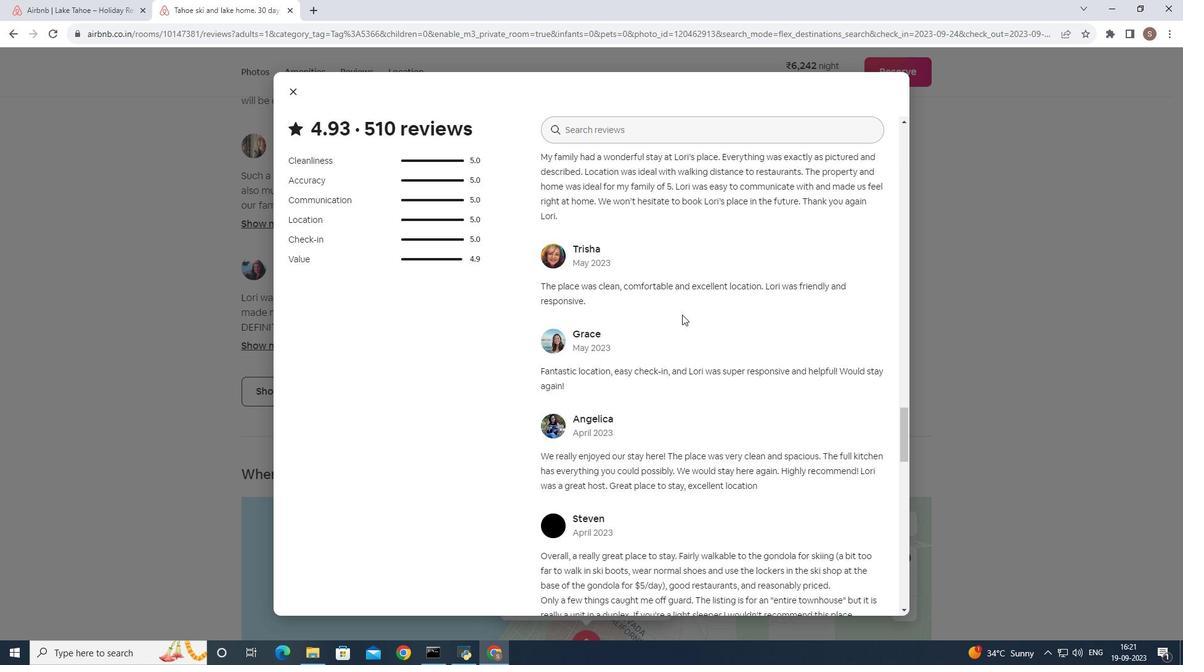 
Action: Mouse scrolled (682, 314) with delta (0, 0)
Screenshot: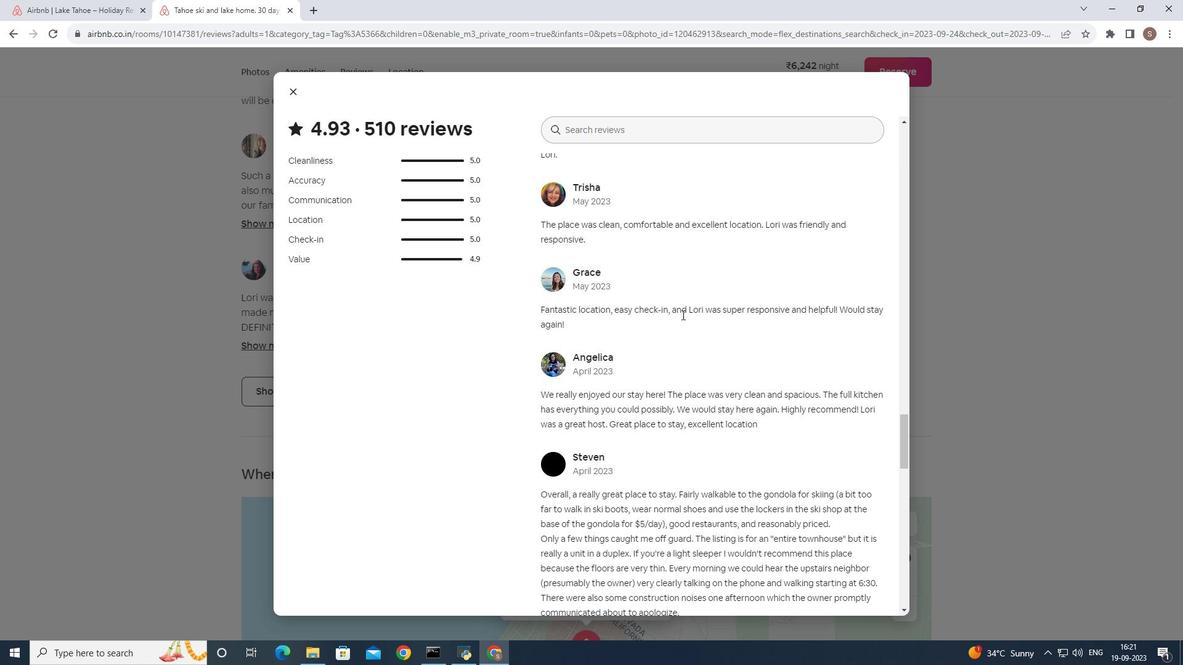 
Action: Mouse scrolled (682, 314) with delta (0, 0)
Screenshot: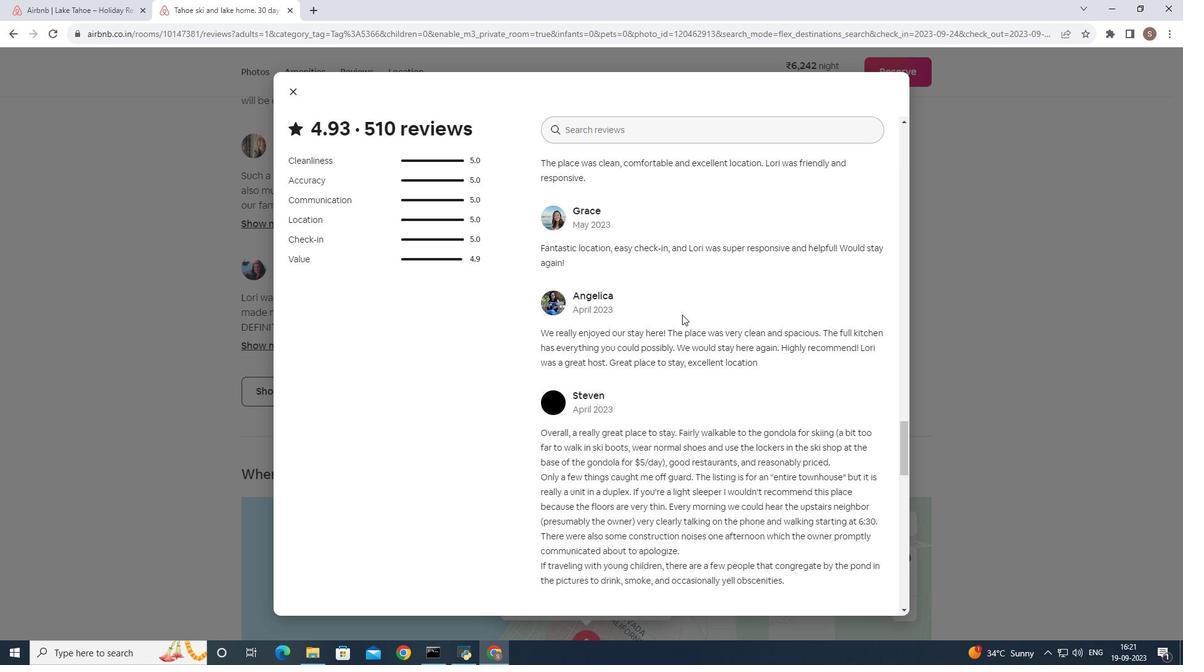 
Action: Mouse scrolled (682, 314) with delta (0, 0)
Screenshot: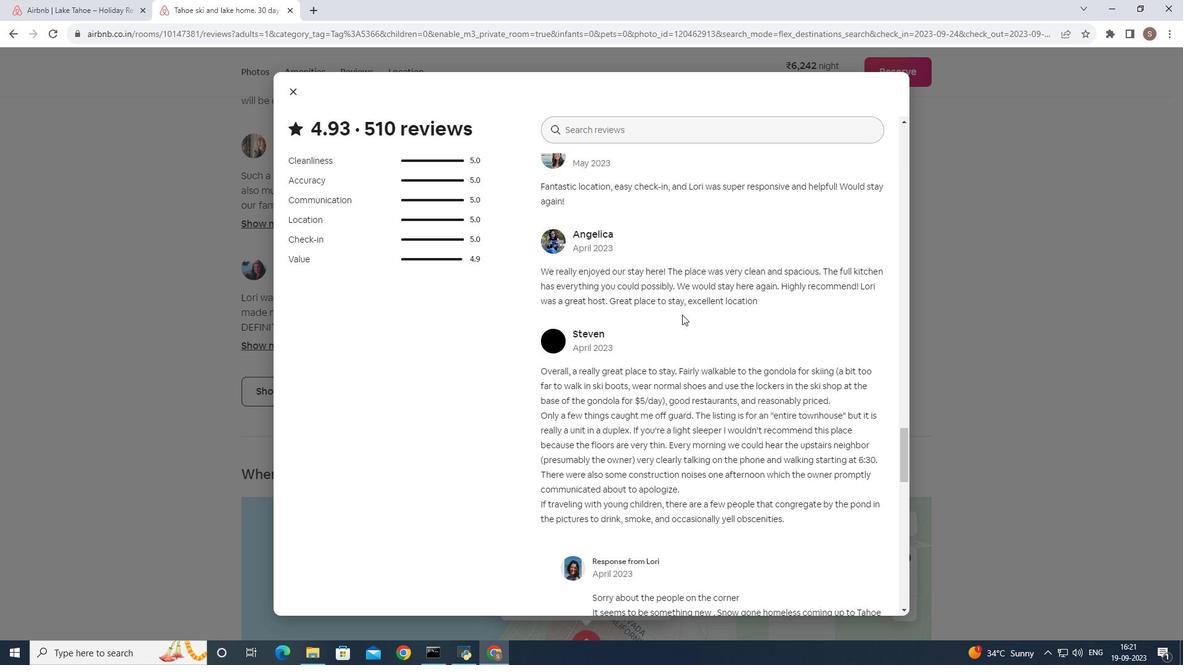 
Action: Mouse scrolled (682, 314) with delta (0, 0)
Screenshot: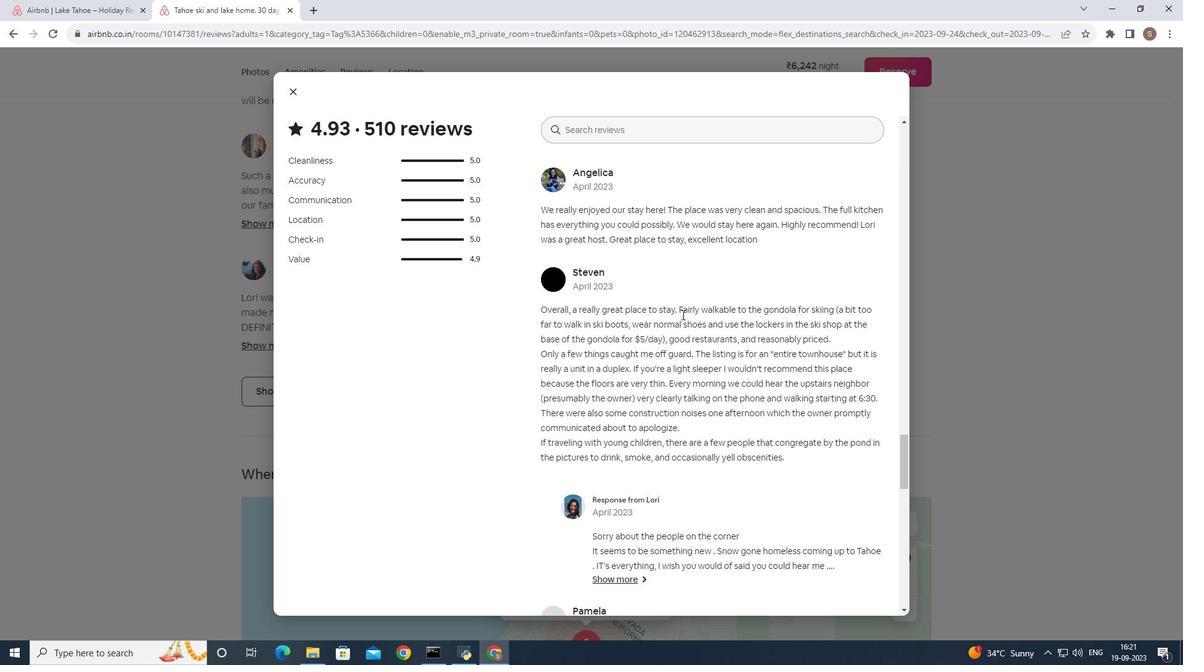 
Action: Mouse scrolled (682, 314) with delta (0, 0)
Screenshot: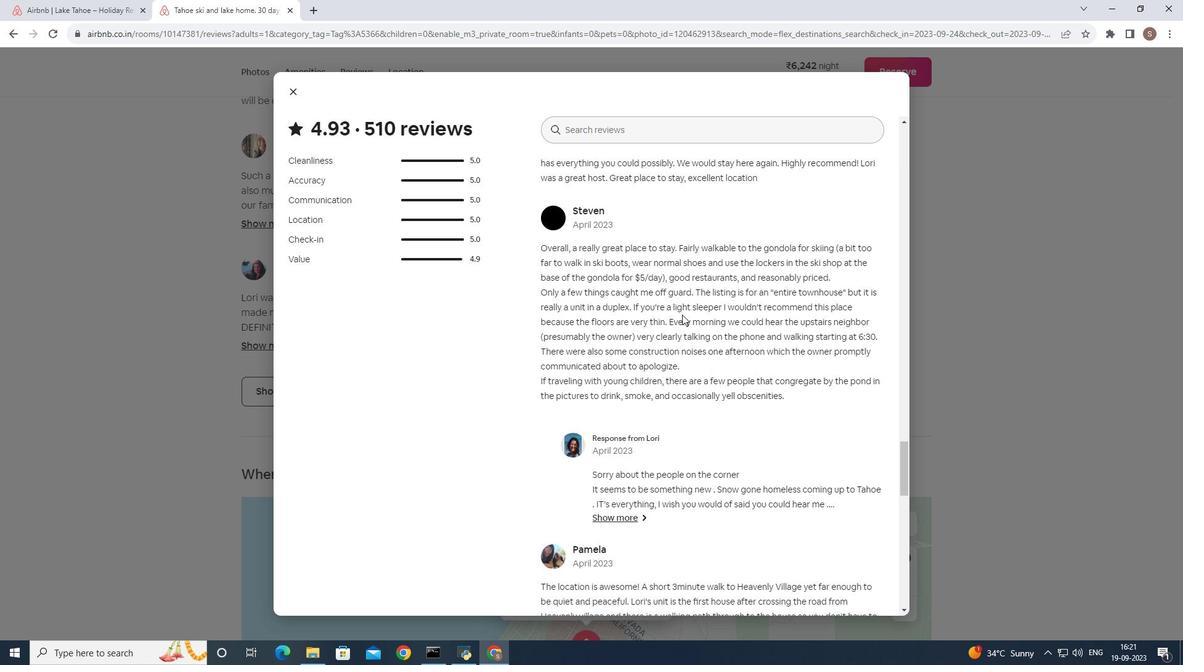 
Action: Mouse scrolled (682, 314) with delta (0, 0)
Screenshot: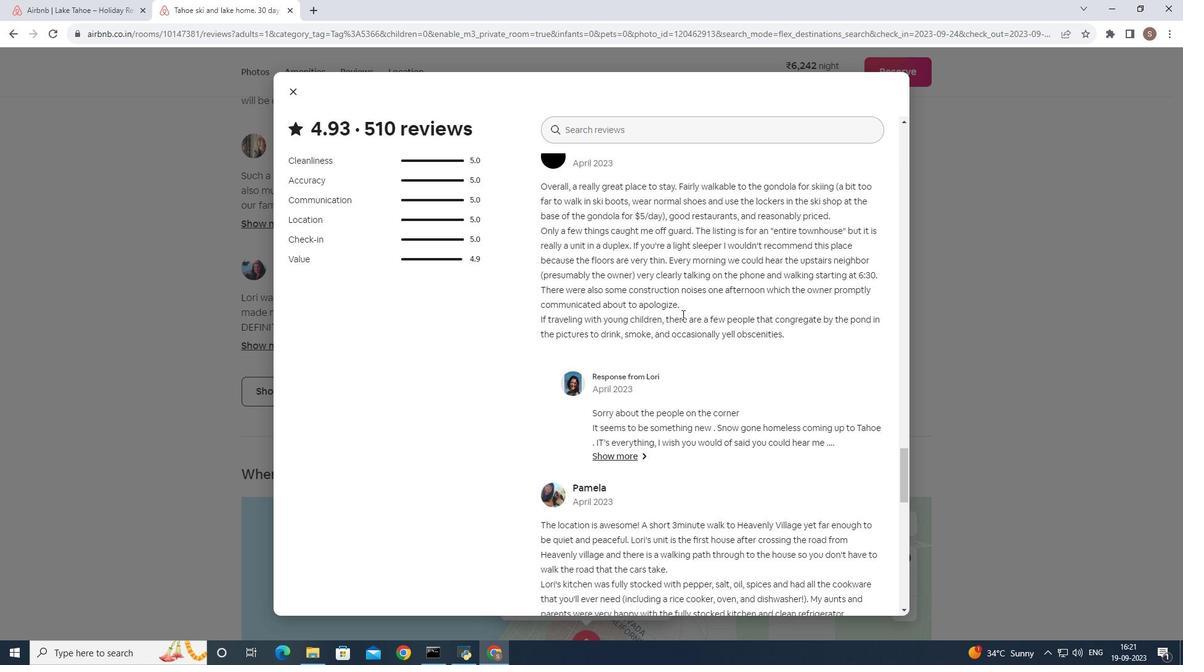 
Action: Mouse scrolled (682, 314) with delta (0, 0)
Screenshot: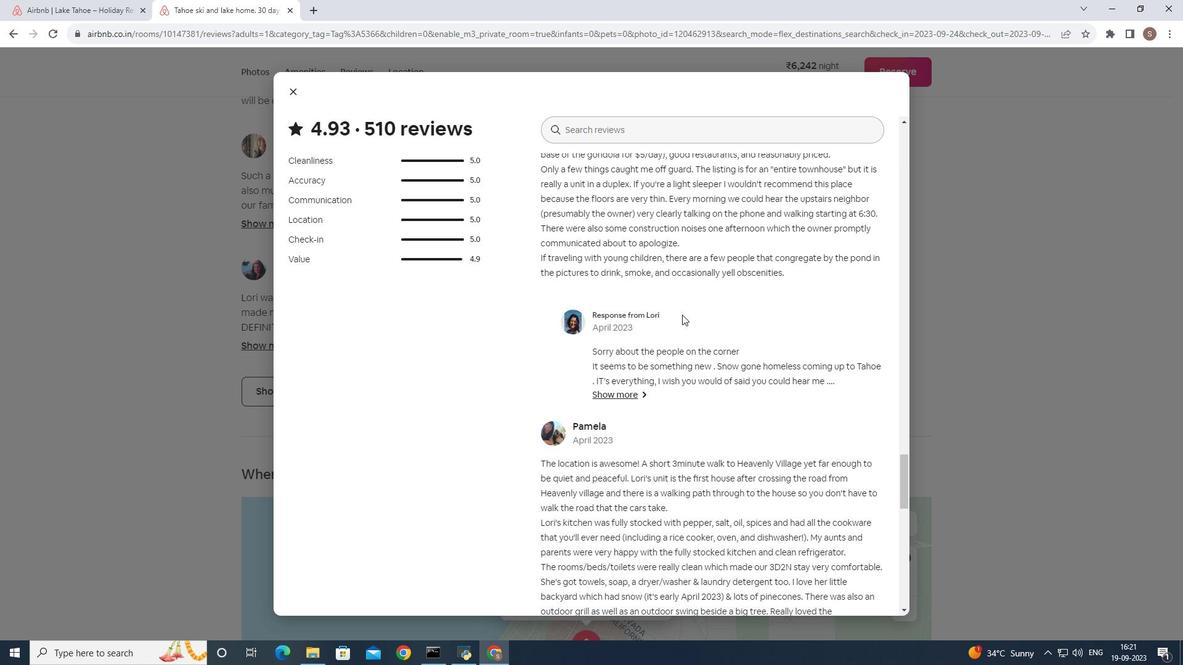 
Action: Mouse scrolled (682, 314) with delta (0, 0)
Screenshot: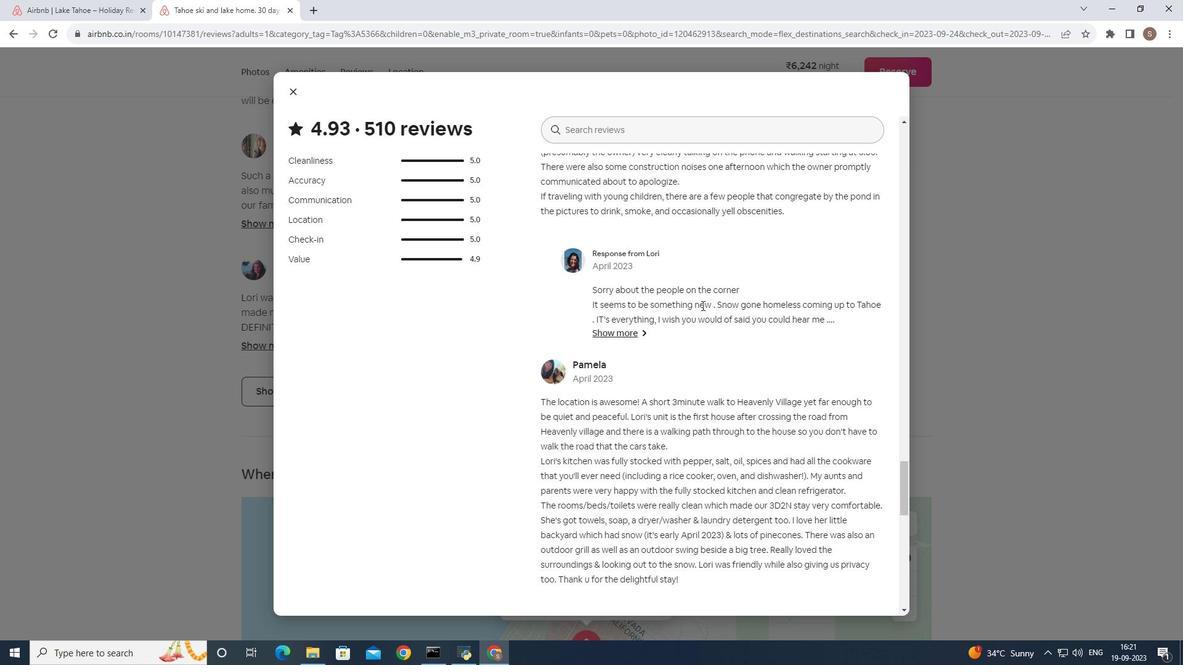 
Action: Mouse moved to (702, 305)
Screenshot: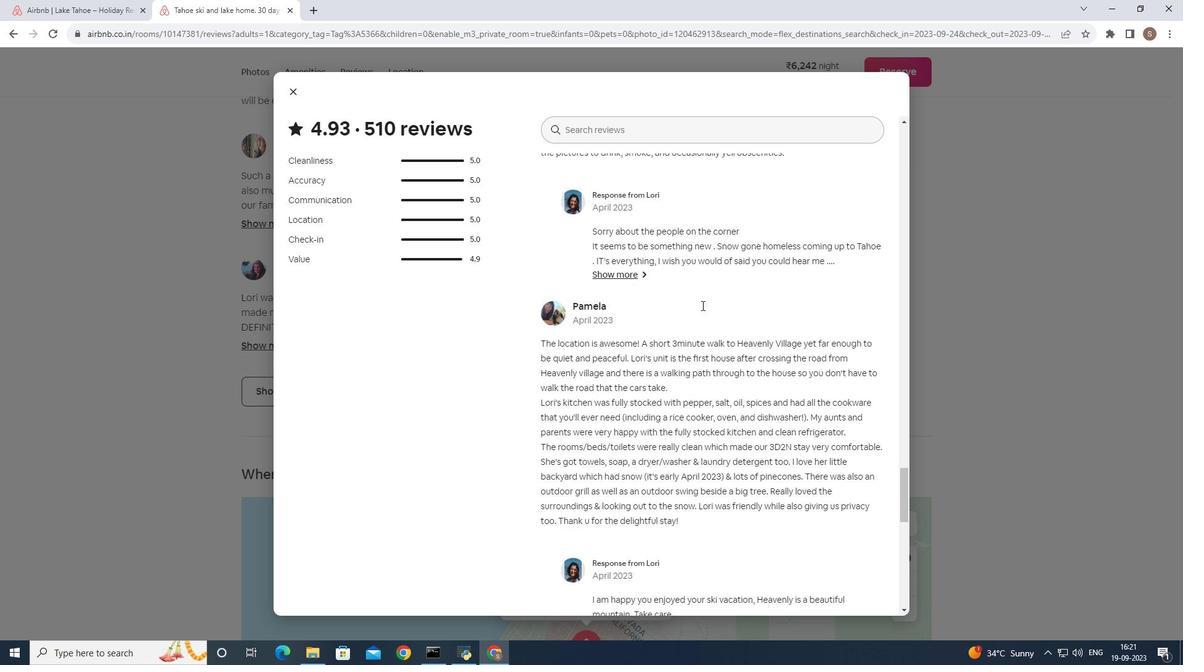 
Action: Mouse scrolled (702, 305) with delta (0, 0)
Screenshot: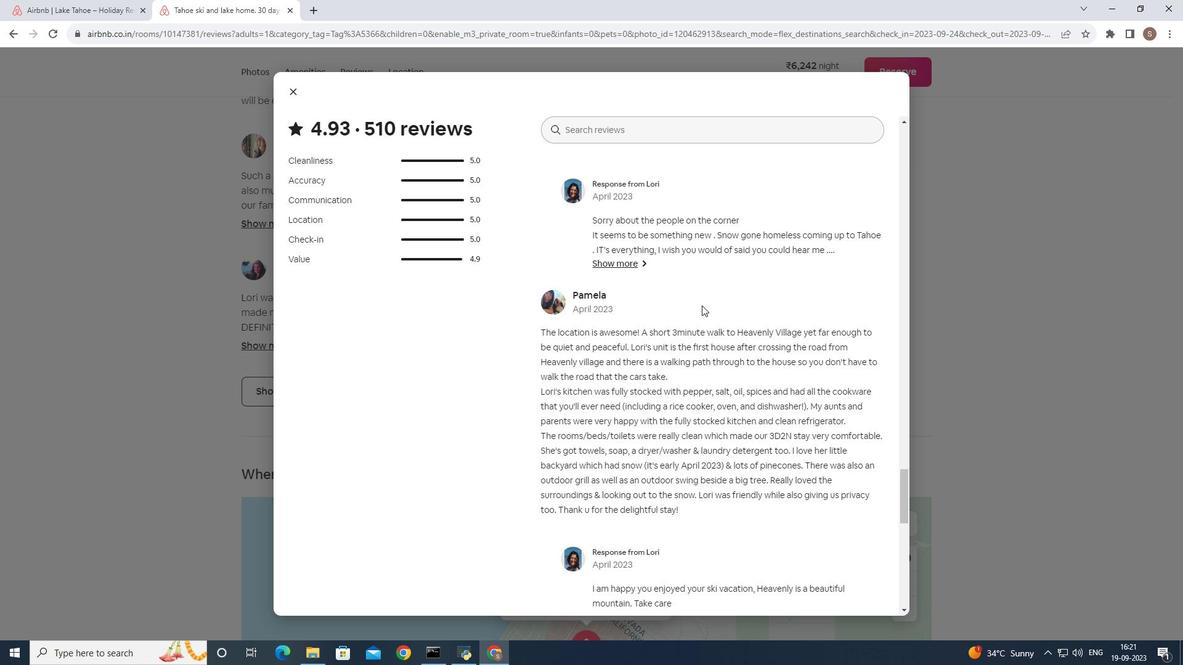 
Action: Mouse scrolled (702, 305) with delta (0, 0)
Screenshot: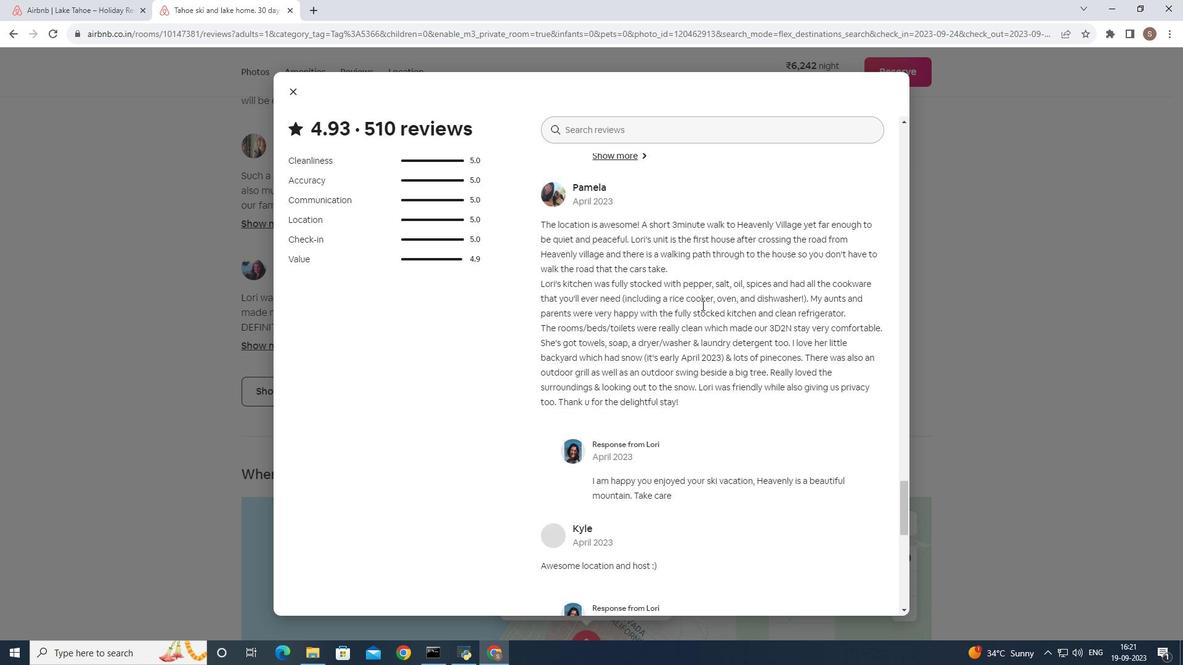 
Action: Mouse scrolled (702, 305) with delta (0, 0)
Screenshot: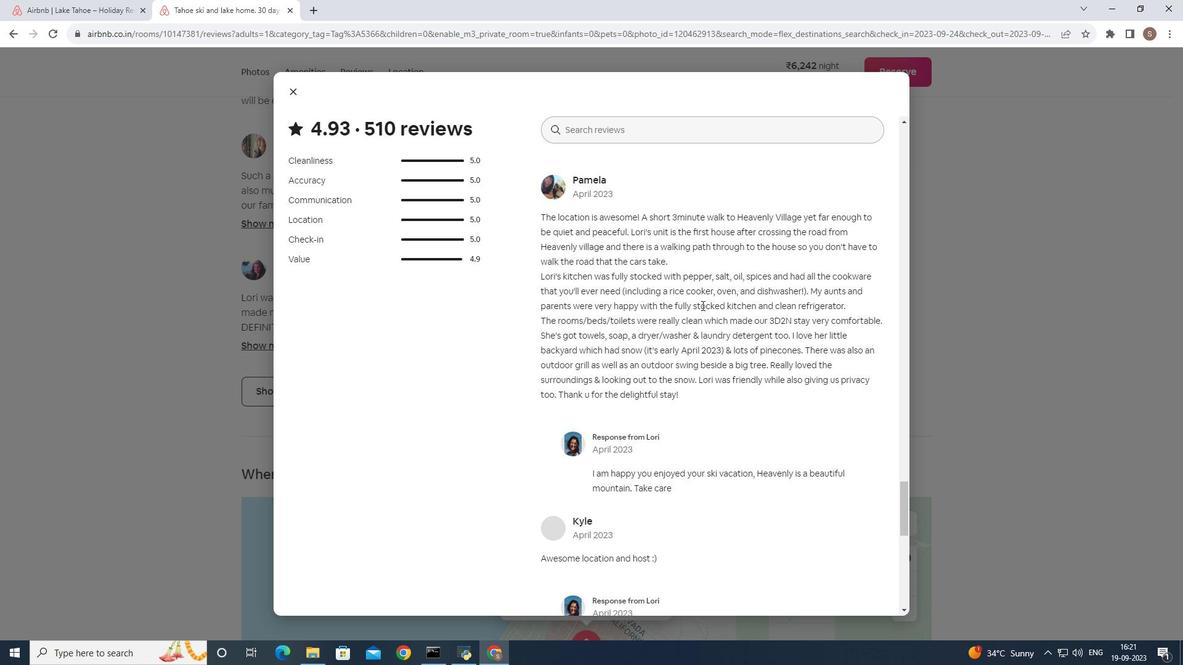 
Action: Mouse scrolled (702, 305) with delta (0, 0)
Screenshot: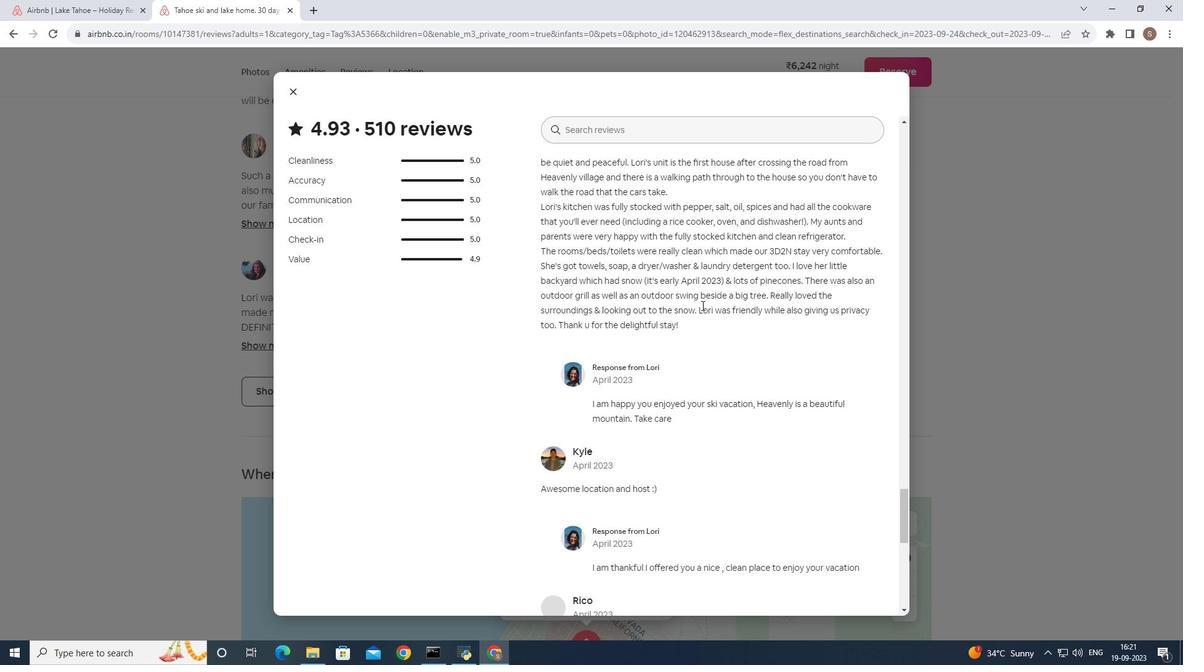 
Action: Mouse scrolled (702, 305) with delta (0, 0)
Screenshot: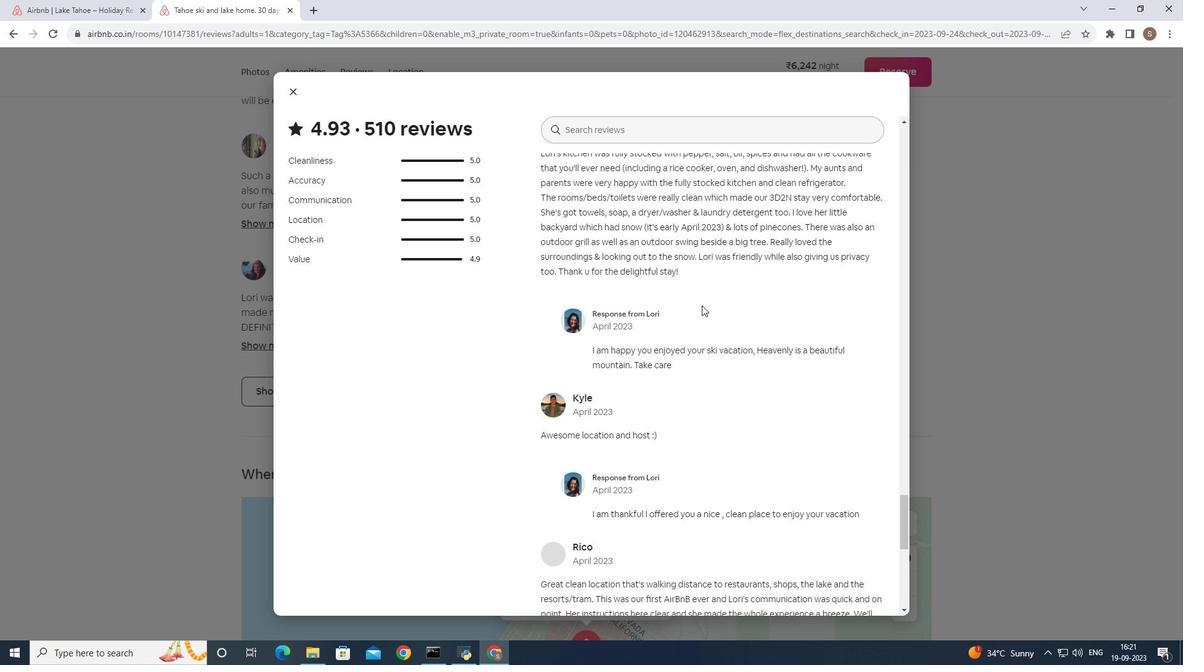 
Action: Mouse scrolled (702, 305) with delta (0, 0)
Screenshot: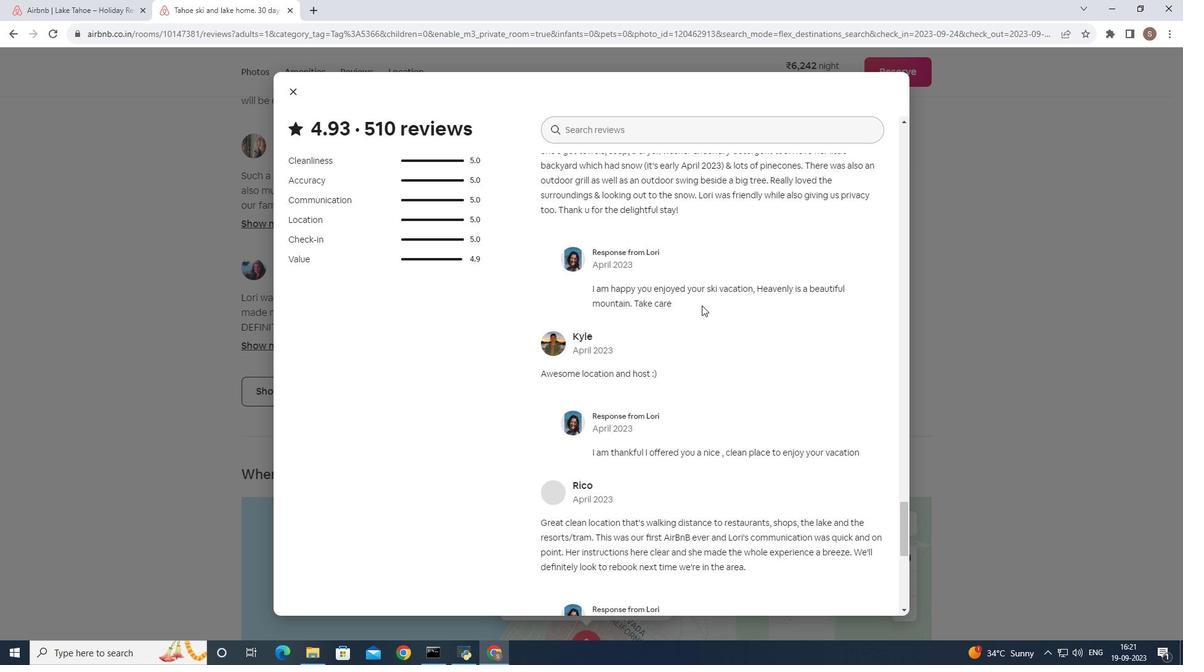 
Action: Mouse moved to (796, 314)
Screenshot: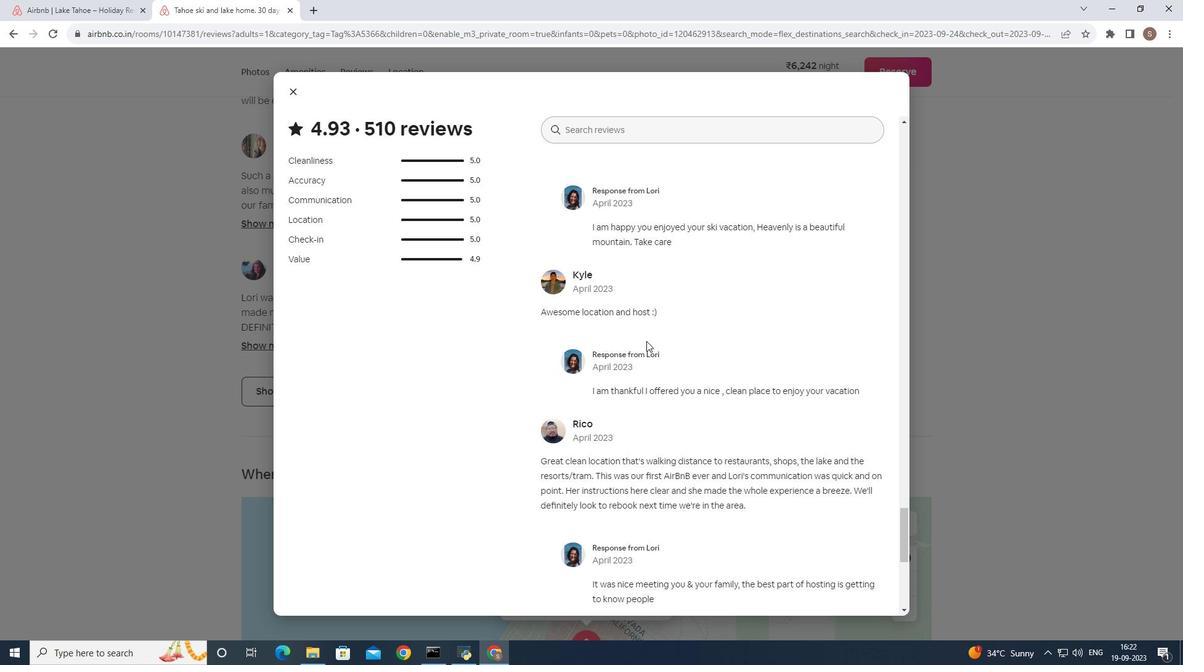 
Action: Mouse scrolled (796, 314) with delta (0, 0)
Screenshot: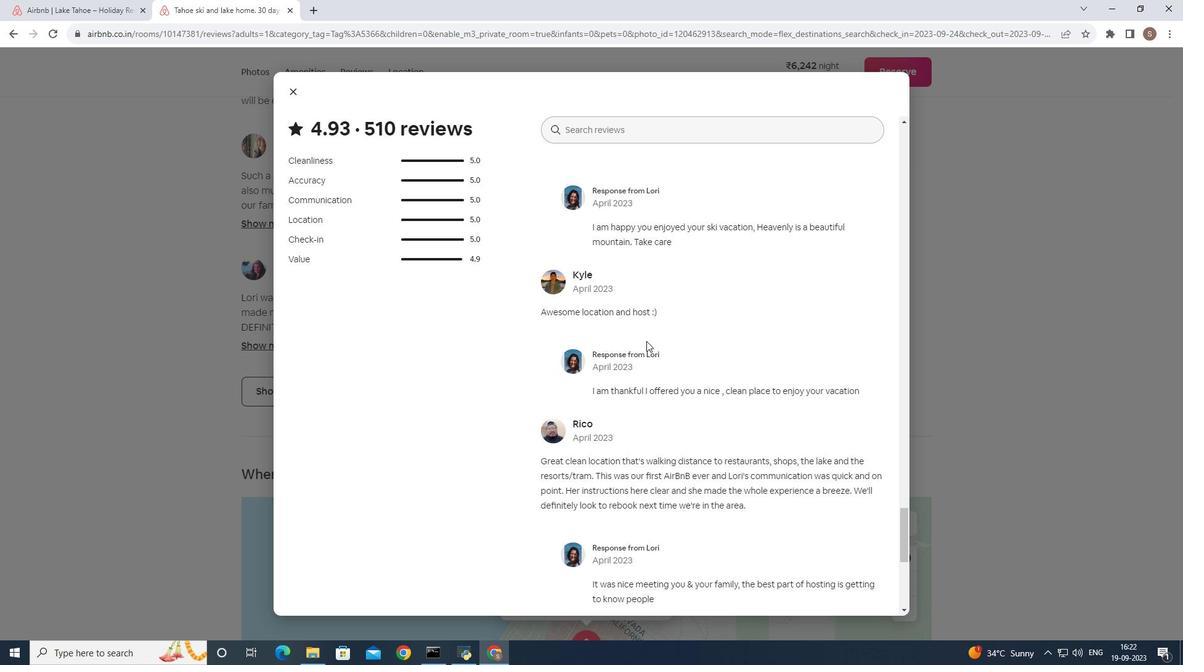 
Action: Mouse moved to (646, 341)
Screenshot: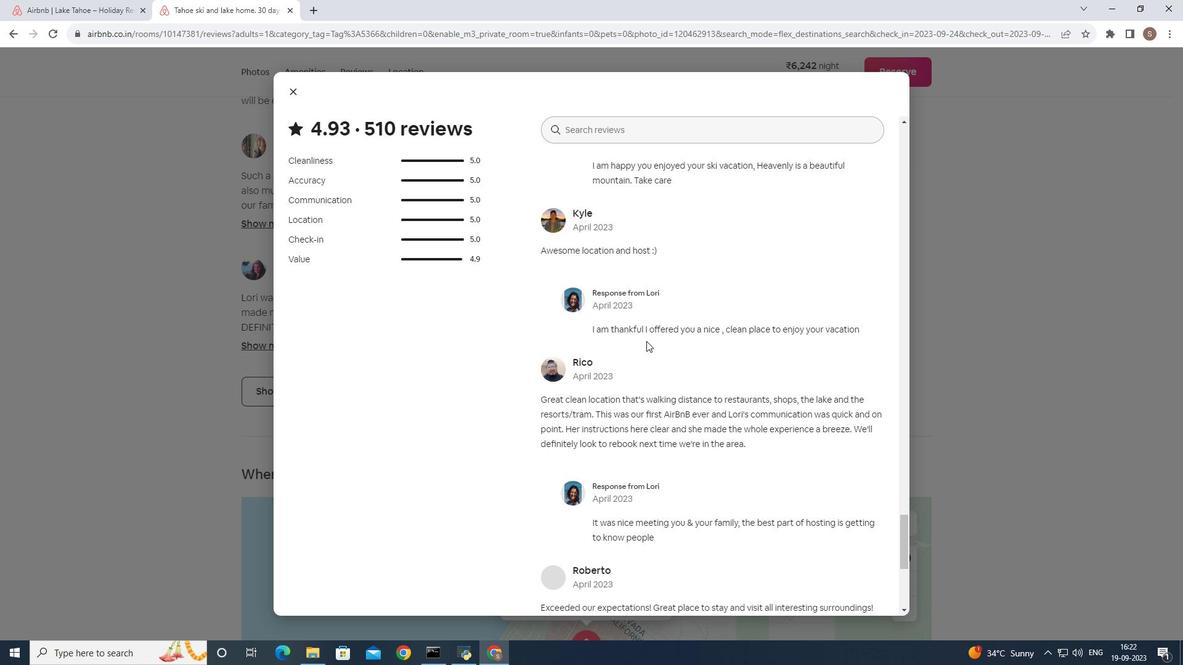 
Action: Mouse scrolled (646, 340) with delta (0, 0)
Screenshot: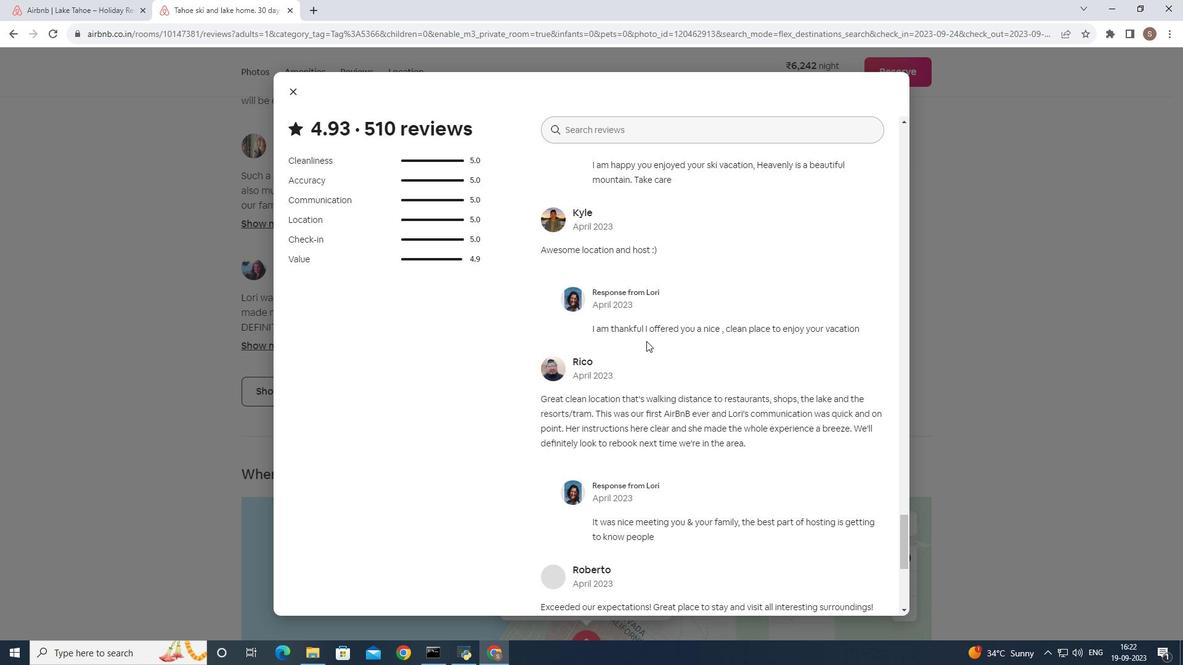 
Action: Mouse scrolled (646, 340) with delta (0, 0)
Screenshot: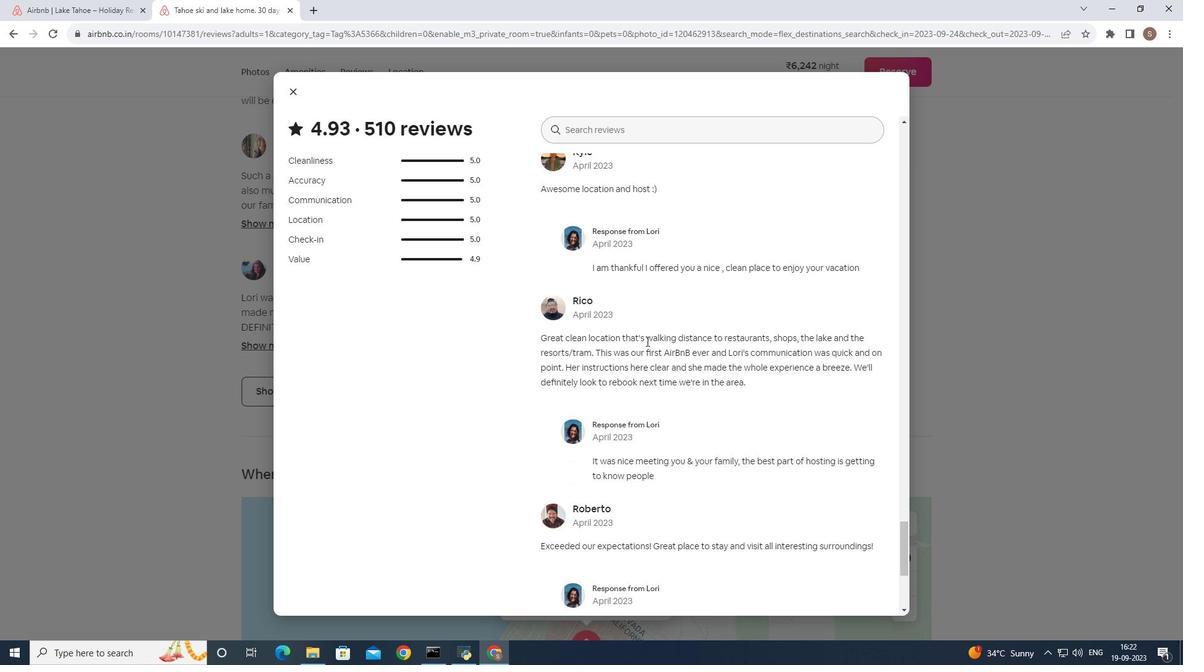 
Action: Mouse scrolled (646, 340) with delta (0, 0)
Screenshot: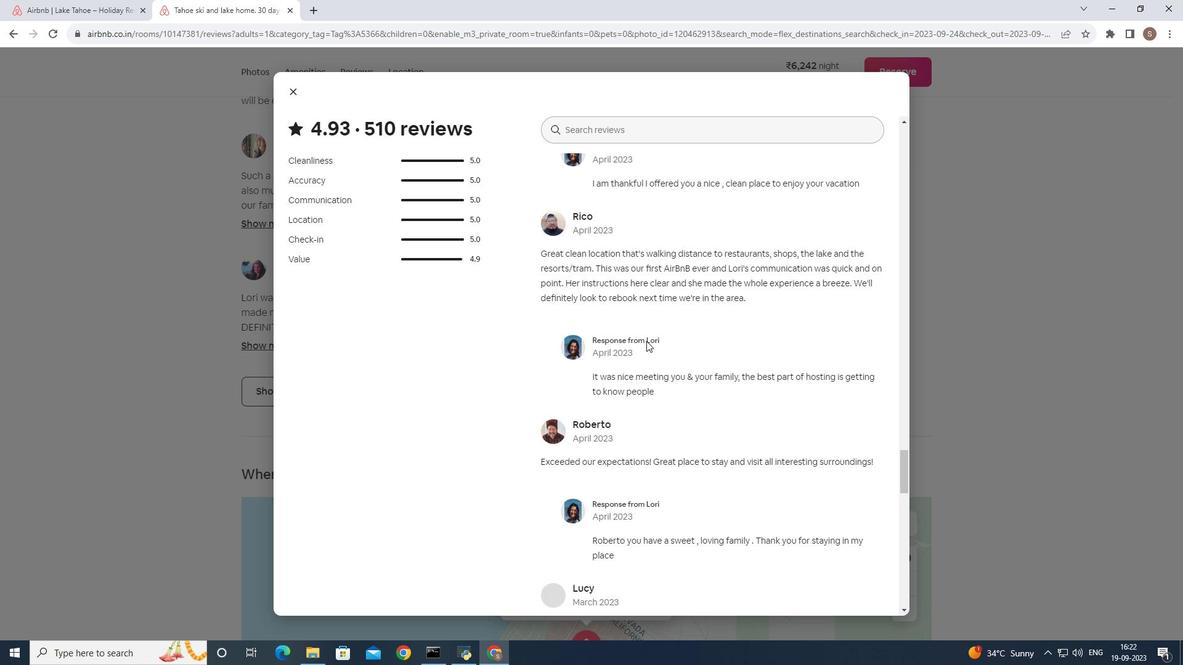 
Action: Mouse scrolled (646, 340) with delta (0, 0)
Screenshot: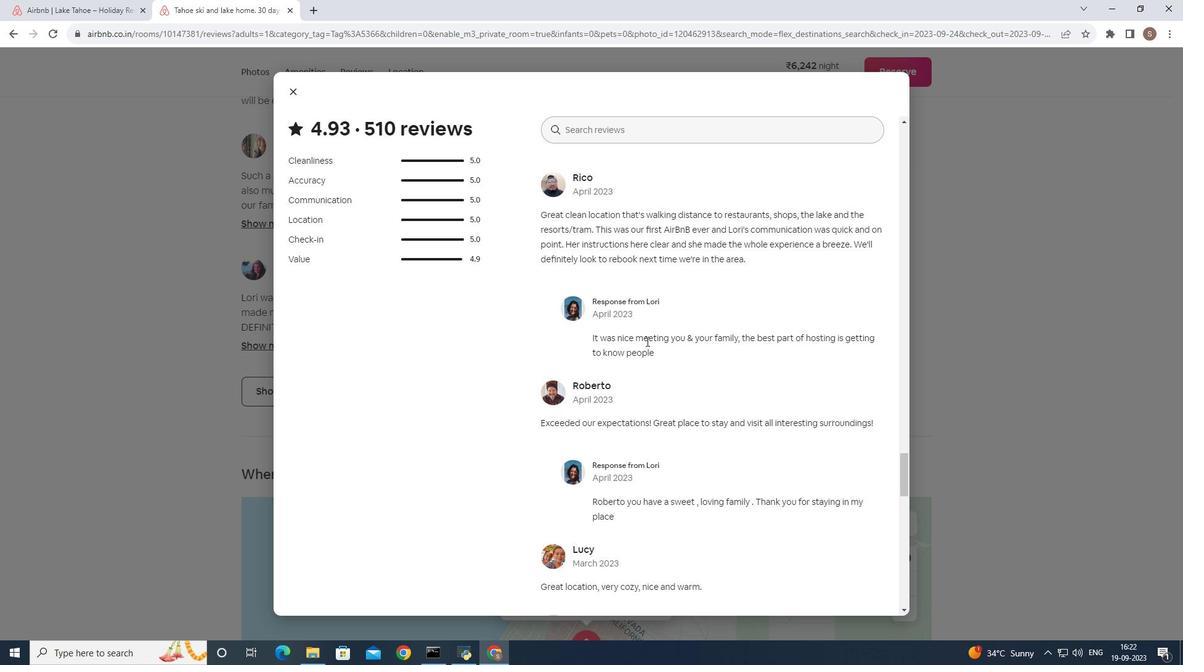 
Action: Mouse scrolled (646, 340) with delta (0, 0)
Screenshot: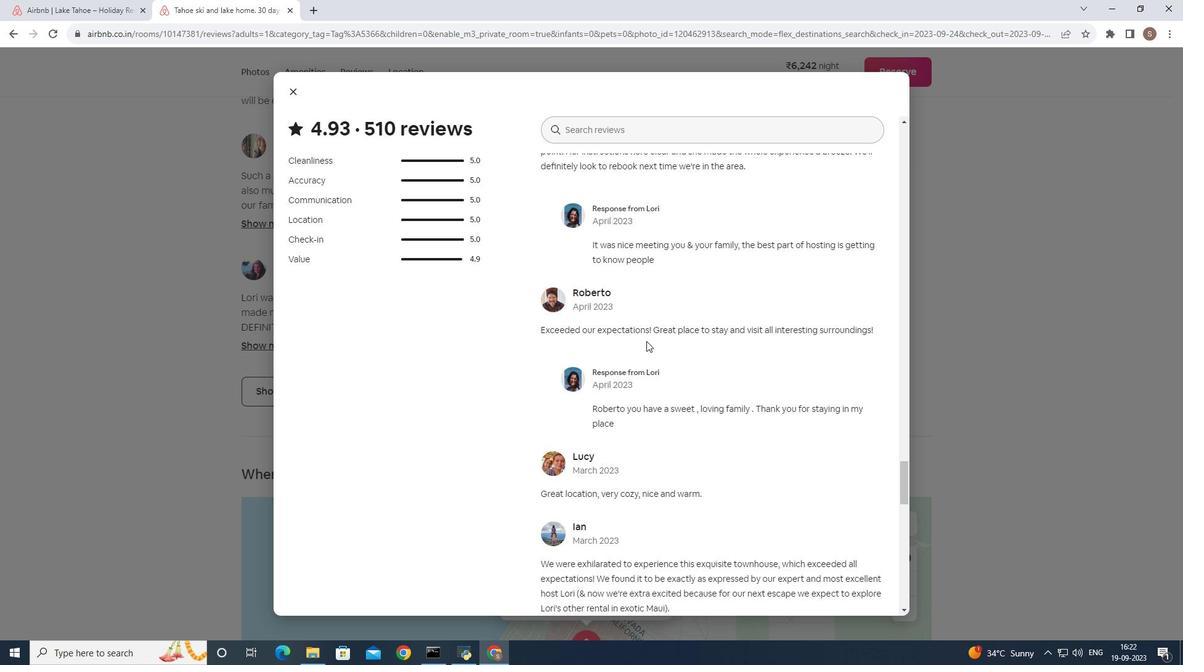 
Action: Mouse scrolled (646, 340) with delta (0, 0)
Screenshot: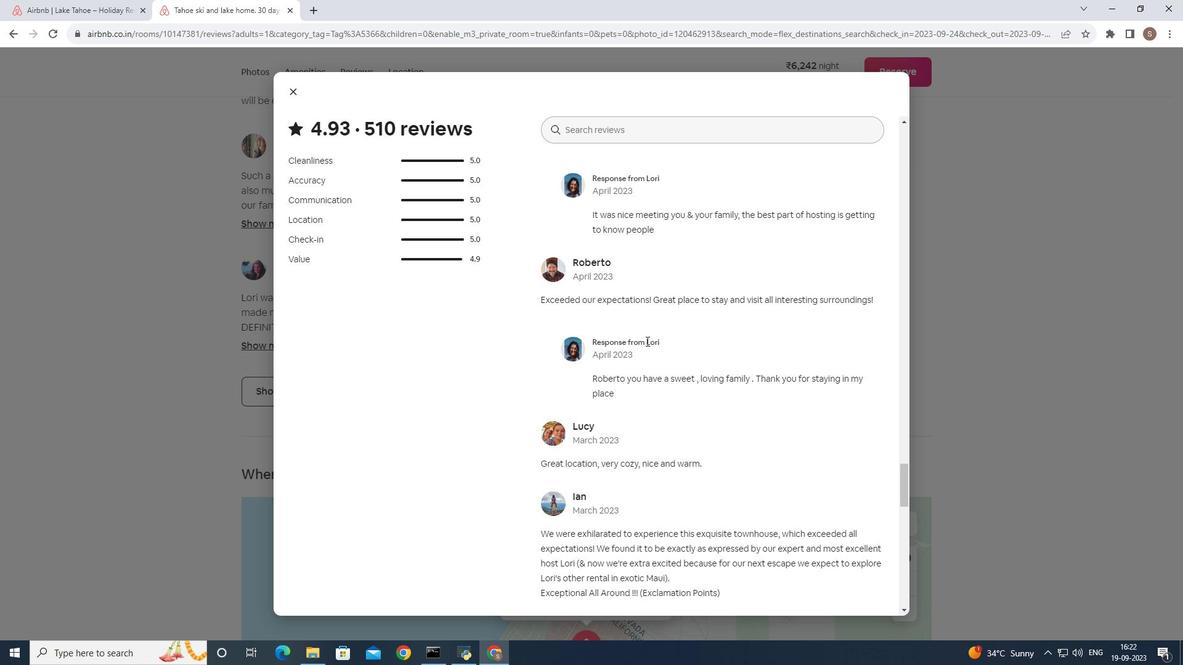 
Action: Mouse scrolled (646, 340) with delta (0, 0)
Screenshot: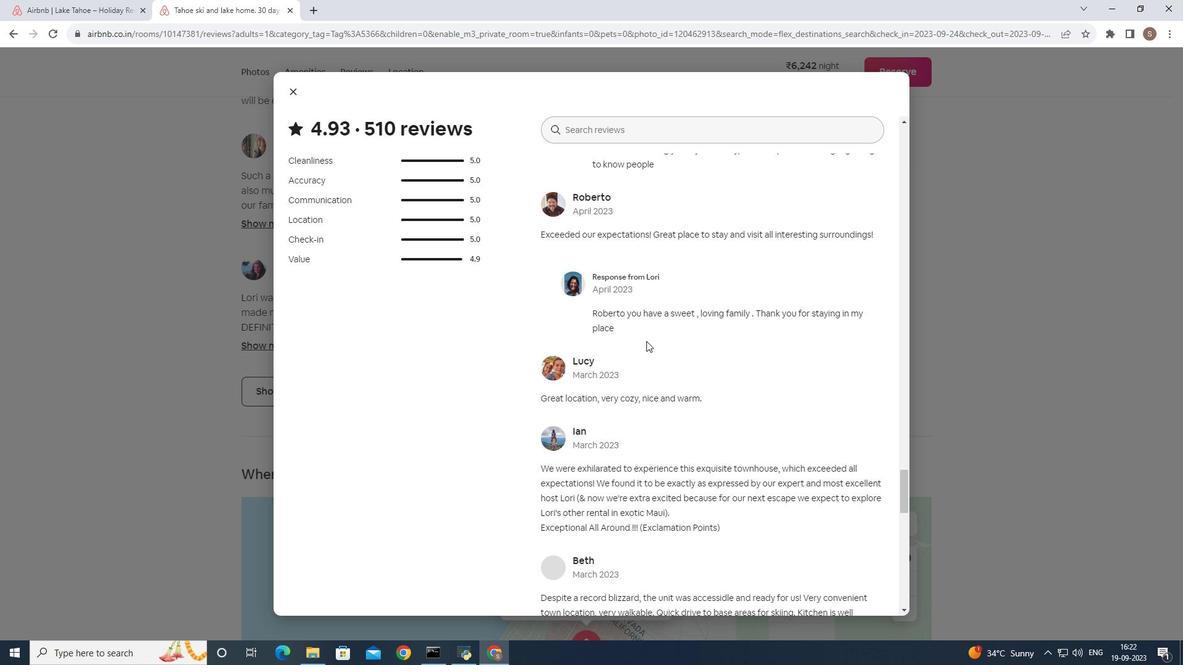 
Action: Mouse scrolled (646, 340) with delta (0, 0)
Screenshot: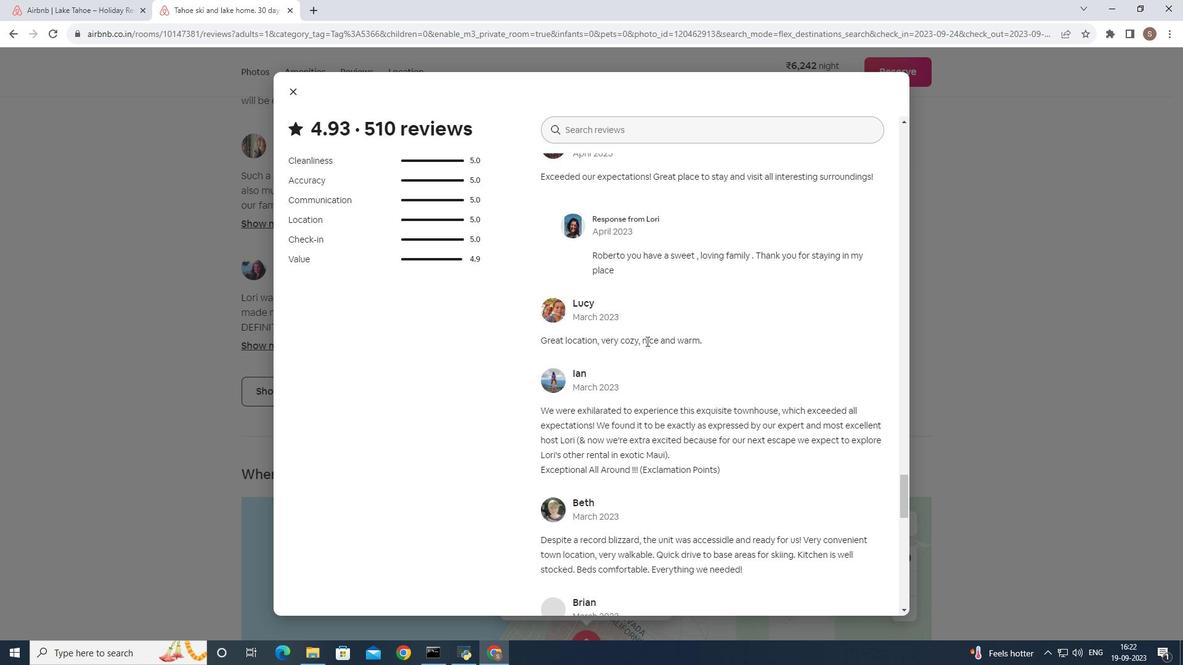 
Action: Mouse scrolled (646, 340) with delta (0, 0)
Screenshot: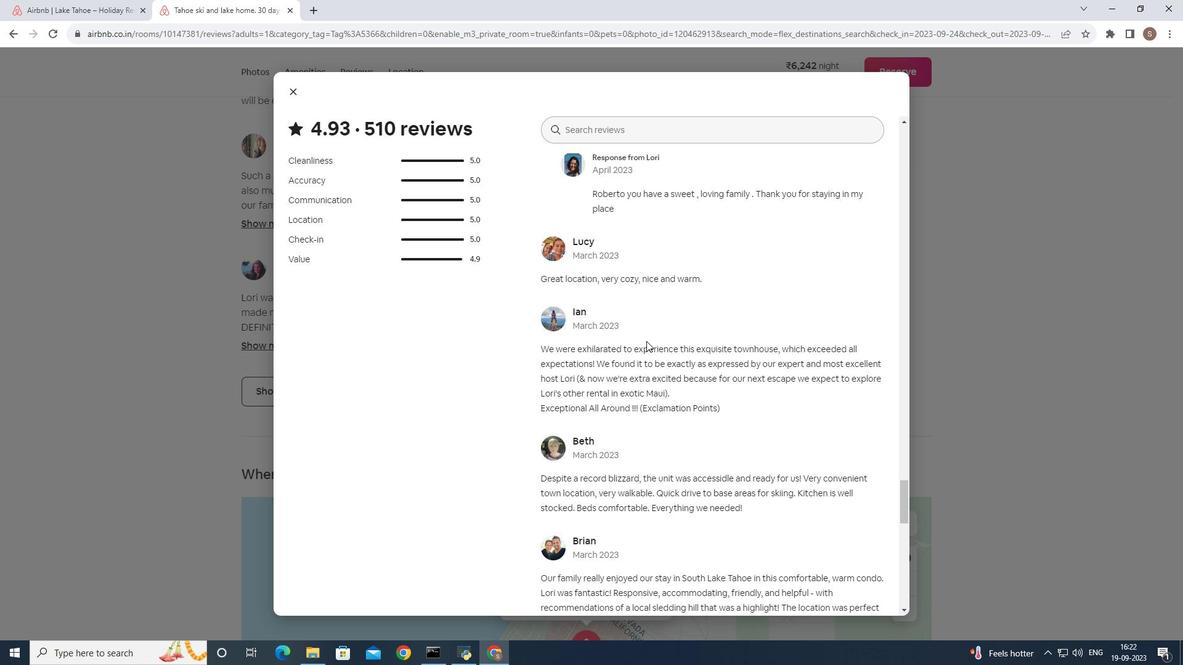 
Action: Mouse scrolled (646, 340) with delta (0, 0)
Screenshot: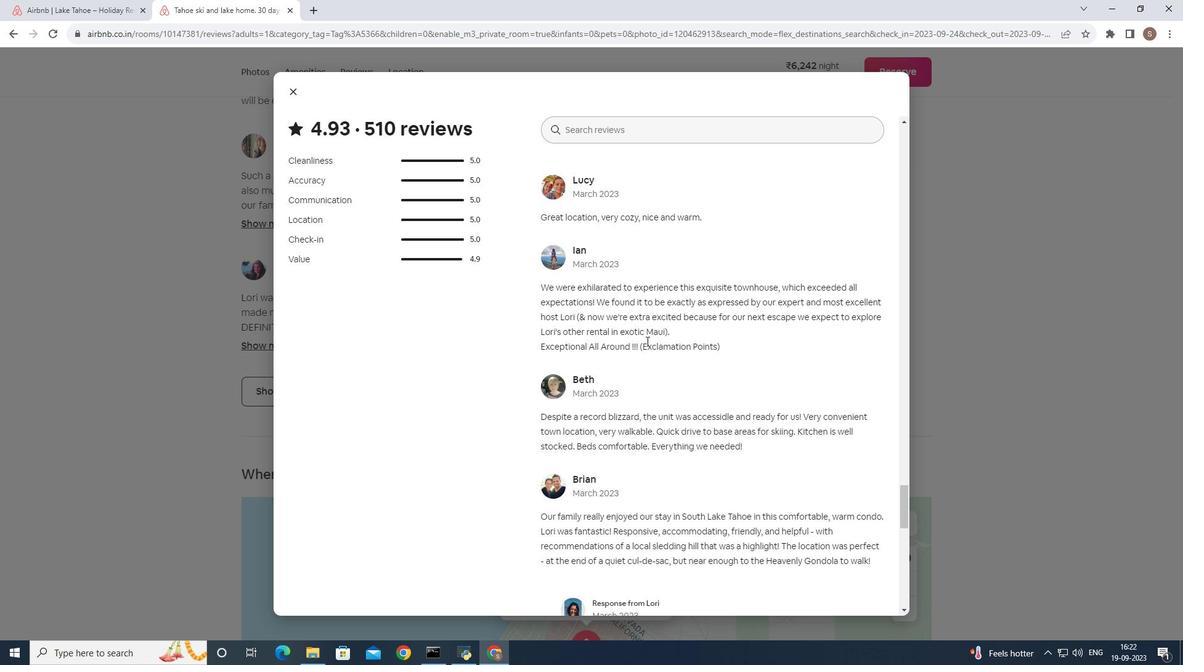
Action: Mouse scrolled (646, 340) with delta (0, 0)
Screenshot: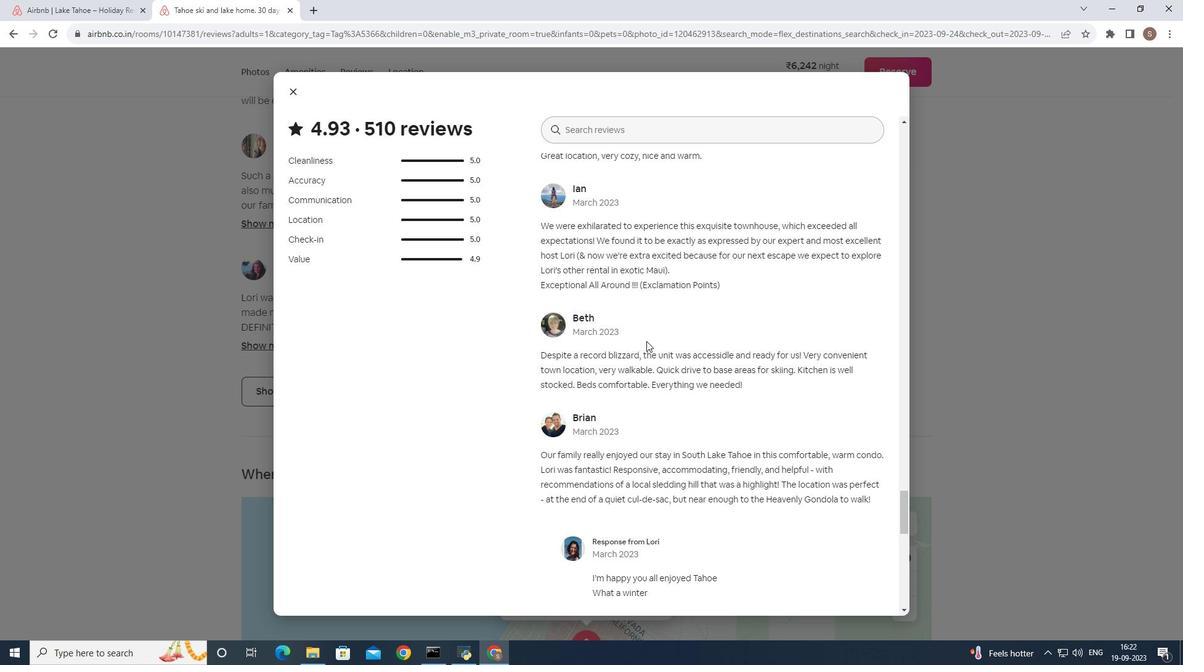 
Action: Mouse scrolled (646, 340) with delta (0, 0)
Screenshot: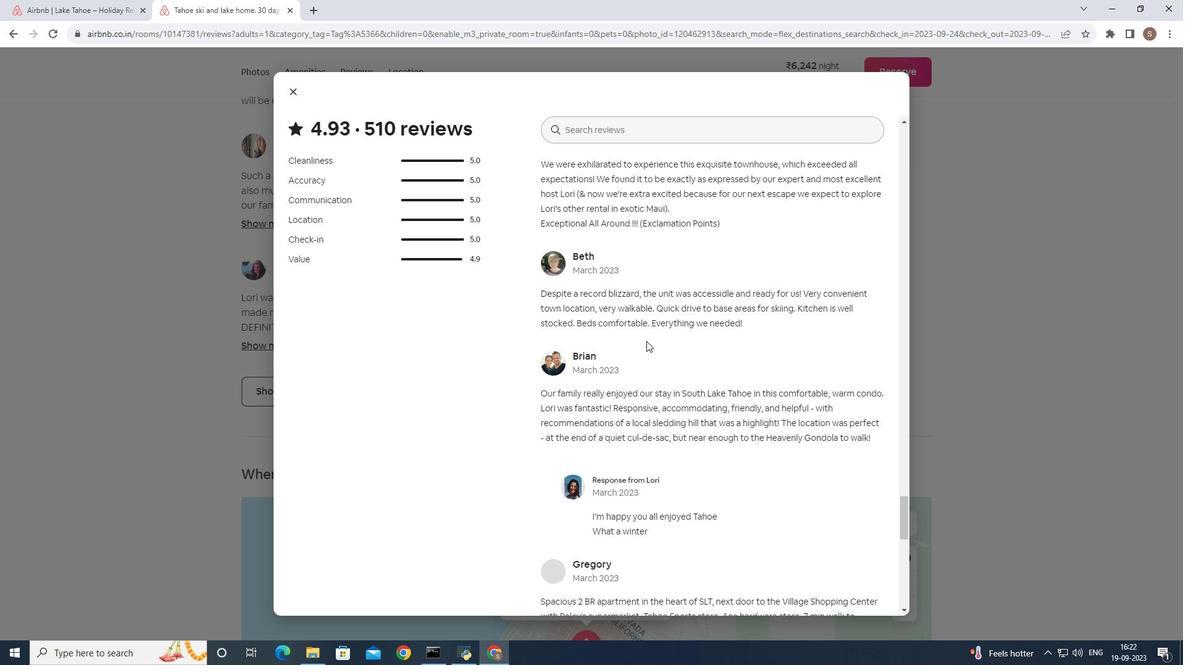 
Action: Mouse scrolled (646, 340) with delta (0, 0)
Screenshot: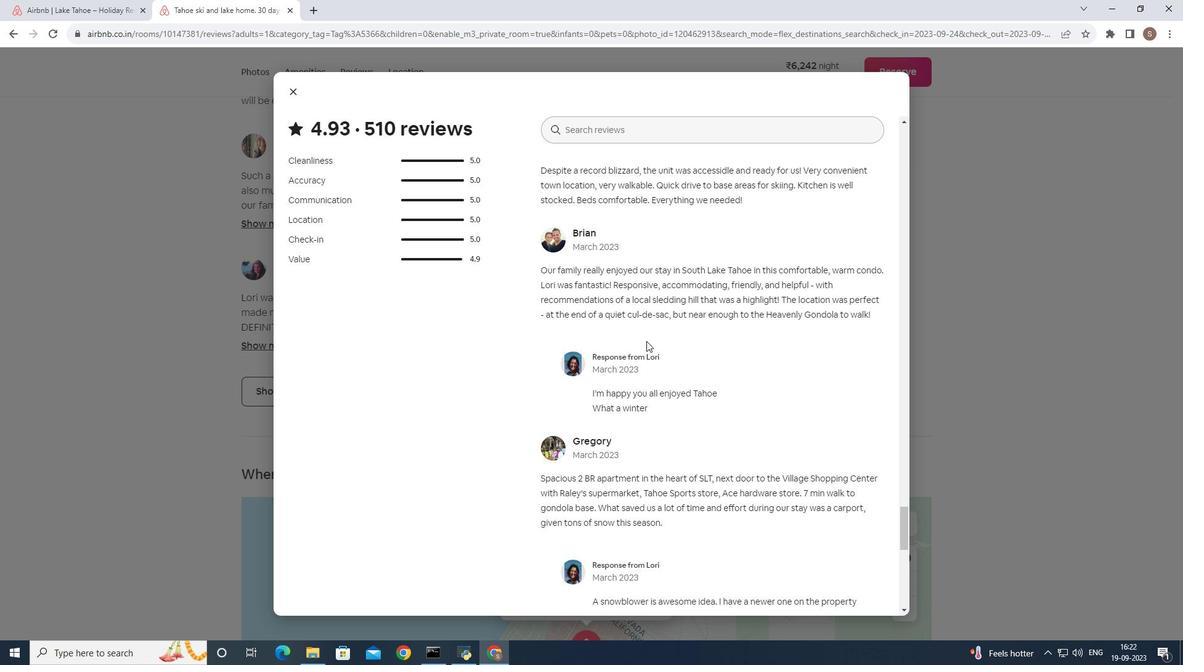 
Action: Mouse scrolled (646, 340) with delta (0, 0)
Screenshot: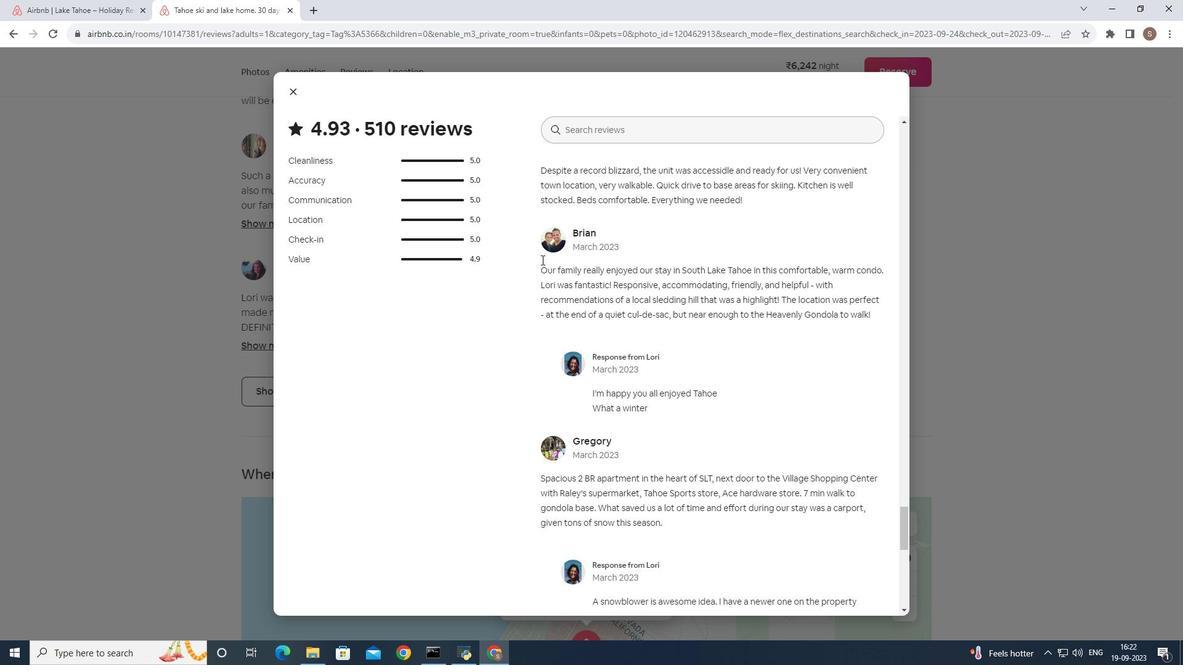 
Action: Mouse moved to (293, 96)
Screenshot: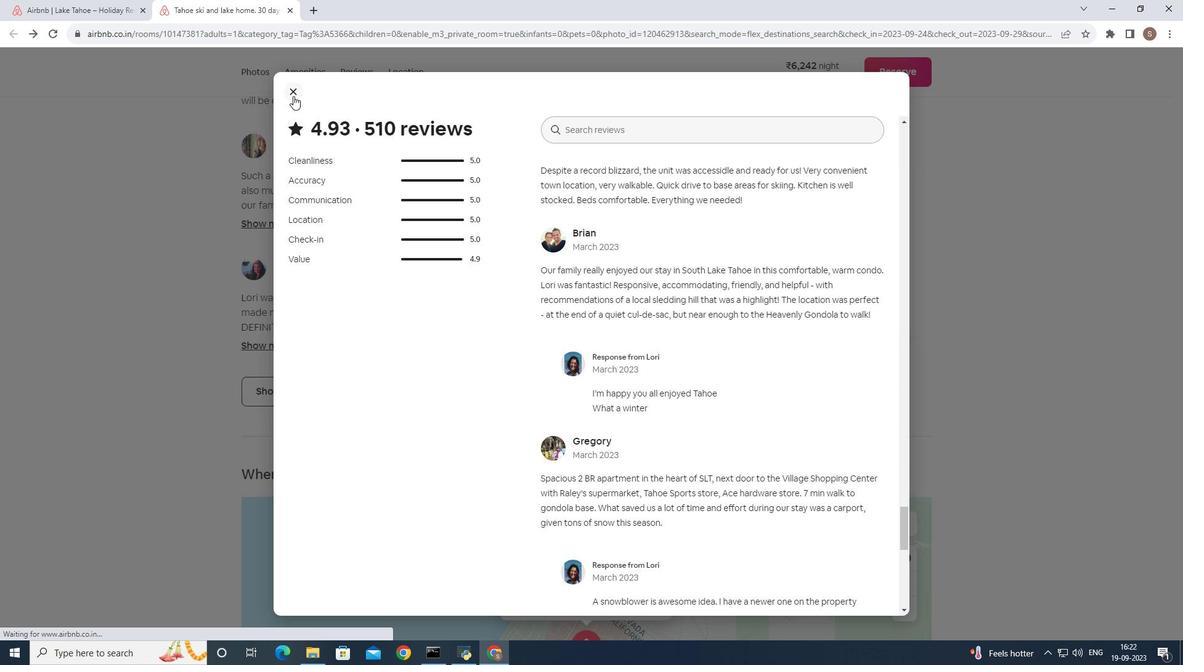 
Action: Mouse pressed left at (293, 96)
Screenshot: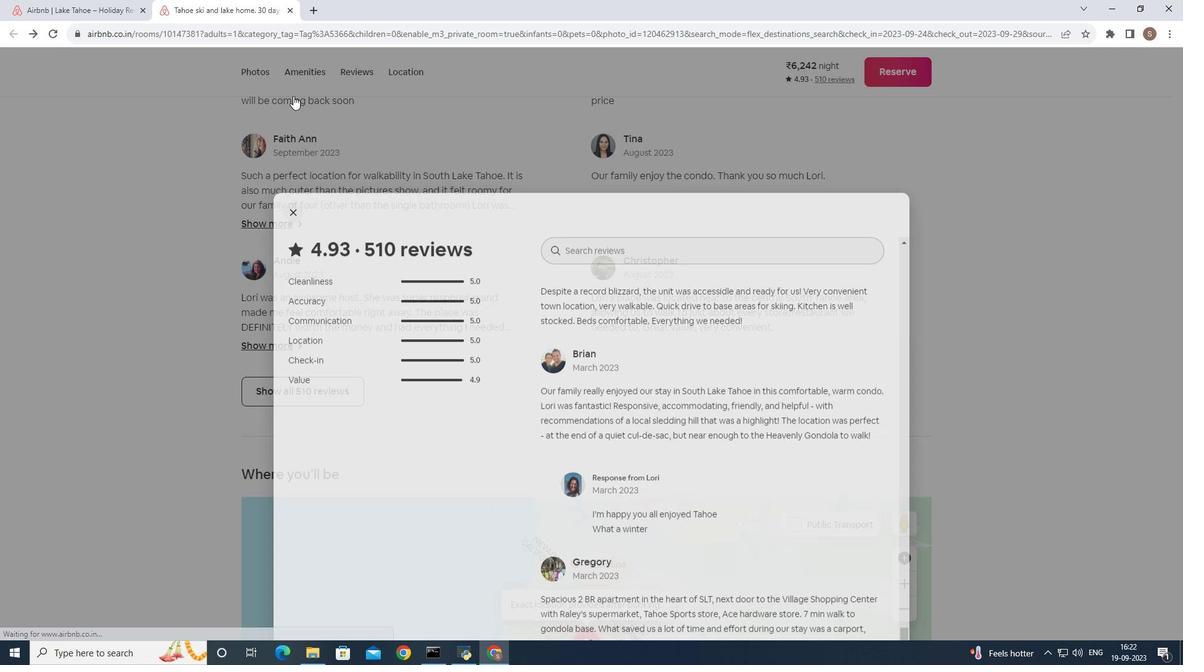 
Action: Mouse moved to (448, 342)
Screenshot: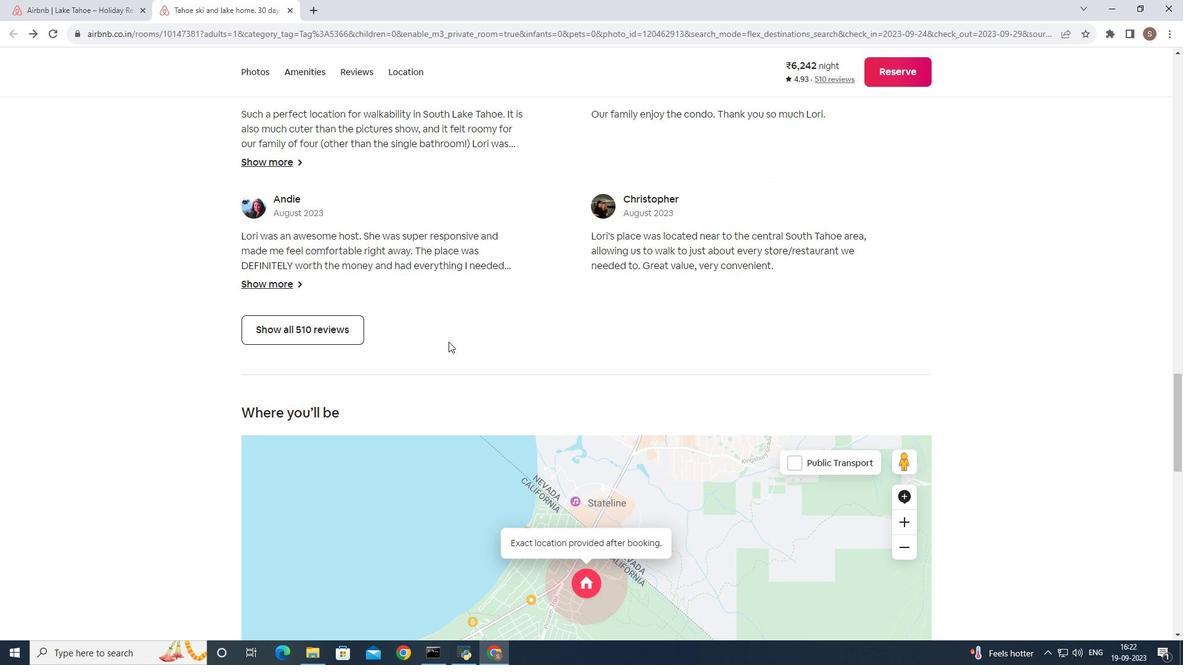 
Action: Mouse scrolled (448, 341) with delta (0, 0)
Screenshot: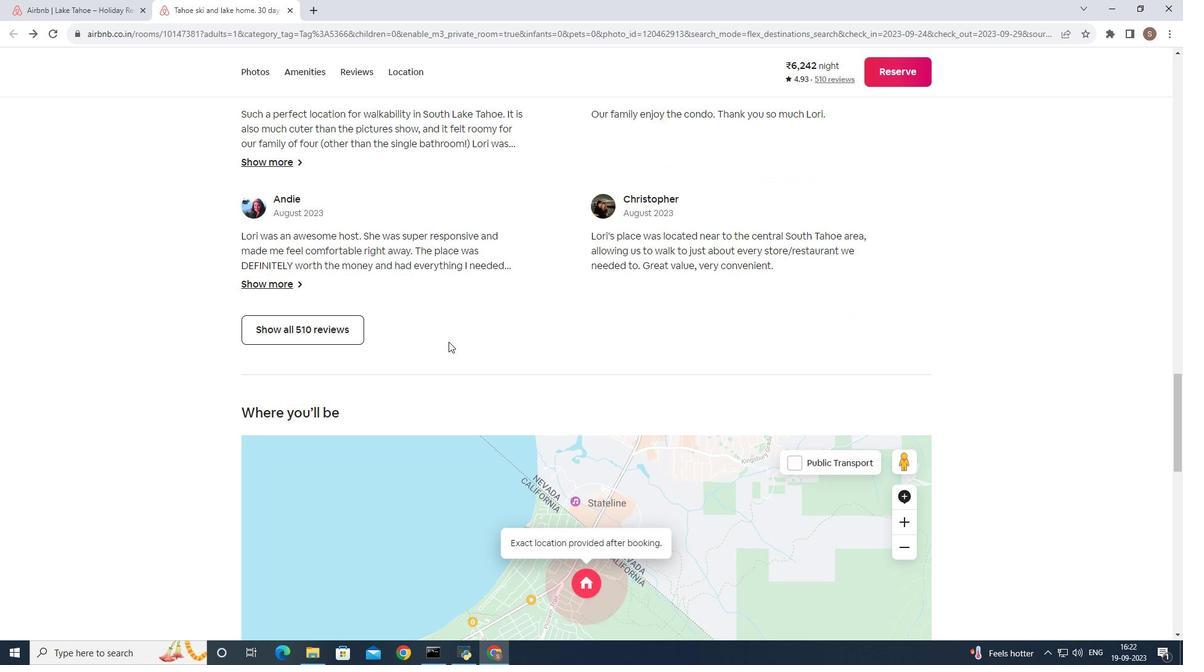 
Action: Mouse scrolled (448, 341) with delta (0, 0)
Screenshot: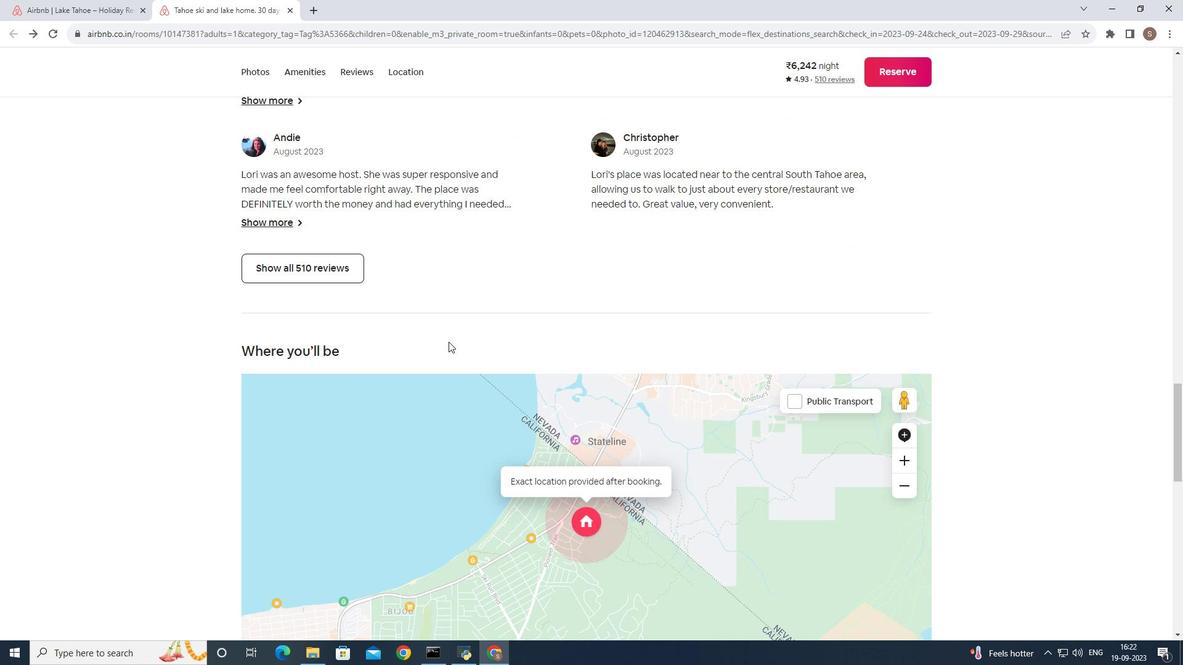 
Action: Mouse scrolled (448, 341) with delta (0, 0)
Screenshot: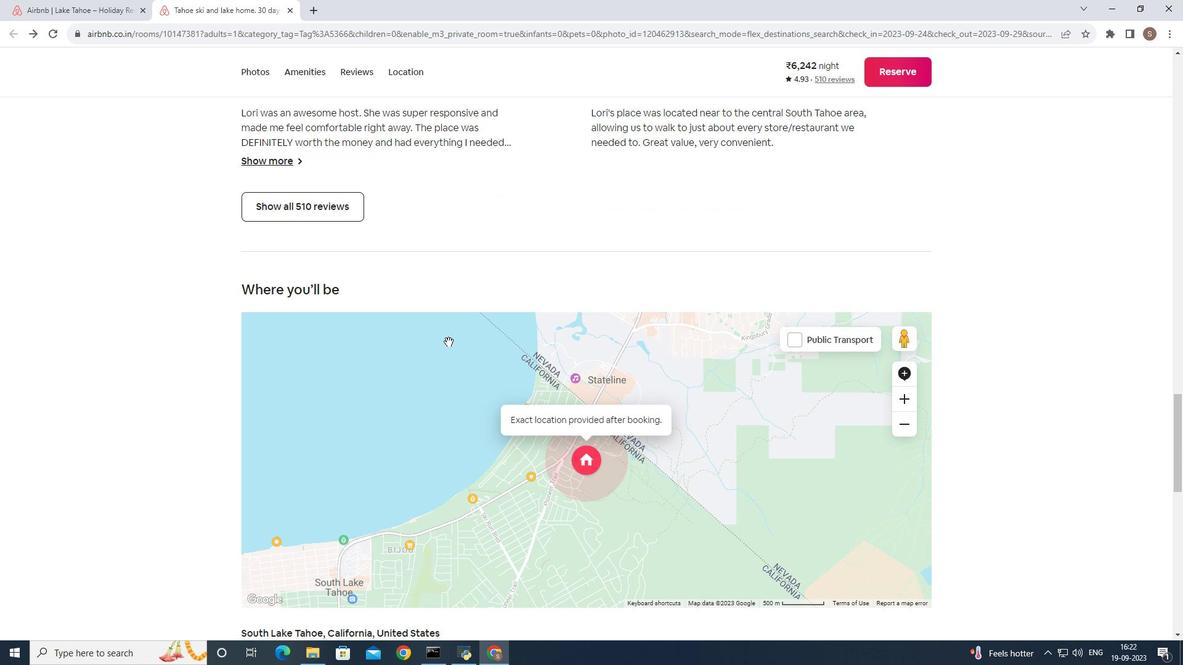 
Action: Mouse scrolled (448, 341) with delta (0, 0)
Screenshot: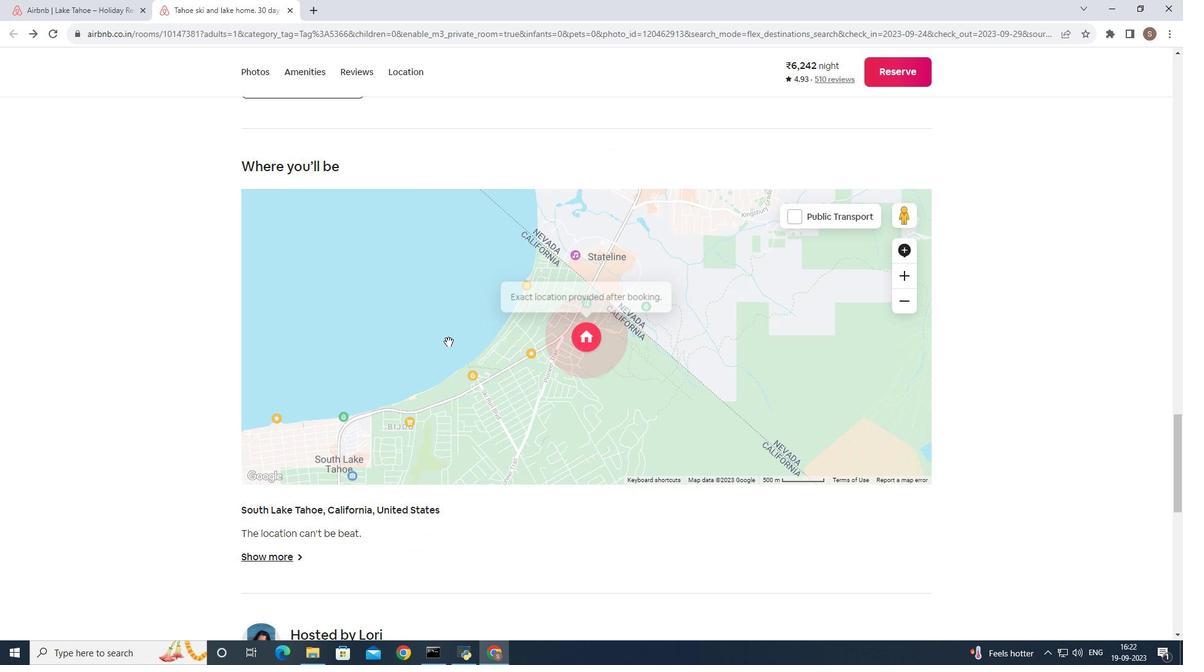
Action: Mouse scrolled (448, 341) with delta (0, 0)
Screenshot: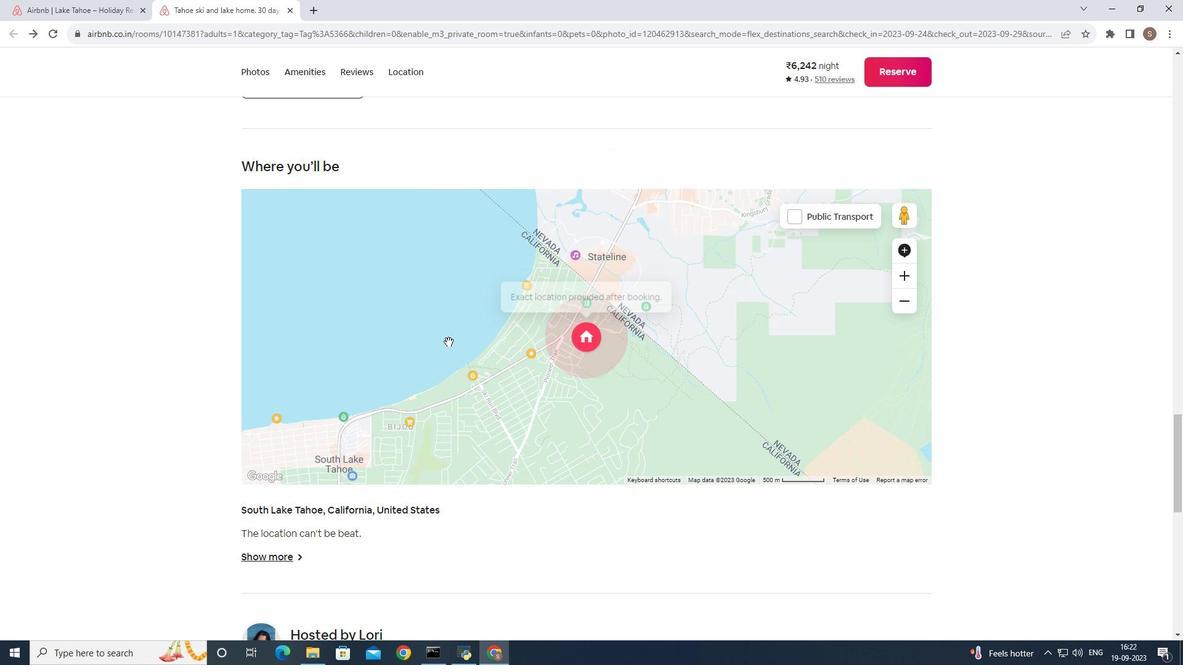 
Action: Mouse scrolled (448, 341) with delta (0, 0)
Screenshot: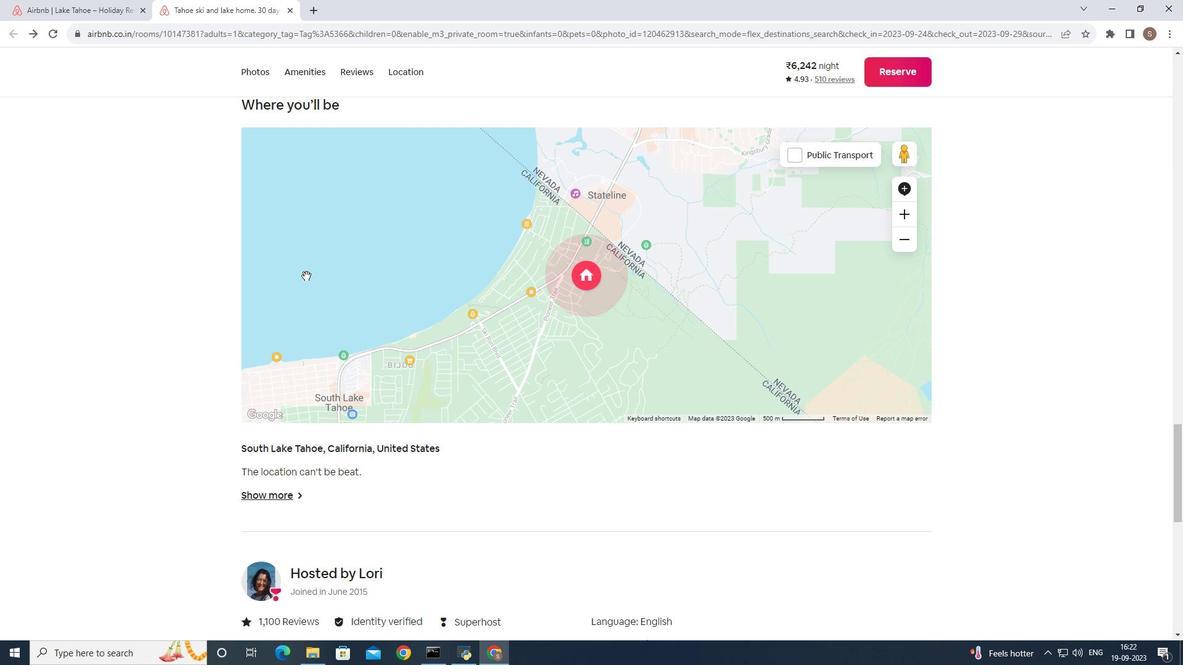 
Action: Mouse moved to (109, 0)
Screenshot: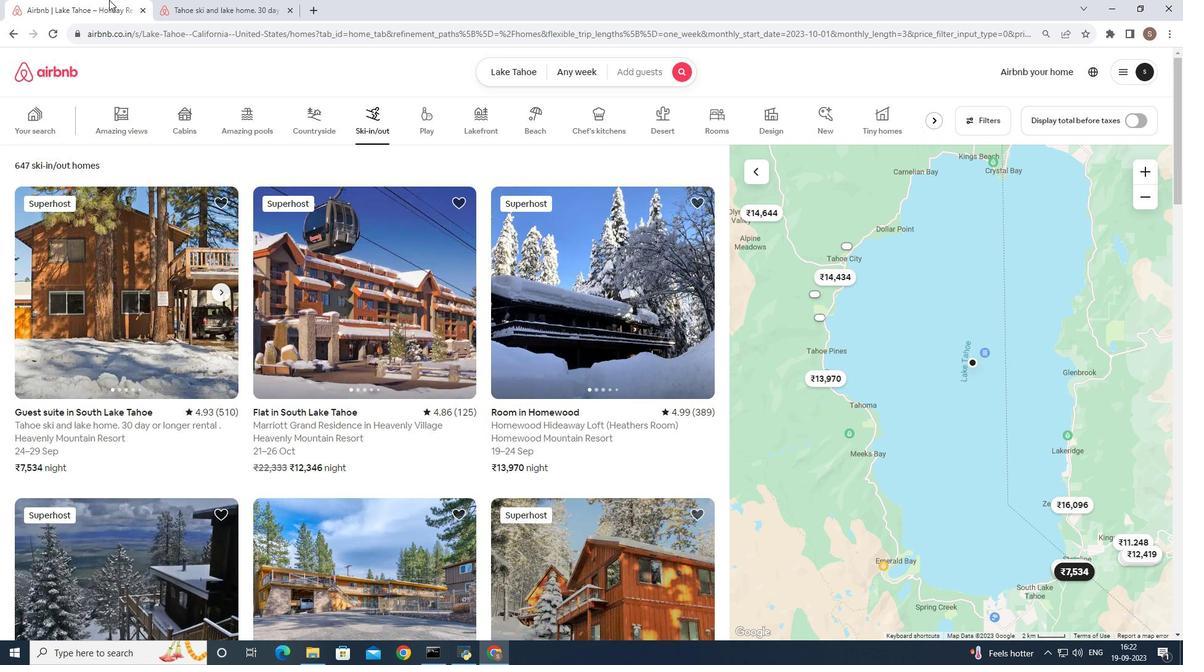 
Action: Mouse pressed left at (109, 0)
Screenshot: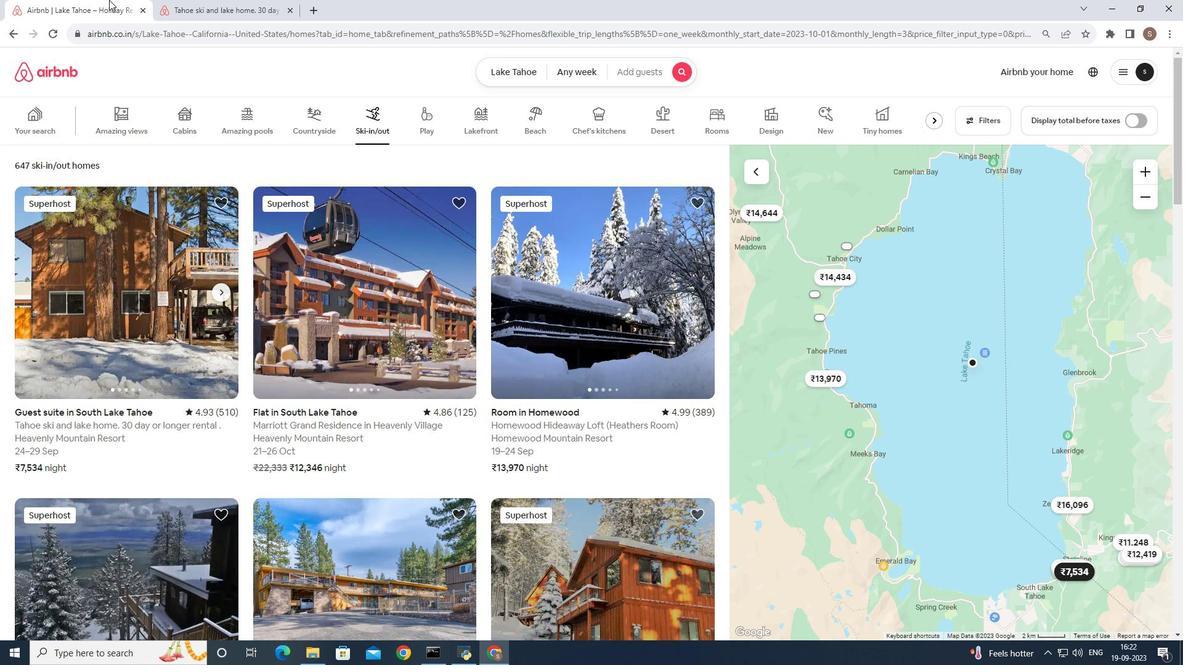 
Action: Mouse moved to (351, 260)
Screenshot: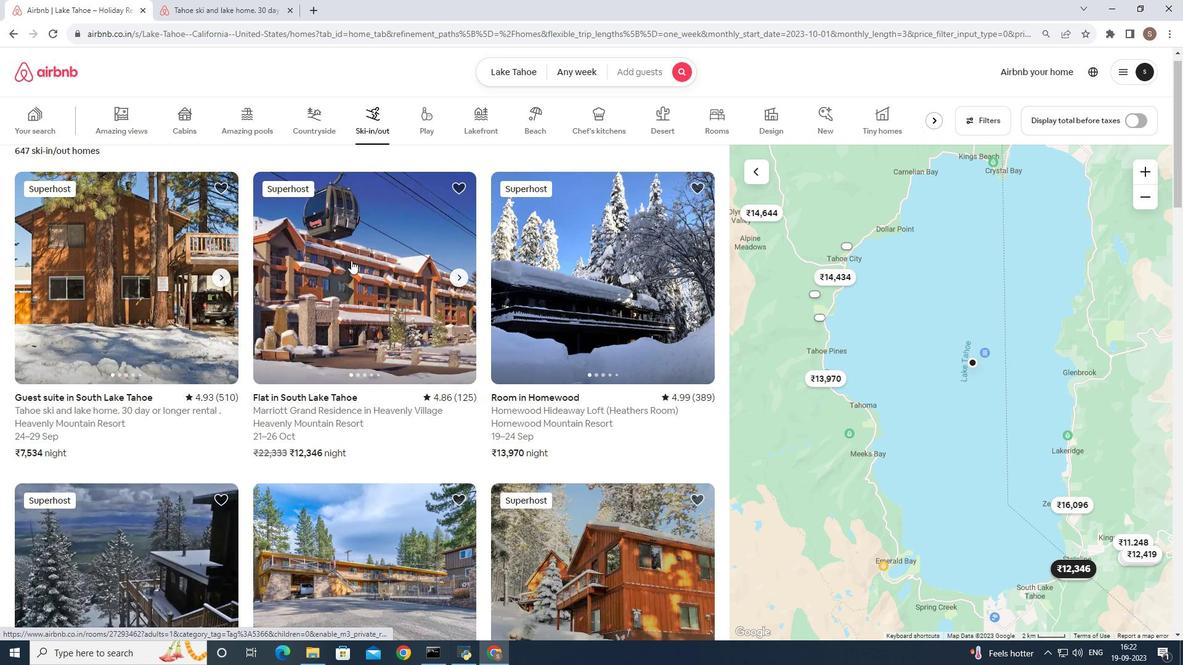 
Action: Mouse scrolled (351, 260) with delta (0, 0)
Screenshot: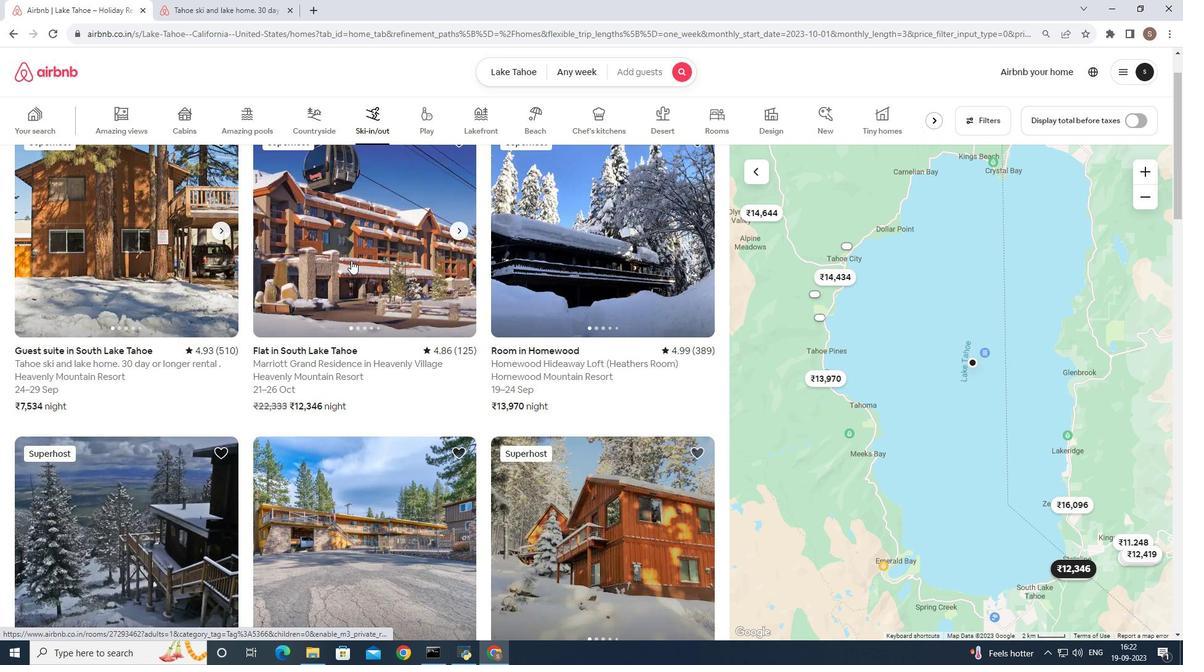 
Action: Mouse scrolled (351, 260) with delta (0, 0)
Screenshot: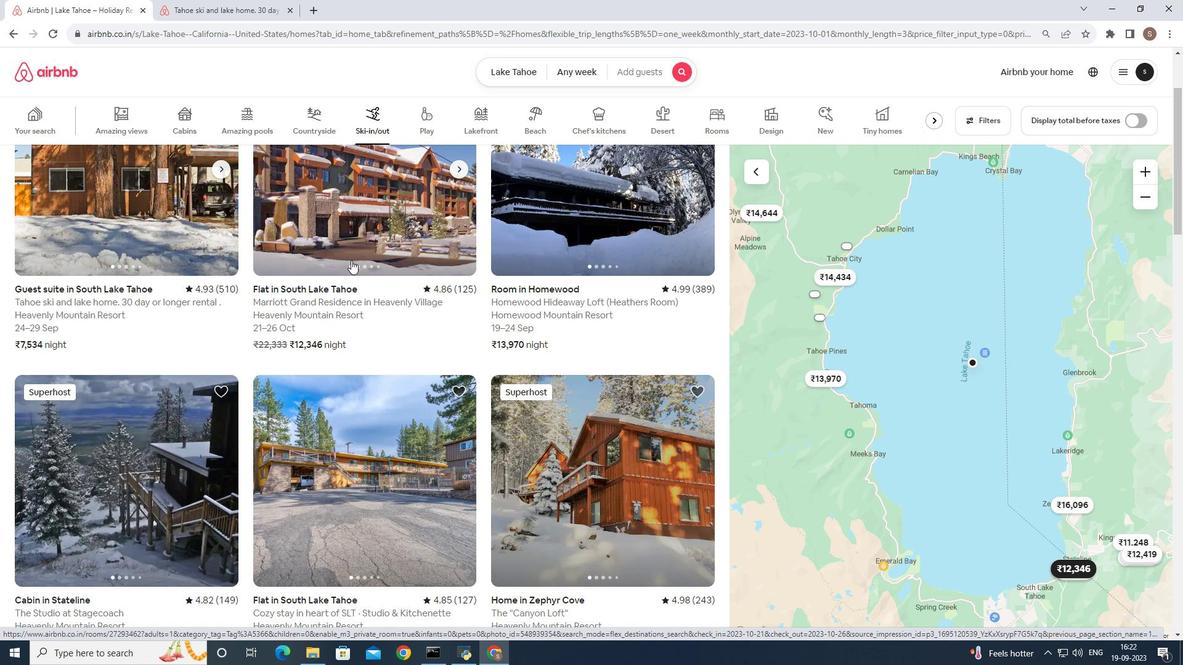 
Action: Mouse scrolled (351, 261) with delta (0, 0)
Screenshot: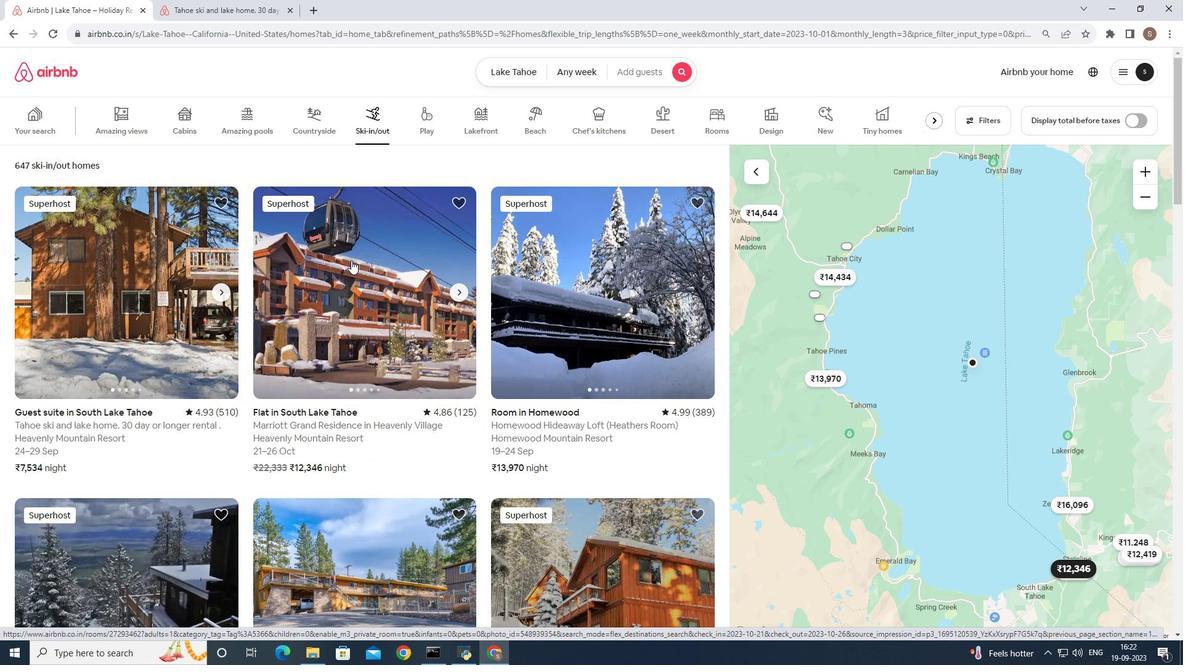 
Action: Mouse scrolled (351, 261) with delta (0, 0)
Screenshot: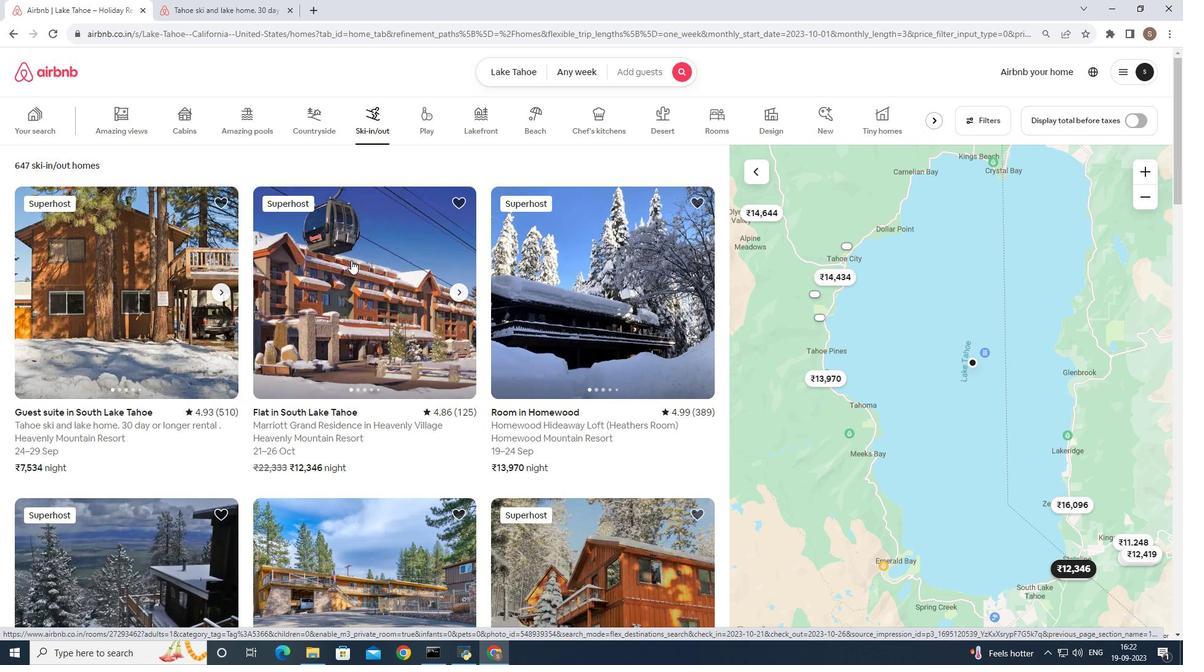 
Action: Mouse pressed left at (351, 260)
Screenshot: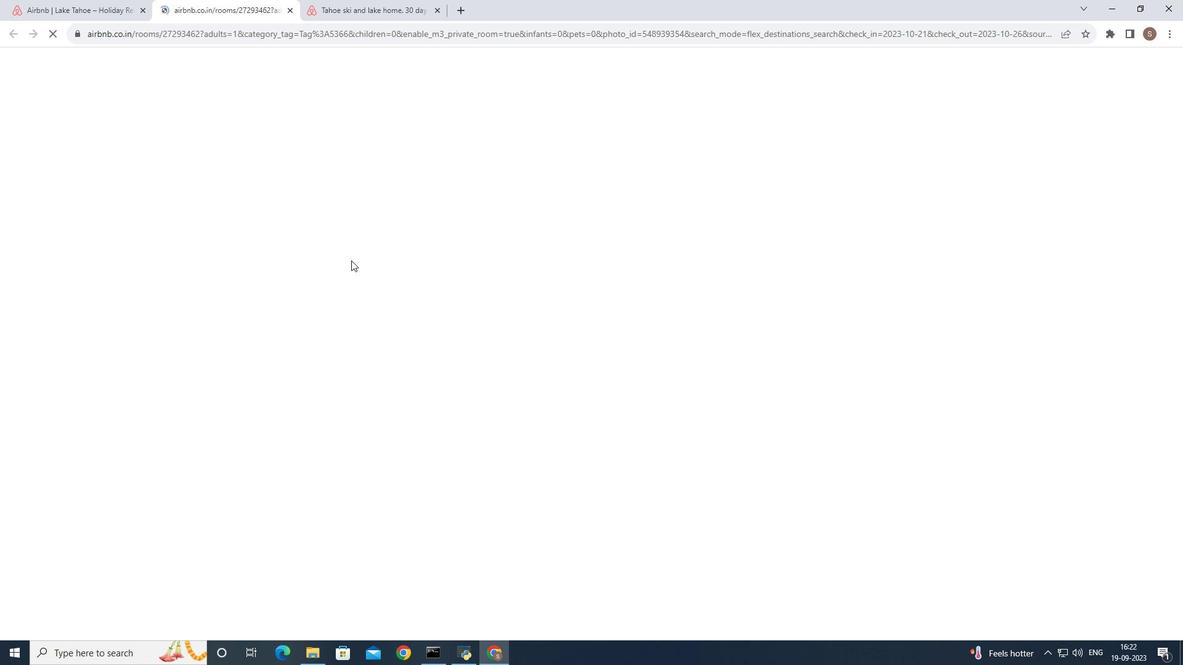 
Action: Mouse moved to (879, 453)
Screenshot: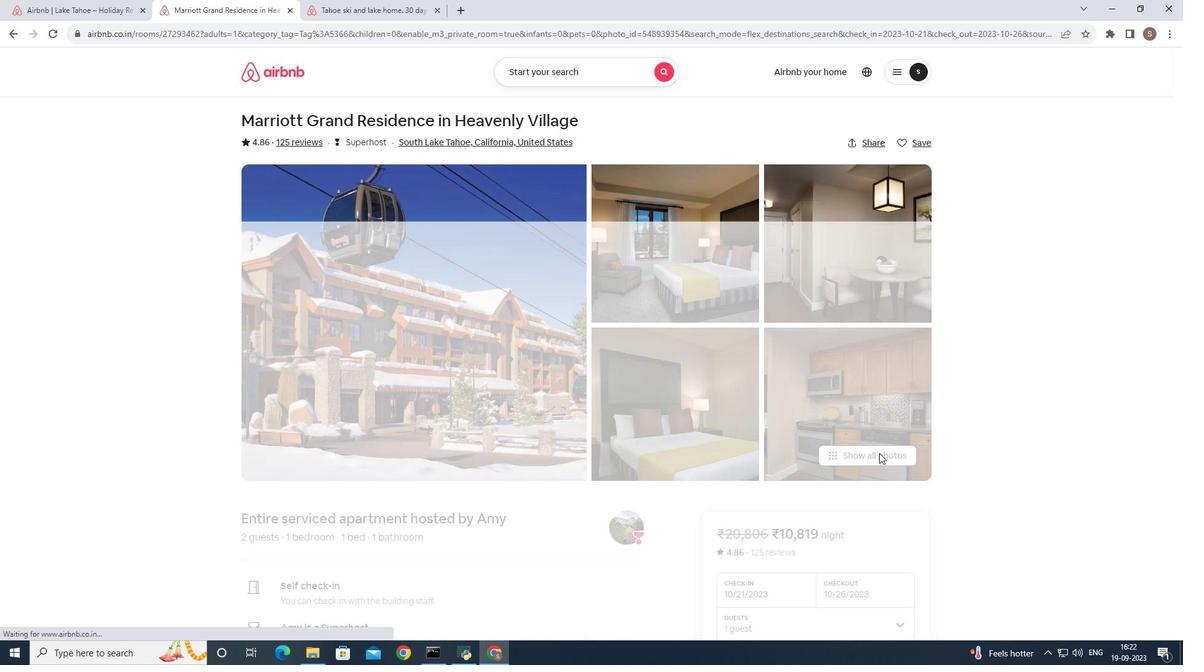 
Action: Mouse pressed left at (879, 453)
Screenshot: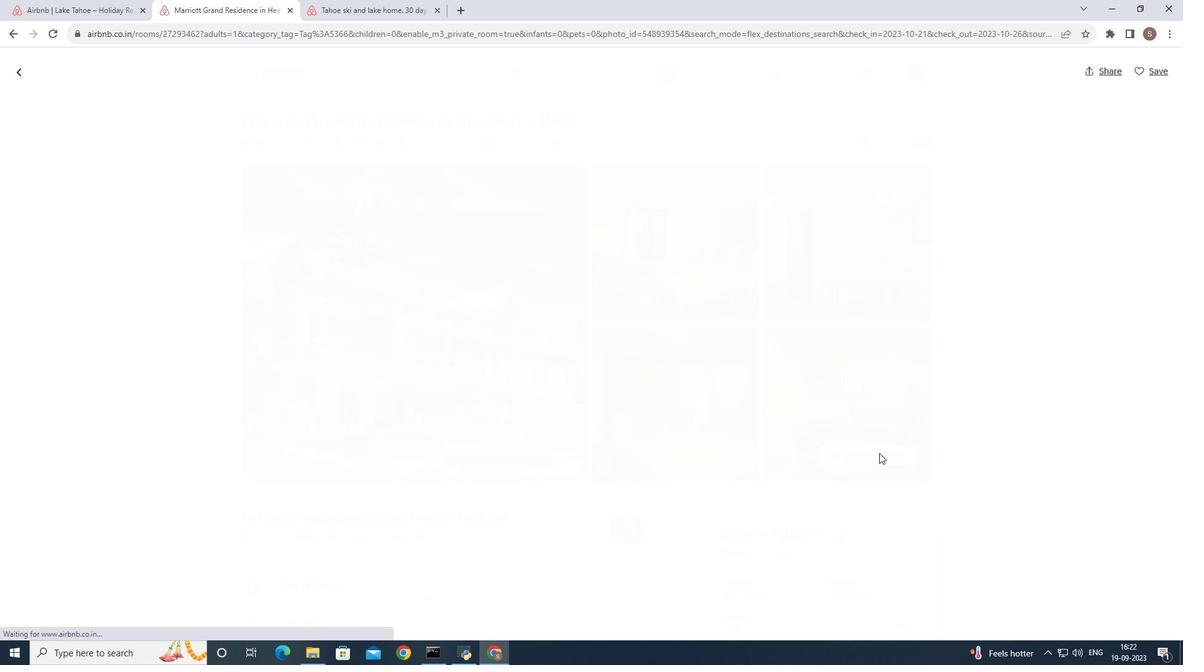 
Action: Mouse moved to (740, 353)
Screenshot: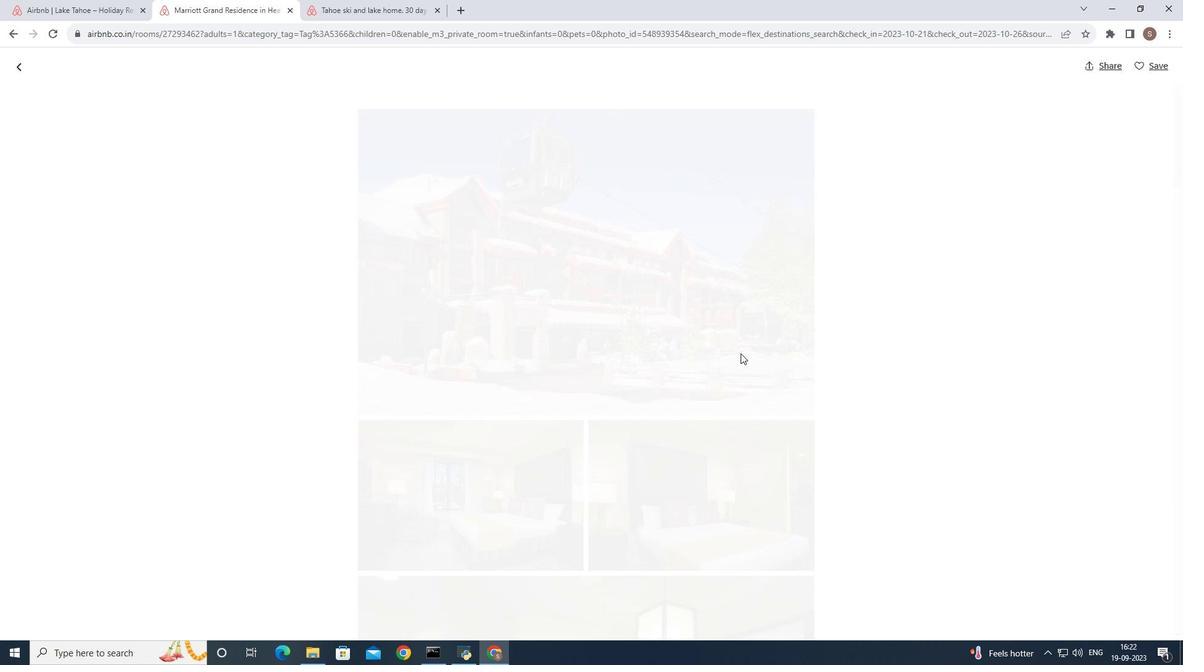 
Action: Mouse pressed left at (740, 353)
Screenshot: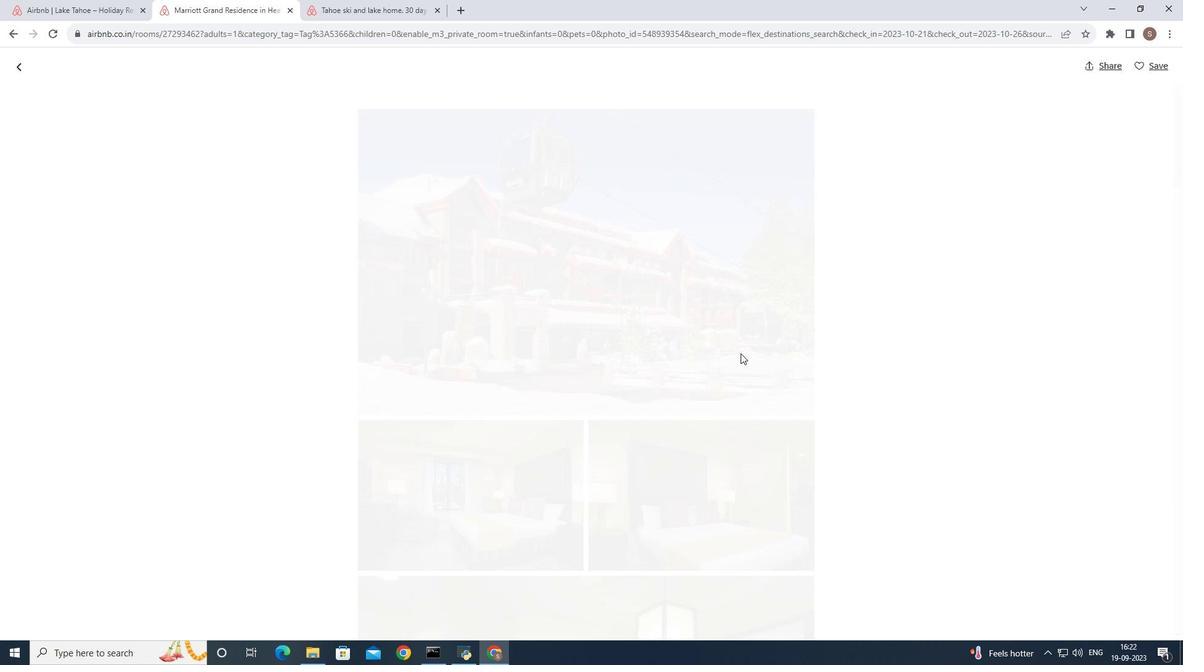 
Action: Key pressed <Key.right><Key.right><Key.right><Key.right><Key.right><Key.right><Key.right><Key.right><Key.right><Key.right><Key.right><Key.right><Key.right><Key.right><Key.right><Key.right><Key.right><Key.right><Key.right>
Screenshot: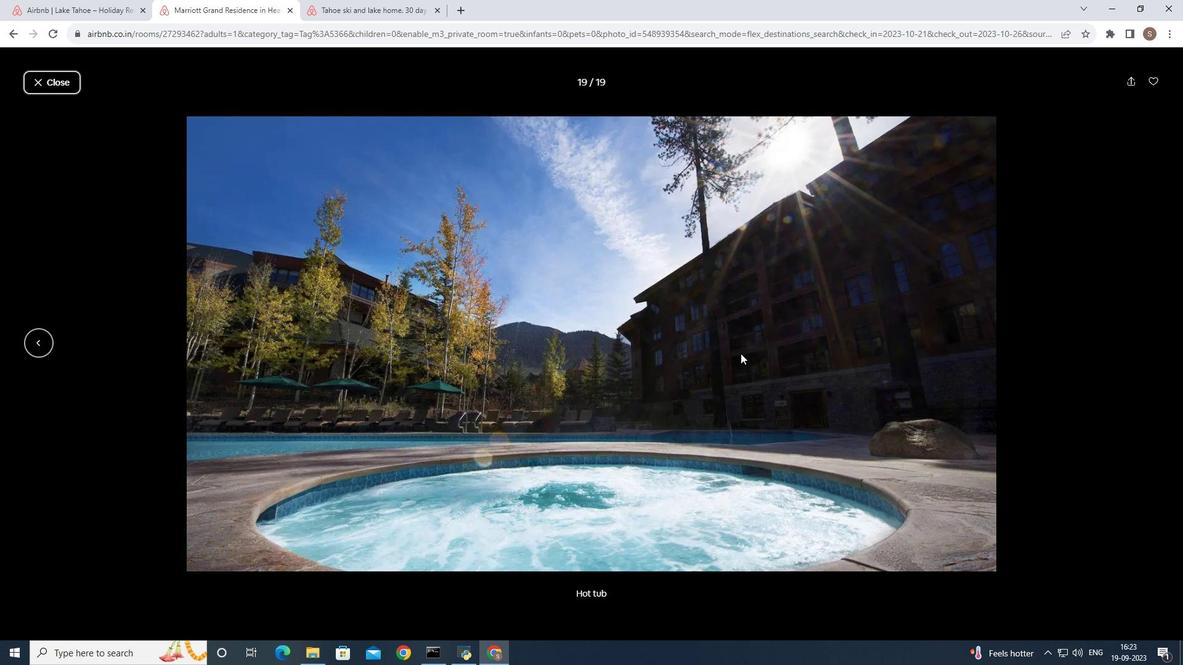 
Action: Mouse moved to (70, 81)
Screenshot: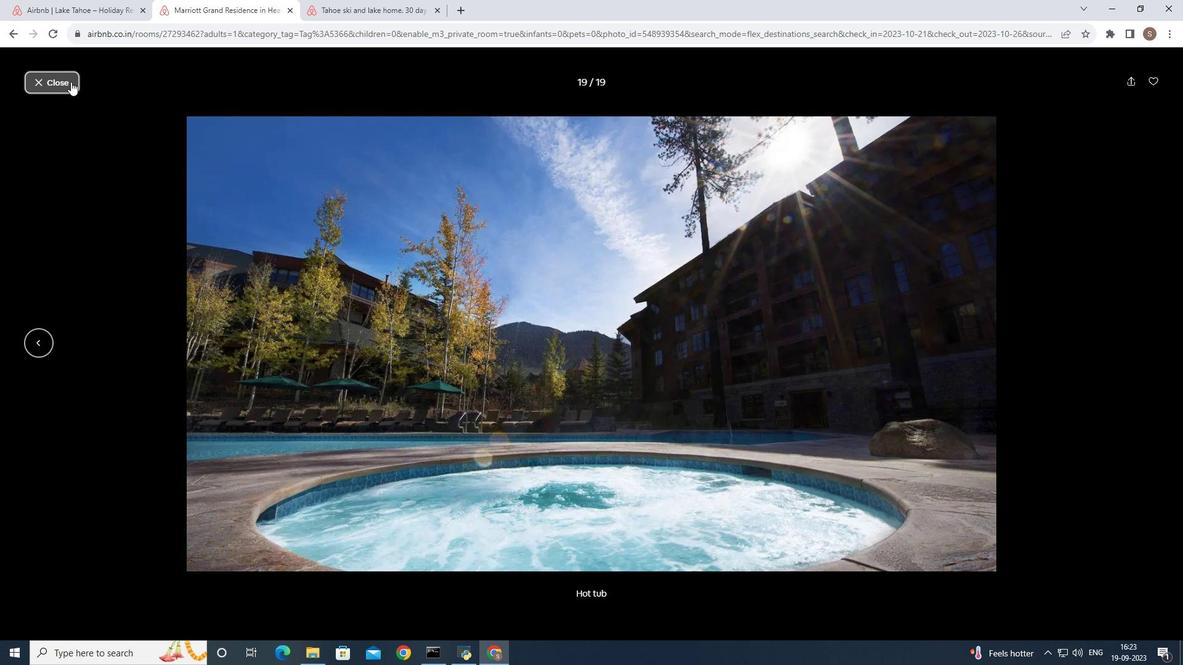 
Action: Mouse pressed left at (70, 81)
Screenshot: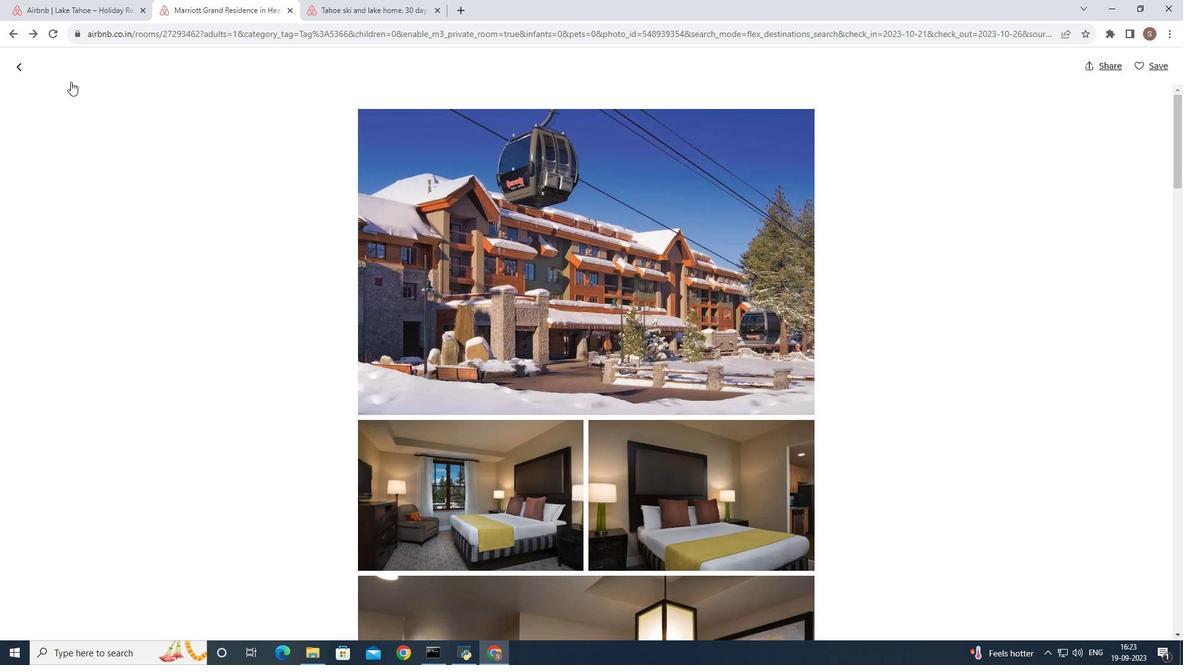 
Action: Mouse moved to (24, 70)
Screenshot: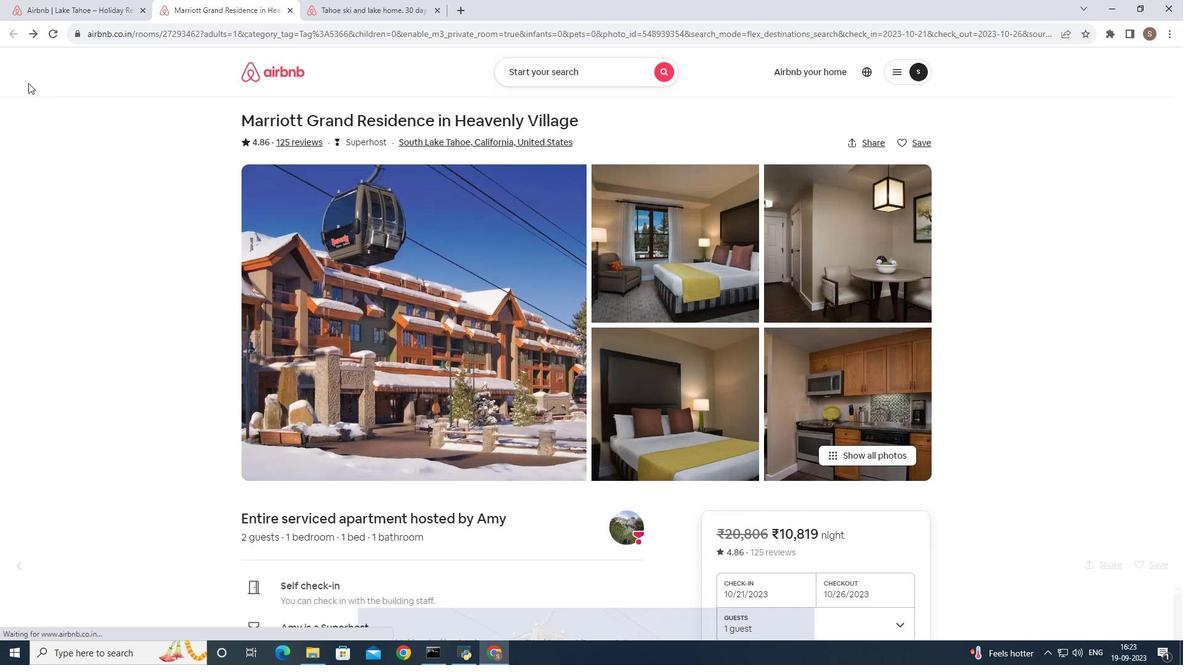 
Action: Mouse pressed left at (24, 70)
Screenshot: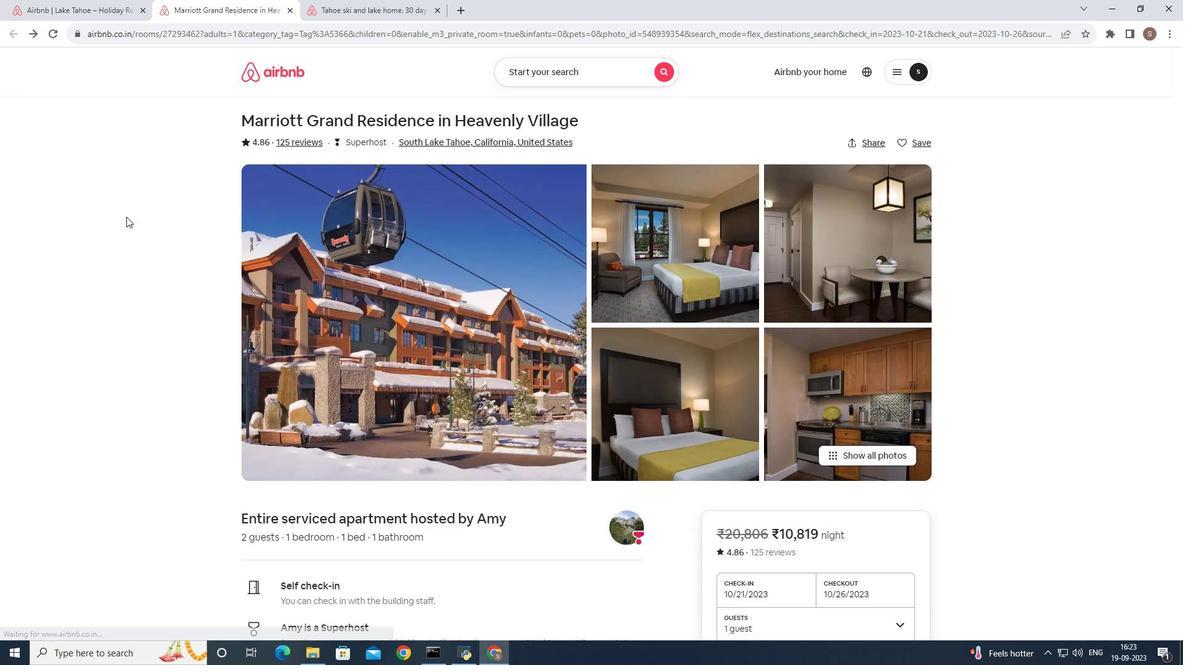 
Action: Mouse moved to (288, 376)
Screenshot: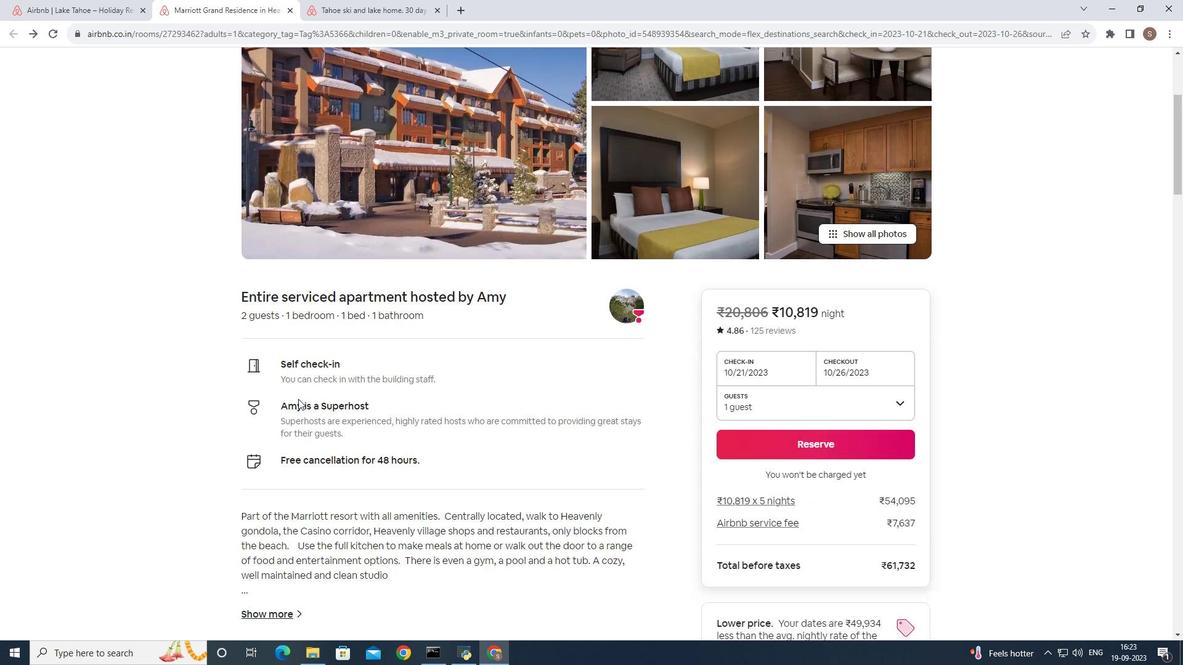 
Action: Mouse scrolled (288, 375) with delta (0, 0)
Screenshot: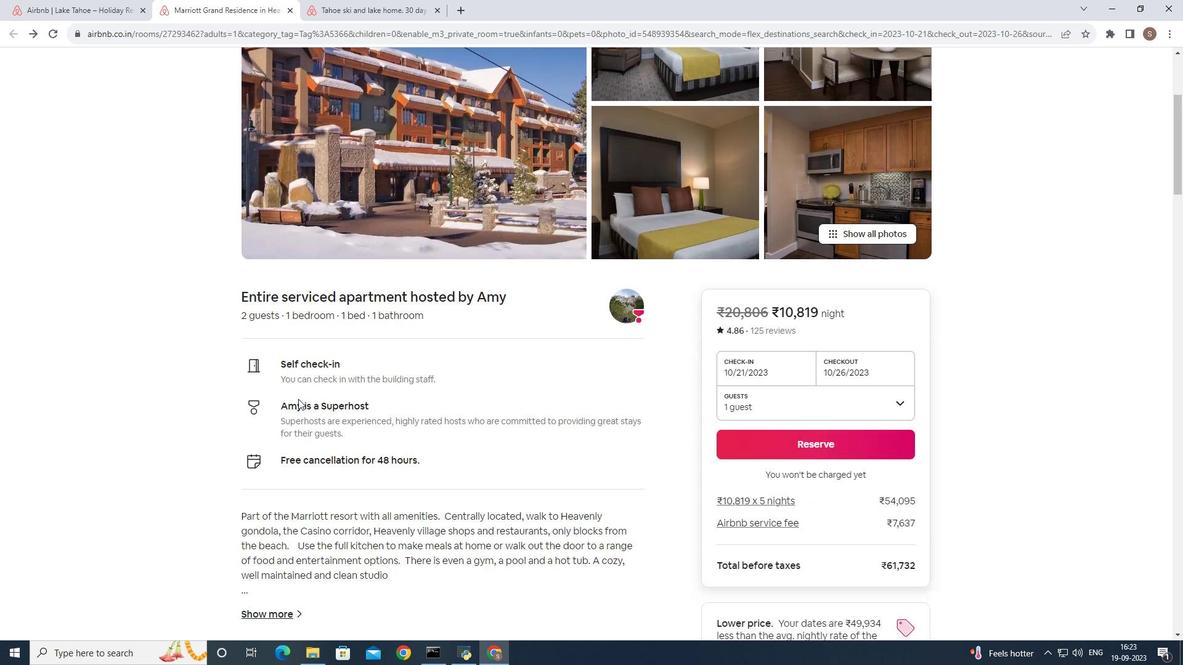 
Action: Mouse moved to (293, 382)
Screenshot: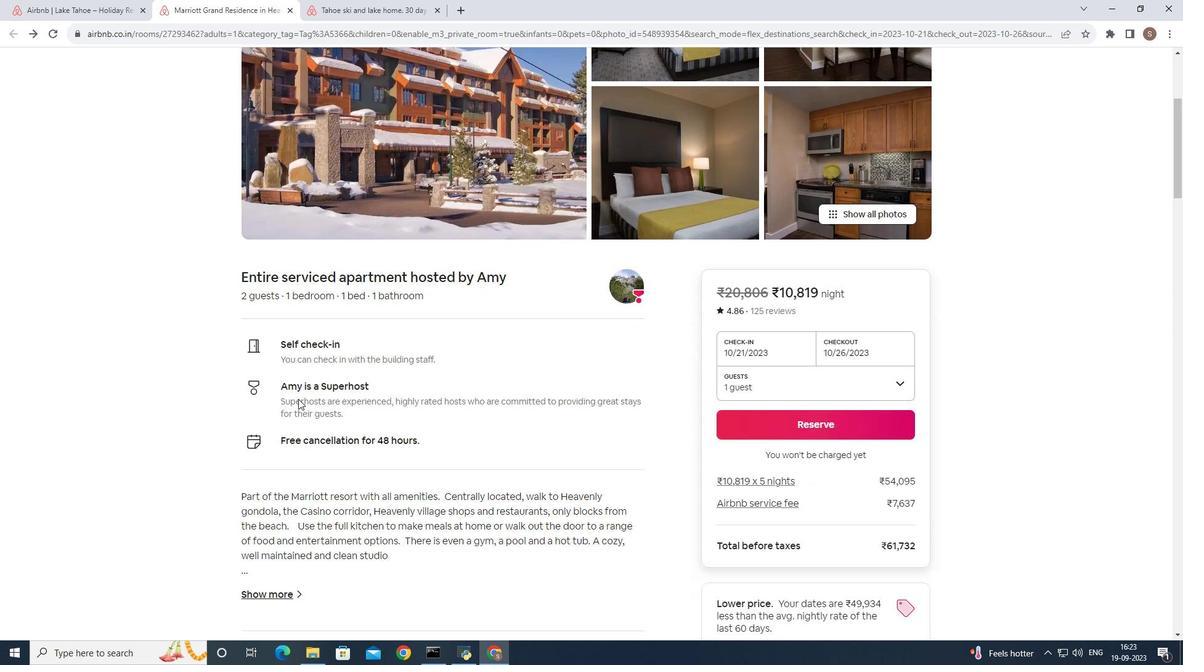 
Action: Mouse scrolled (293, 382) with delta (0, 0)
Screenshot: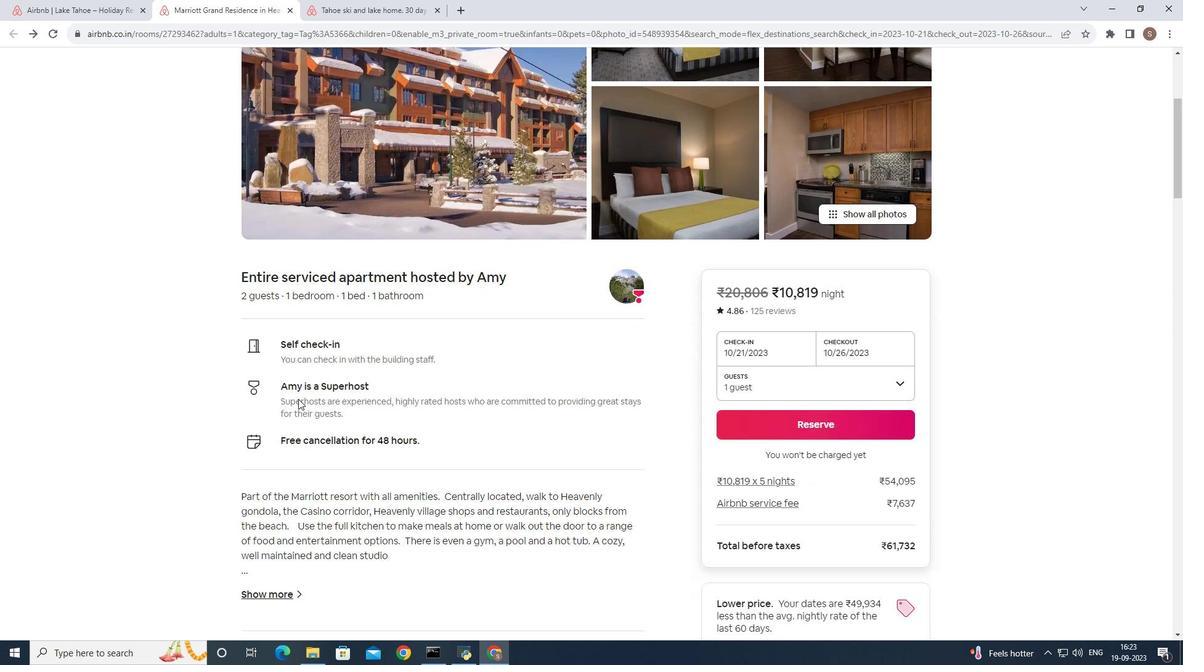 
Action: Mouse moved to (295, 392)
Screenshot: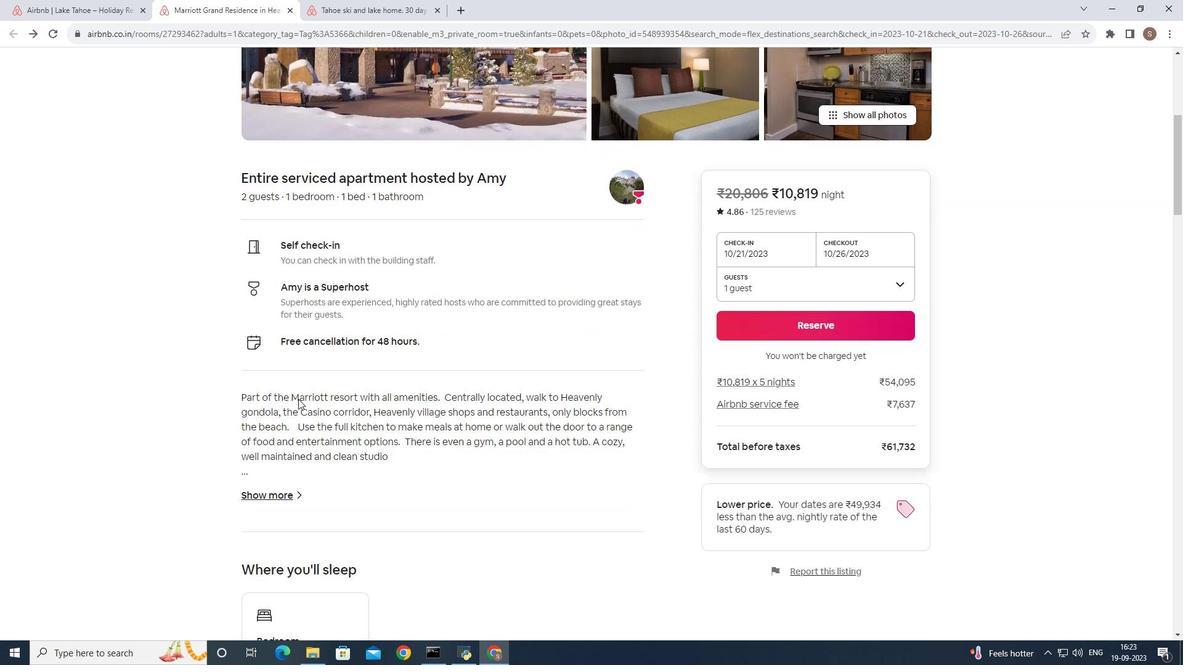 
Action: Mouse scrolled (295, 391) with delta (0, 0)
Screenshot: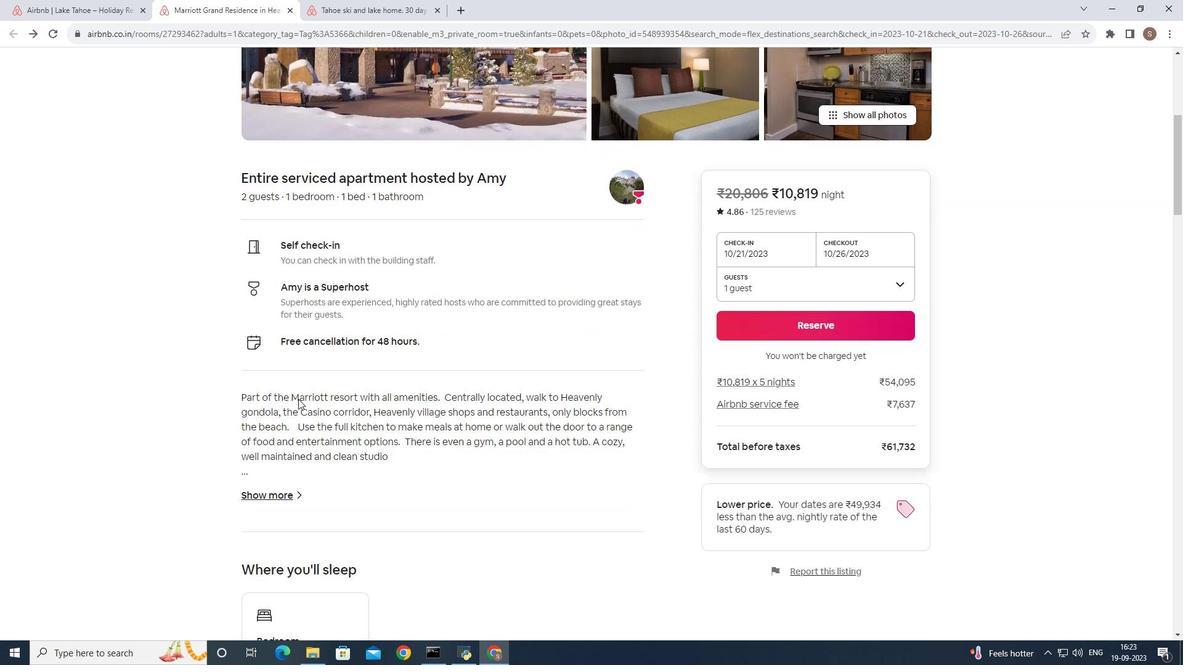 
Action: Mouse moved to (298, 399)
Screenshot: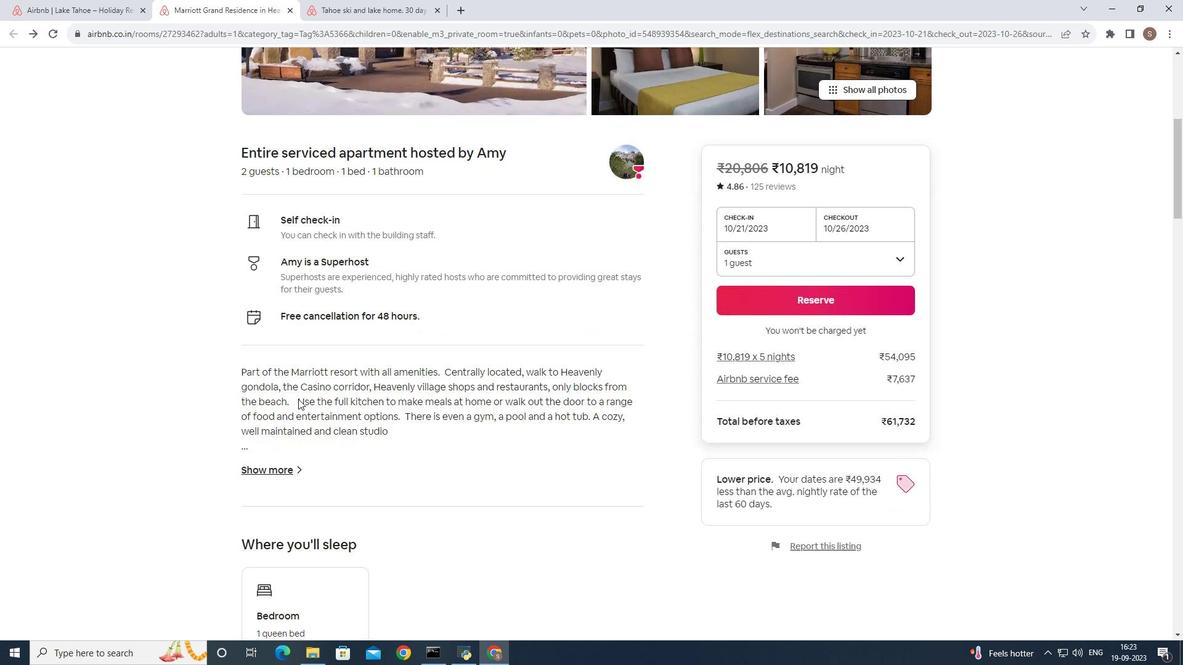 
Action: Mouse scrolled (298, 398) with delta (0, 0)
Screenshot: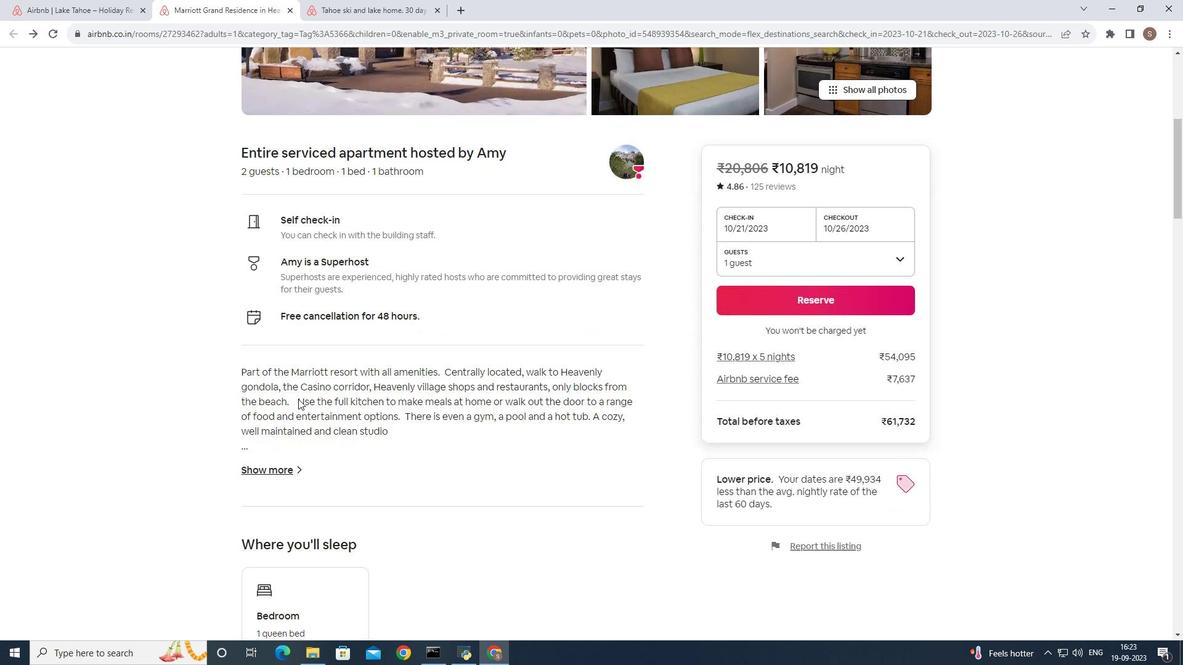 
Action: Mouse scrolled (298, 398) with delta (0, 0)
Screenshot: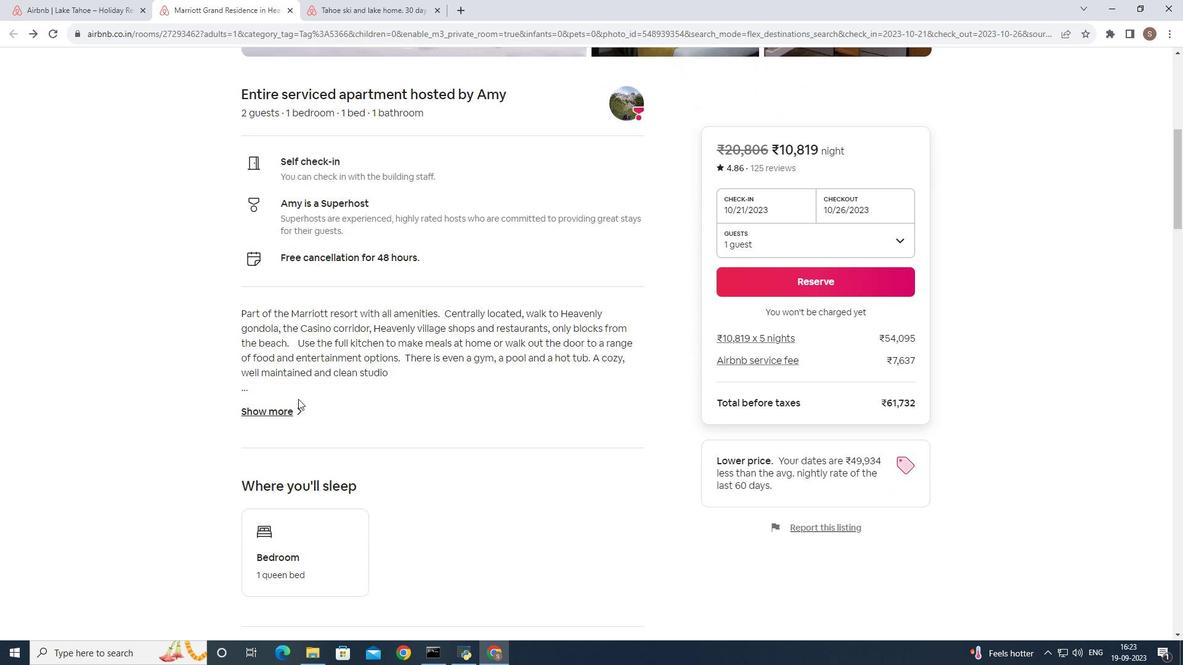 
Action: Mouse scrolled (298, 398) with delta (0, 0)
Screenshot: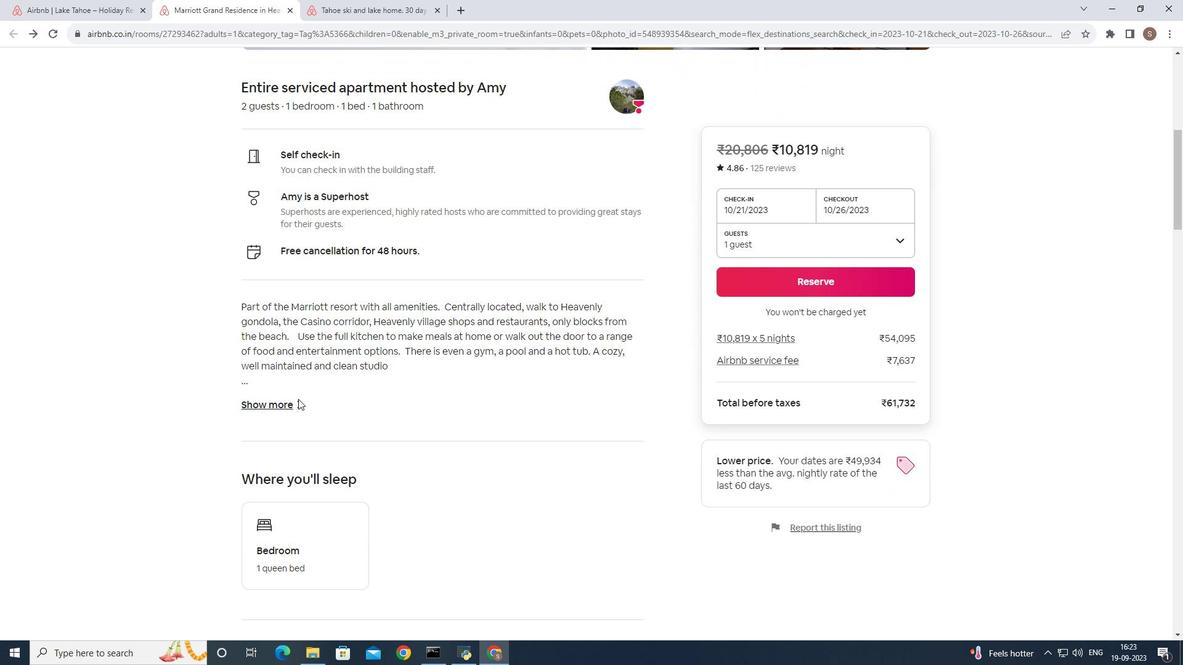 
Action: Mouse scrolled (298, 398) with delta (0, 0)
Screenshot: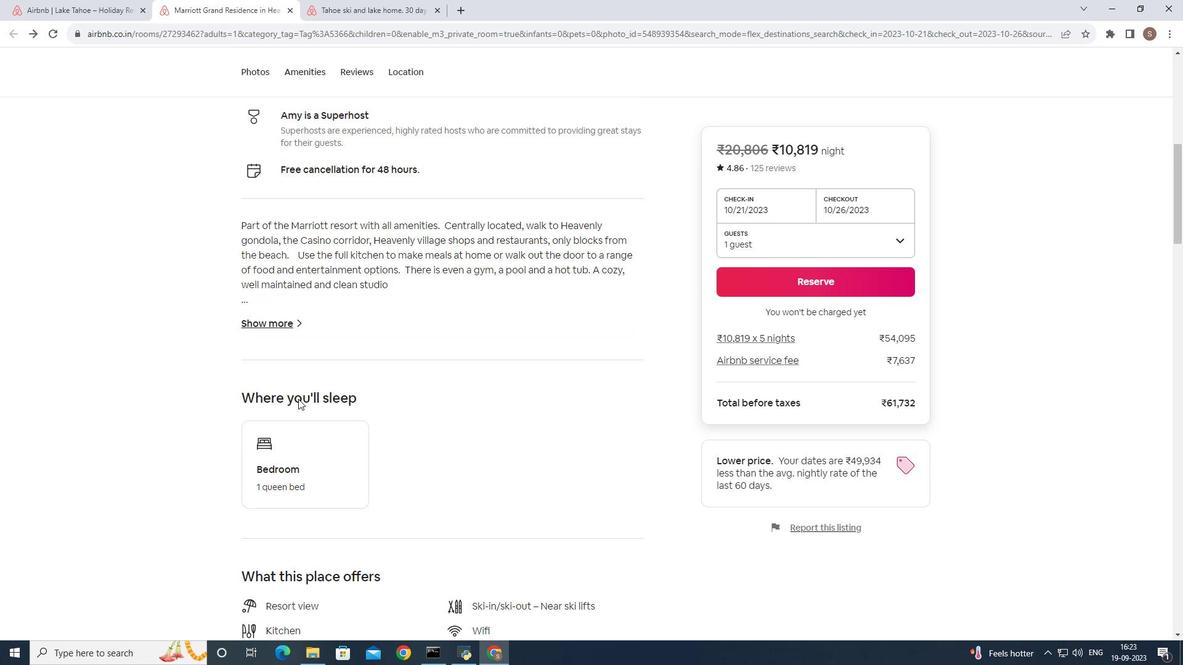 
Action: Mouse scrolled (298, 398) with delta (0, 0)
Screenshot: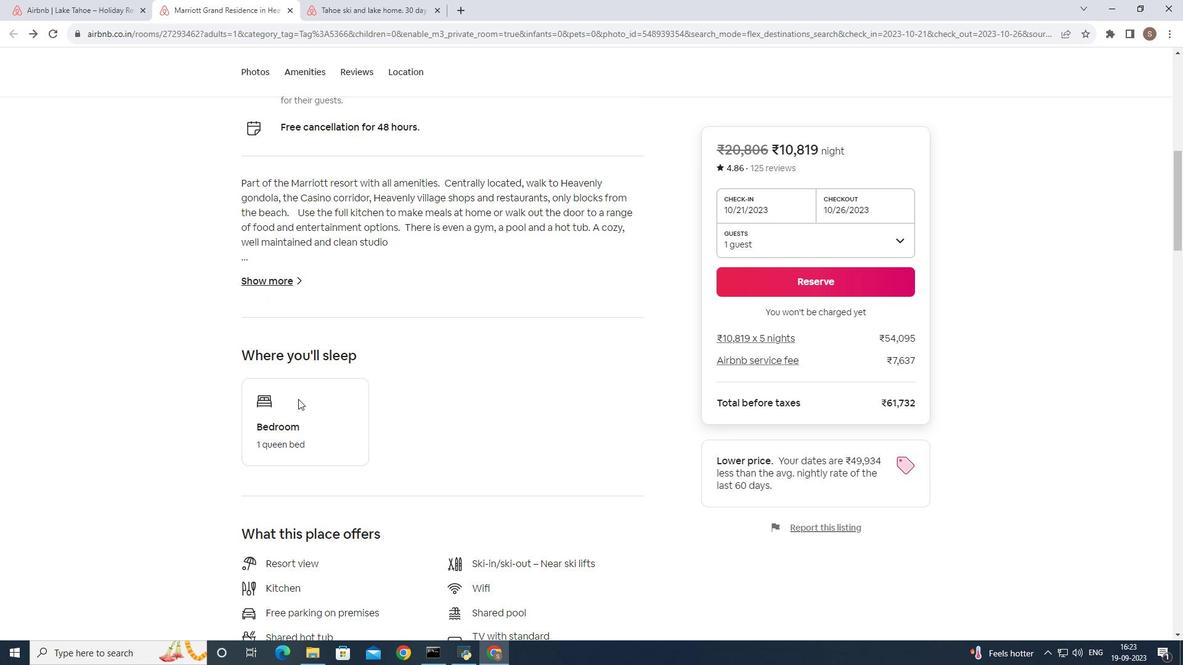 
Action: Mouse scrolled (298, 398) with delta (0, 0)
Screenshot: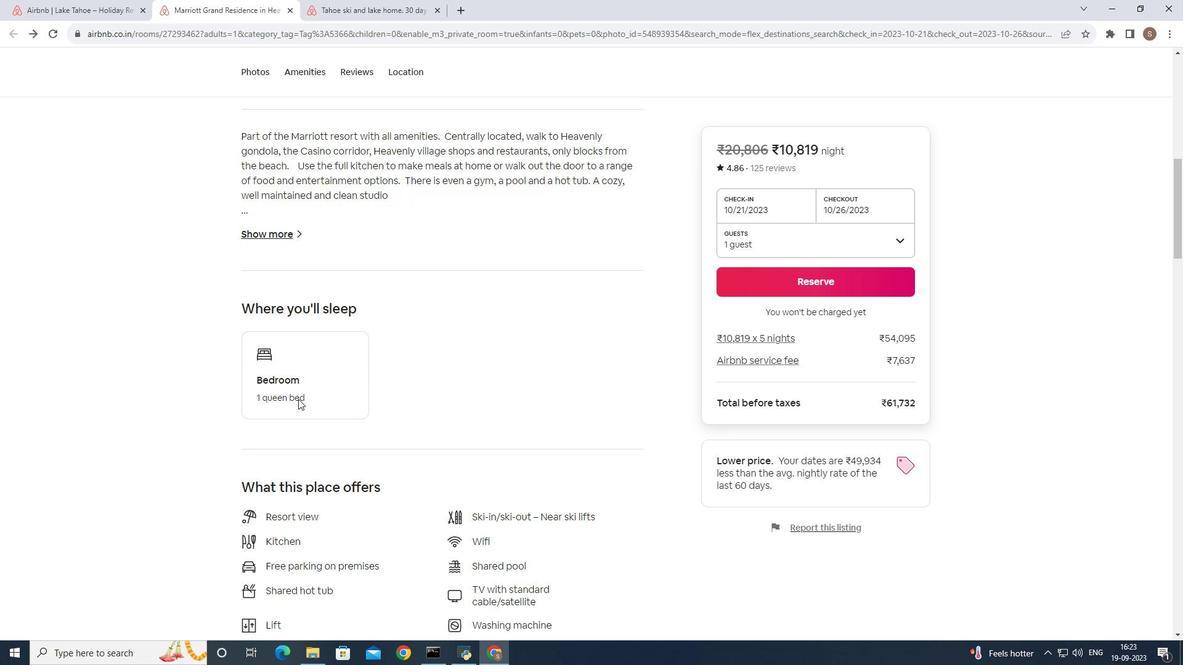 
Action: Mouse scrolled (298, 398) with delta (0, 0)
Screenshot: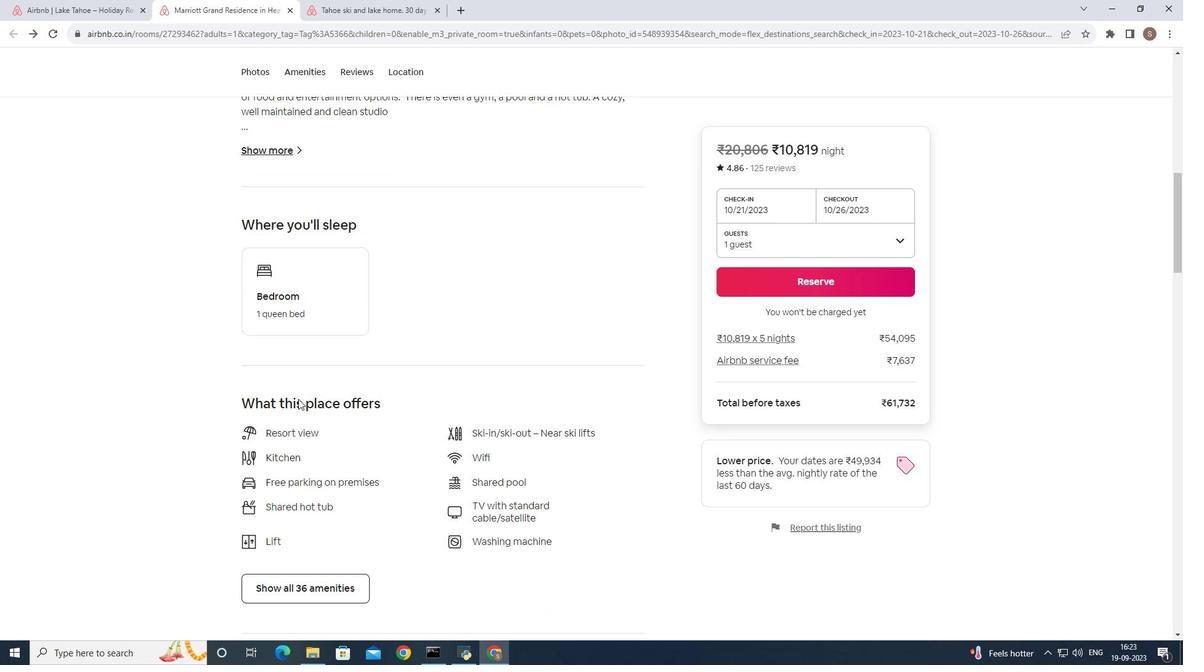 
Action: Mouse scrolled (298, 398) with delta (0, 0)
Screenshot: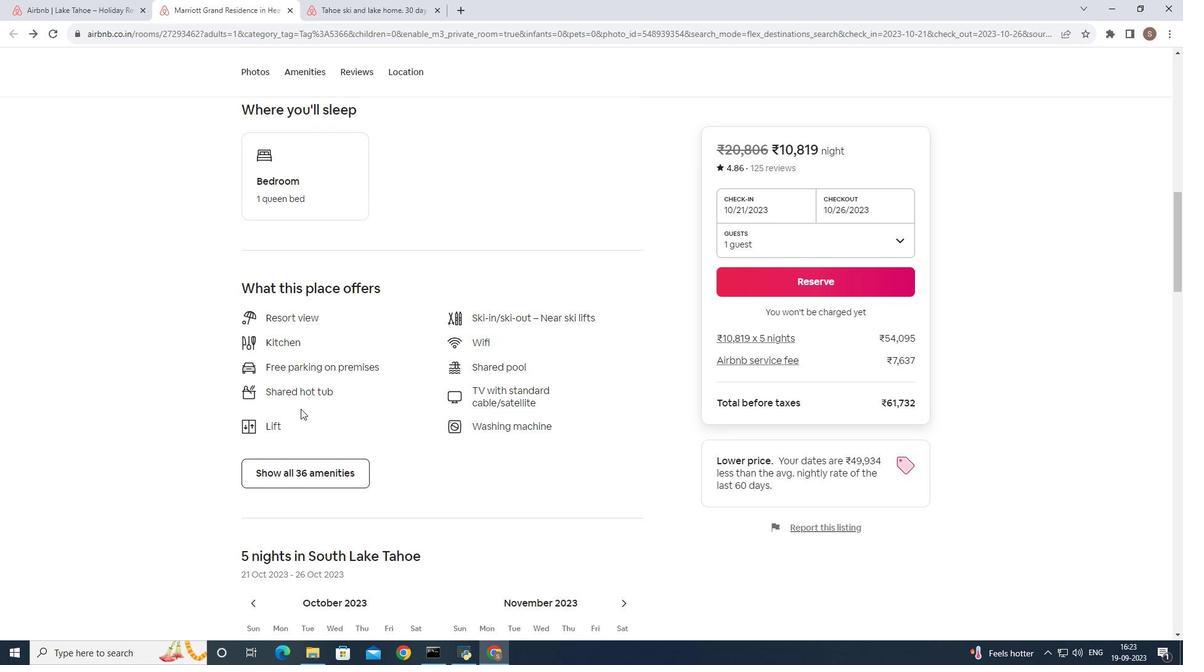 
Action: Mouse scrolled (298, 398) with delta (0, 0)
Screenshot: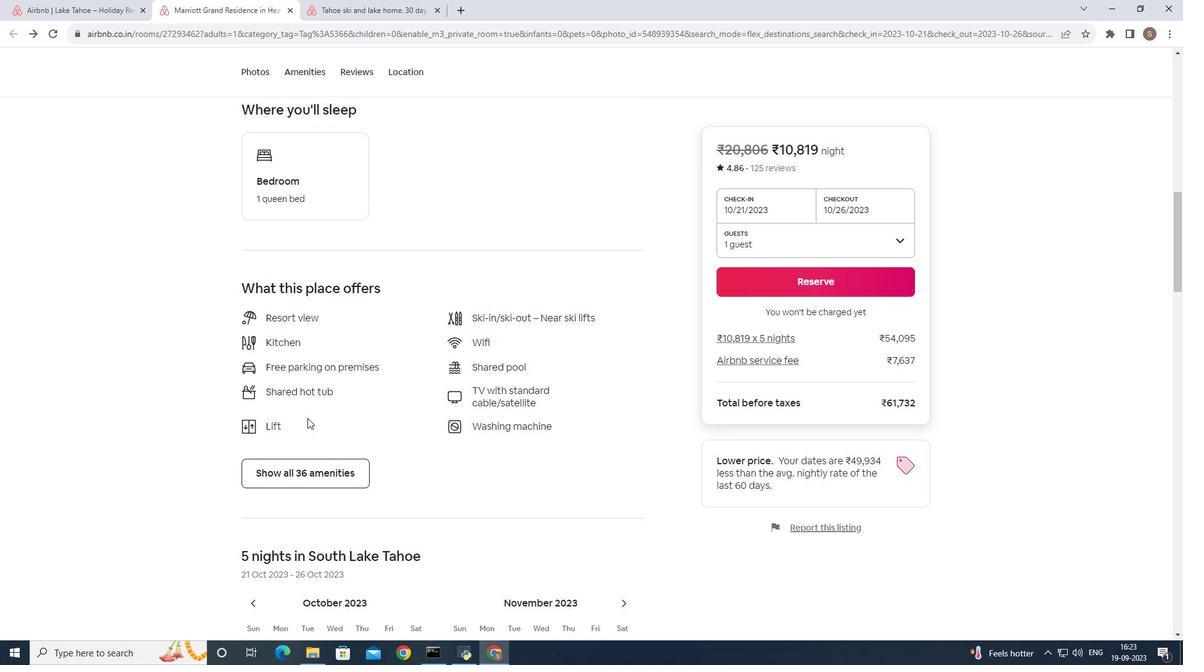 
Action: Mouse scrolled (298, 398) with delta (0, 0)
Screenshot: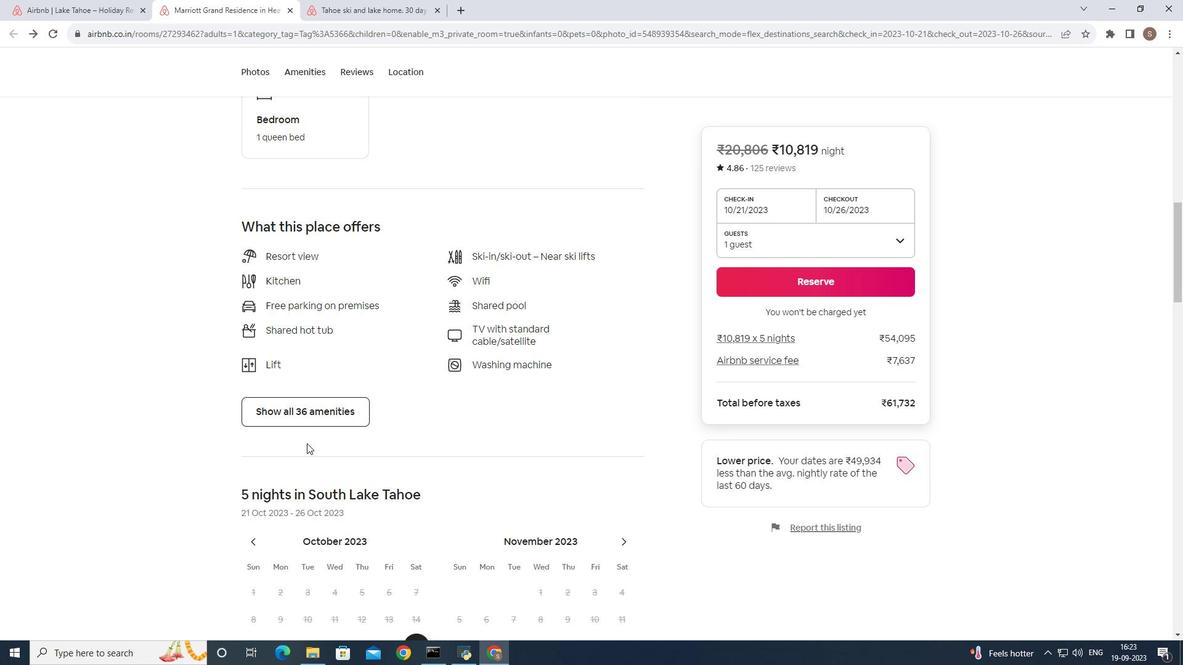 
Action: Mouse moved to (307, 418)
Screenshot: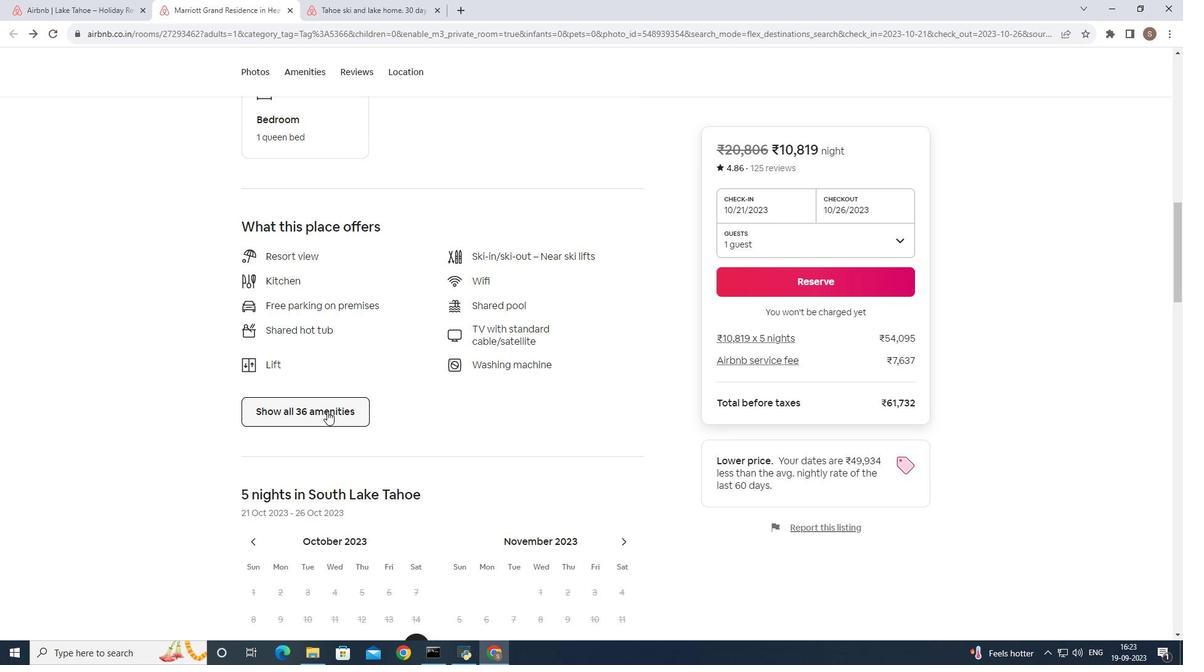 
Action: Mouse scrolled (307, 417) with delta (0, 0)
Screenshot: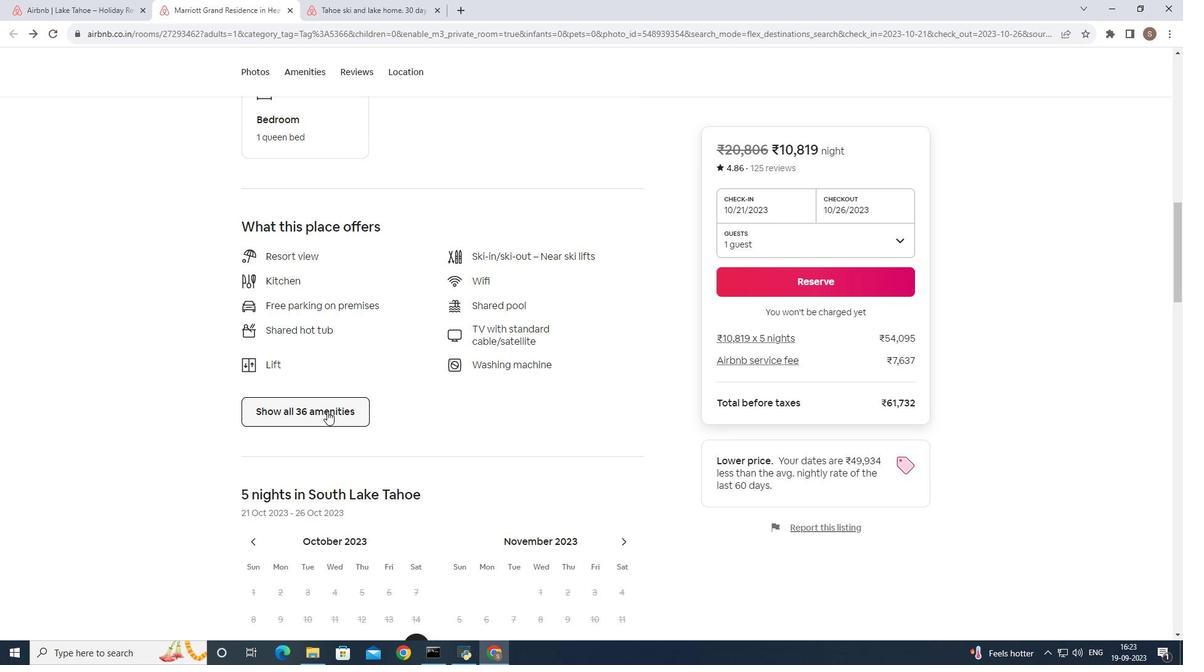 
Action: Mouse moved to (327, 411)
Screenshot: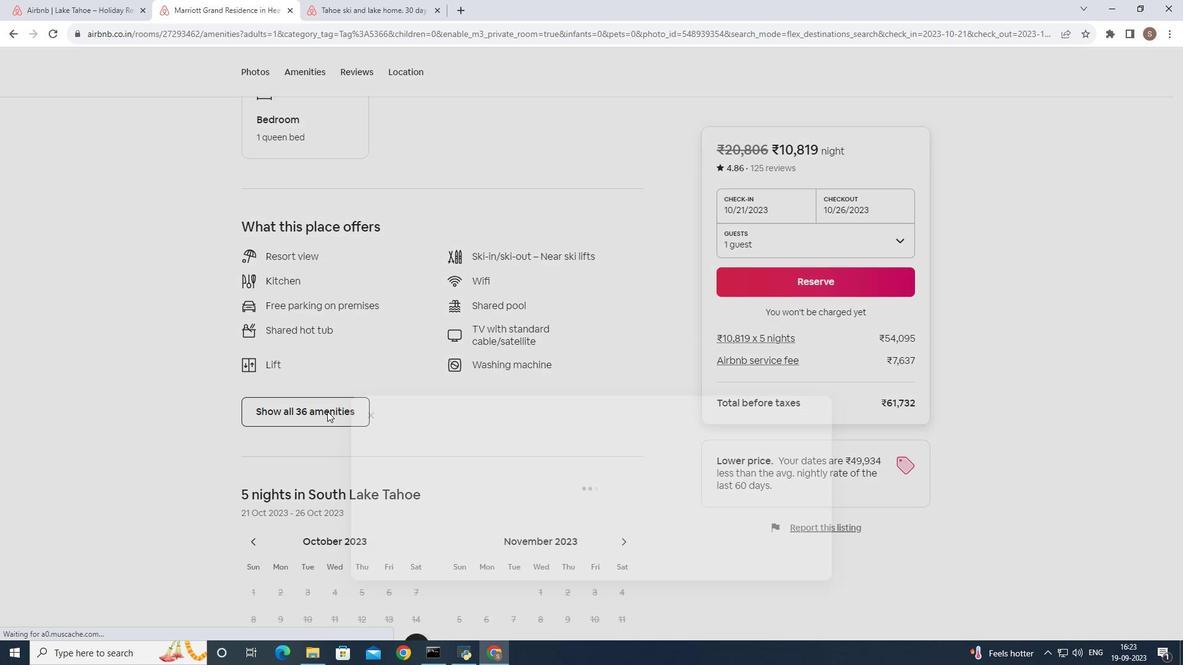 
Action: Mouse pressed left at (327, 411)
Screenshot: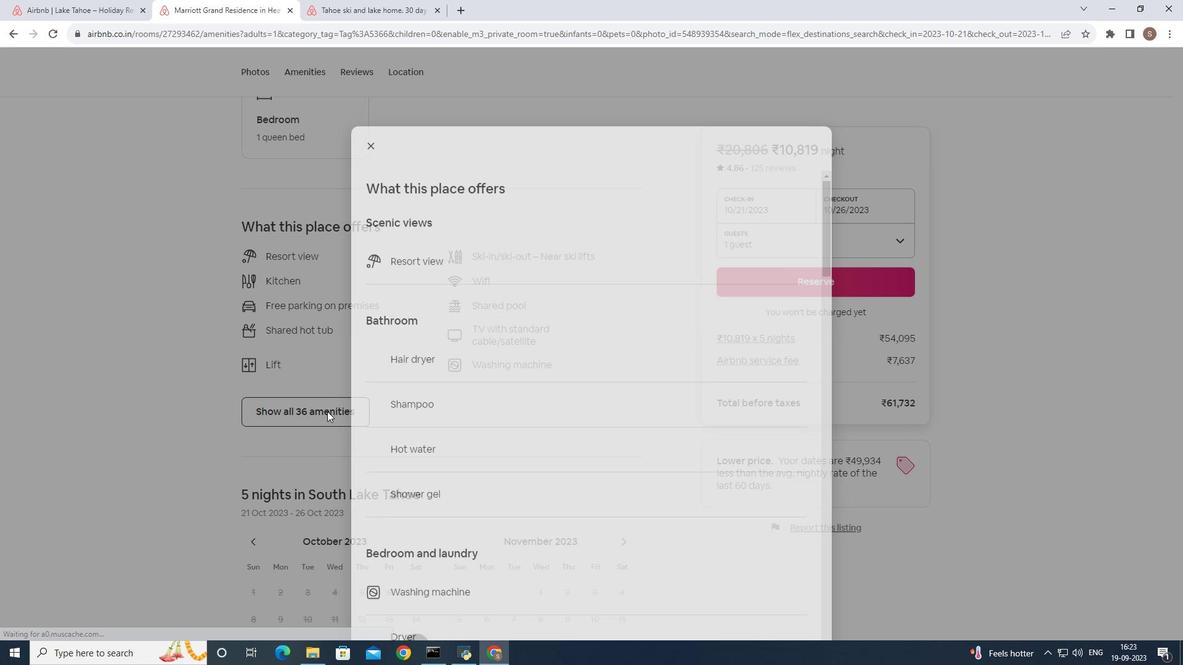 
Action: Mouse moved to (468, 268)
Screenshot: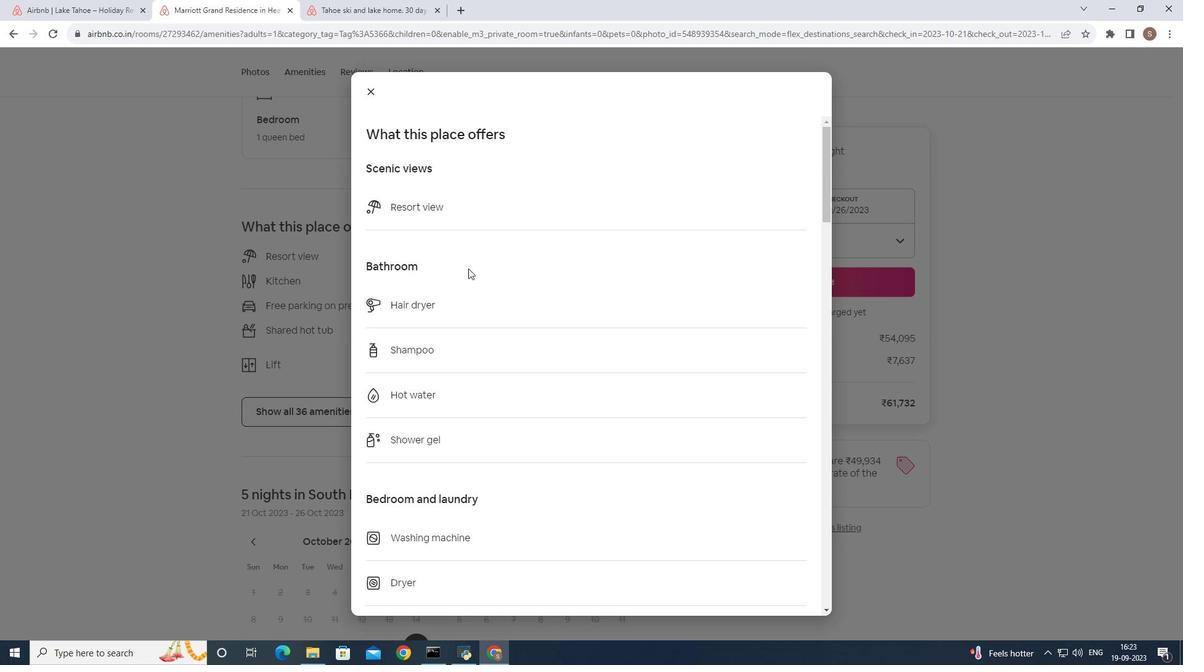 
Action: Mouse scrolled (468, 268) with delta (0, 0)
Screenshot: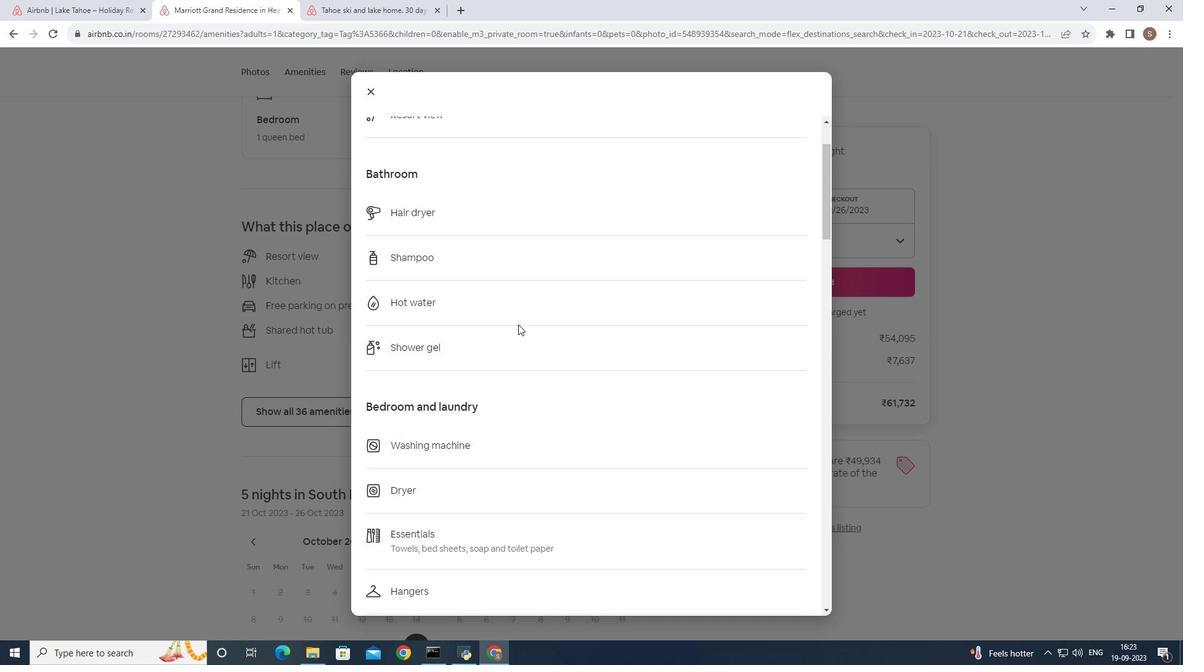 
Action: Mouse moved to (509, 297)
